 Task: Explore tourist attractions in Mumbai, Goa, Shimla, and Leh using Google Travel.
Action: Mouse moved to (490, 327)
Screenshot: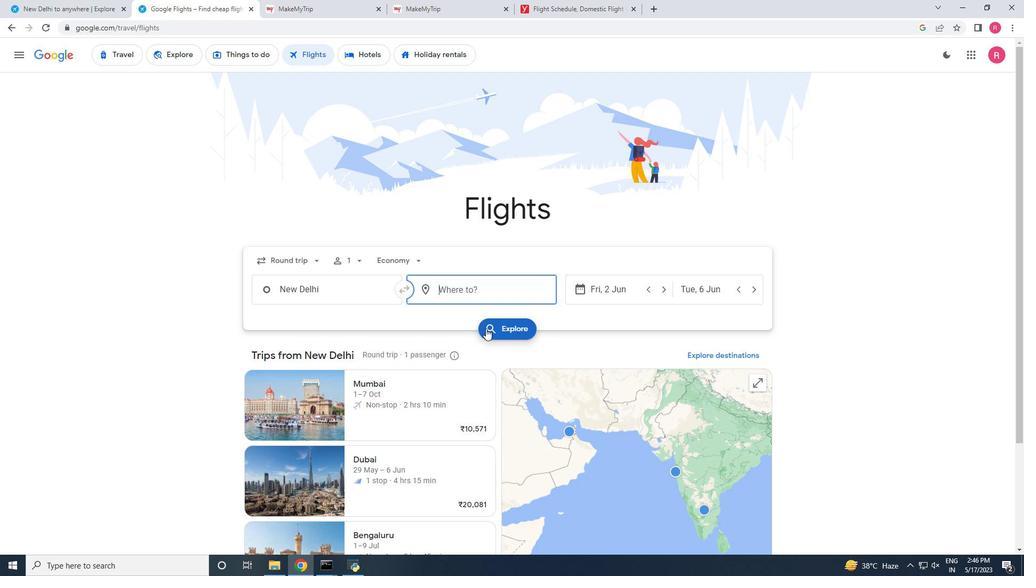 
Action: Mouse pressed left at (490, 327)
Screenshot: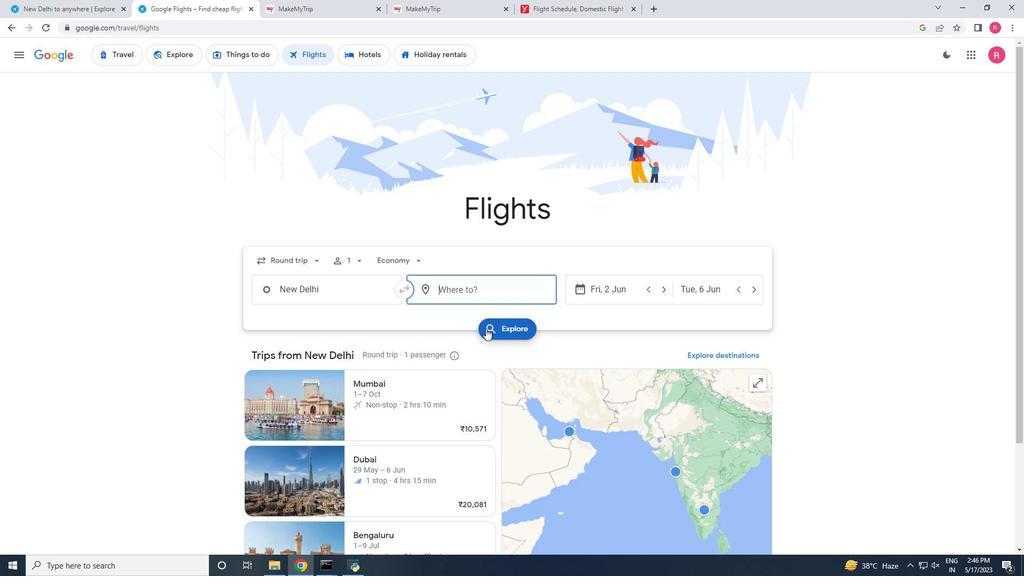 
Action: Mouse moved to (97, 385)
Screenshot: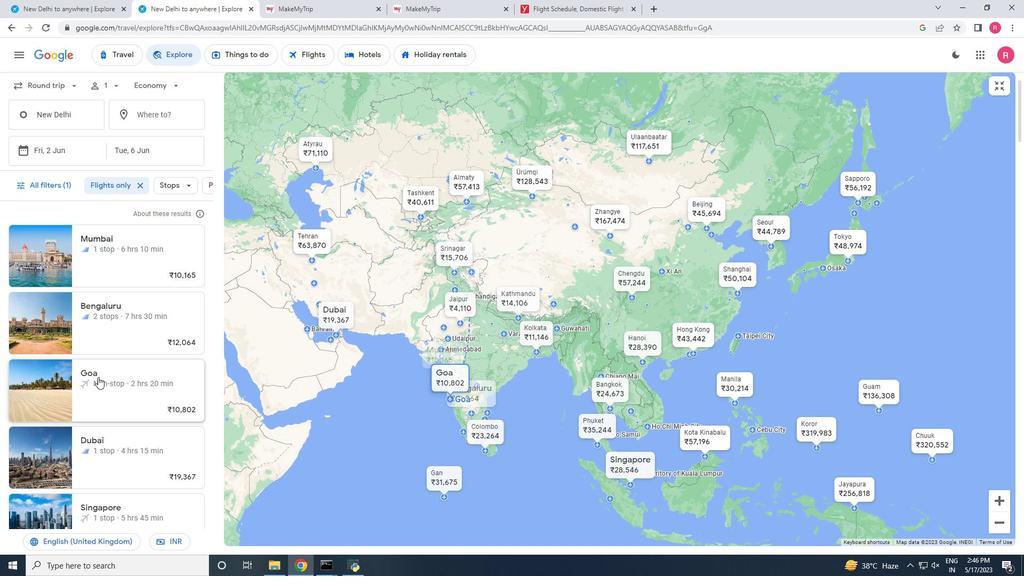 
Action: Mouse scrolled (97, 385) with delta (0, 0)
Screenshot: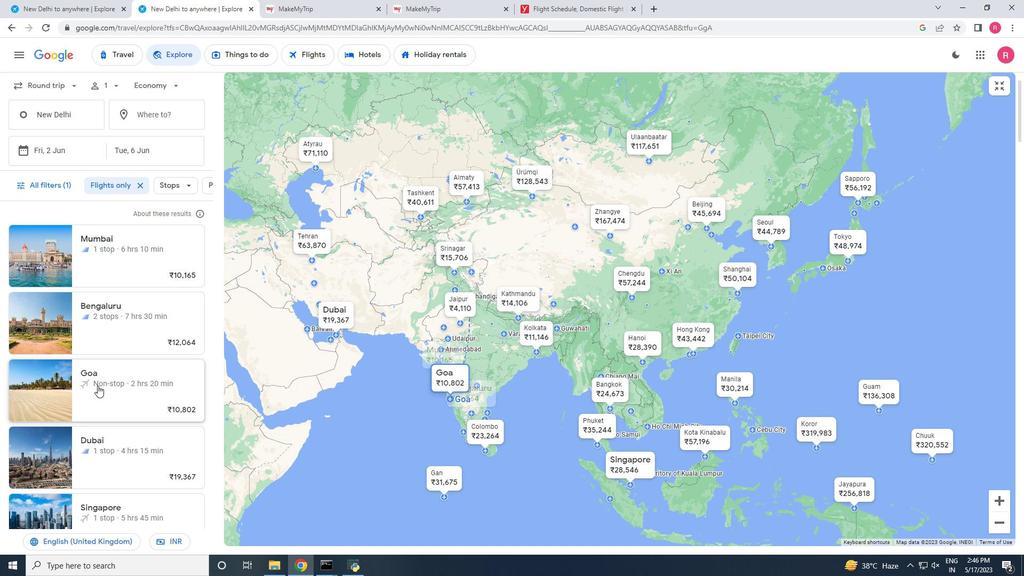 
Action: Mouse moved to (97, 336)
Screenshot: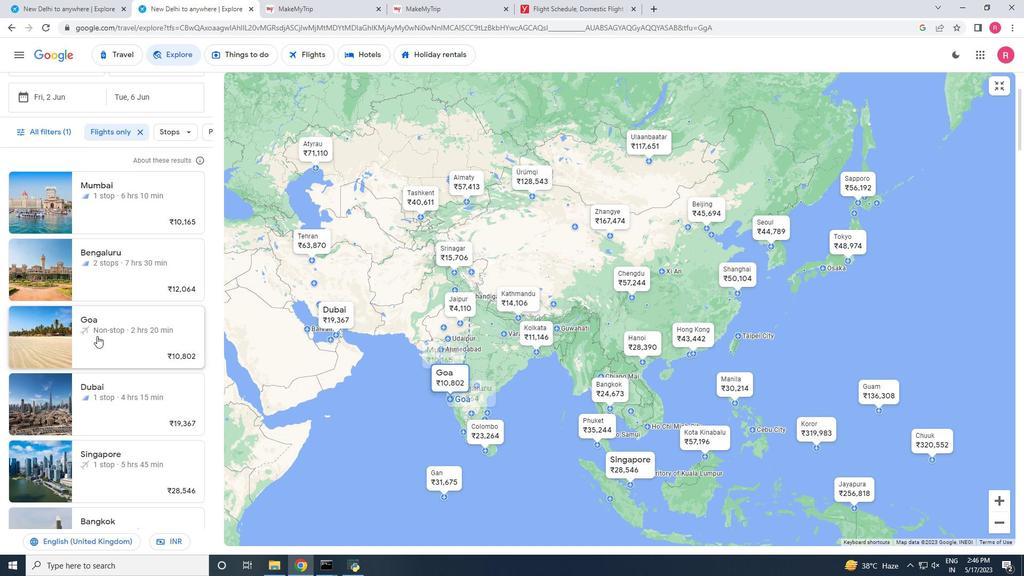 
Action: Mouse pressed left at (97, 336)
Screenshot: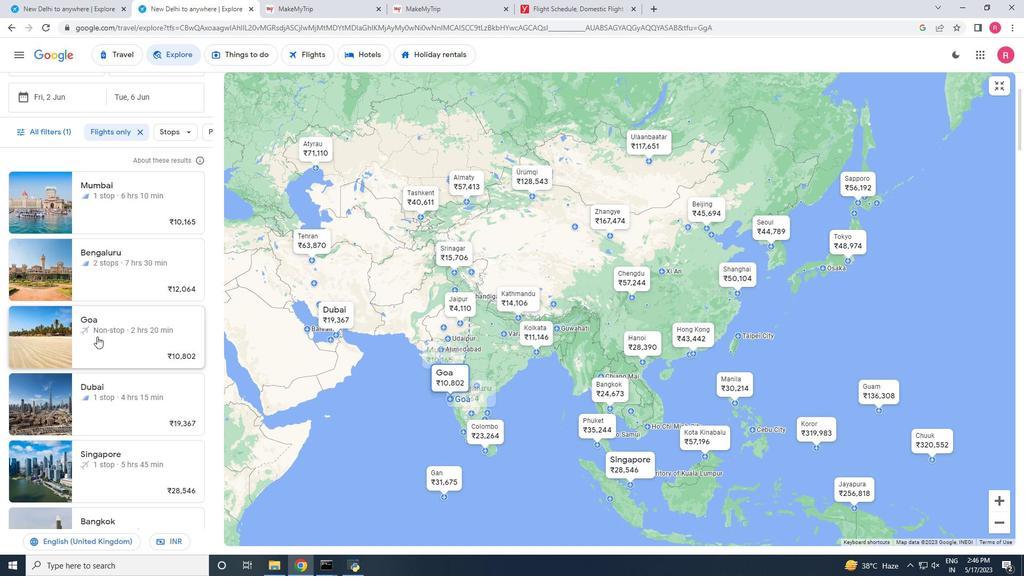 
Action: Mouse moved to (1002, 82)
Screenshot: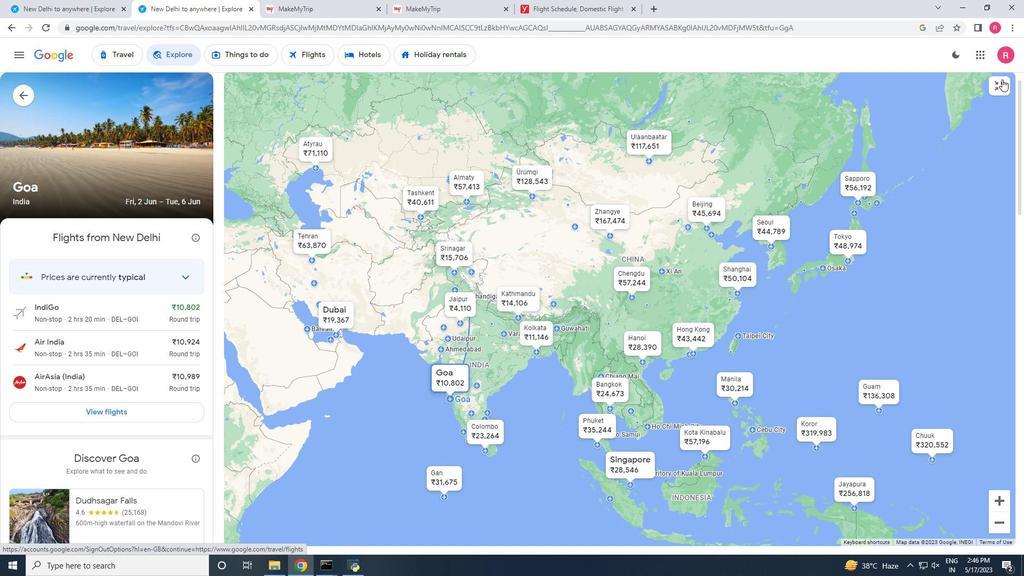 
Action: Mouse pressed left at (1002, 82)
Screenshot: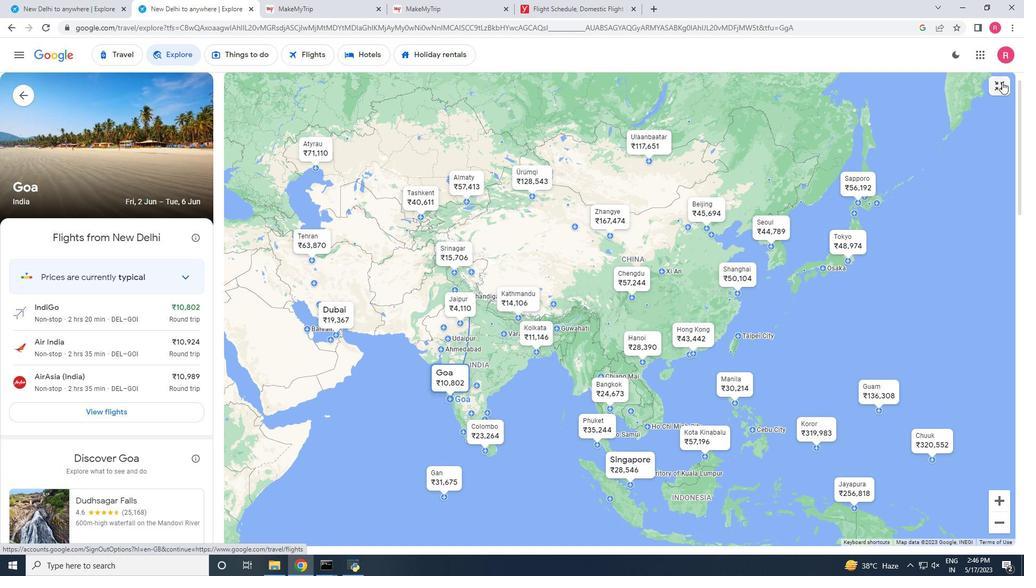 
Action: Mouse moved to (401, 303)
Screenshot: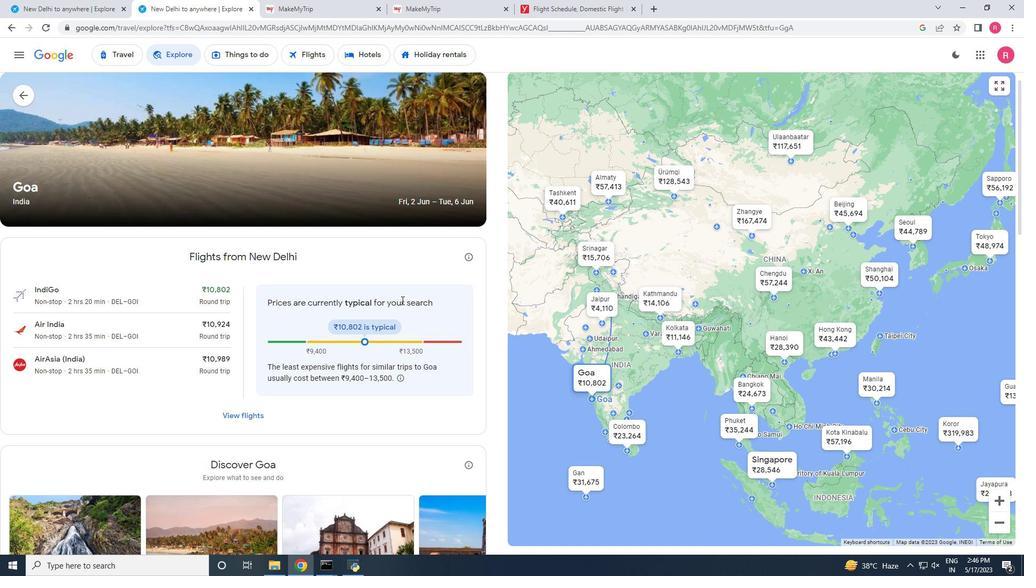 
Action: Mouse scrolled (401, 302) with delta (0, 0)
Screenshot: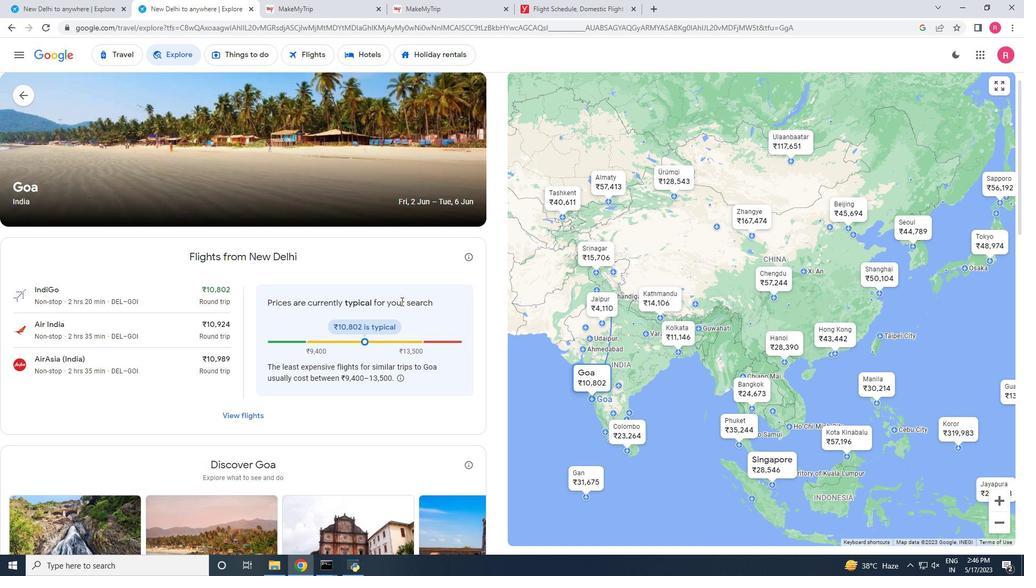 
Action: Mouse scrolled (401, 302) with delta (0, 0)
Screenshot: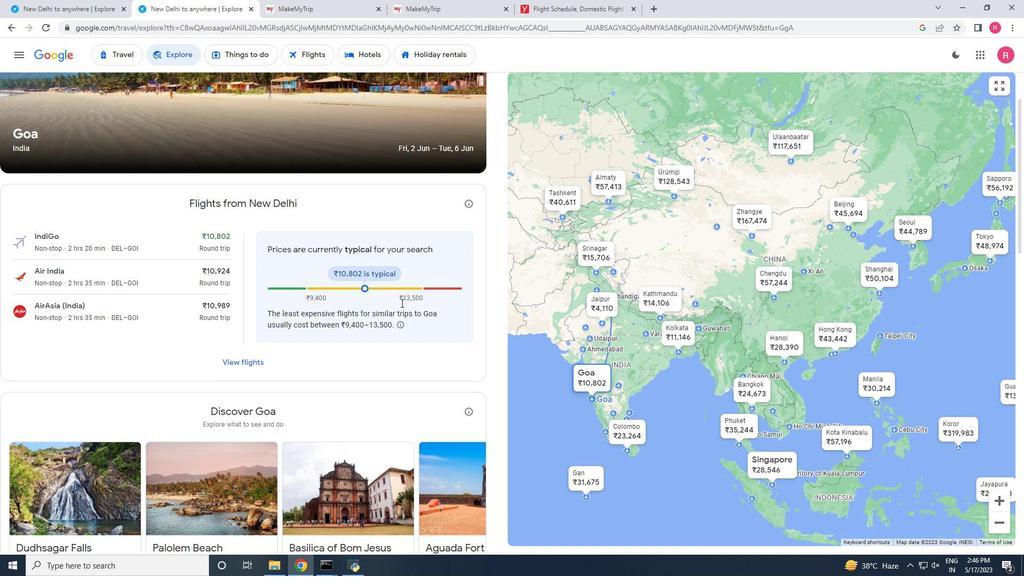 
Action: Mouse moved to (240, 312)
Screenshot: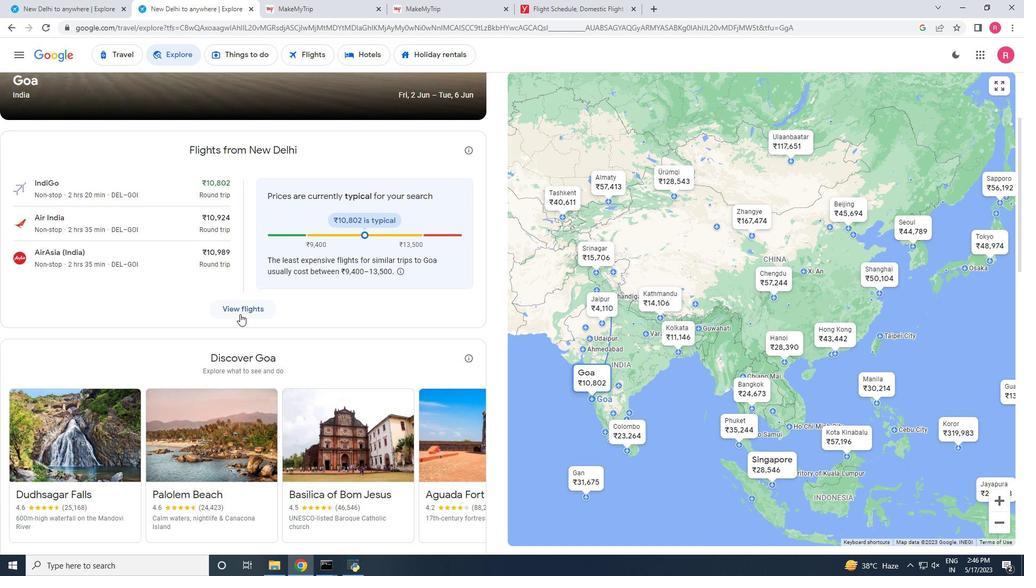 
Action: Mouse pressed left at (240, 312)
Screenshot: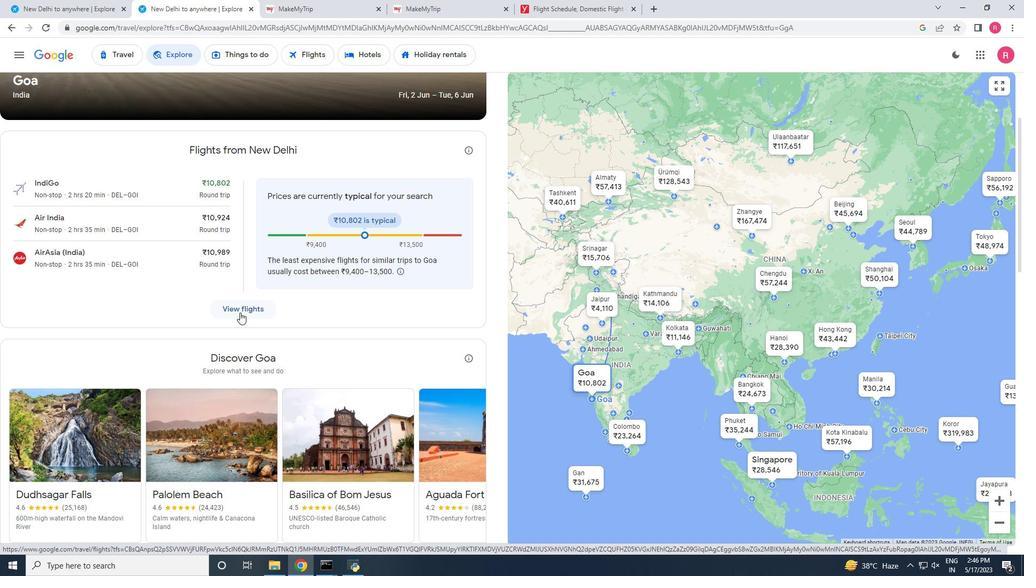 
Action: Mouse moved to (191, 5)
Screenshot: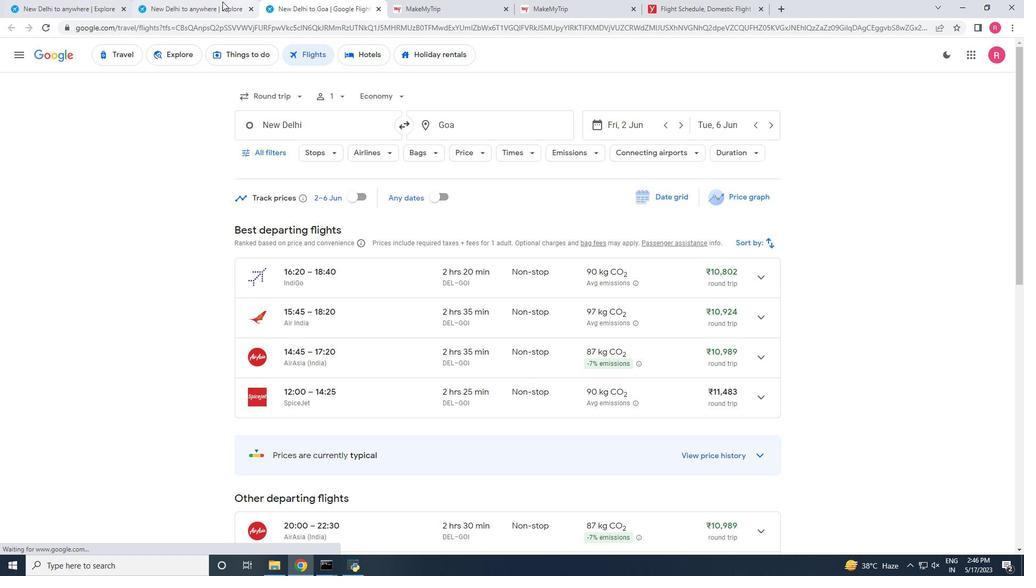 
Action: Mouse pressed left at (191, 5)
Screenshot: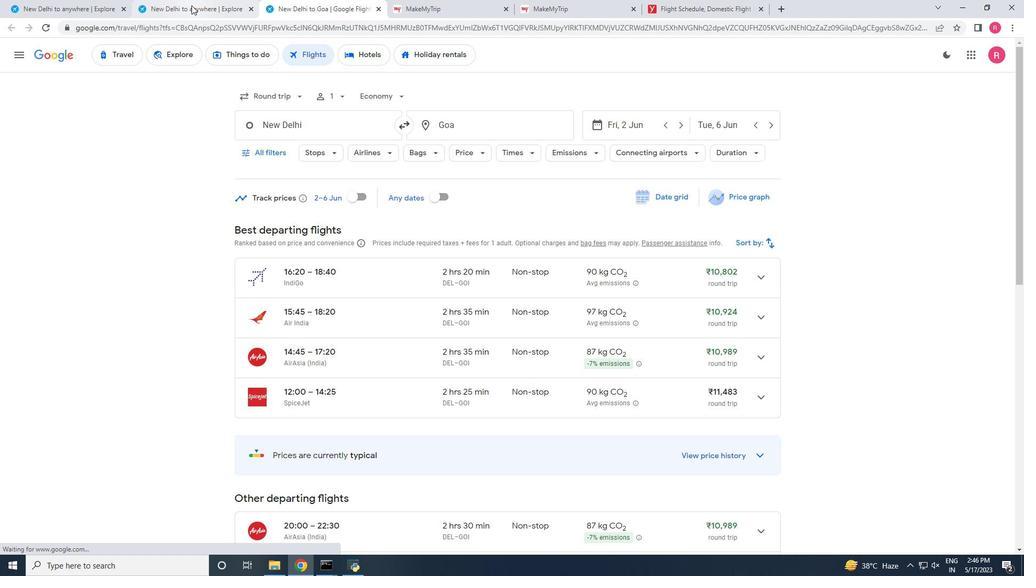 
Action: Mouse moved to (193, 270)
Screenshot: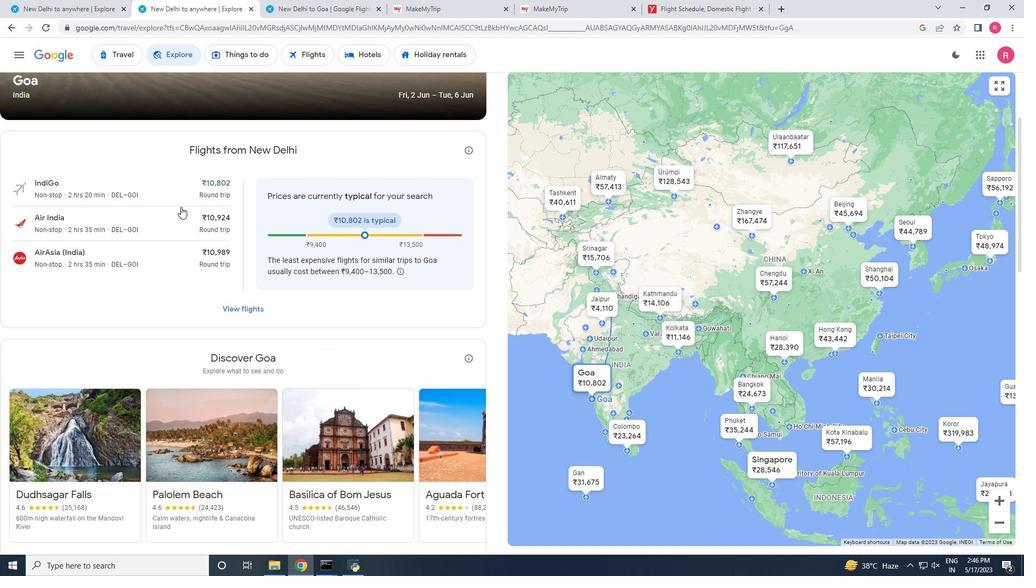 
Action: Mouse scrolled (193, 269) with delta (0, 0)
Screenshot: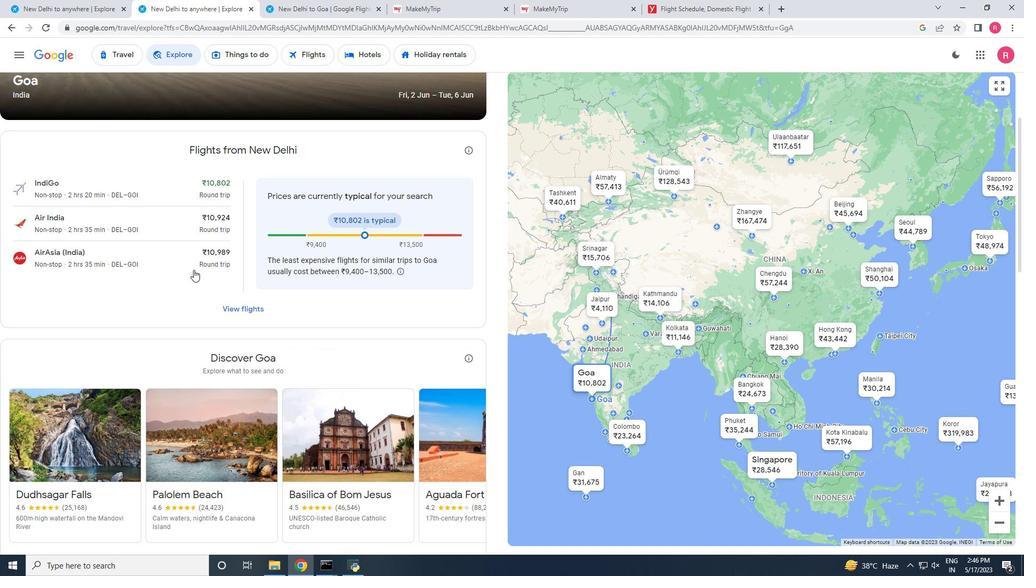 
Action: Mouse scrolled (193, 269) with delta (0, 0)
Screenshot: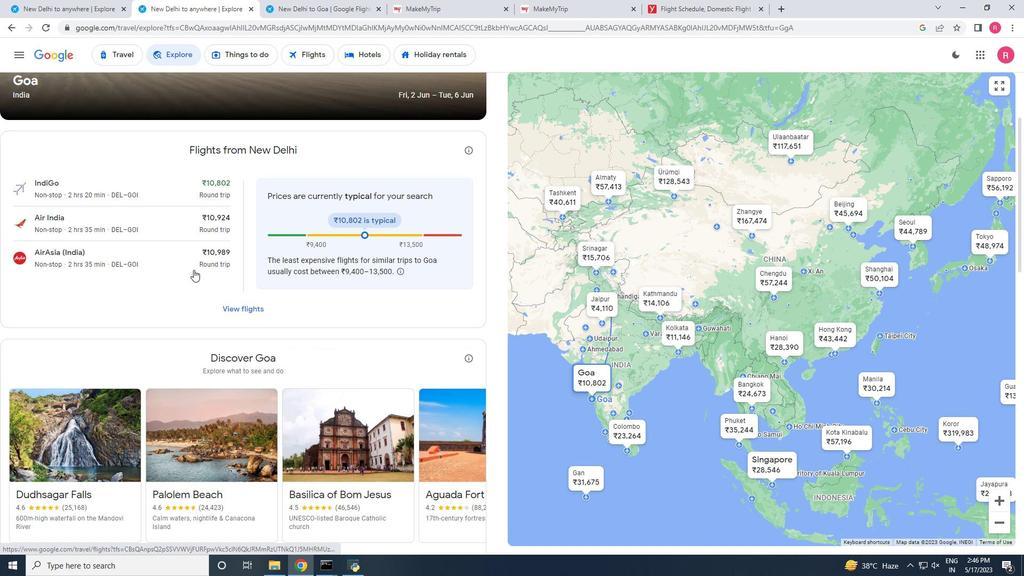 
Action: Mouse scrolled (193, 269) with delta (0, 0)
Screenshot: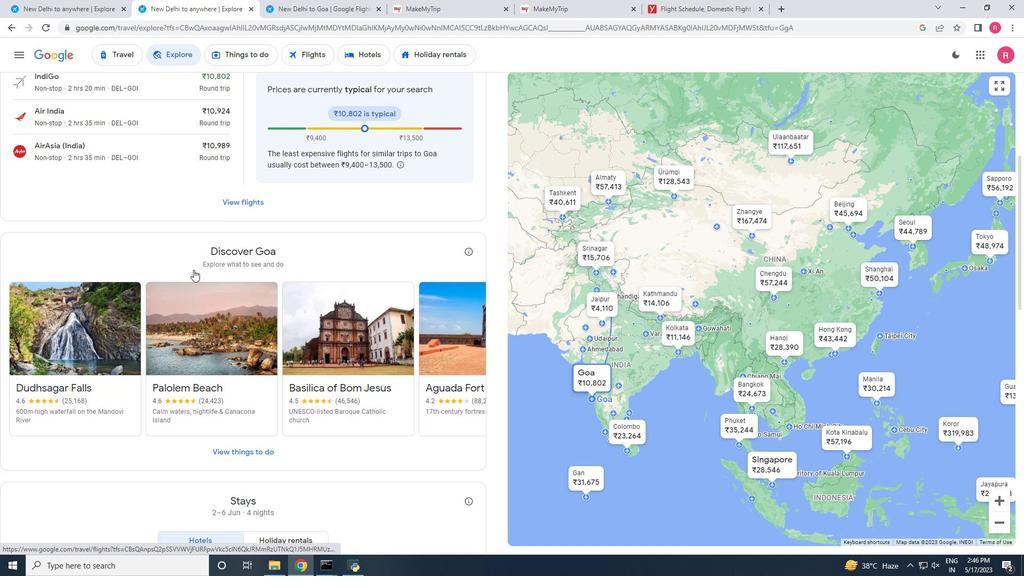 
Action: Mouse scrolled (193, 269) with delta (0, 0)
Screenshot: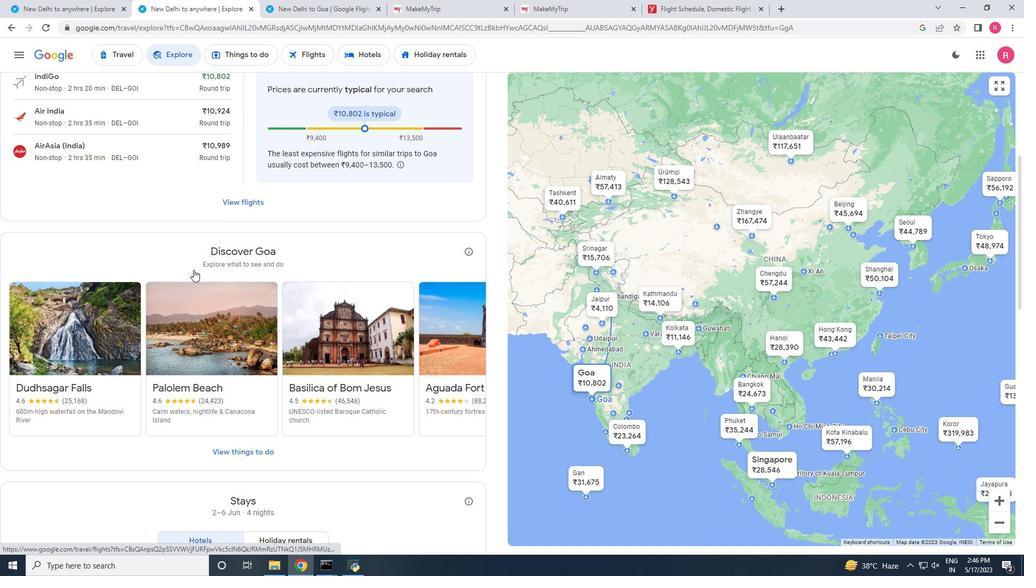 
Action: Mouse moved to (191, 231)
Screenshot: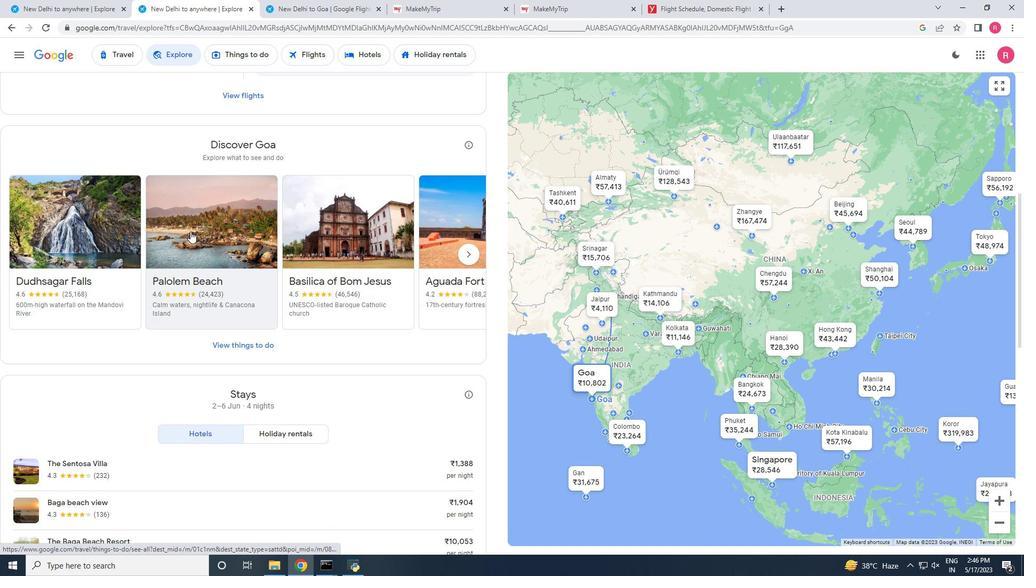 
Action: Mouse pressed left at (191, 231)
Screenshot: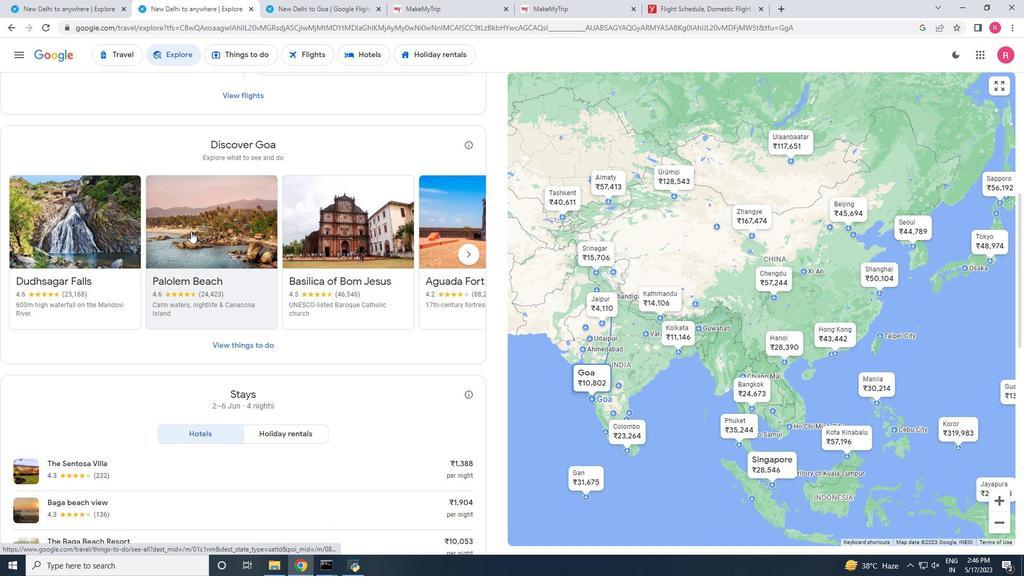 
Action: Mouse moved to (370, 319)
Screenshot: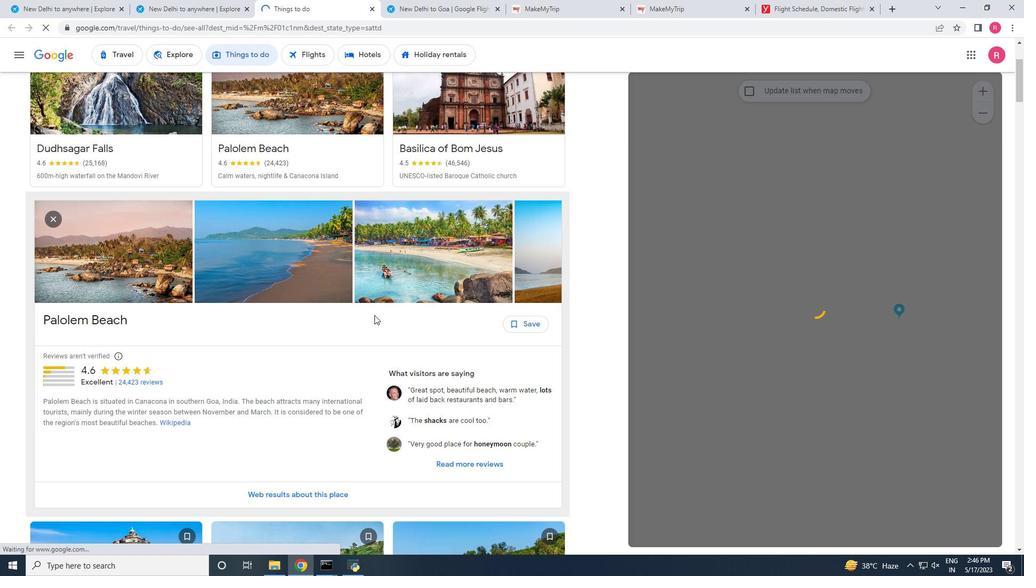 
Action: Mouse scrolled (370, 319) with delta (0, 0)
Screenshot: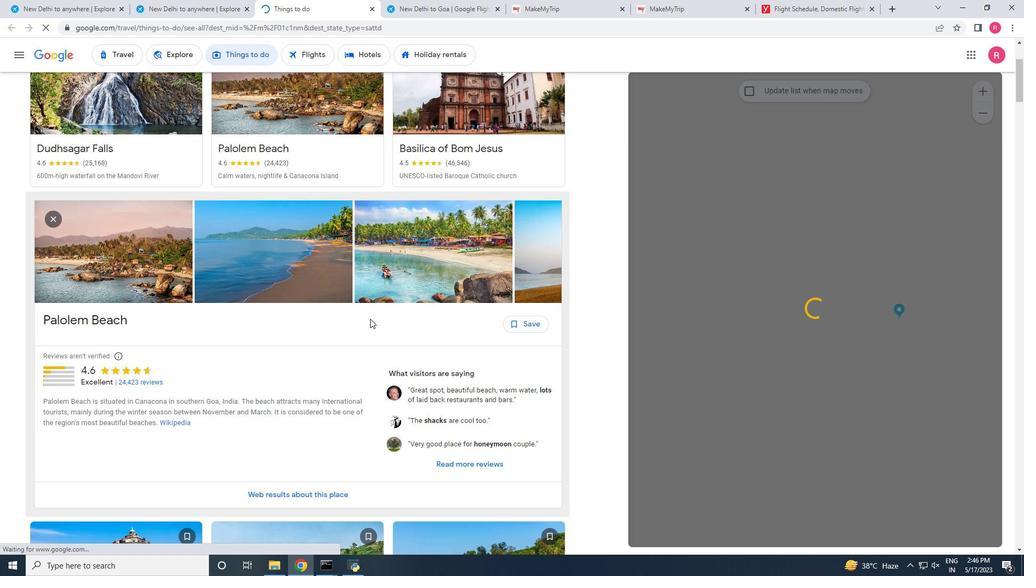 
Action: Mouse scrolled (370, 319) with delta (0, 0)
Screenshot: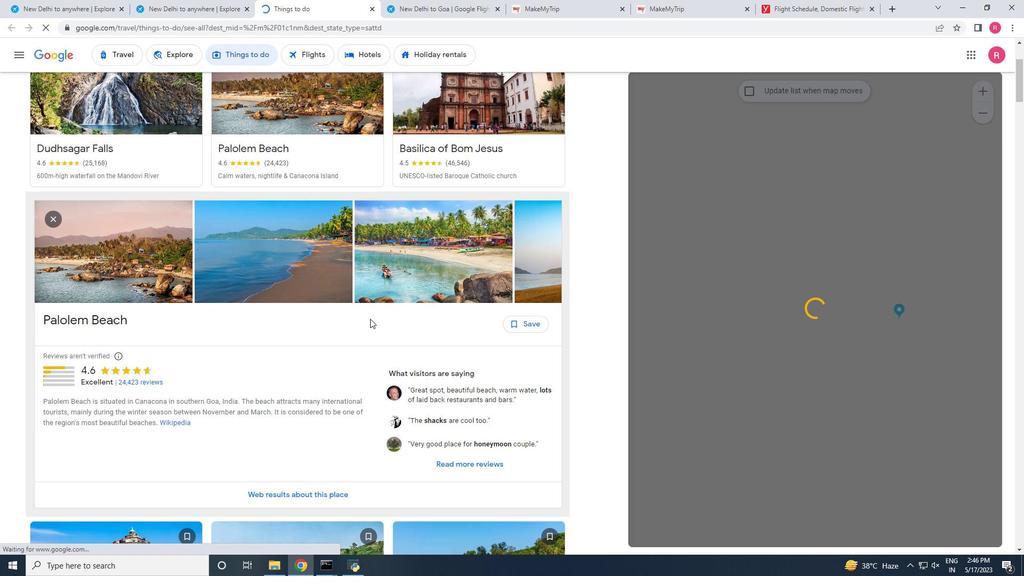 
Action: Mouse scrolled (370, 319) with delta (0, 0)
Screenshot: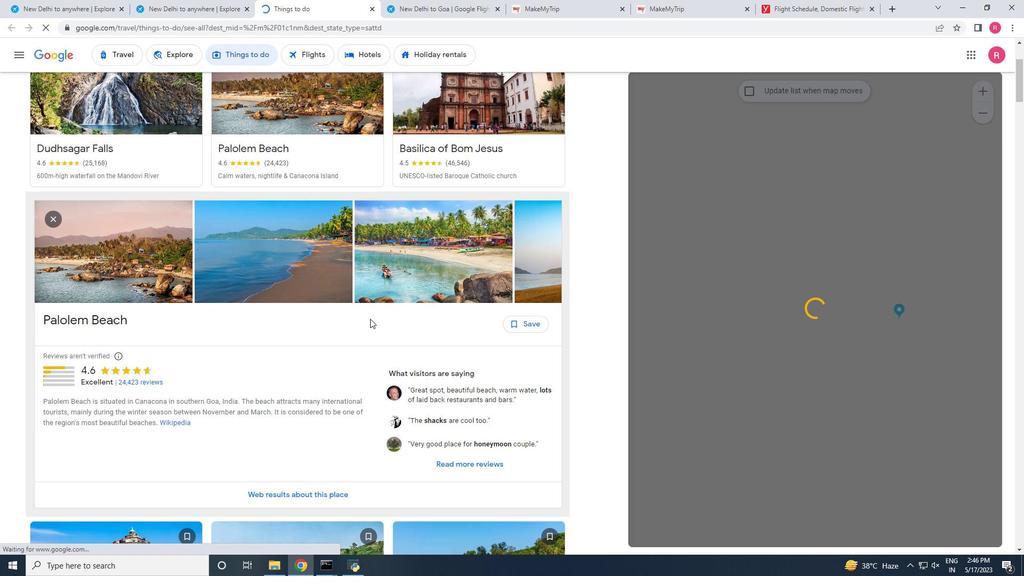 
Action: Mouse moved to (375, 322)
Screenshot: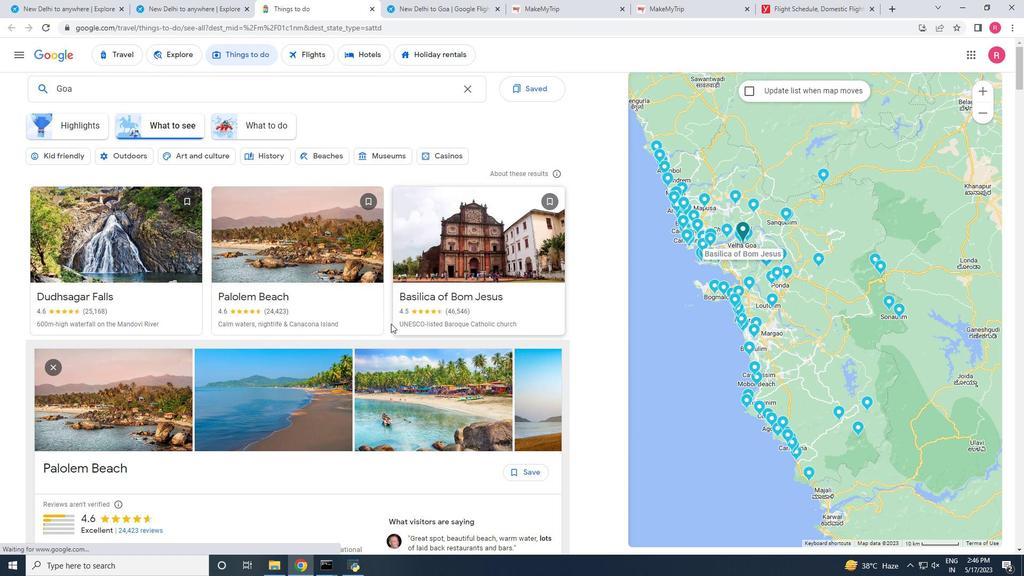
Action: Mouse scrolled (375, 322) with delta (0, 0)
Screenshot: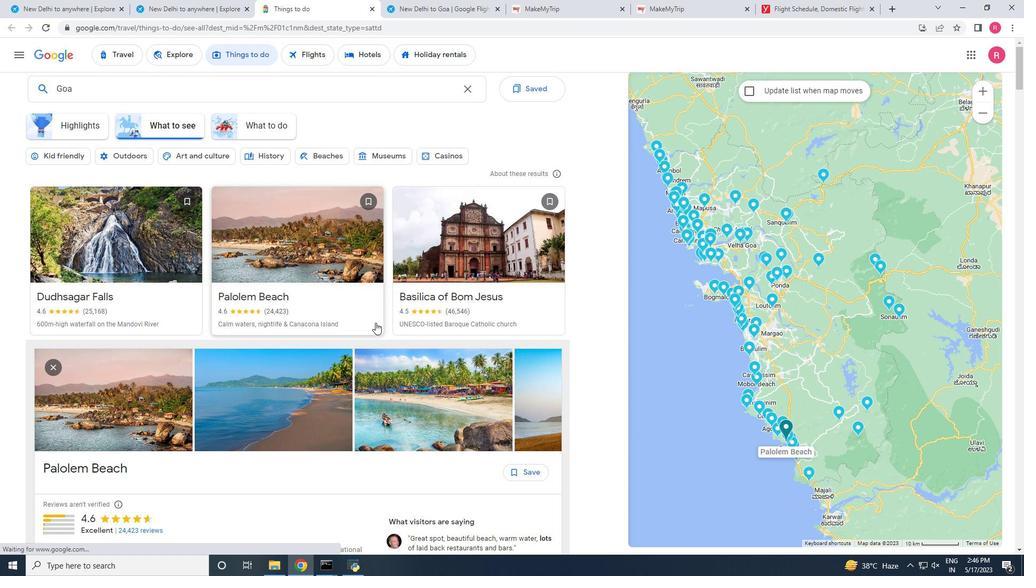 
Action: Mouse scrolled (375, 322) with delta (0, 0)
Screenshot: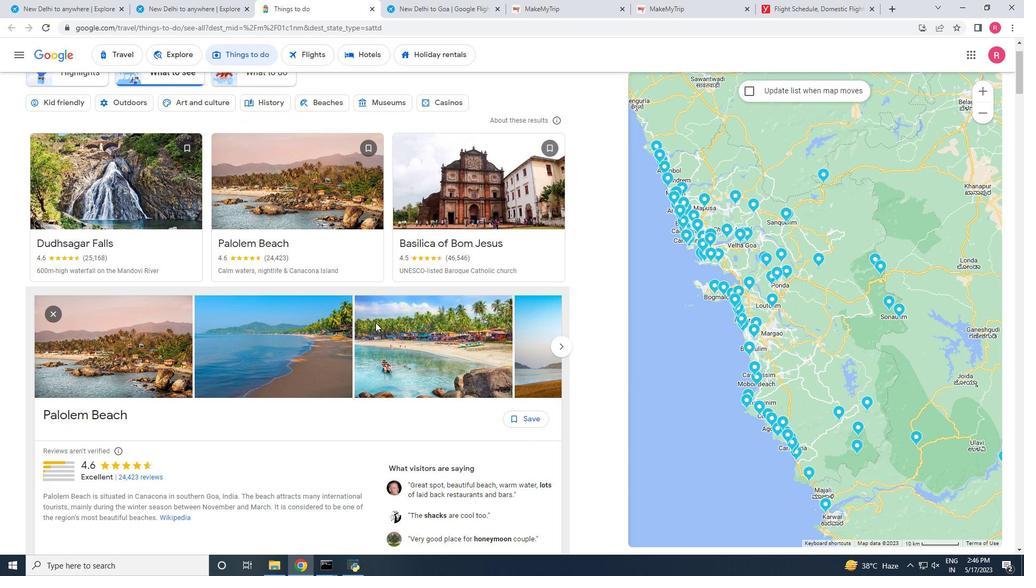 
Action: Mouse scrolled (375, 322) with delta (0, 0)
Screenshot: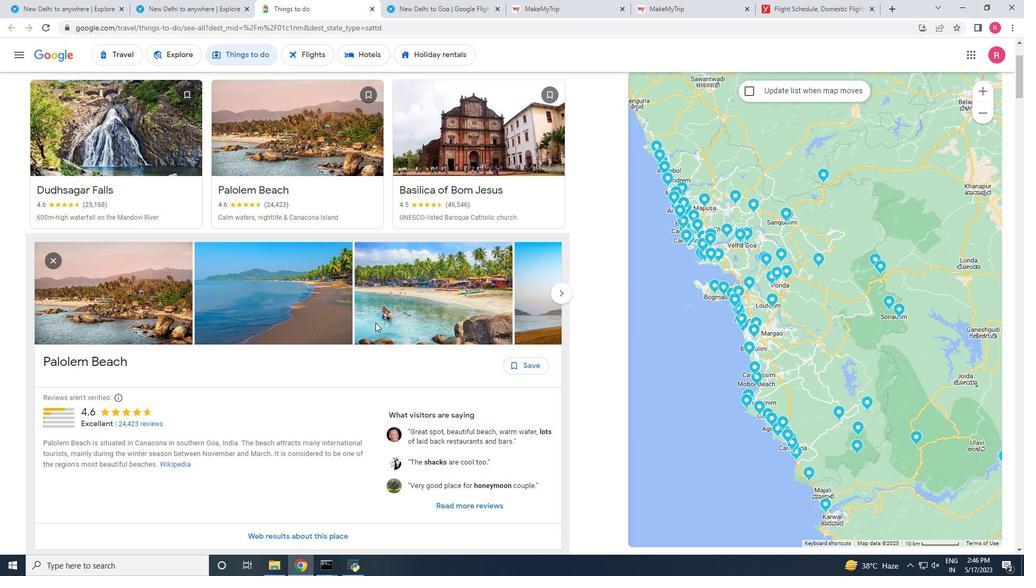 
Action: Mouse scrolled (375, 322) with delta (0, 0)
Screenshot: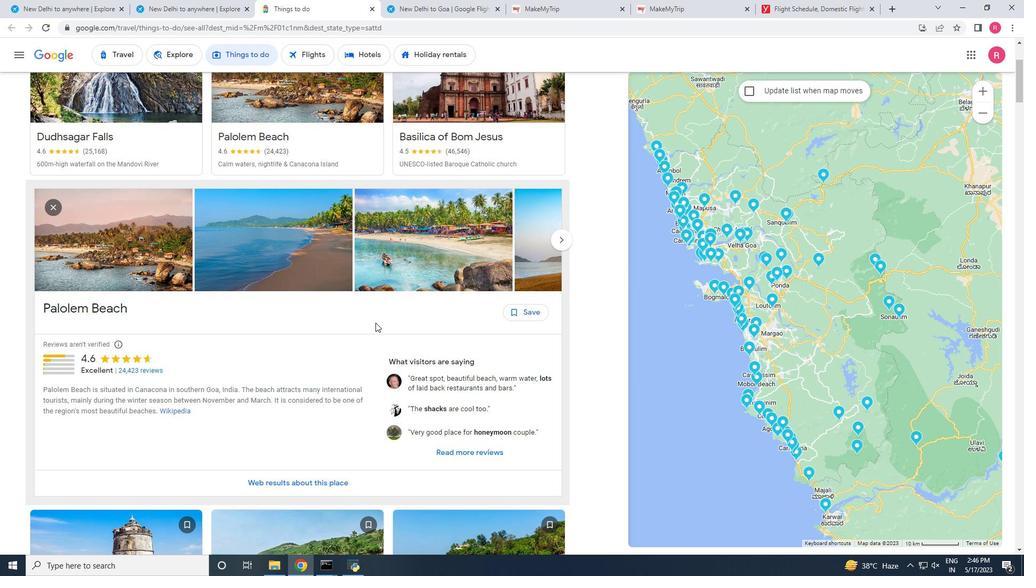 
Action: Mouse scrolled (375, 322) with delta (0, 0)
Screenshot: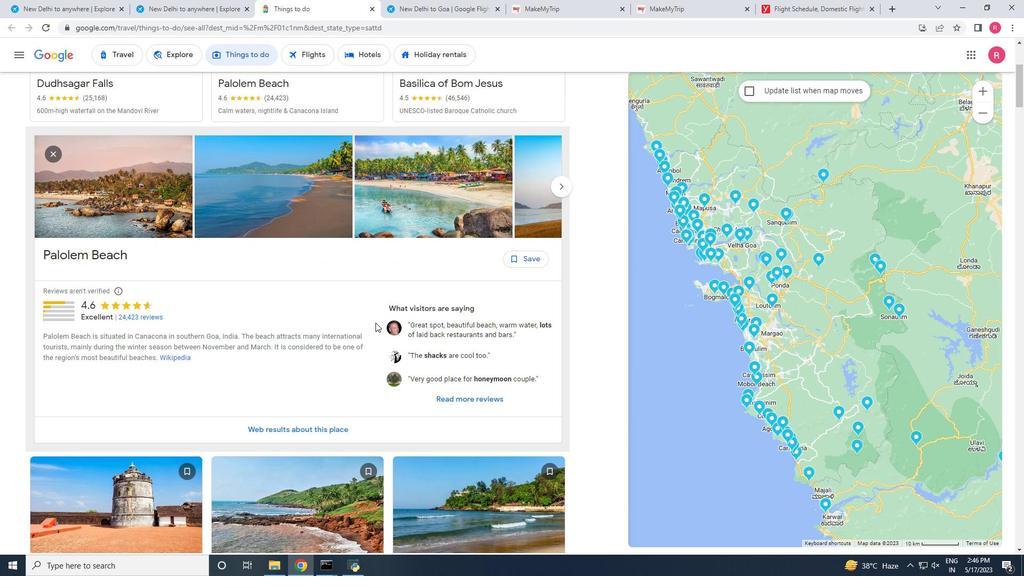 
Action: Mouse scrolled (375, 322) with delta (0, 0)
Screenshot: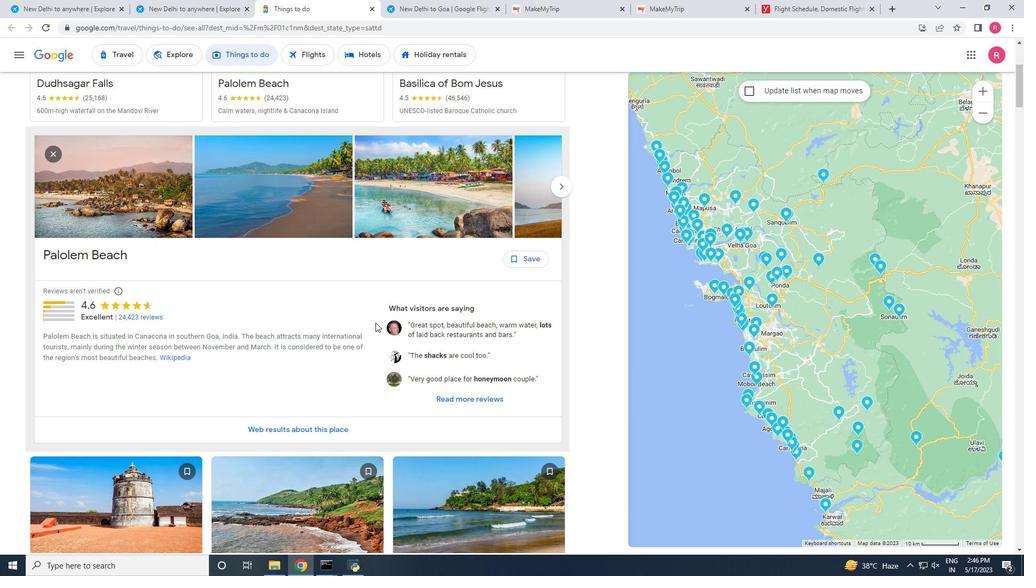 
Action: Mouse moved to (450, 291)
Screenshot: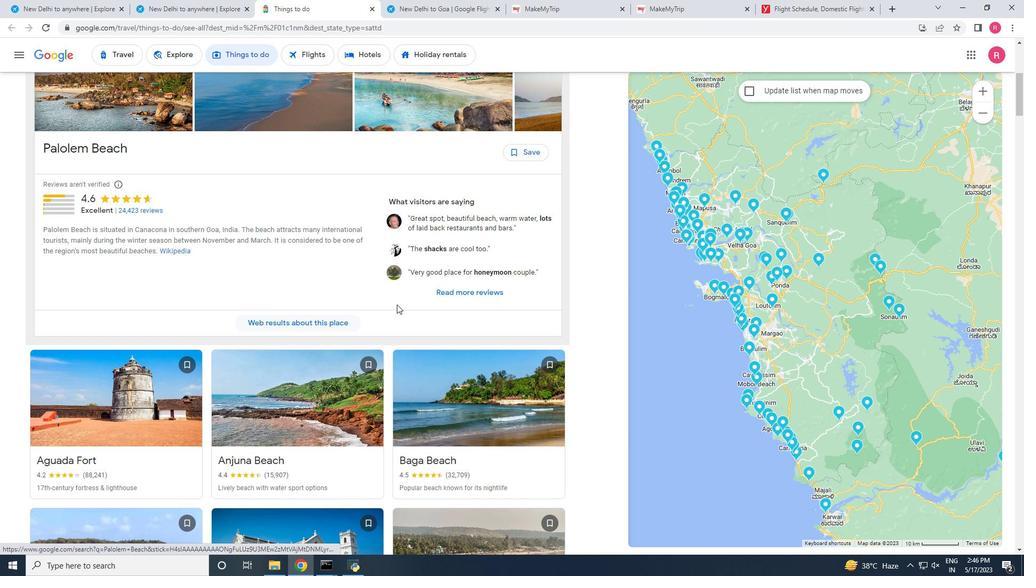 
Action: Mouse pressed left at (450, 291)
Screenshot: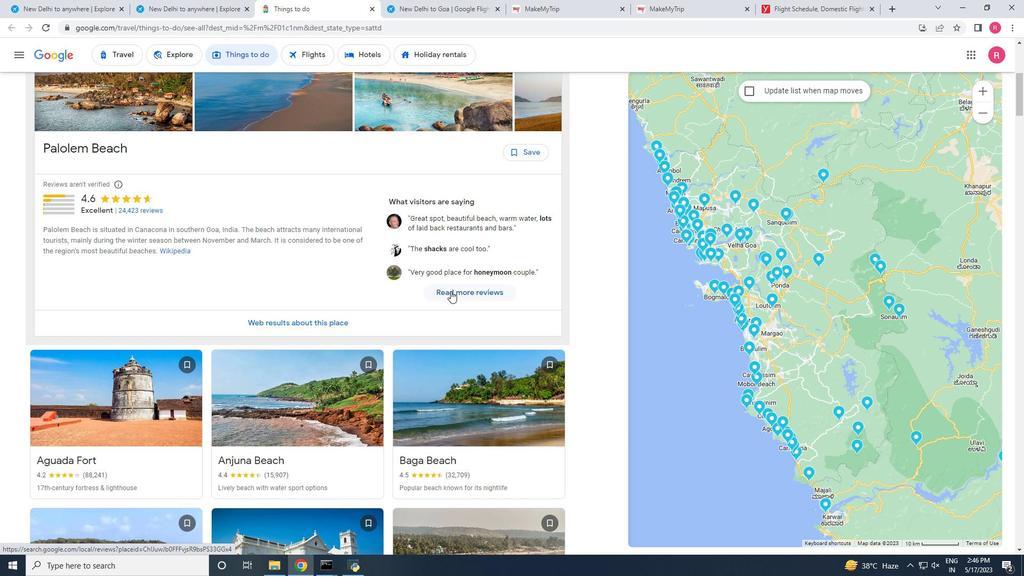 
Action: Mouse moved to (240, 6)
Screenshot: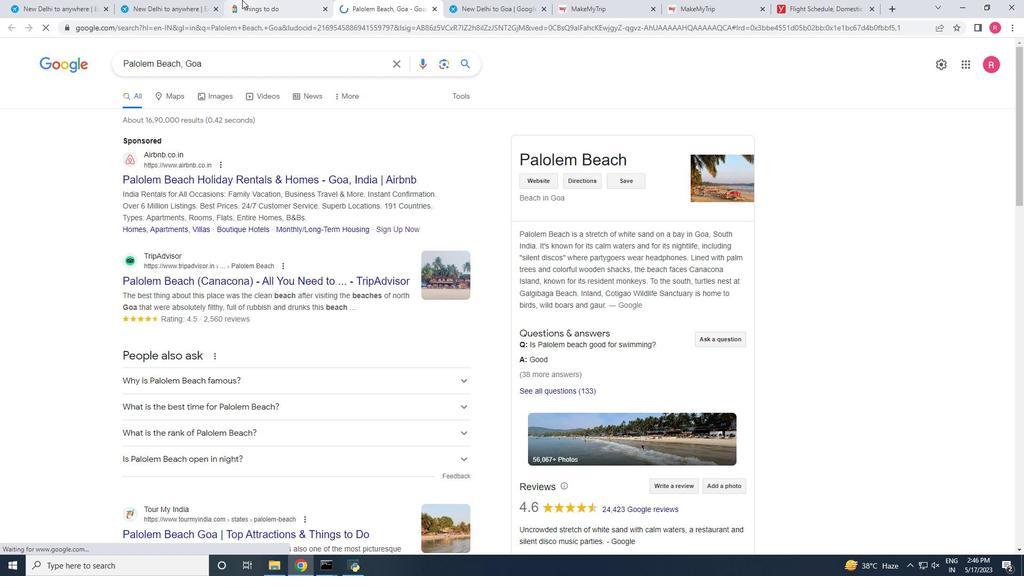 
Action: Mouse pressed left at (240, 6)
Screenshot: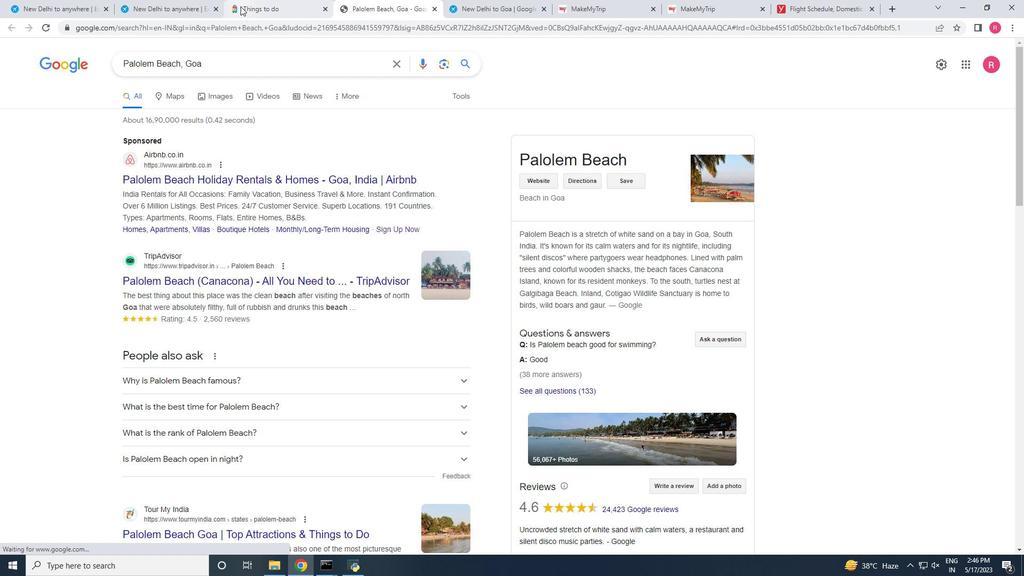 
Action: Mouse moved to (195, 351)
Screenshot: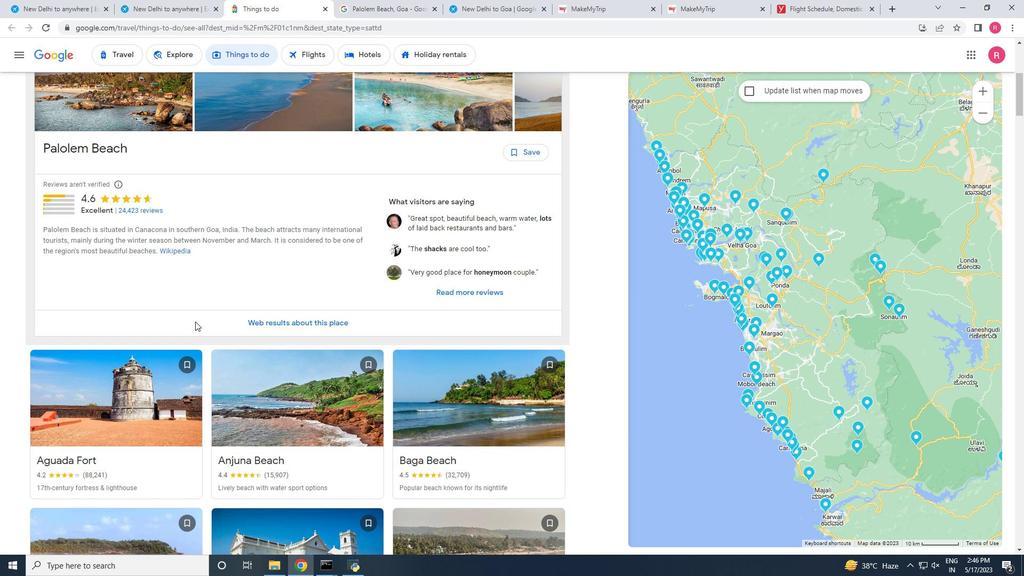 
Action: Mouse scrolled (195, 351) with delta (0, 0)
Screenshot: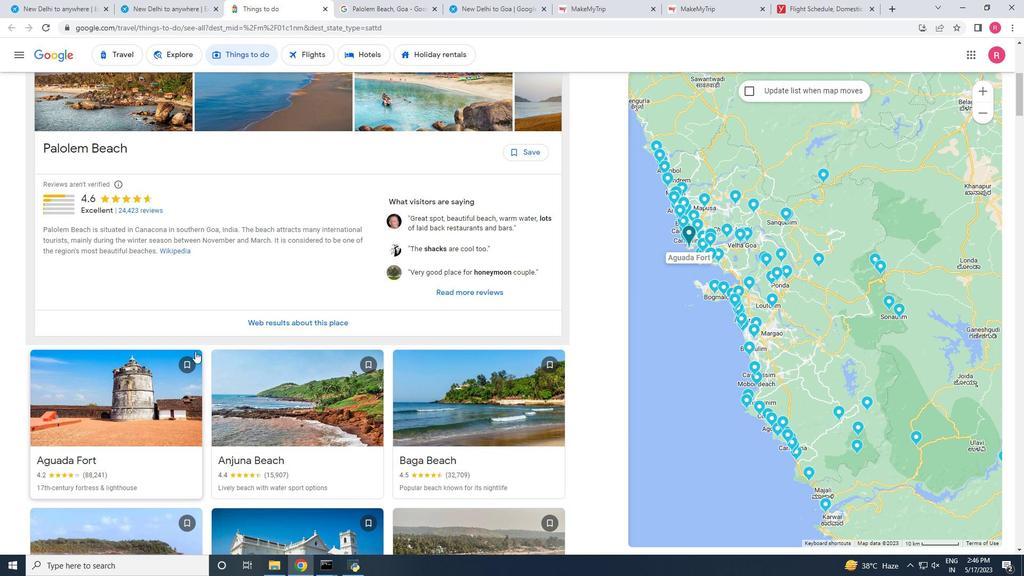 
Action: Mouse scrolled (195, 351) with delta (0, 0)
Screenshot: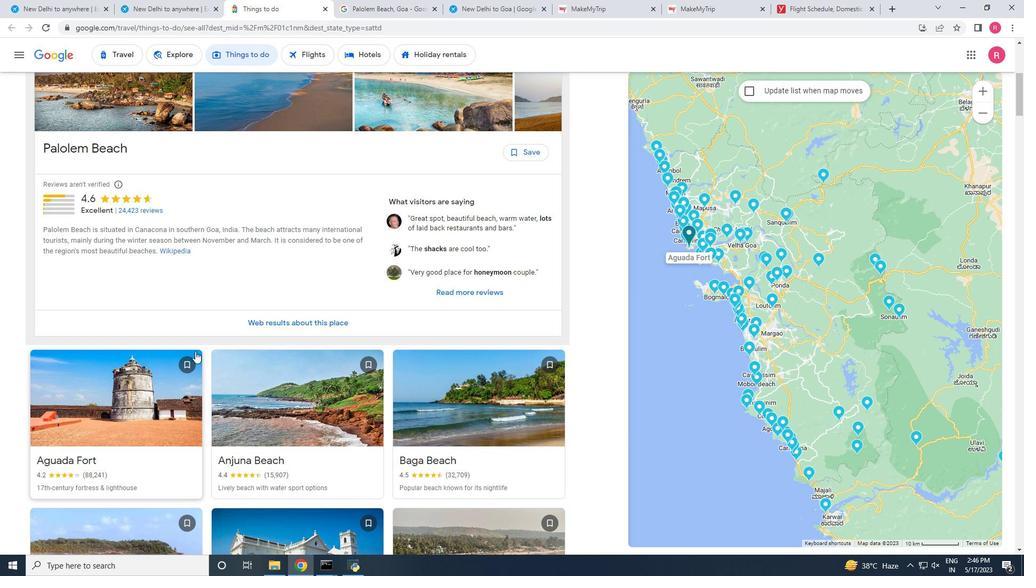 
Action: Mouse scrolled (195, 351) with delta (0, 0)
Screenshot: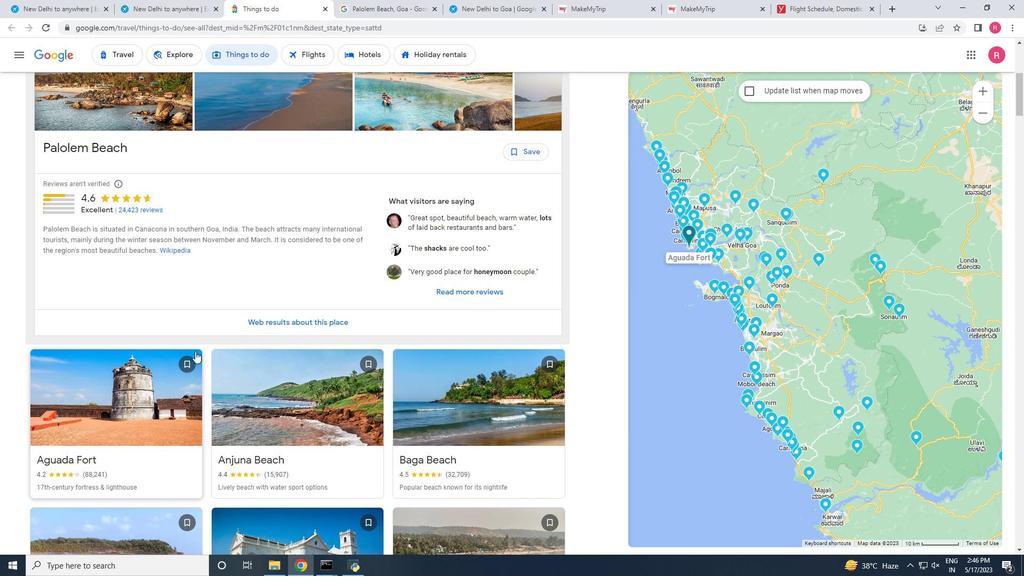 
Action: Mouse moved to (152, 352)
Screenshot: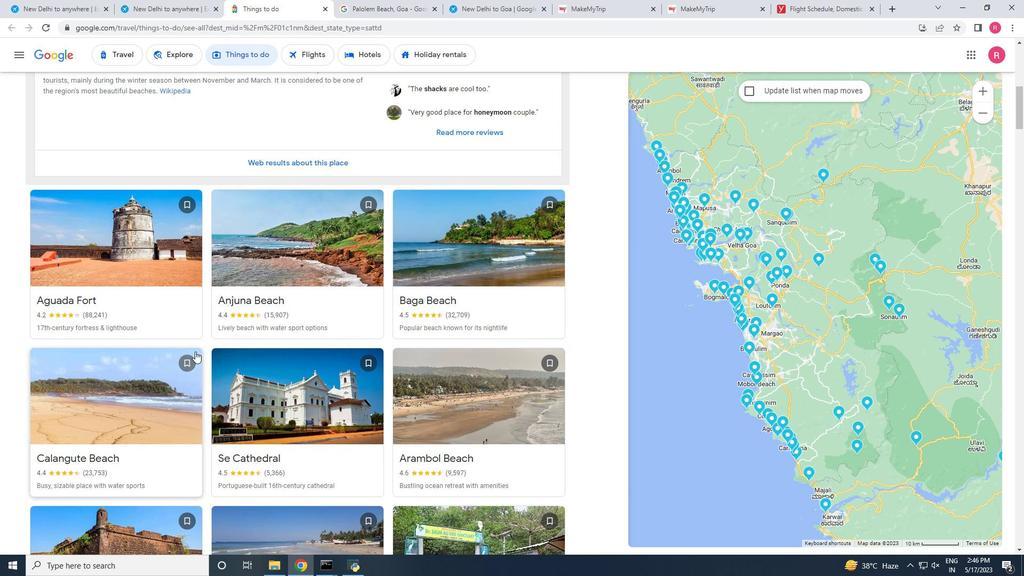 
Action: Mouse scrolled (152, 351) with delta (0, 0)
Screenshot: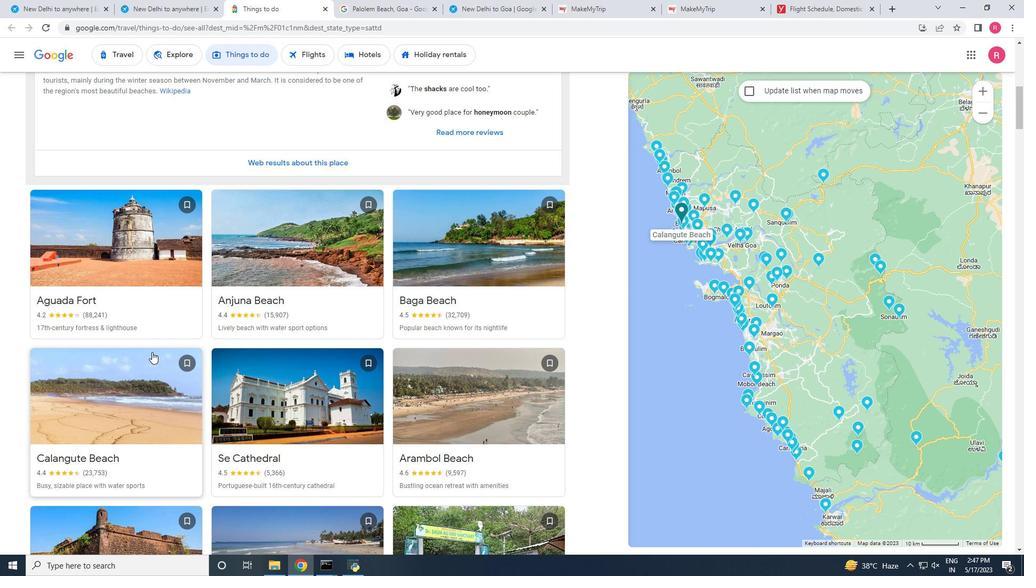 
Action: Mouse scrolled (152, 351) with delta (0, 0)
Screenshot: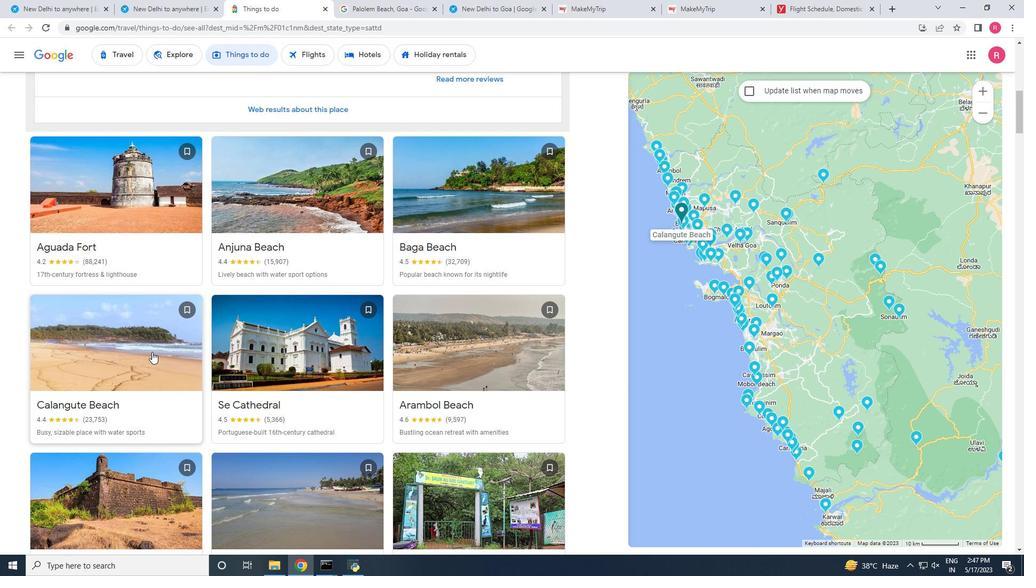 
Action: Mouse scrolled (152, 352) with delta (0, 0)
Screenshot: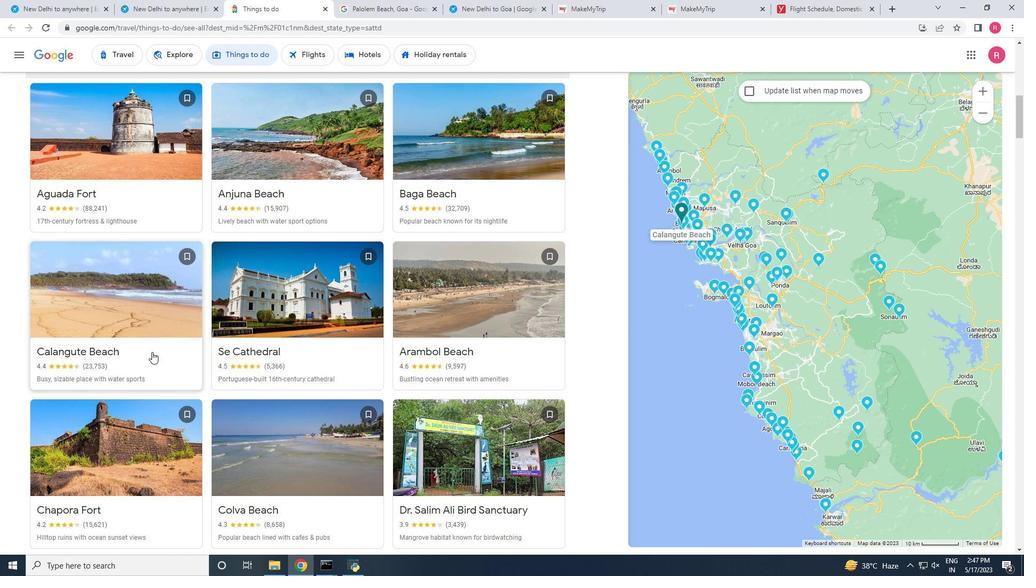 
Action: Mouse scrolled (152, 352) with delta (0, 0)
Screenshot: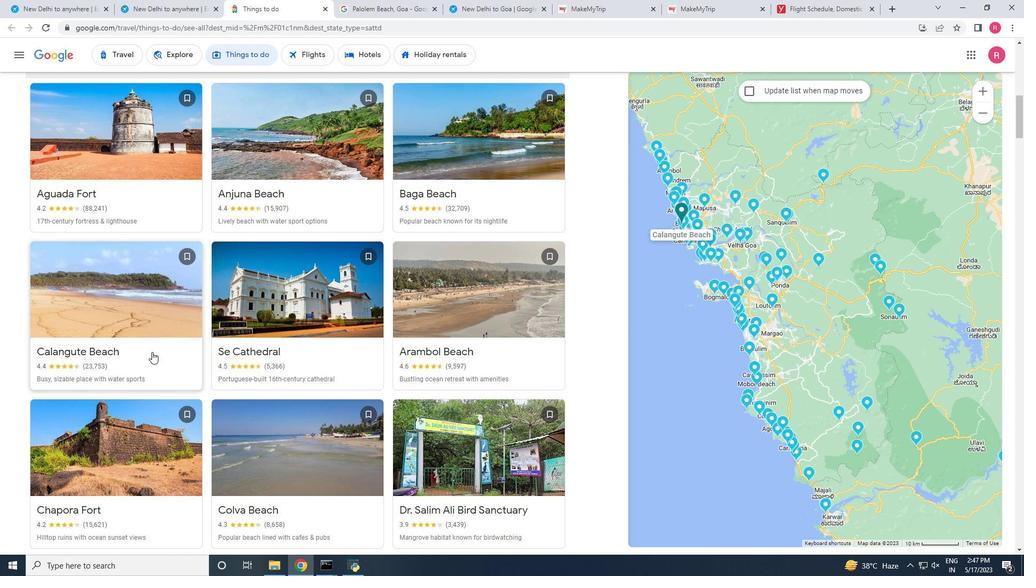 
Action: Mouse scrolled (152, 352) with delta (0, 0)
Screenshot: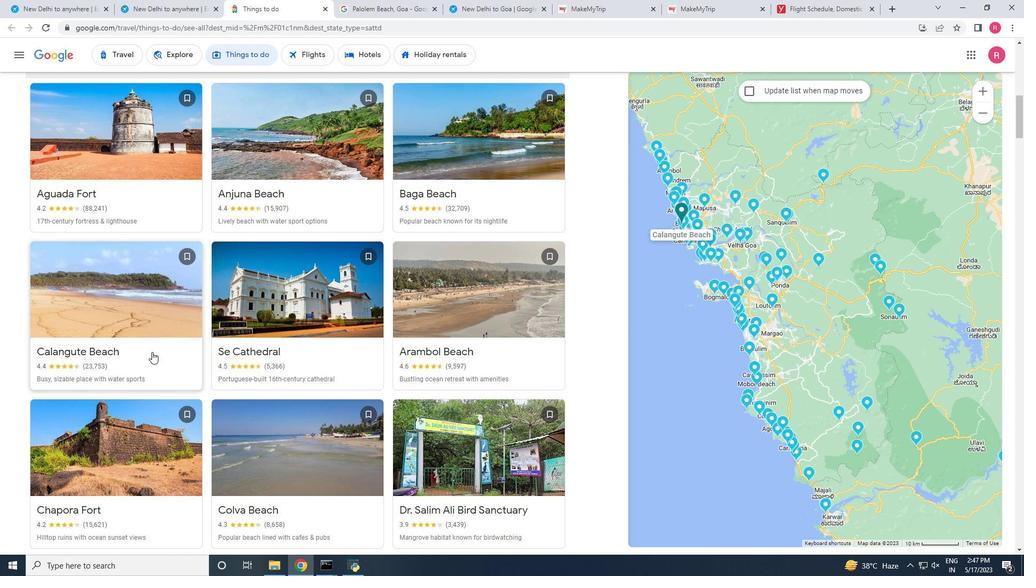 
Action: Mouse scrolled (152, 352) with delta (0, 0)
Screenshot: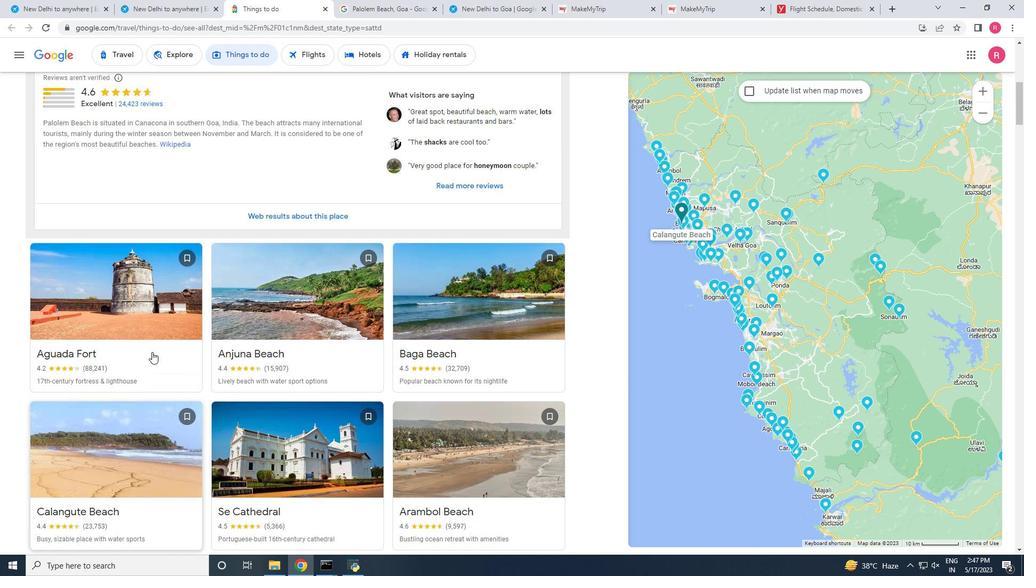 
Action: Mouse scrolled (152, 352) with delta (0, 0)
Screenshot: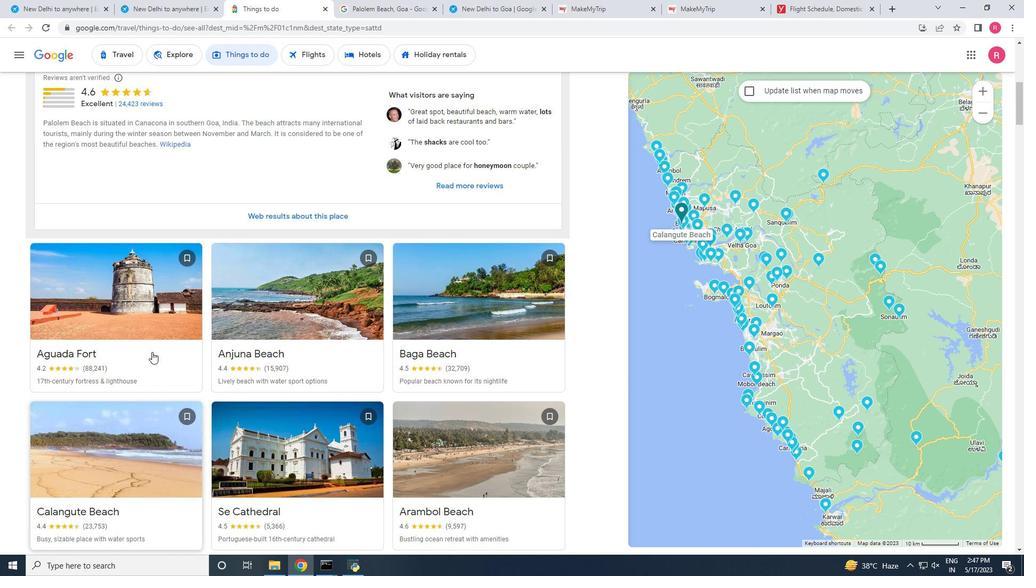 
Action: Mouse scrolled (152, 352) with delta (0, 0)
Screenshot: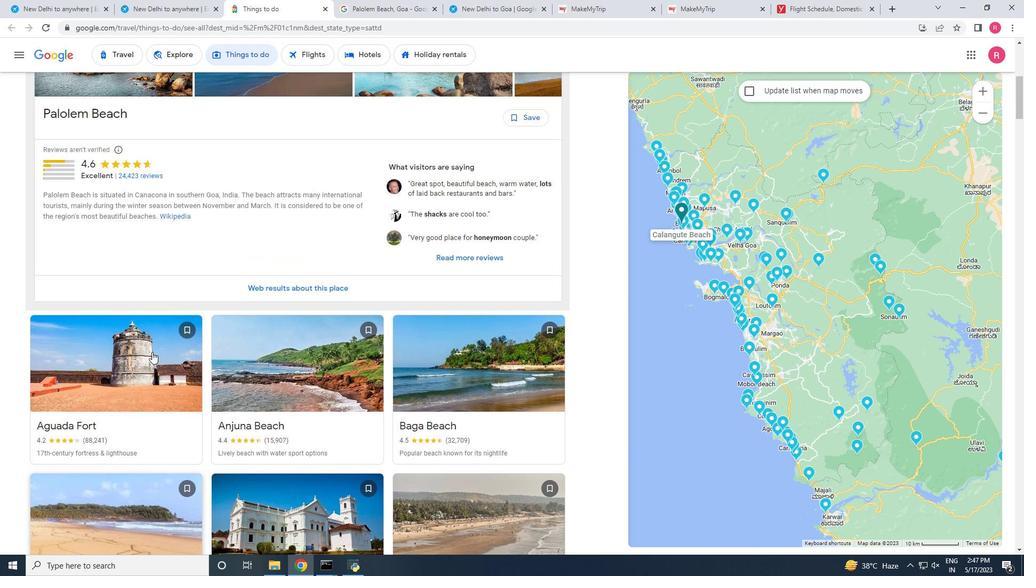 
Action: Mouse scrolled (152, 352) with delta (0, 0)
Screenshot: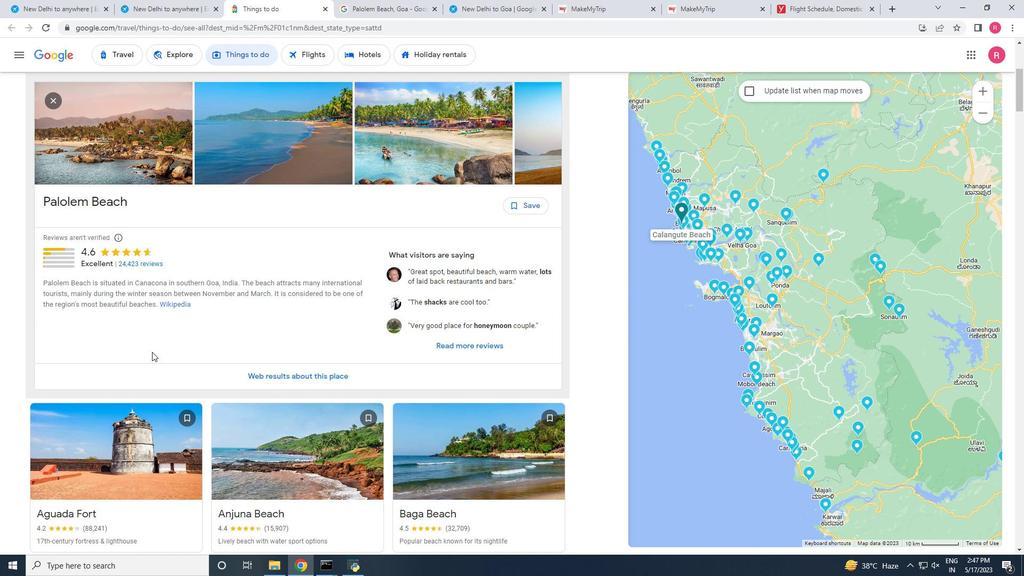
Action: Mouse scrolled (152, 352) with delta (0, 0)
Screenshot: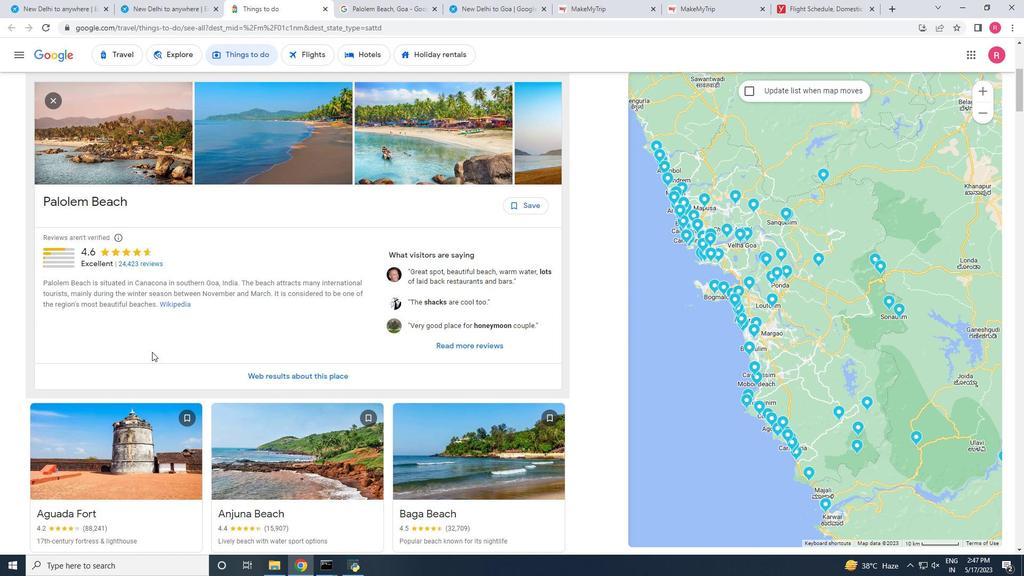 
Action: Mouse scrolled (152, 352) with delta (0, 0)
Screenshot: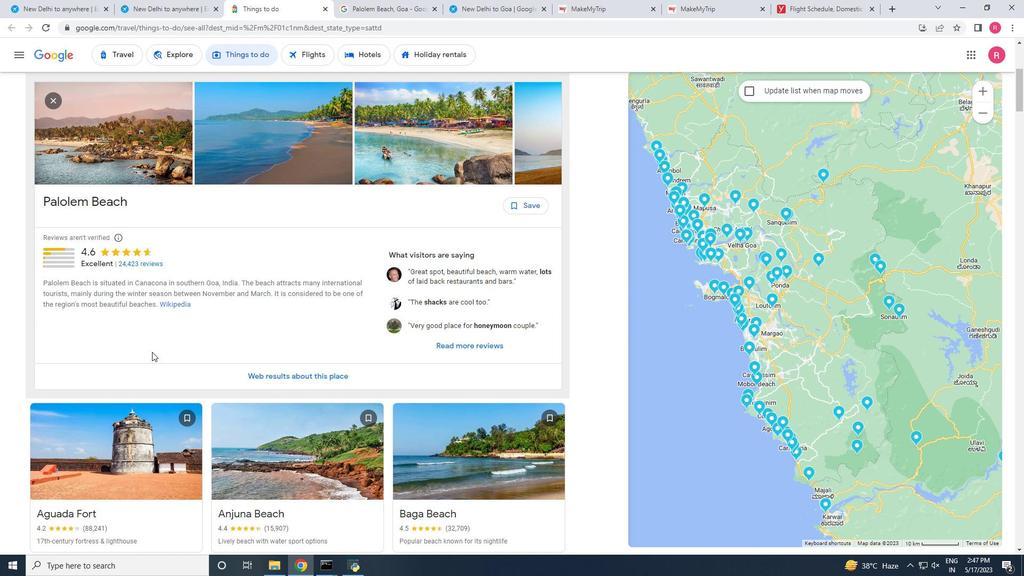 
Action: Mouse moved to (112, 331)
Screenshot: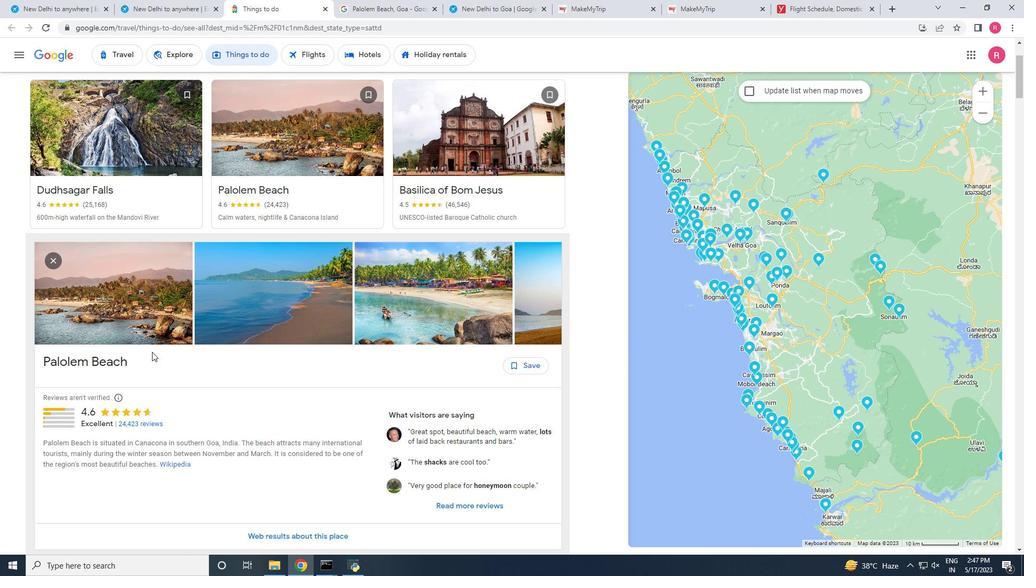 
Action: Mouse pressed left at (112, 331)
Screenshot: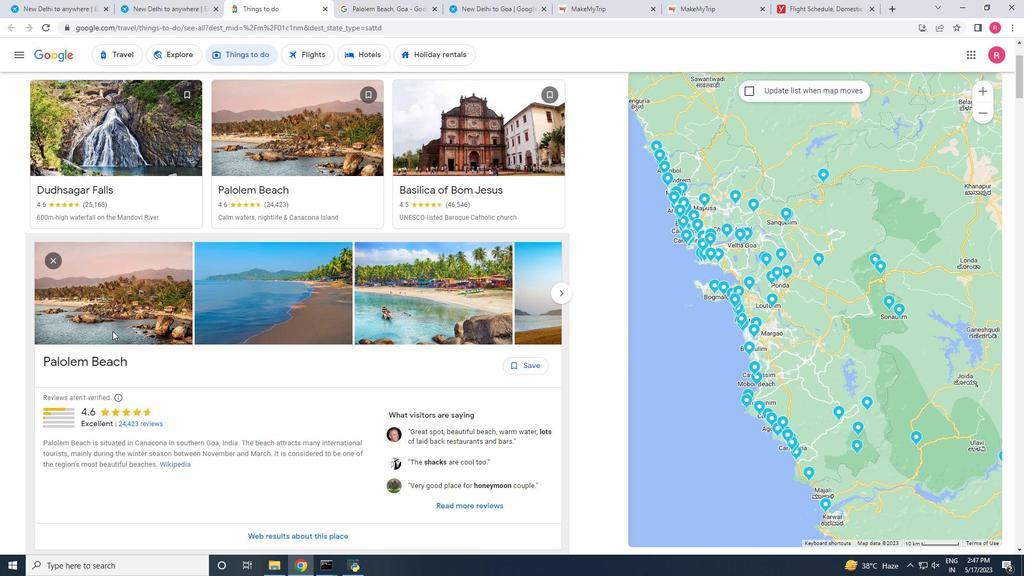 
Action: Mouse moved to (564, 293)
Screenshot: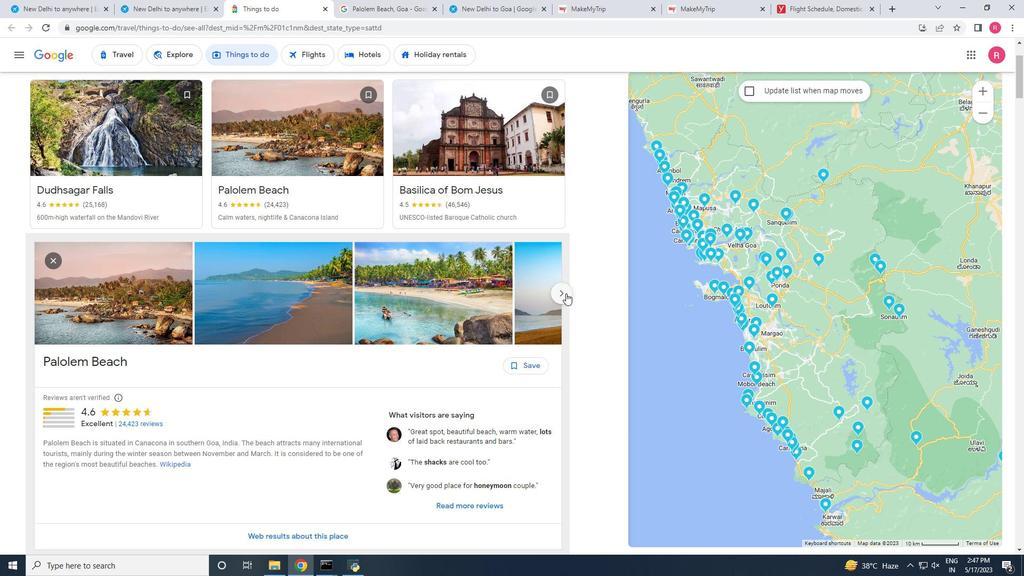 
Action: Mouse pressed left at (564, 293)
Screenshot: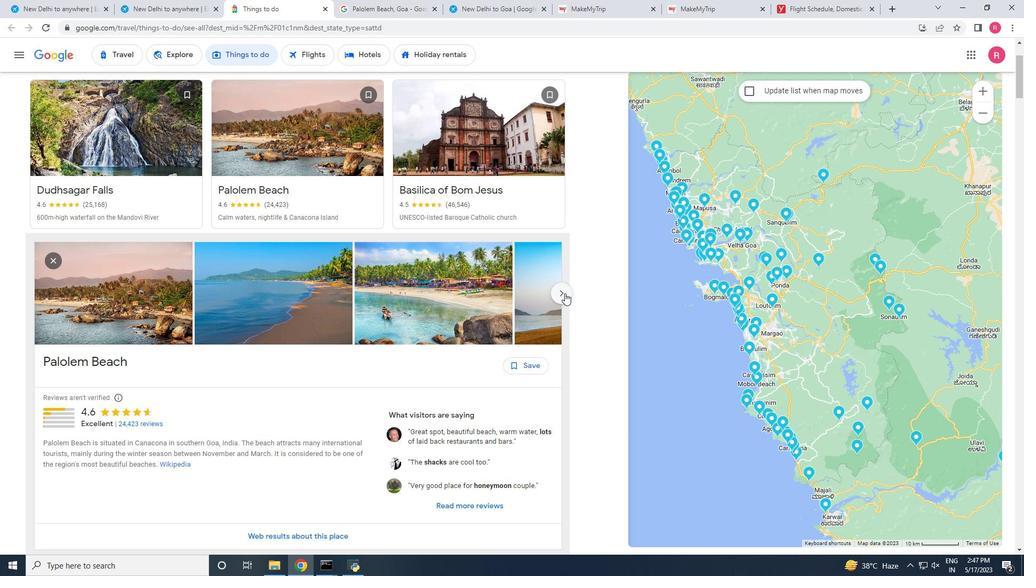 
Action: Mouse pressed left at (564, 293)
Screenshot: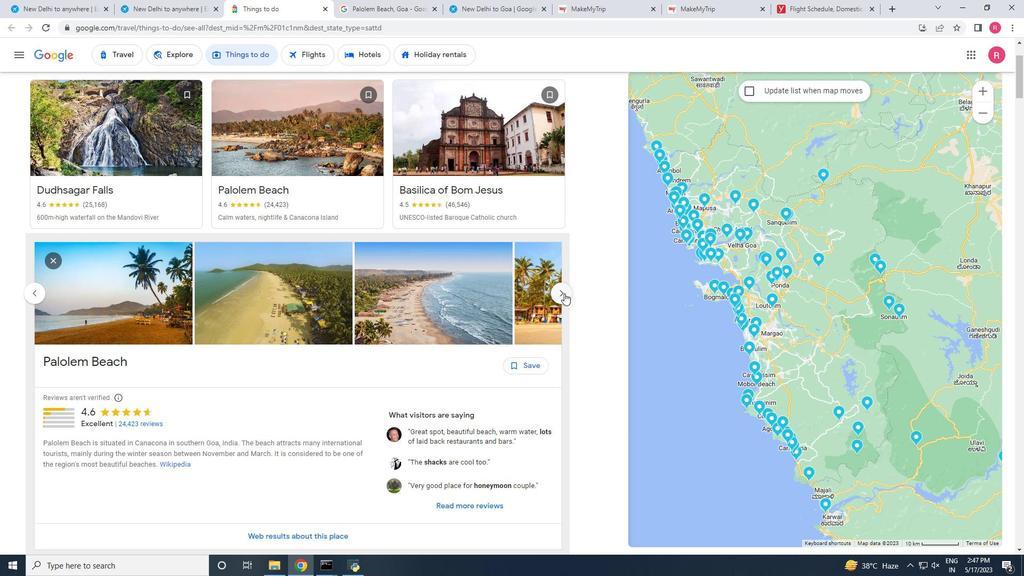 
Action: Mouse pressed left at (564, 293)
Screenshot: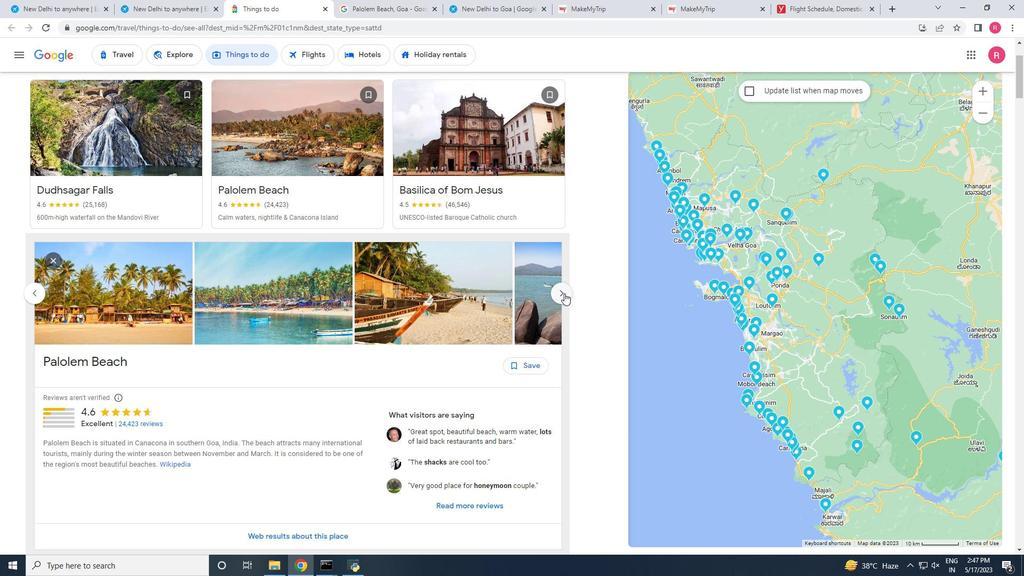
Action: Mouse moved to (421, 359)
Screenshot: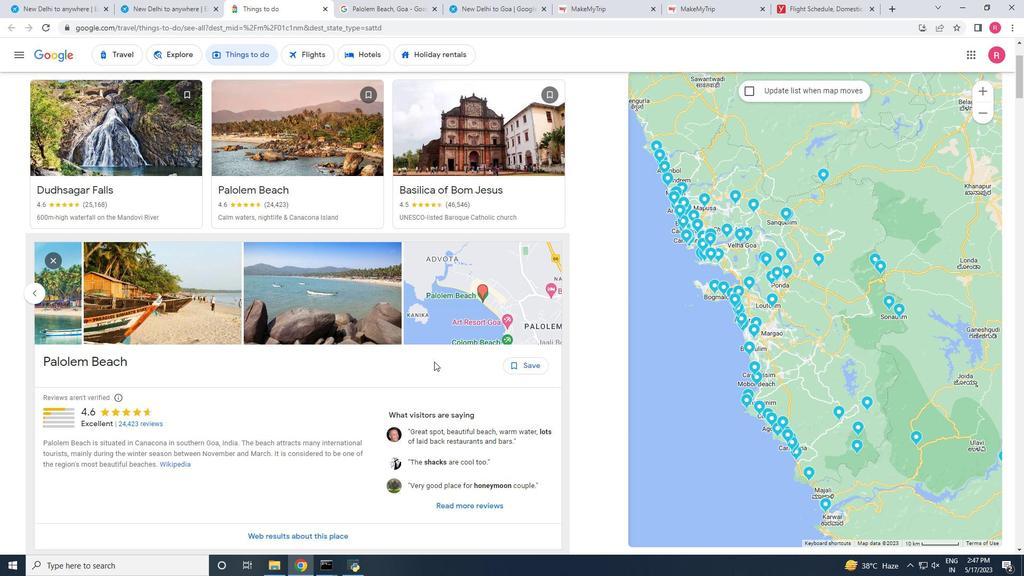 
Action: Mouse scrolled (421, 360) with delta (0, 0)
Screenshot: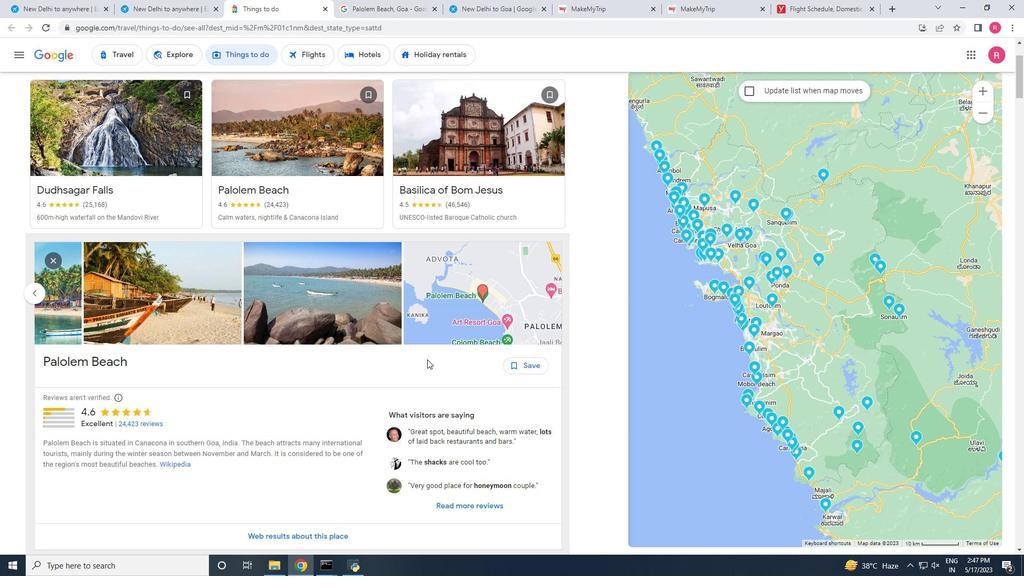 
Action: Mouse moved to (421, 359)
Screenshot: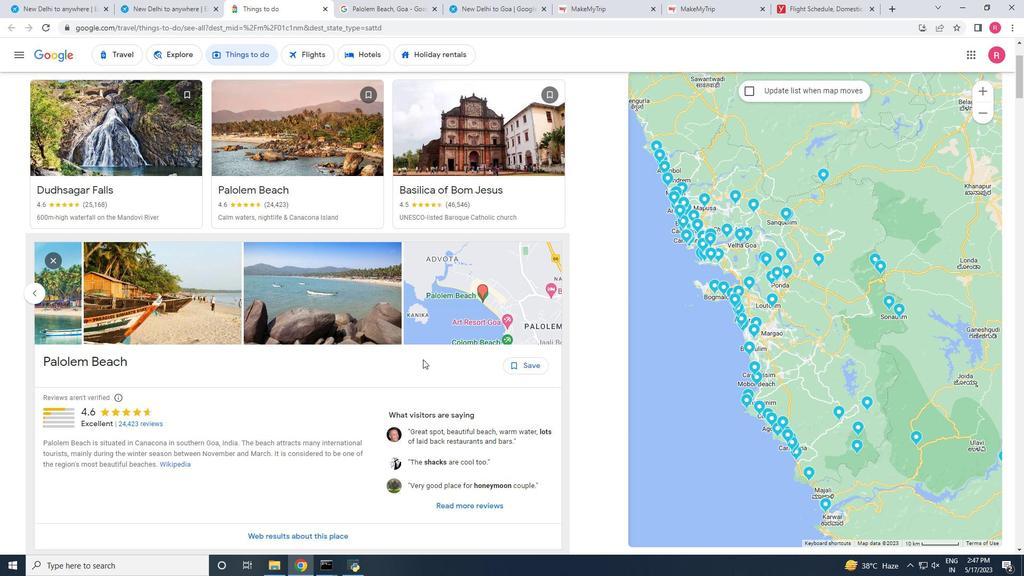 
Action: Mouse scrolled (421, 360) with delta (0, 0)
Screenshot: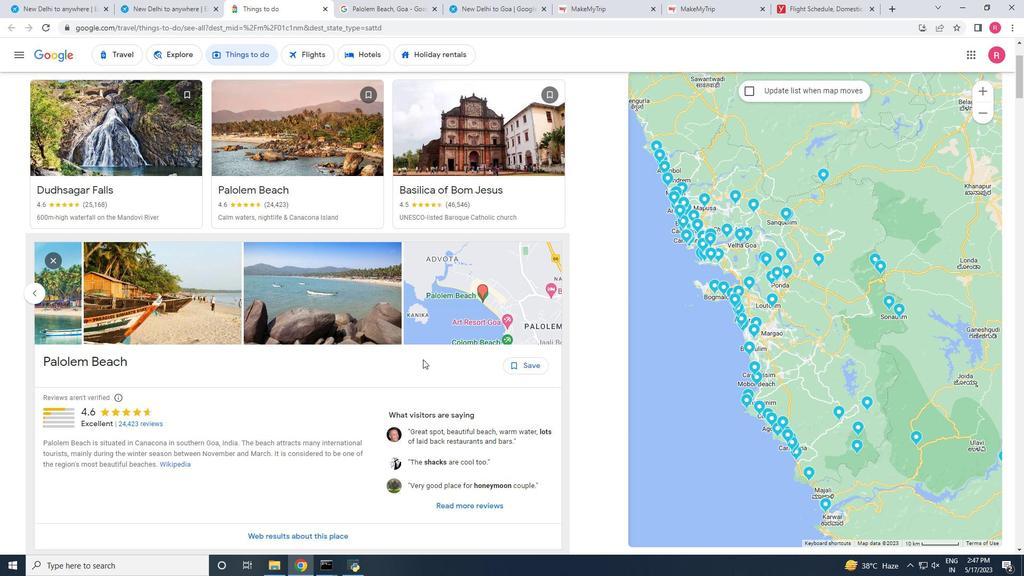 
Action: Mouse moved to (421, 359)
Screenshot: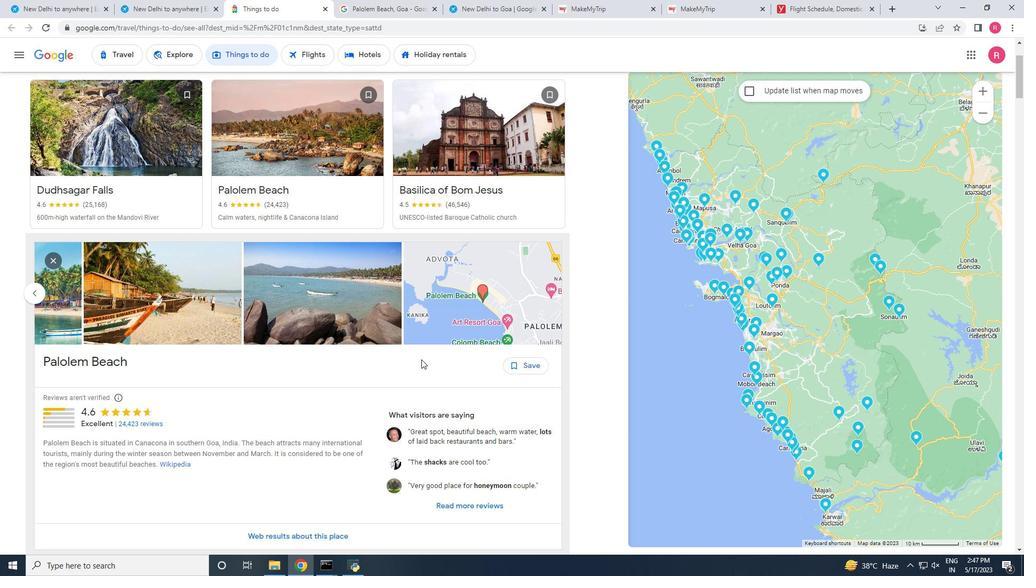 
Action: Mouse scrolled (421, 359) with delta (0, 0)
Screenshot: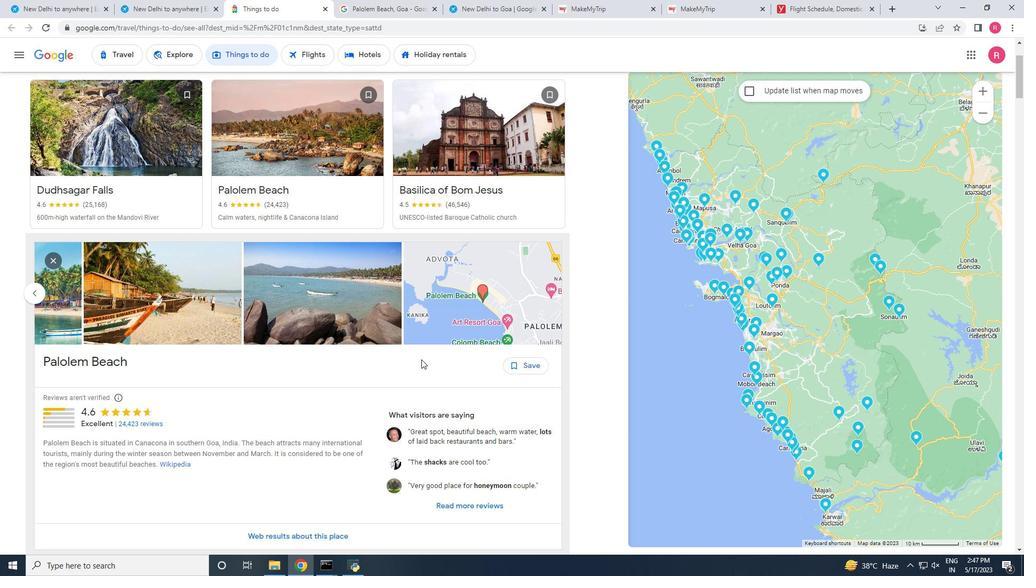 
Action: Mouse scrolled (421, 359) with delta (0, 0)
Screenshot: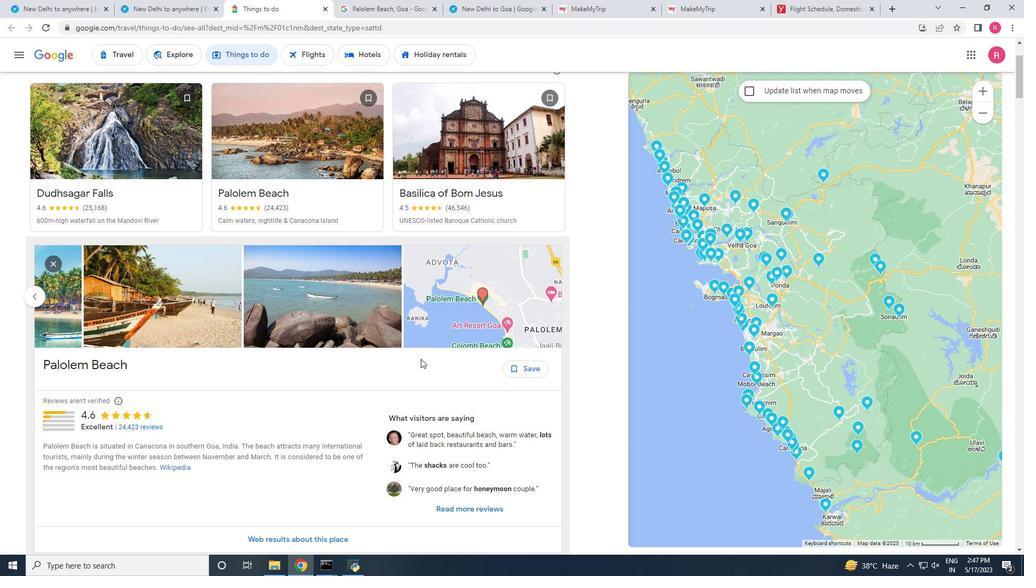 
Action: Mouse moved to (345, 476)
Screenshot: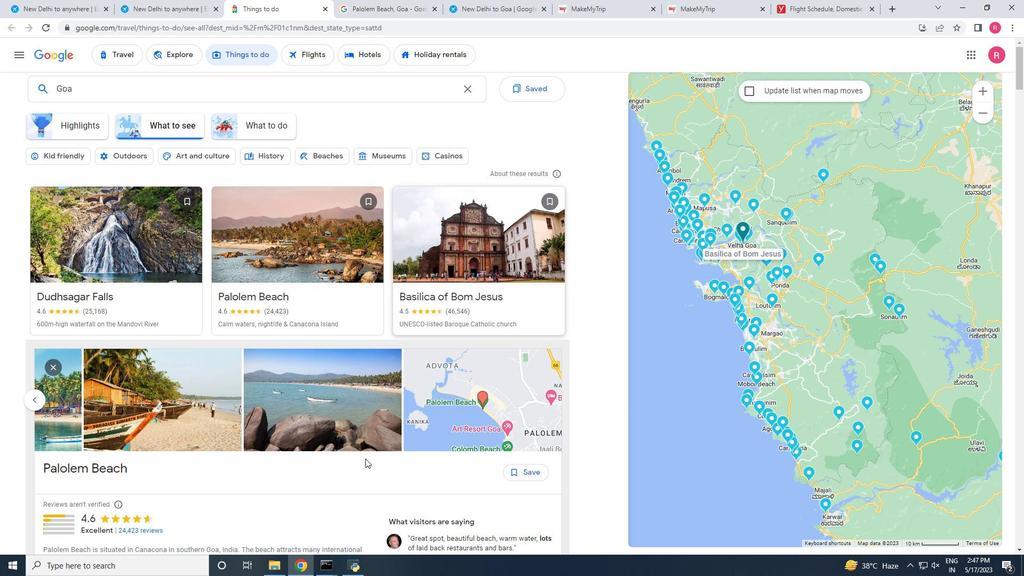 
Action: Mouse scrolled (345, 475) with delta (0, 0)
Screenshot: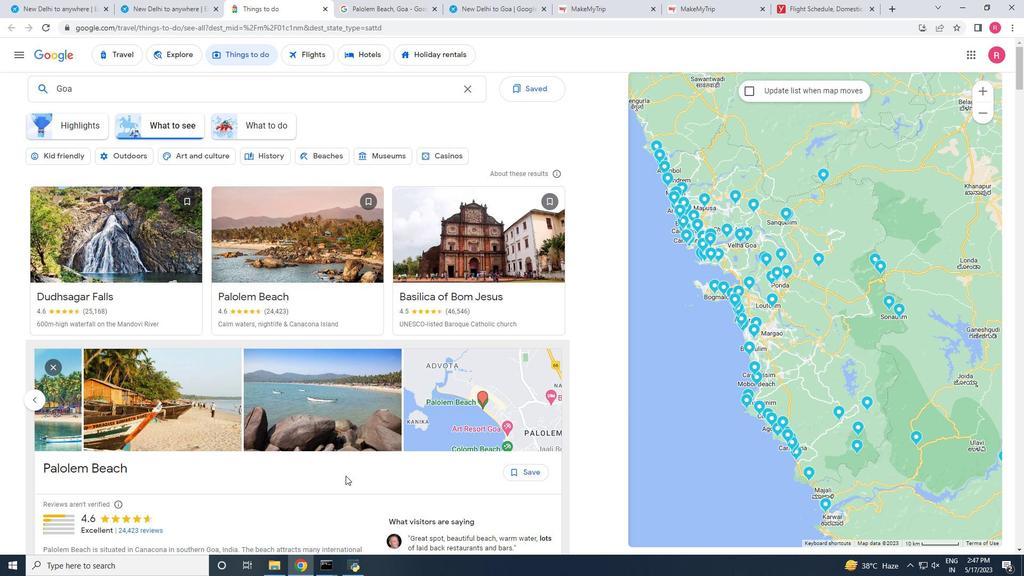 
Action: Mouse scrolled (345, 475) with delta (0, 0)
Screenshot: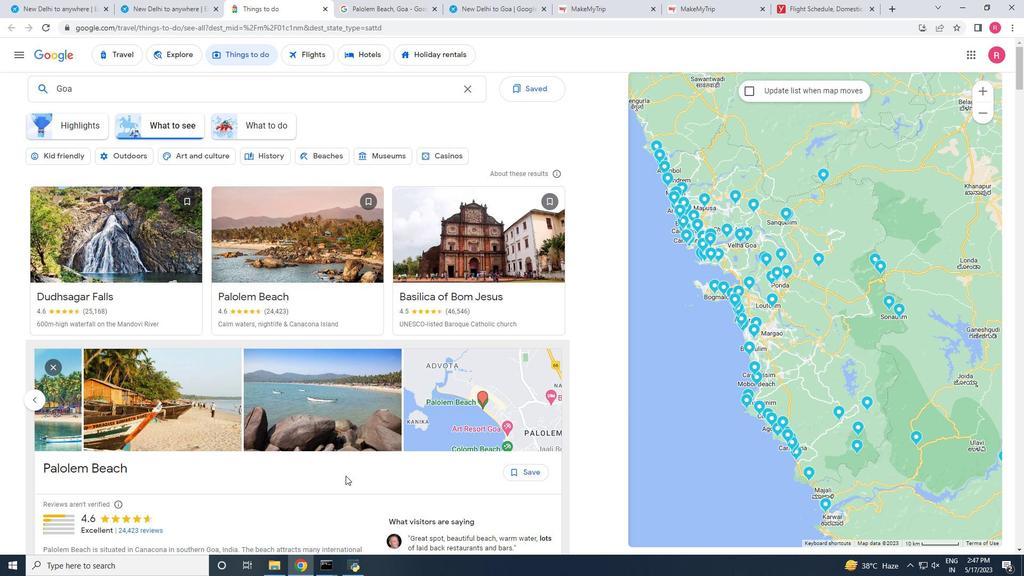 
Action: Mouse scrolled (345, 475) with delta (0, 0)
Screenshot: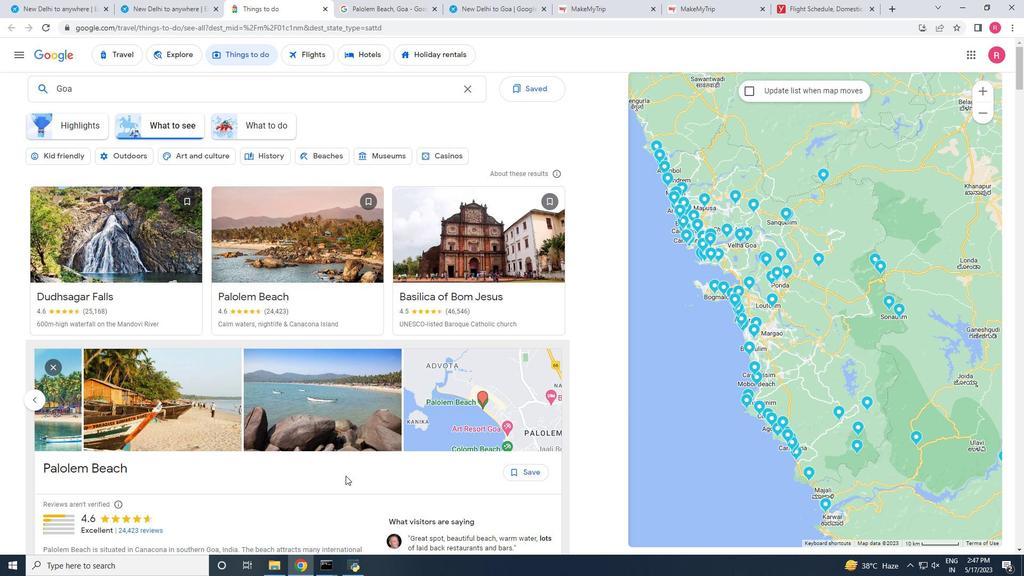 
Action: Mouse scrolled (345, 475) with delta (0, 0)
Screenshot: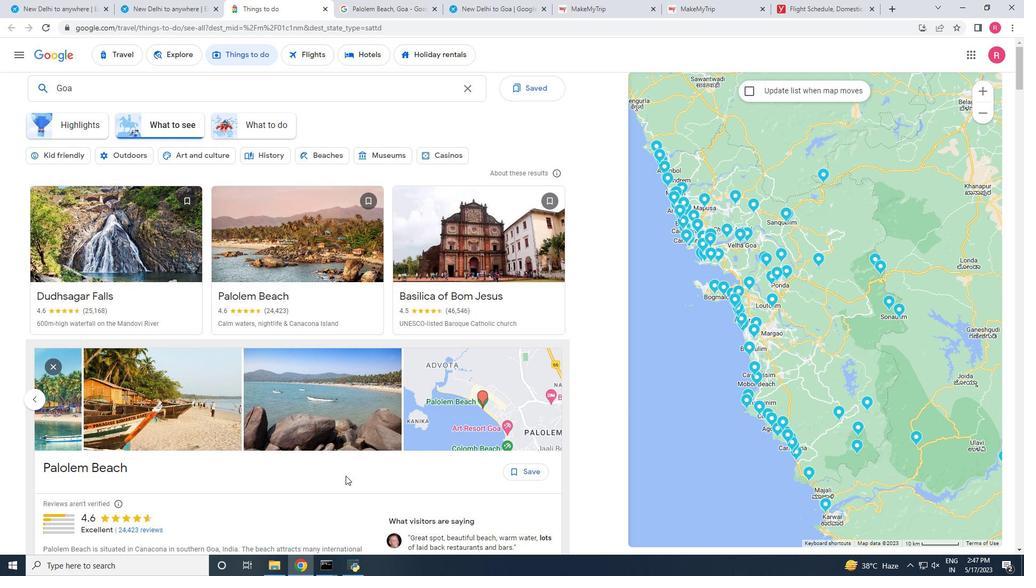 
Action: Mouse scrolled (345, 475) with delta (0, 0)
Screenshot: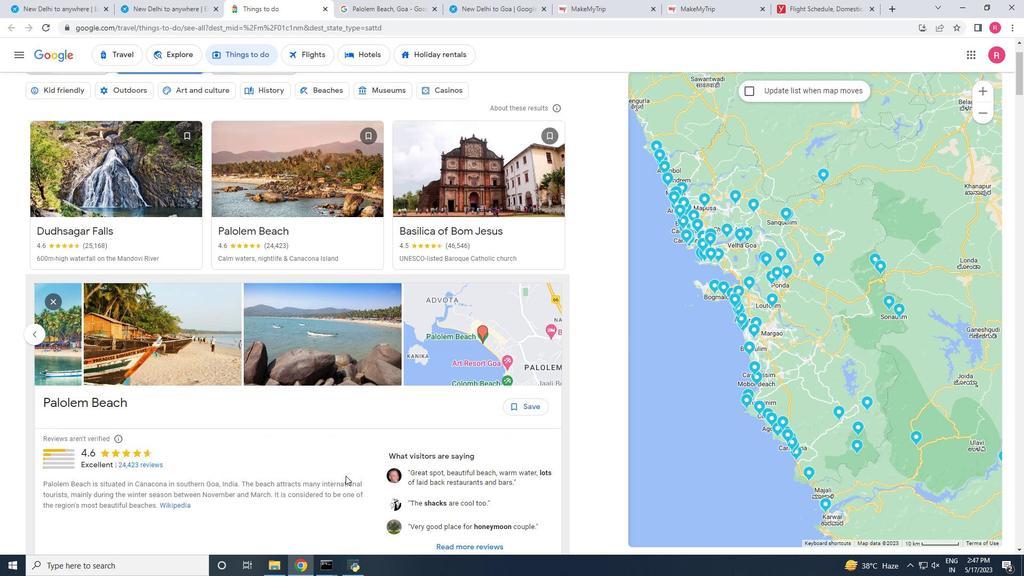 
Action: Mouse scrolled (345, 475) with delta (0, 0)
Screenshot: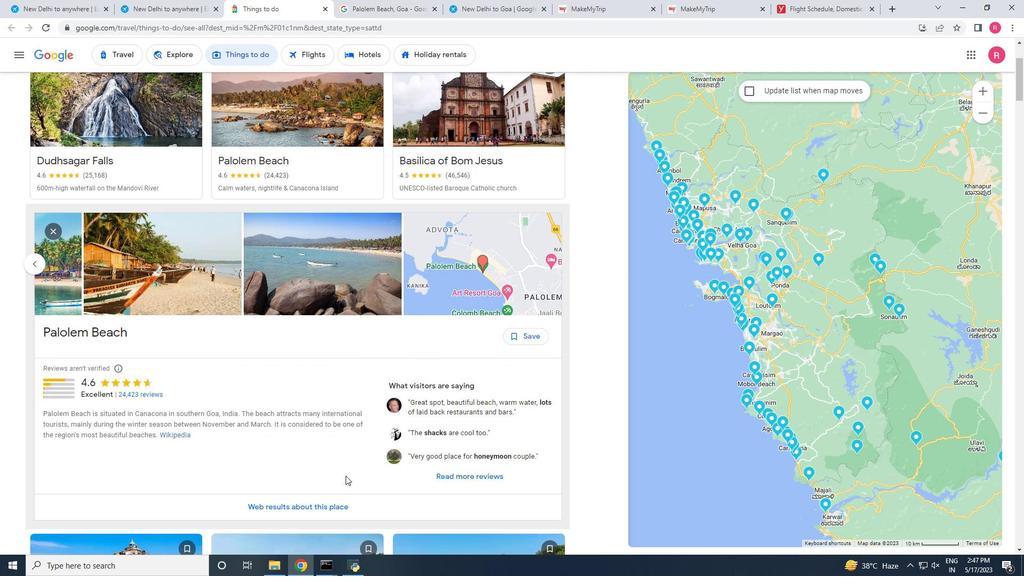 
Action: Mouse scrolled (345, 476) with delta (0, 0)
Screenshot: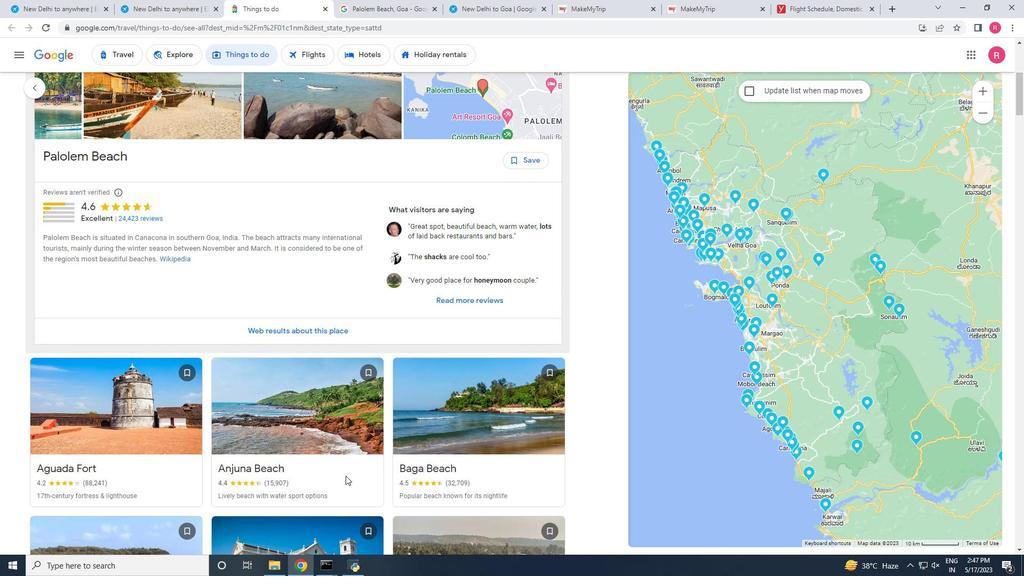 
Action: Mouse scrolled (345, 476) with delta (0, 0)
Screenshot: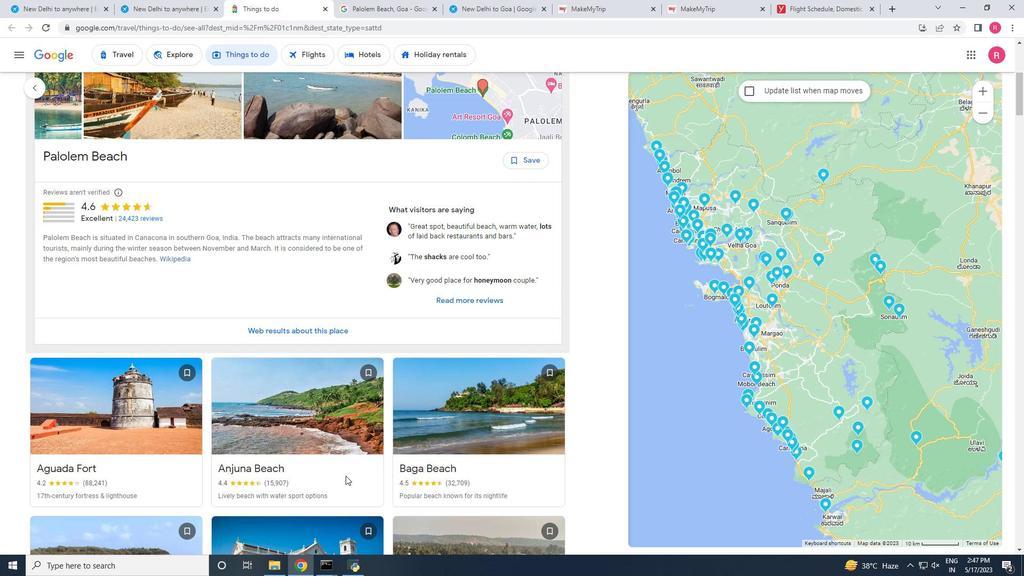 
Action: Mouse scrolled (345, 476) with delta (0, 0)
Screenshot: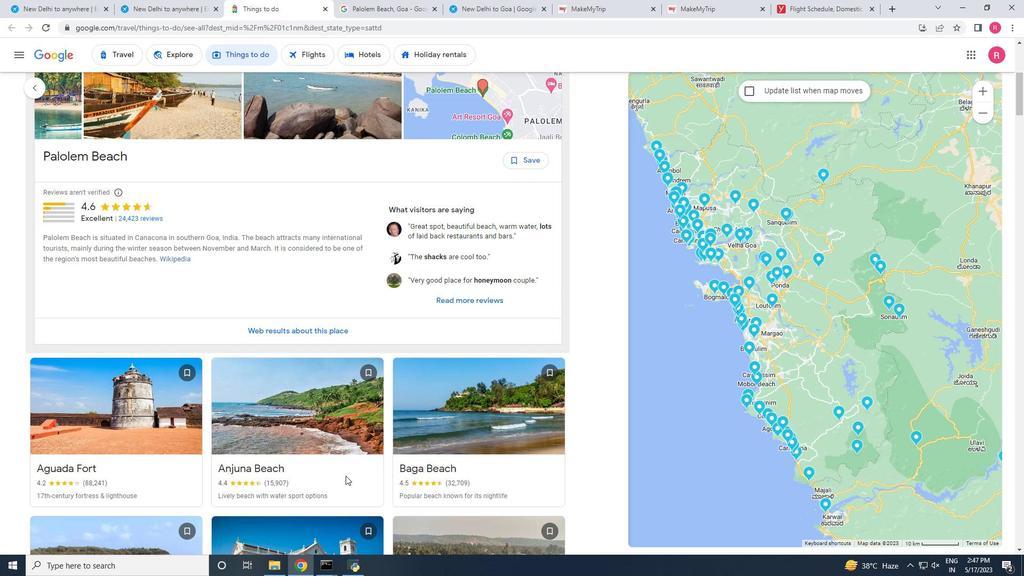 
Action: Mouse scrolled (345, 476) with delta (0, 0)
Screenshot: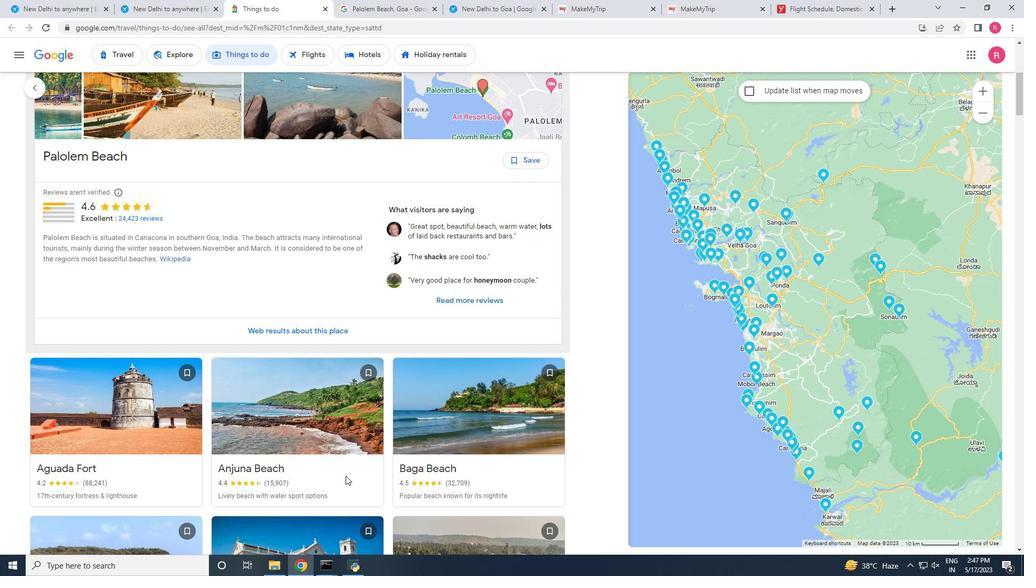 
Action: Mouse scrolled (345, 476) with delta (0, 0)
Screenshot: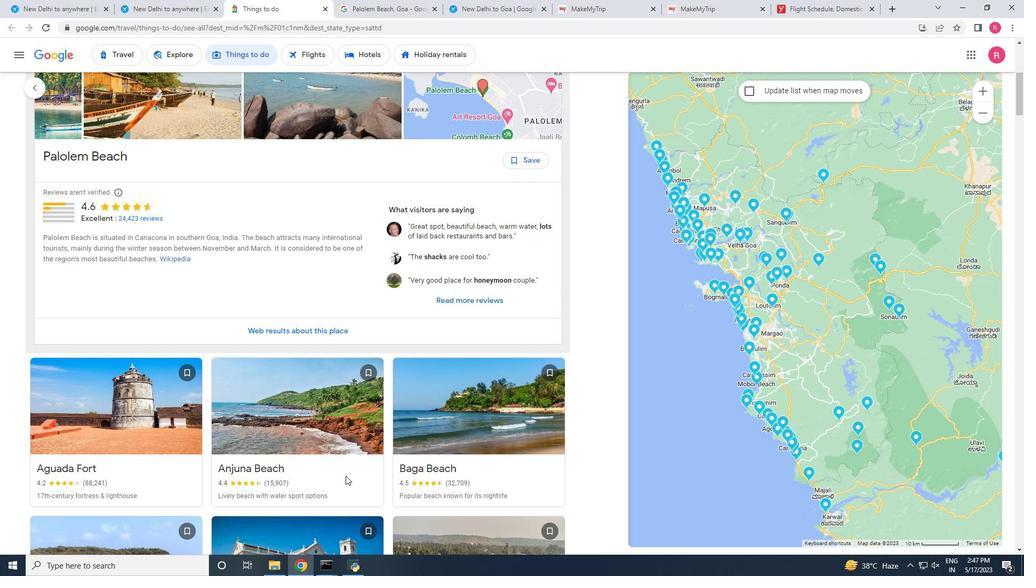 
Action: Mouse scrolled (345, 476) with delta (0, 0)
Screenshot: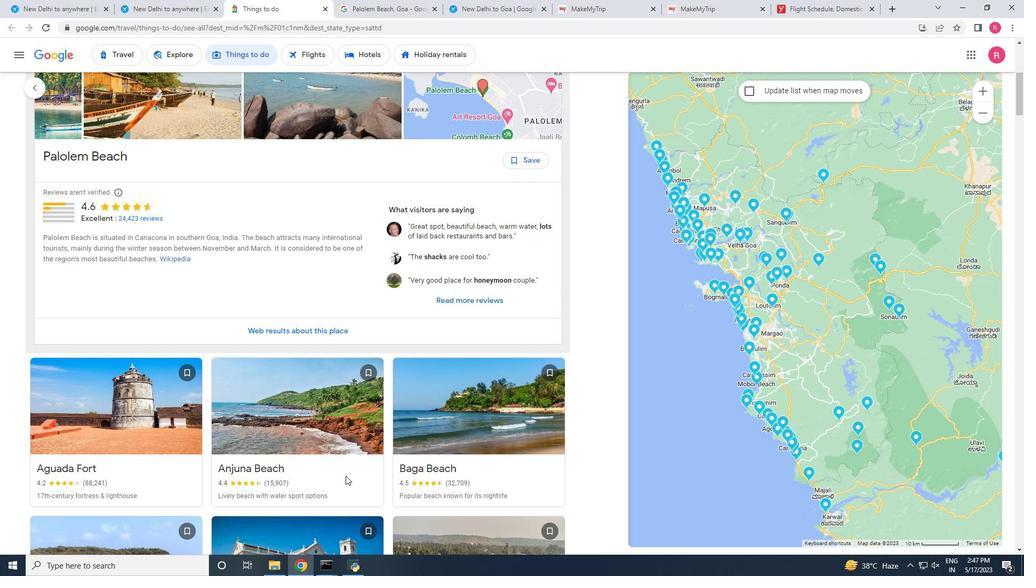 
Action: Mouse scrolled (345, 476) with delta (0, 0)
Screenshot: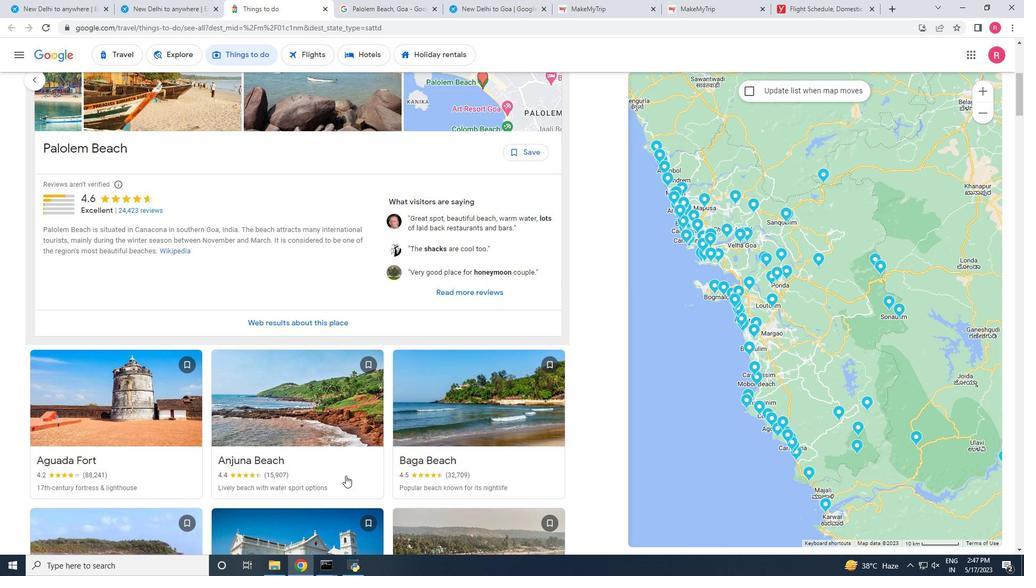 
Action: Mouse scrolled (345, 476) with delta (0, 0)
Screenshot: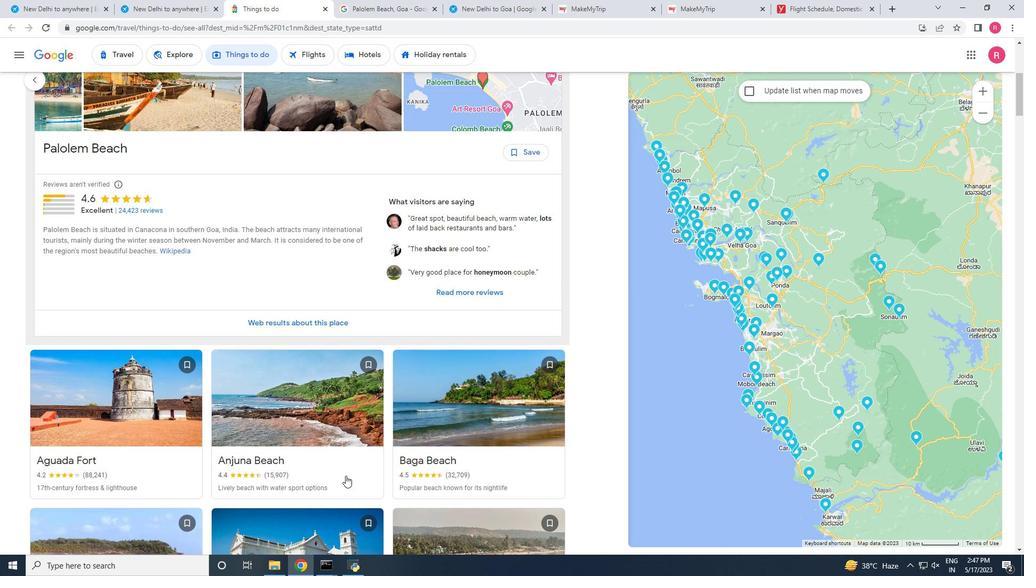 
Action: Mouse scrolled (345, 476) with delta (0, 0)
Screenshot: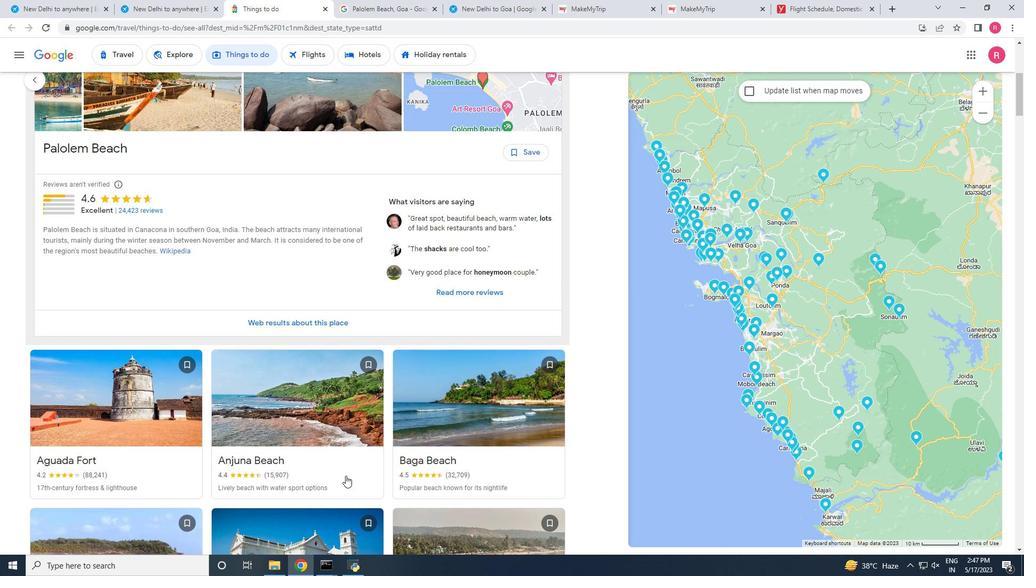 
Action: Mouse scrolled (345, 476) with delta (0, 0)
Screenshot: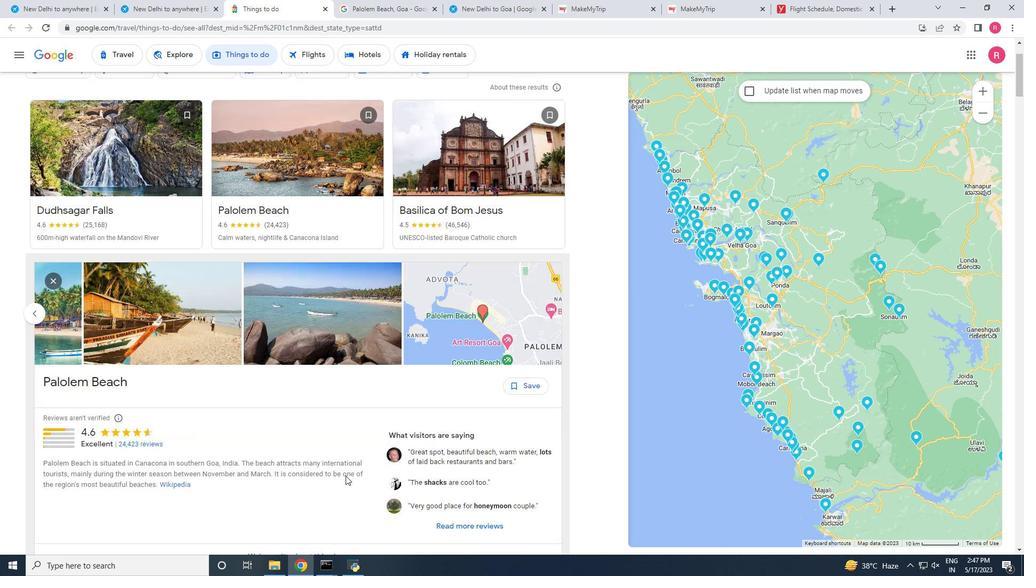 
Action: Mouse scrolled (345, 476) with delta (0, 0)
Screenshot: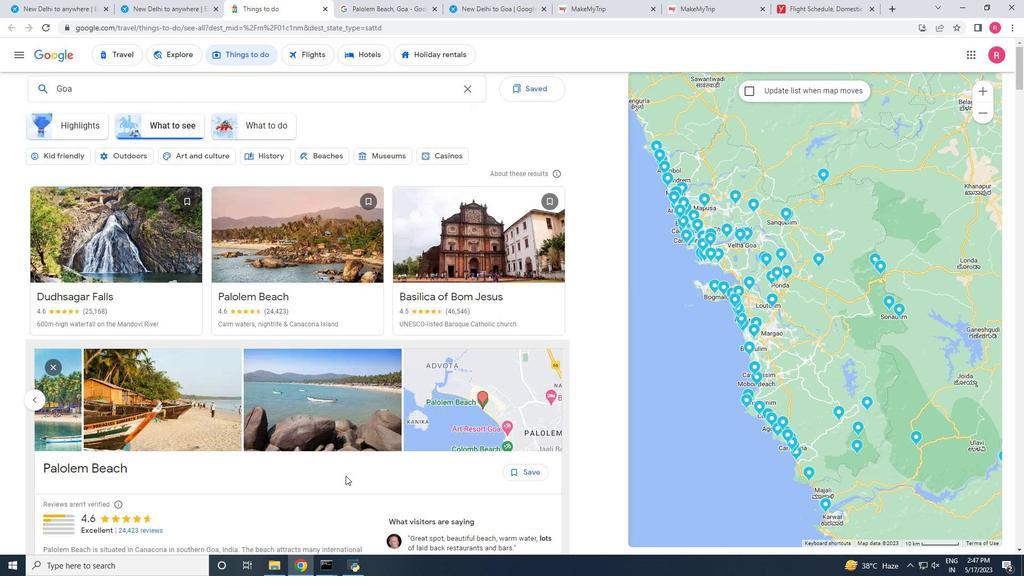 
Action: Mouse moved to (67, 153)
Screenshot: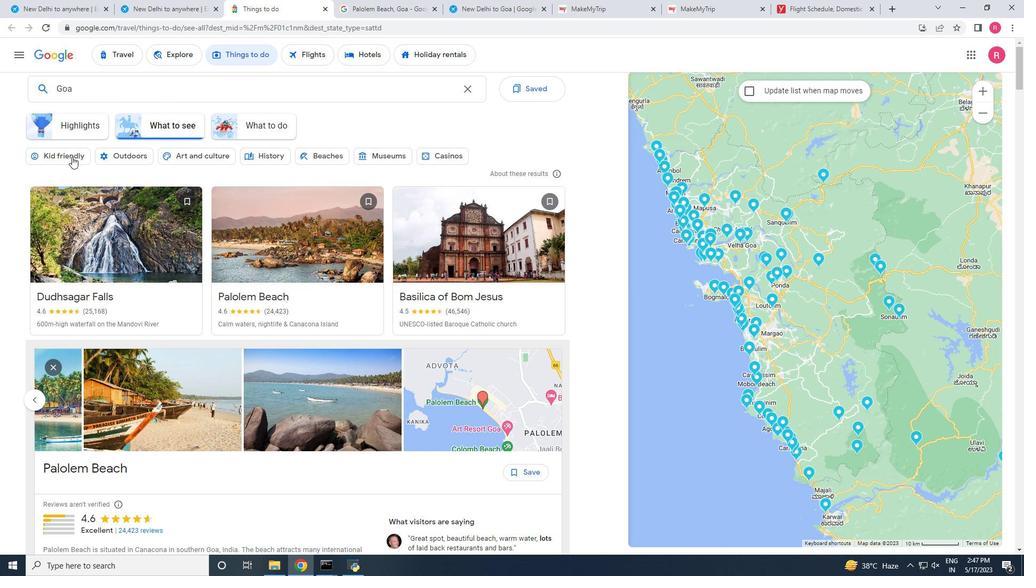 
Action: Mouse pressed left at (67, 153)
Screenshot: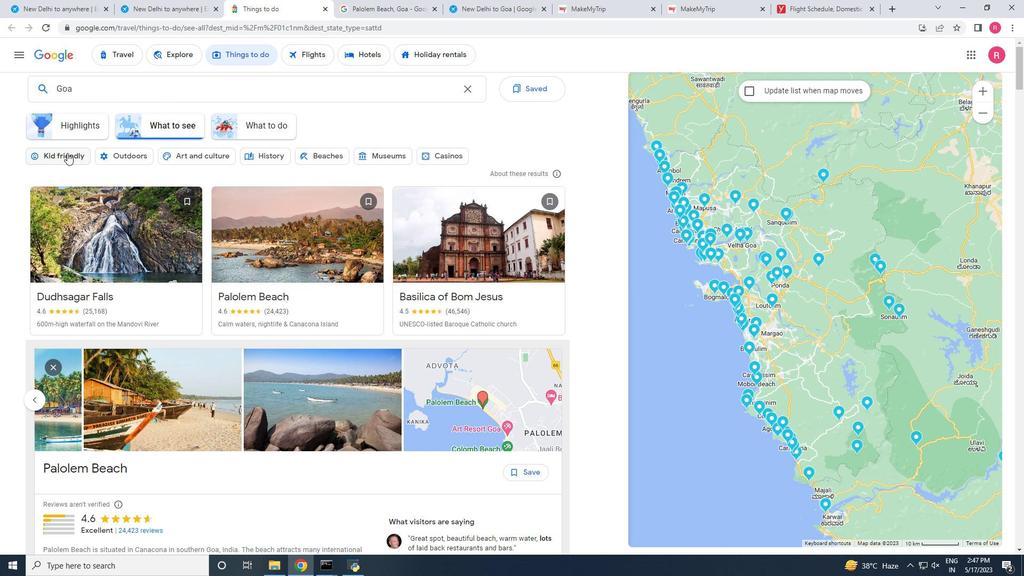 
Action: Mouse moved to (102, 162)
Screenshot: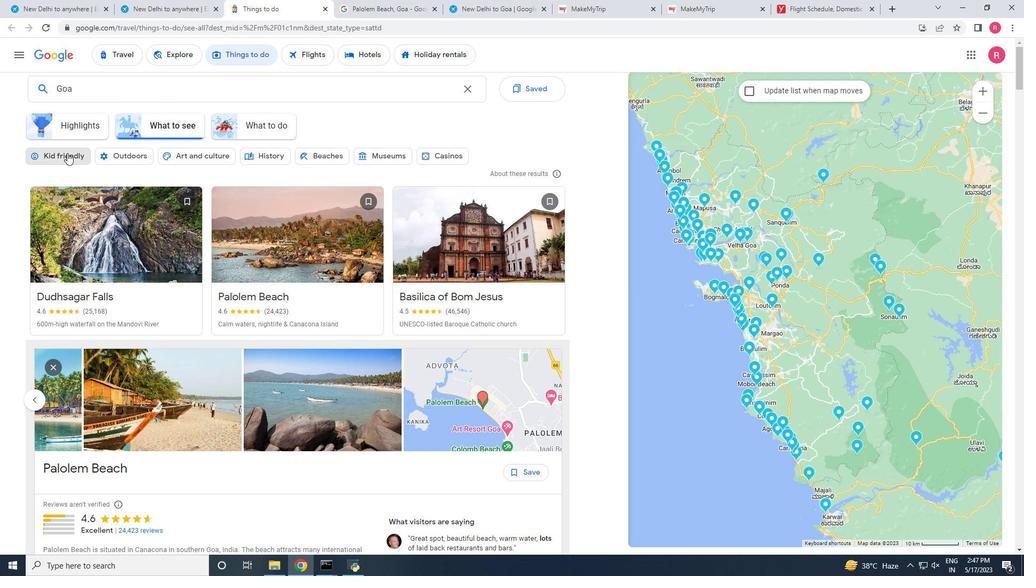 
Action: Mouse pressed left at (102, 162)
Screenshot: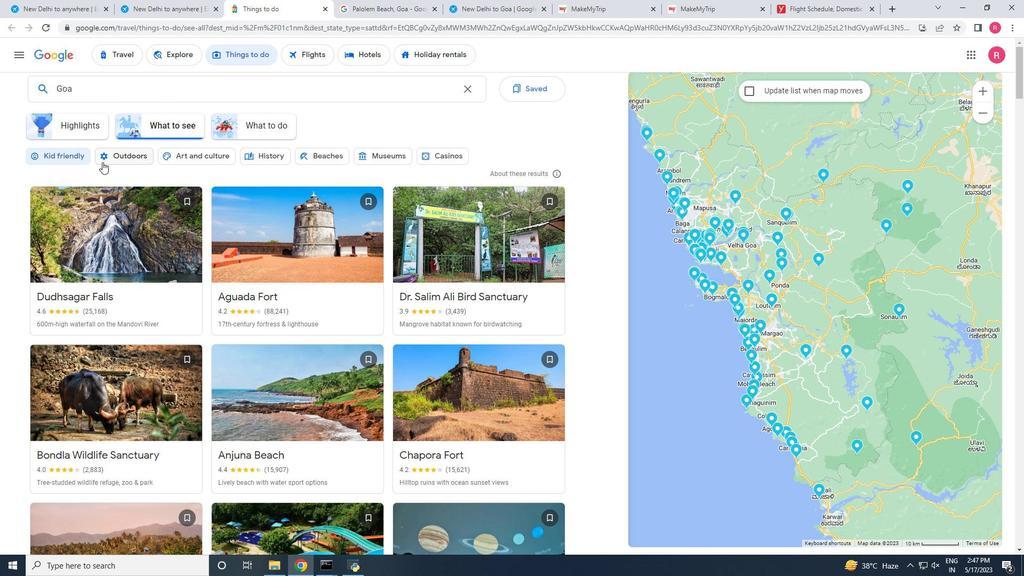 
Action: Mouse moved to (251, 148)
Screenshot: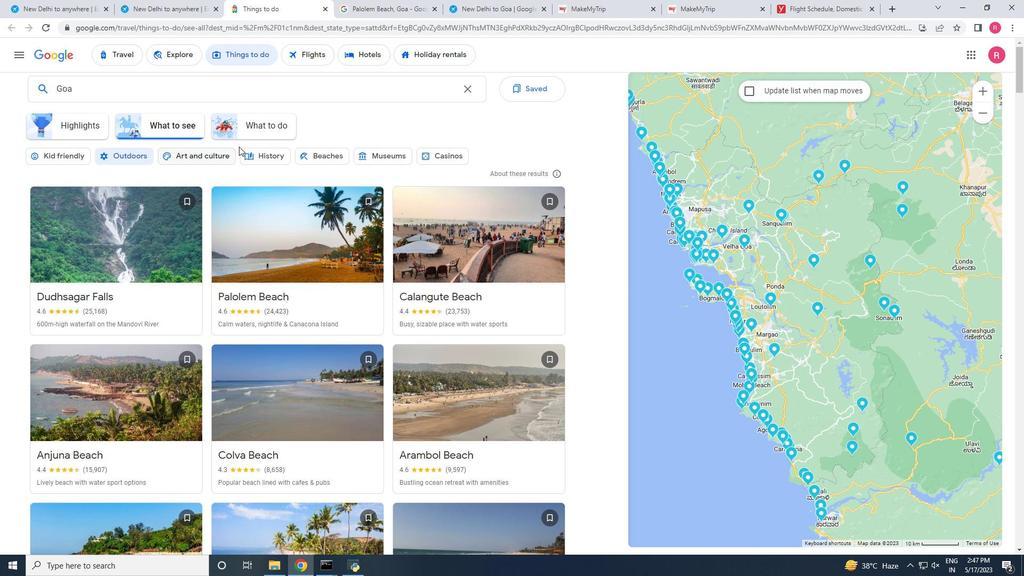 
Action: Mouse pressed left at (251, 148)
Screenshot: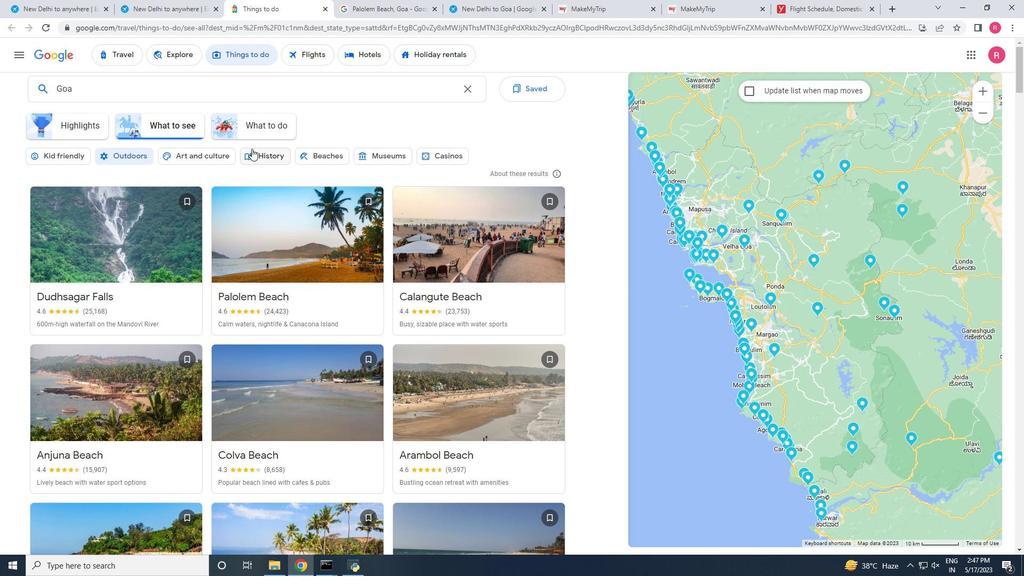 
Action: Mouse moved to (178, 231)
Screenshot: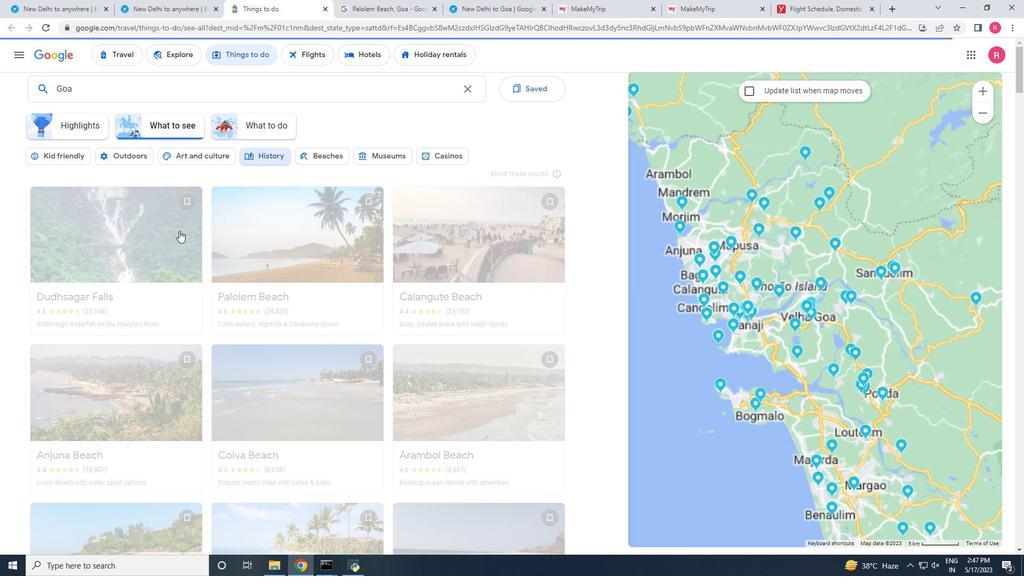 
Action: Mouse pressed left at (178, 231)
Screenshot: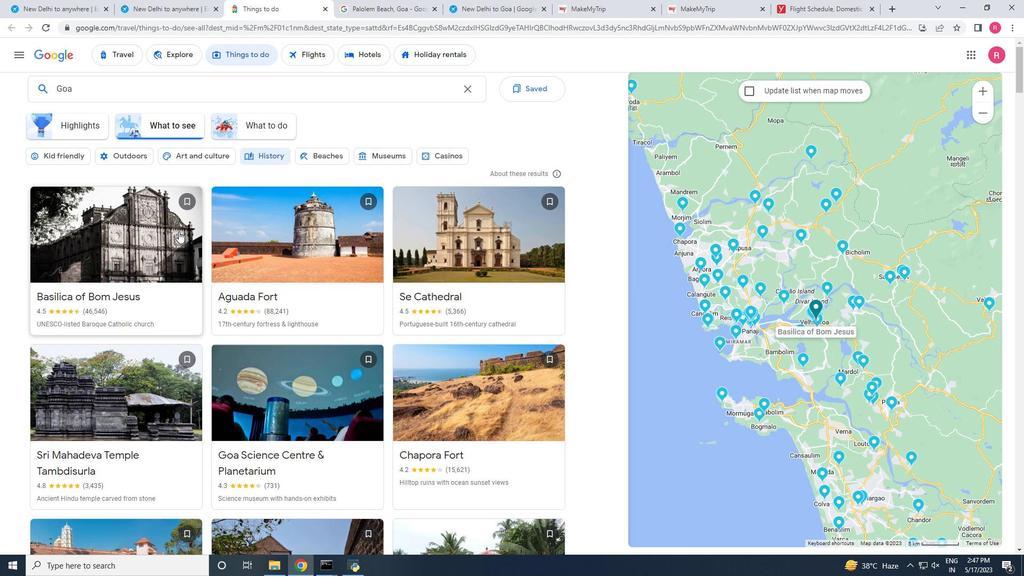 
Action: Mouse moved to (558, 250)
Screenshot: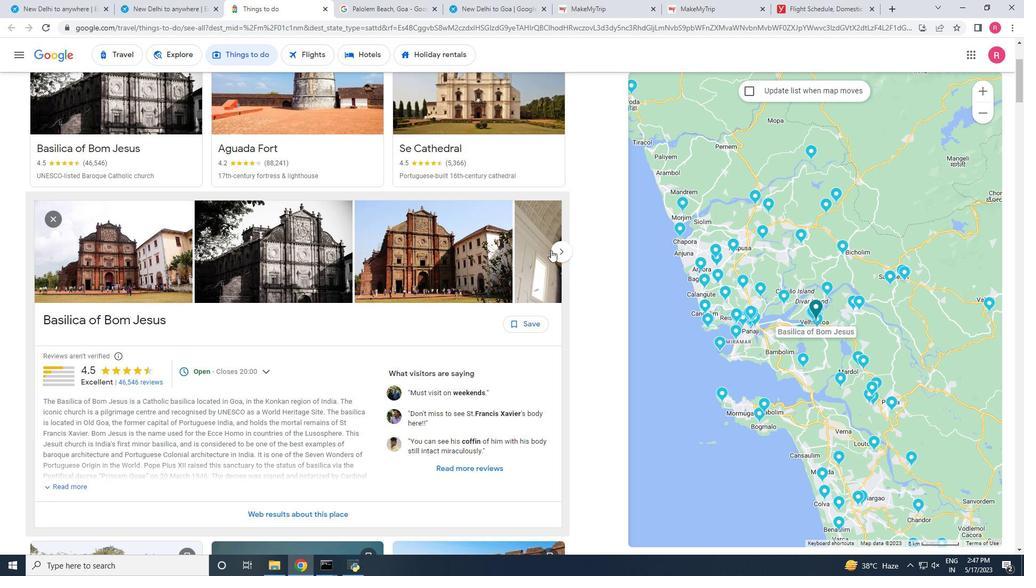 
Action: Mouse pressed left at (558, 250)
Screenshot: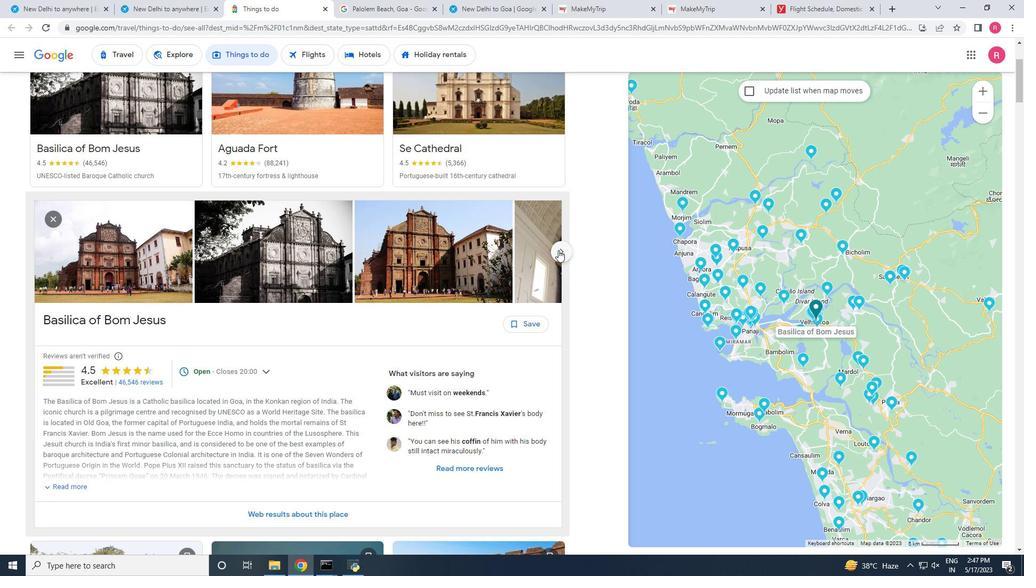 
Action: Mouse pressed left at (558, 250)
Screenshot: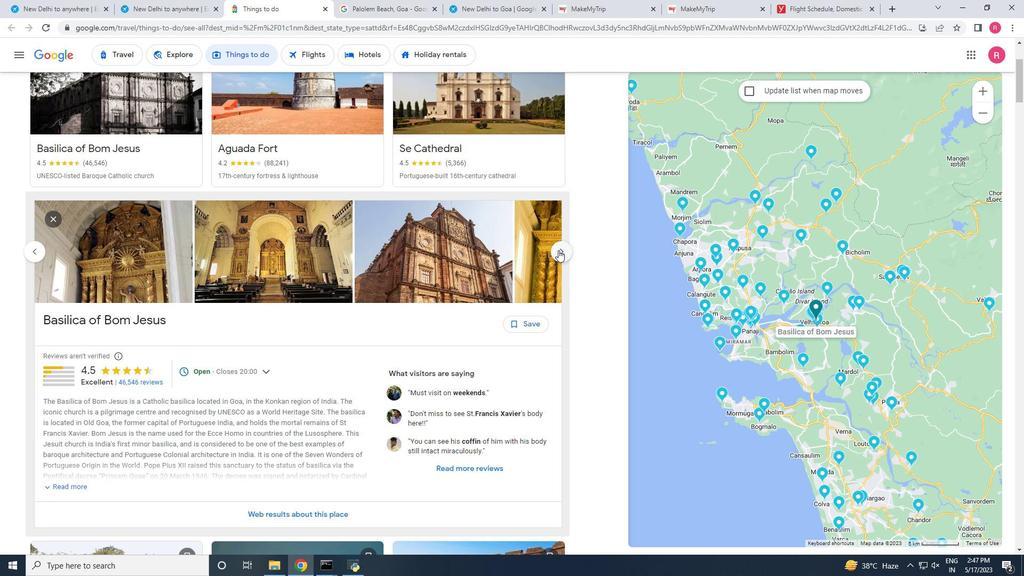 
Action: Mouse moved to (56, 486)
Screenshot: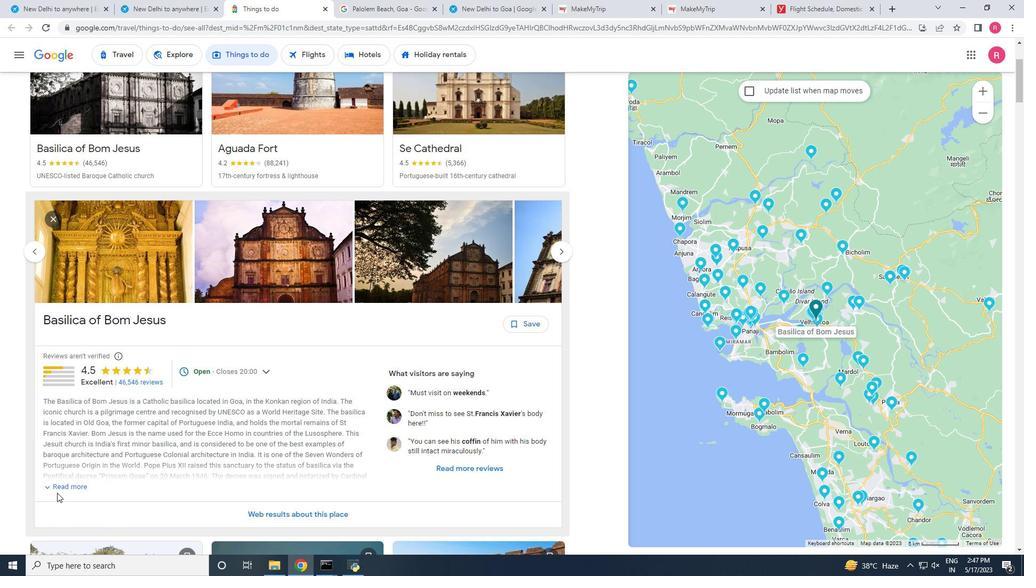 
Action: Mouse pressed left at (56, 486)
Screenshot: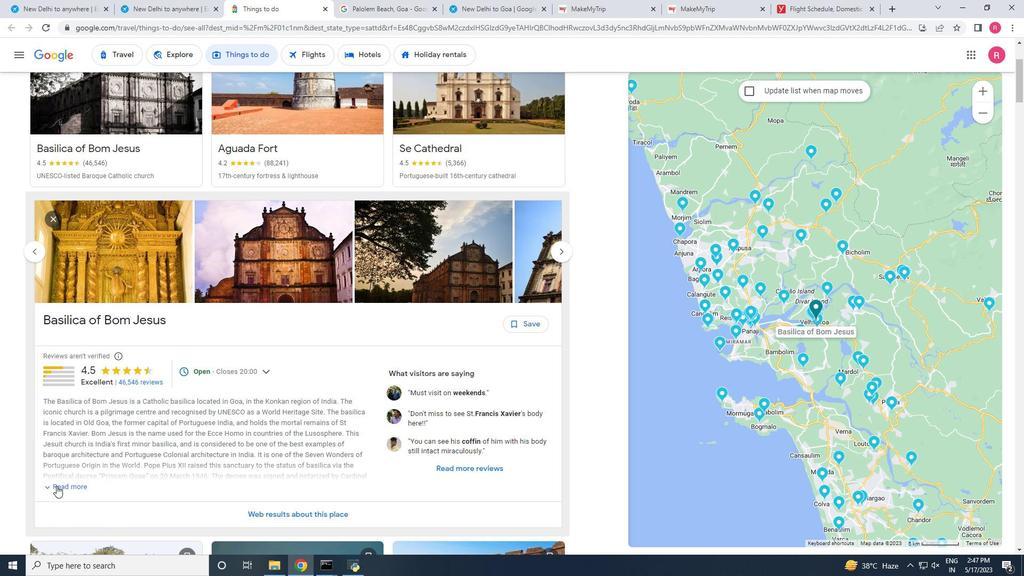 
Action: Mouse moved to (176, 449)
Screenshot: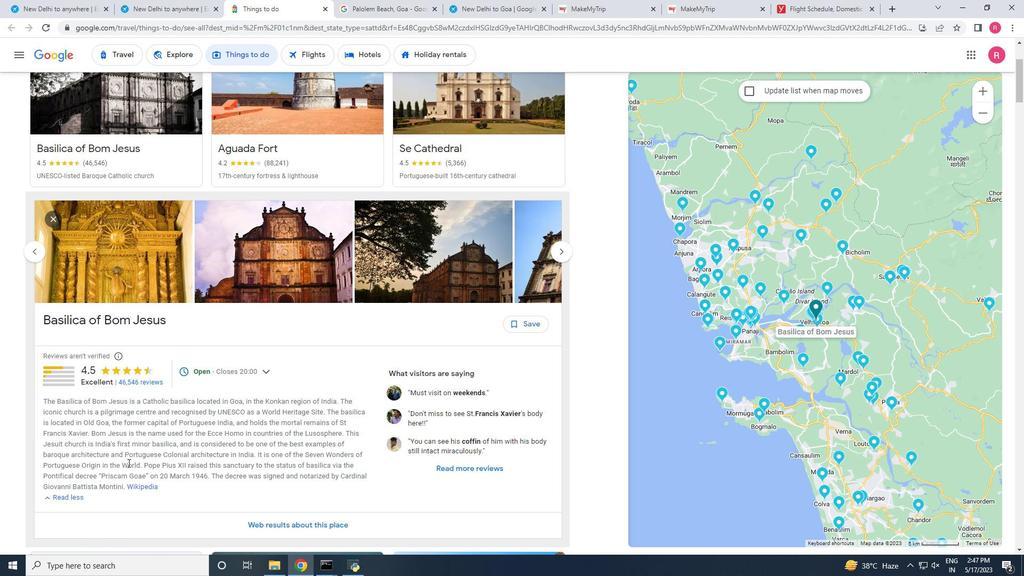 
Action: Mouse scrolled (176, 449) with delta (0, 0)
Screenshot: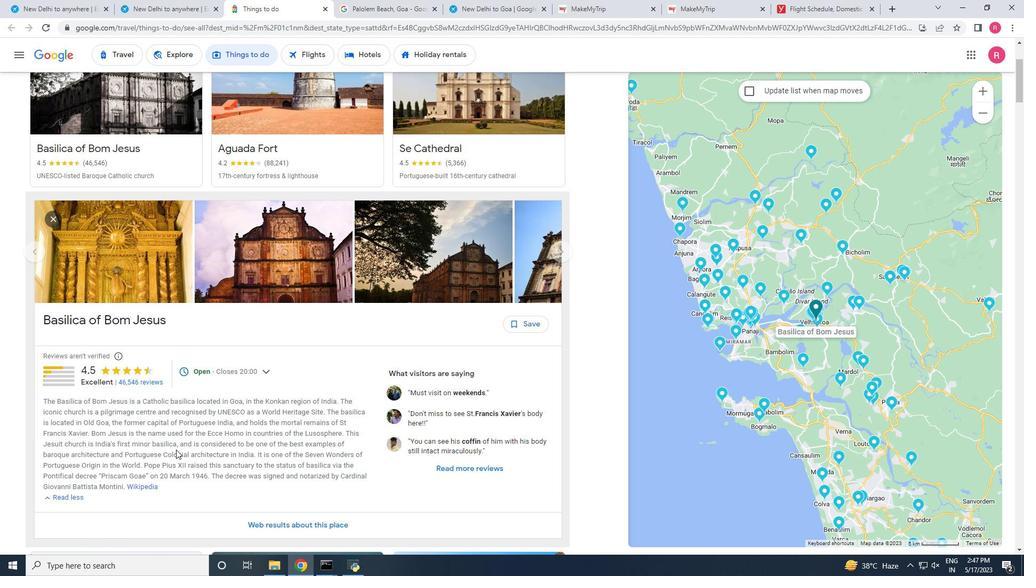 
Action: Mouse moved to (176, 449)
Screenshot: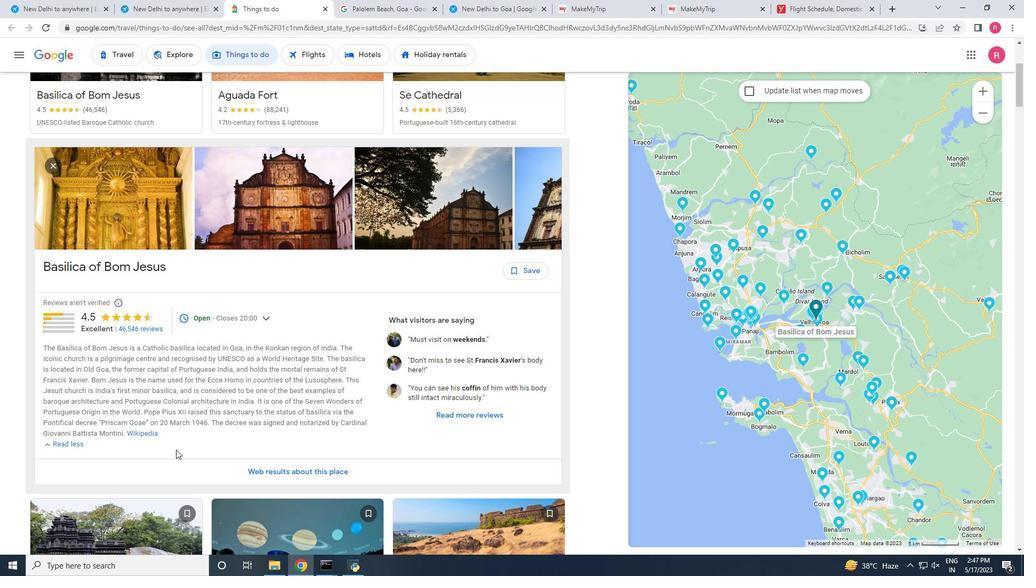 
Action: Mouse scrolled (176, 450) with delta (0, 0)
Screenshot: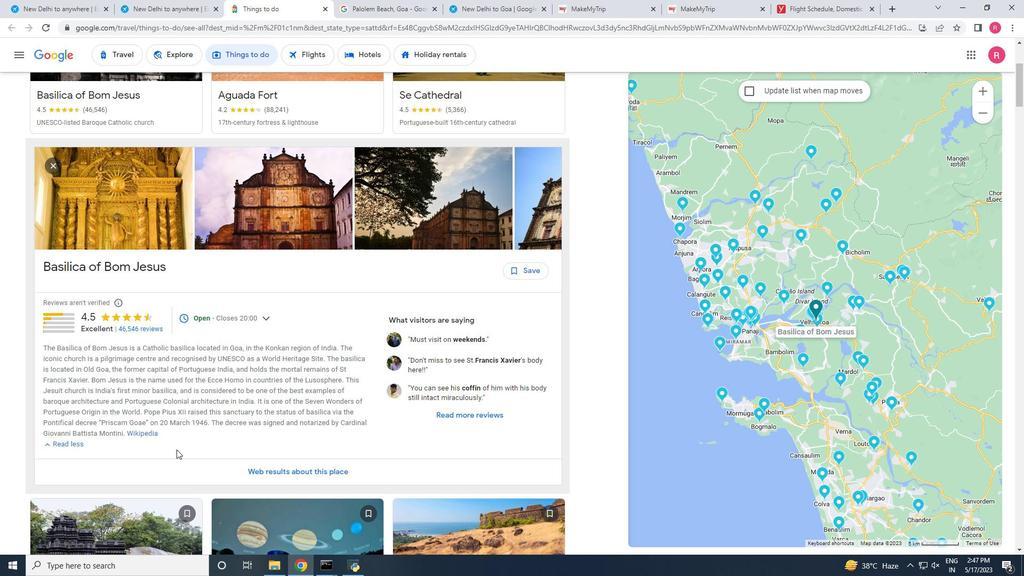 
Action: Mouse scrolled (176, 450) with delta (0, 0)
Screenshot: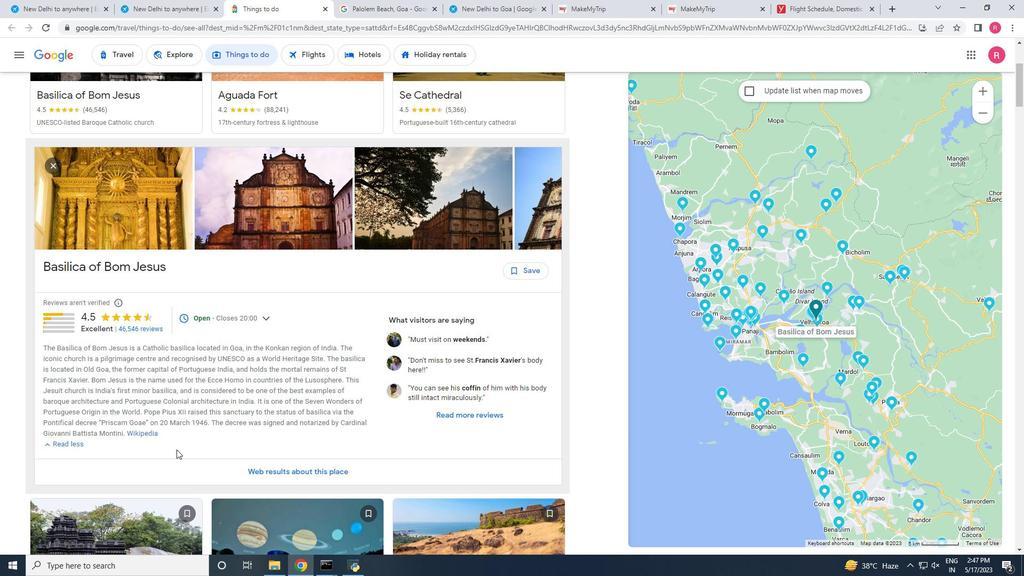 
Action: Mouse moved to (558, 303)
Screenshot: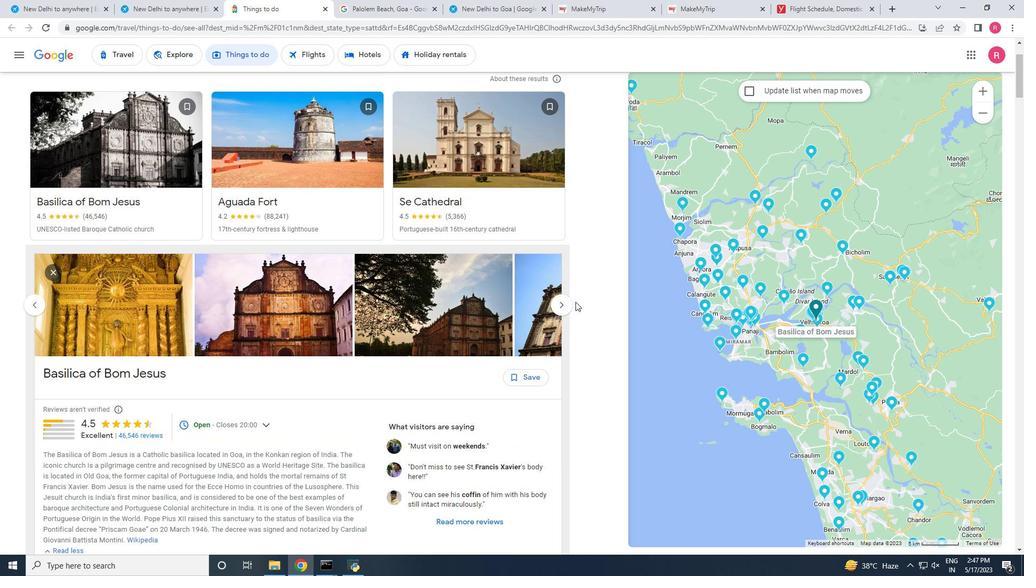 
Action: Mouse pressed left at (558, 303)
Screenshot: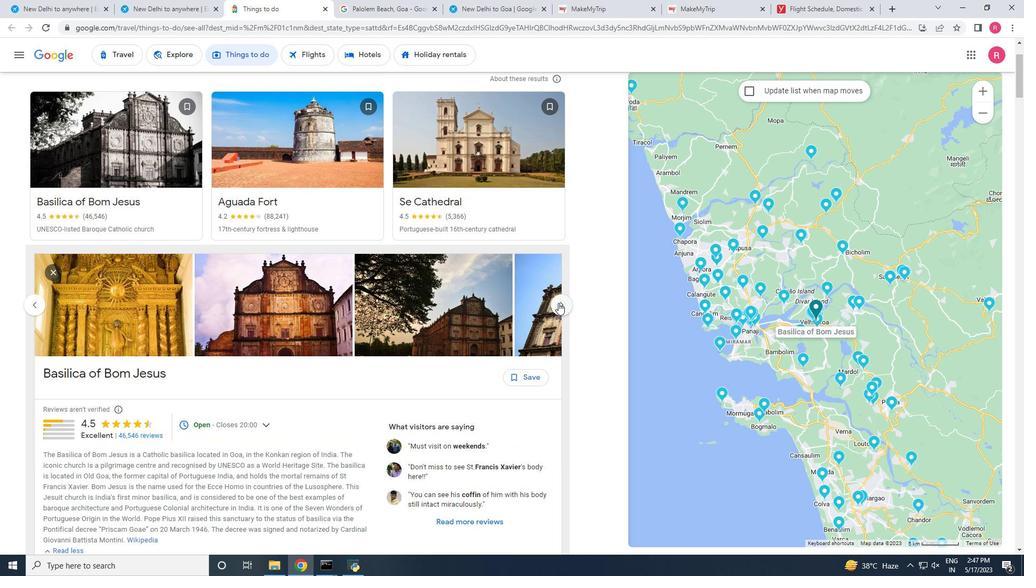 
Action: Mouse moved to (171, 433)
Screenshot: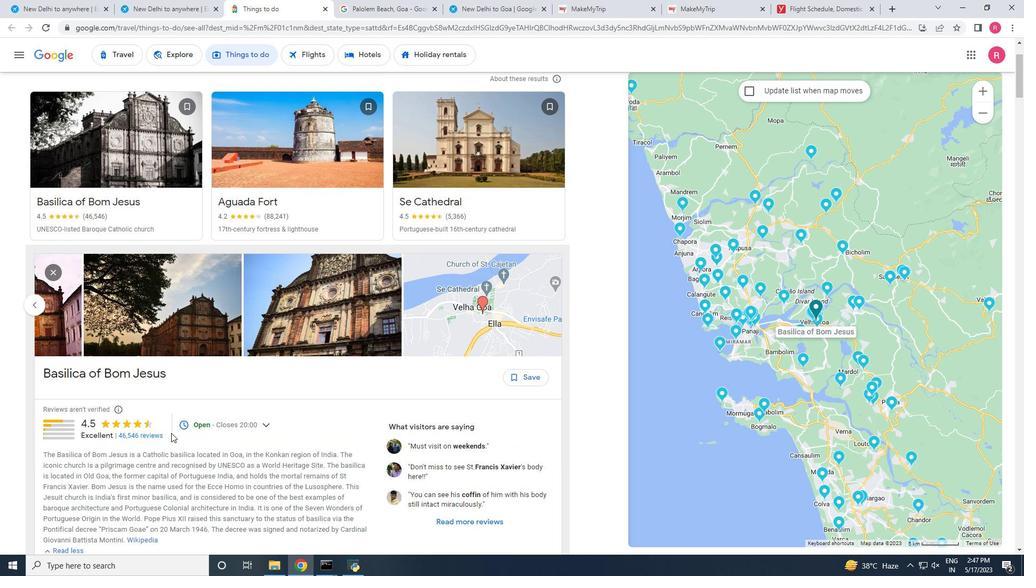 
Action: Mouse scrolled (171, 433) with delta (0, 0)
Screenshot: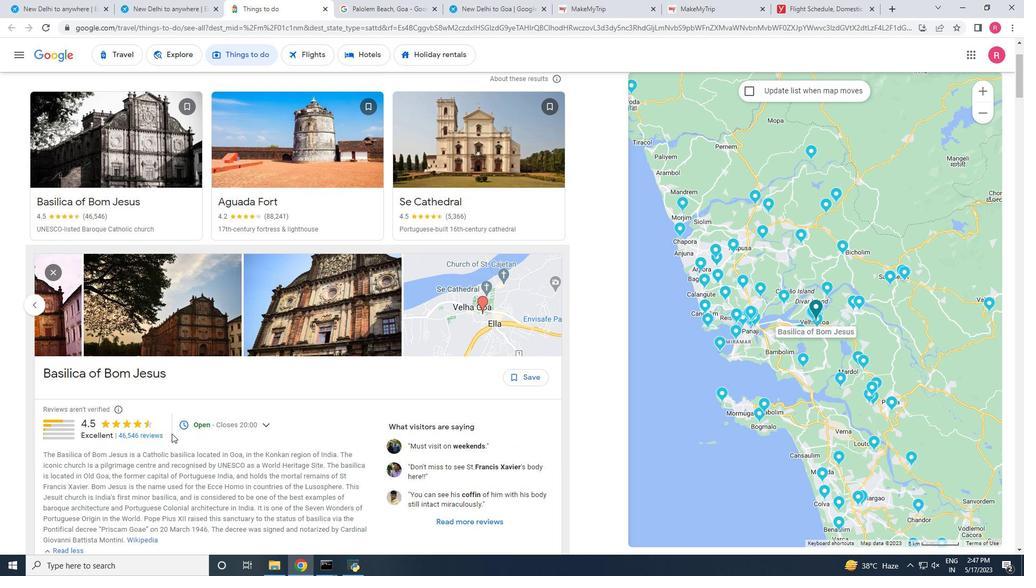 
Action: Mouse moved to (184, 489)
Screenshot: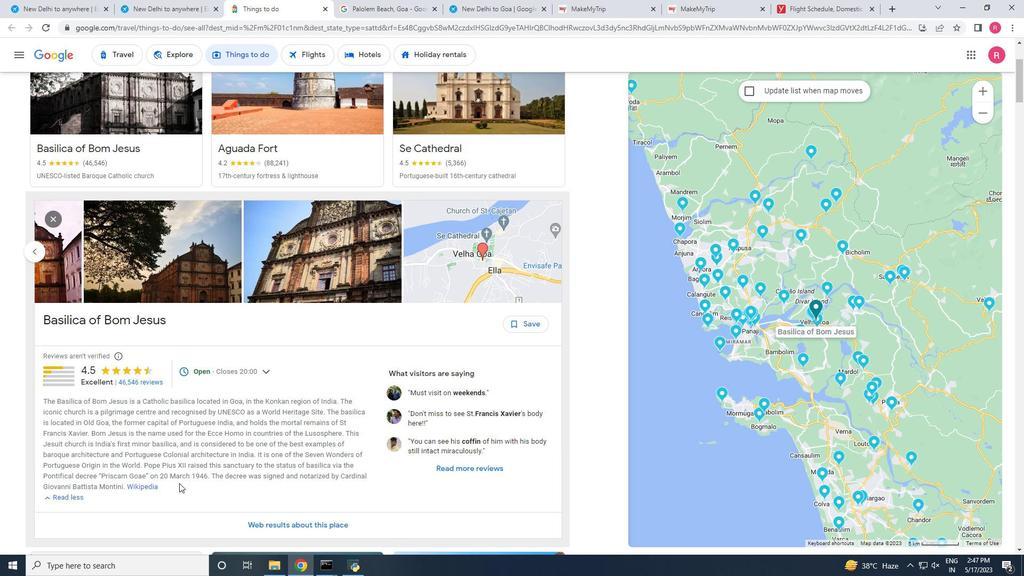 
Action: Mouse scrolled (184, 489) with delta (0, 0)
Screenshot: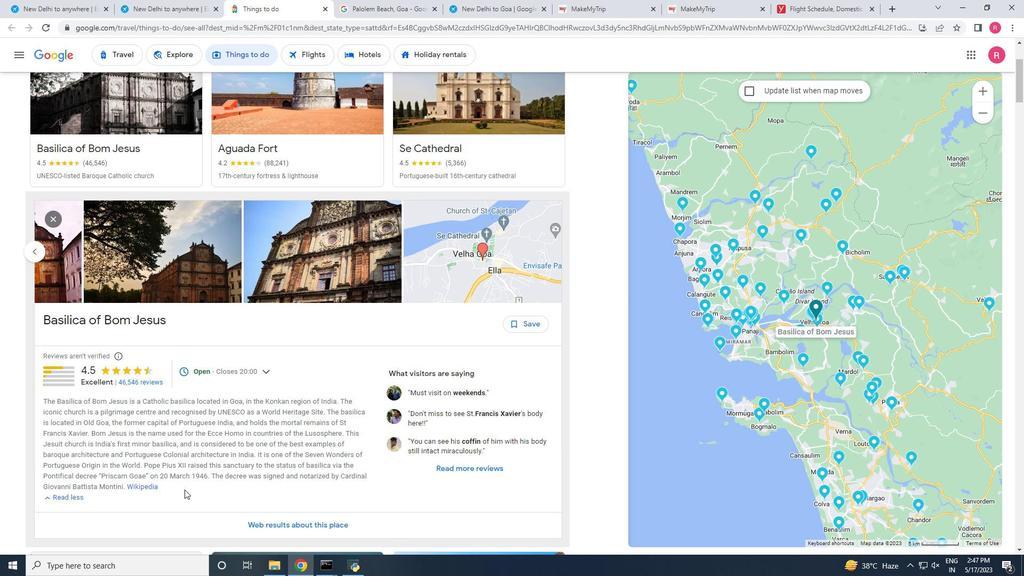 
Action: Mouse moved to (187, 488)
Screenshot: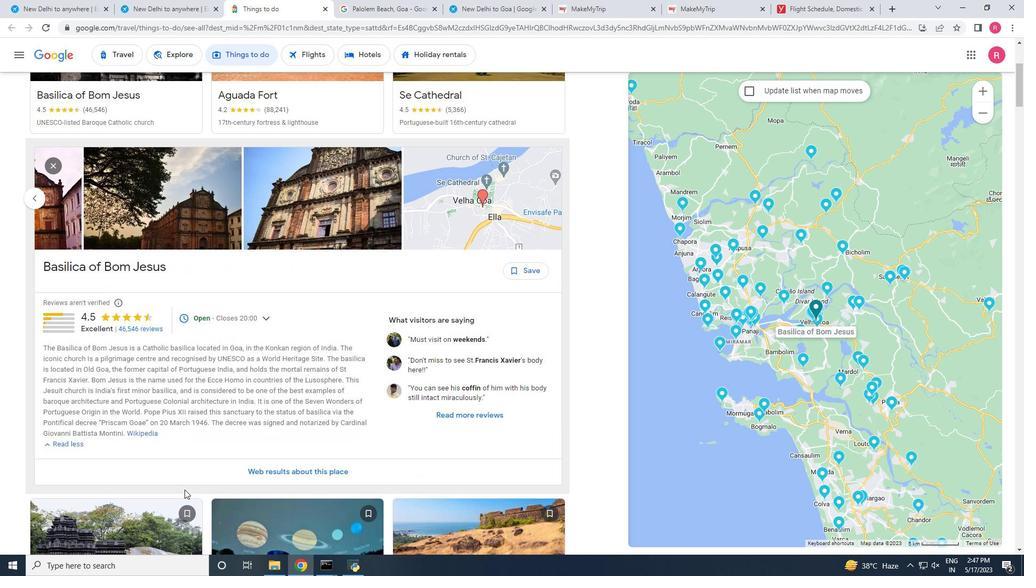 
Action: Mouse scrolled (187, 488) with delta (0, 0)
Screenshot: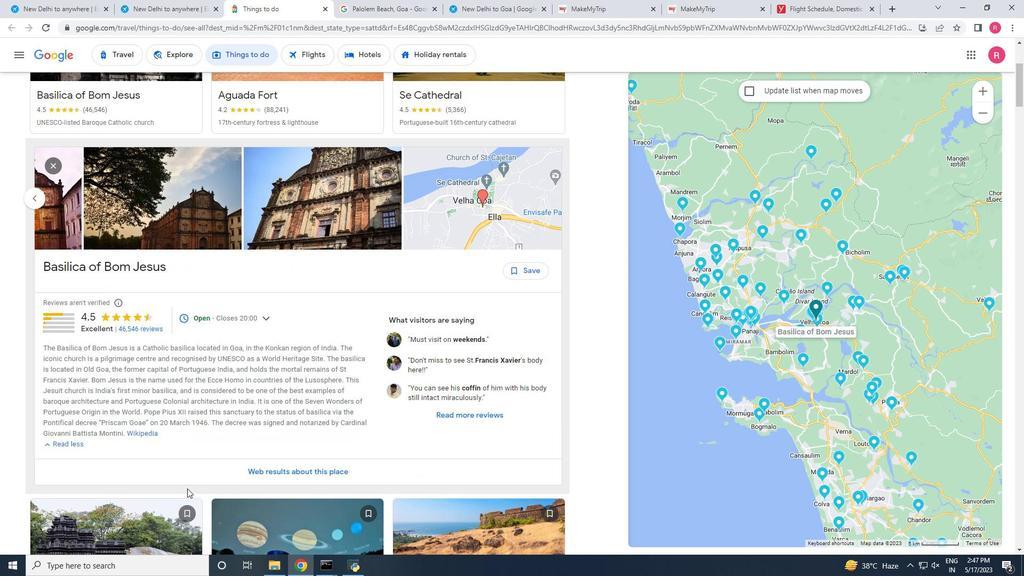 
Action: Mouse scrolled (187, 488) with delta (0, 0)
Screenshot: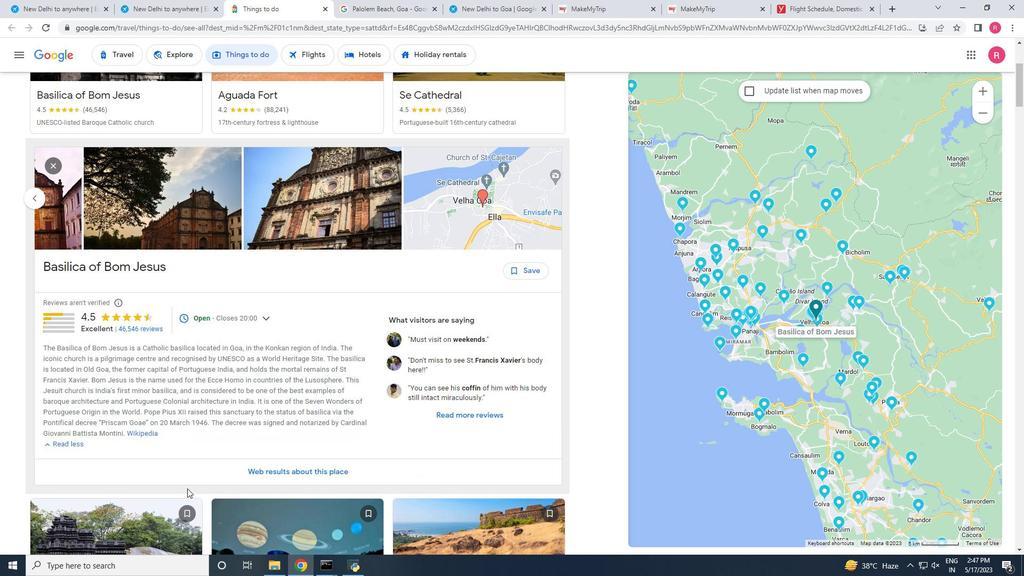 
Action: Mouse scrolled (187, 488) with delta (0, 0)
Screenshot: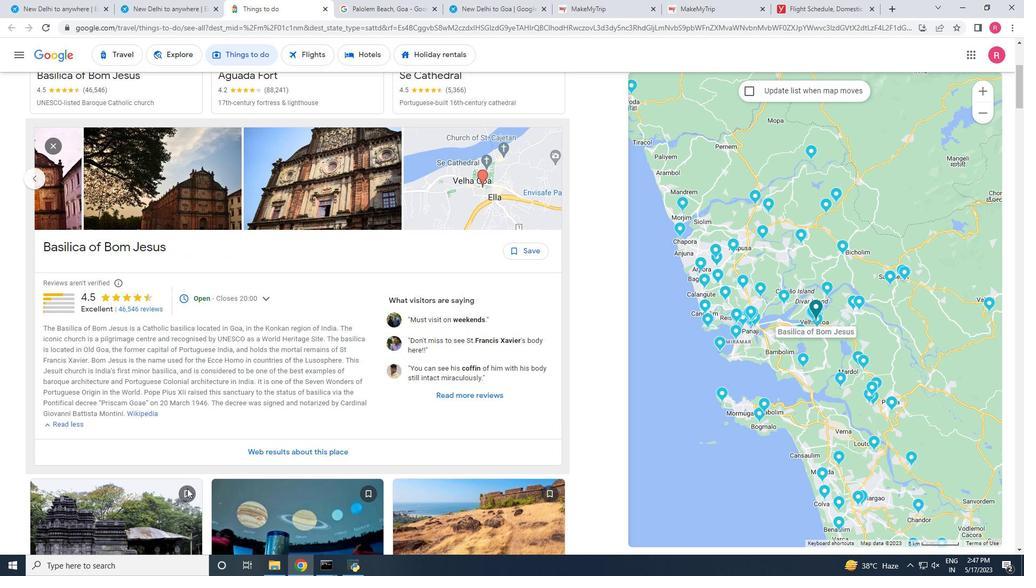 
Action: Mouse moved to (190, 480)
Screenshot: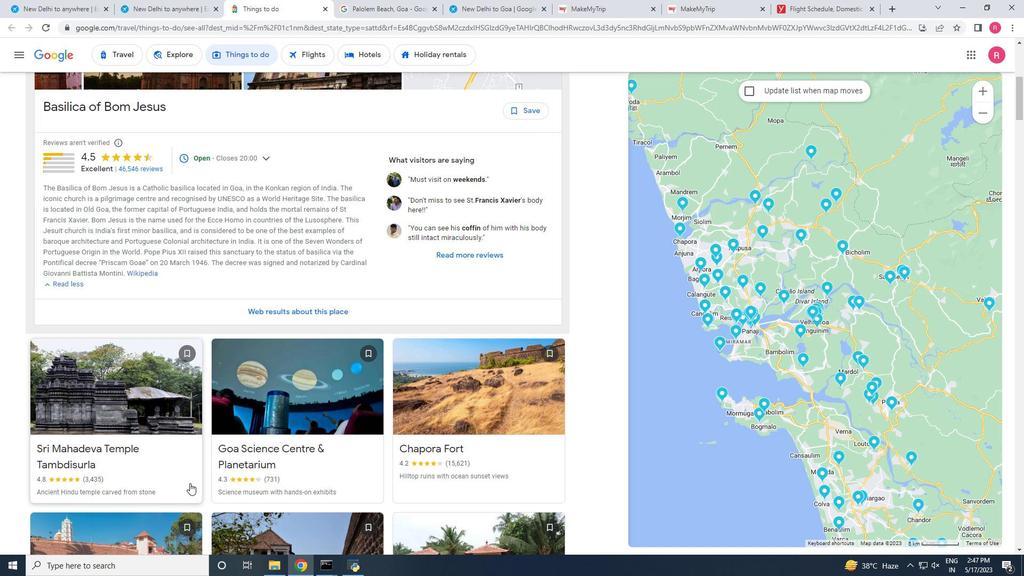 
Action: Mouse scrolled (190, 480) with delta (0, 0)
Screenshot: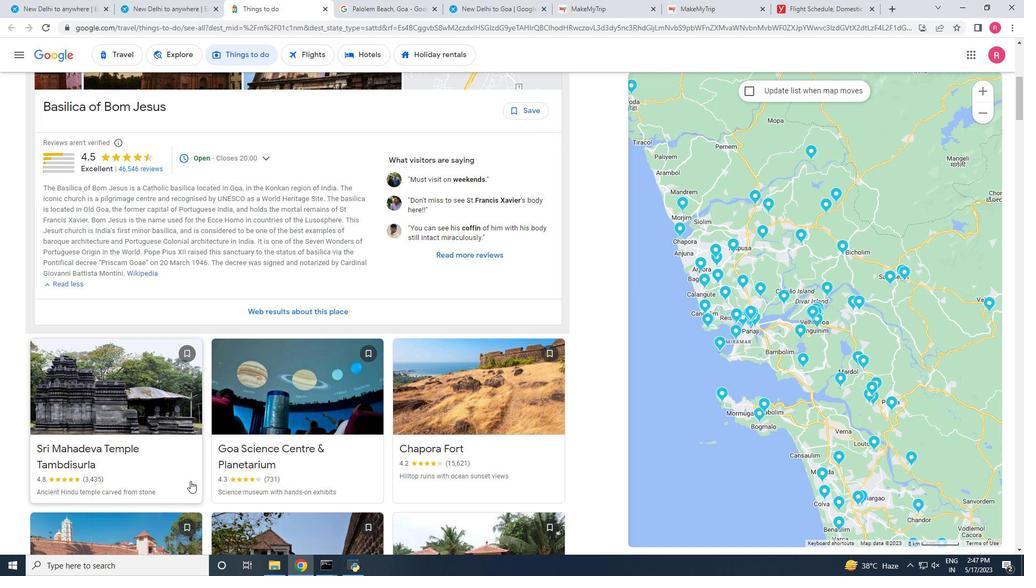 
Action: Mouse scrolled (190, 480) with delta (0, 0)
Screenshot: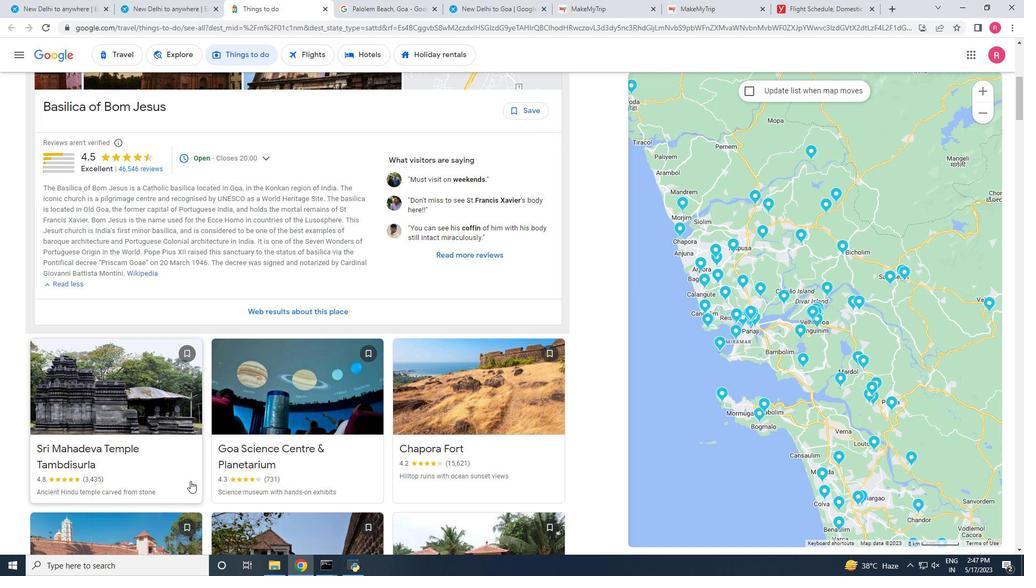 
Action: Mouse moved to (433, 294)
Screenshot: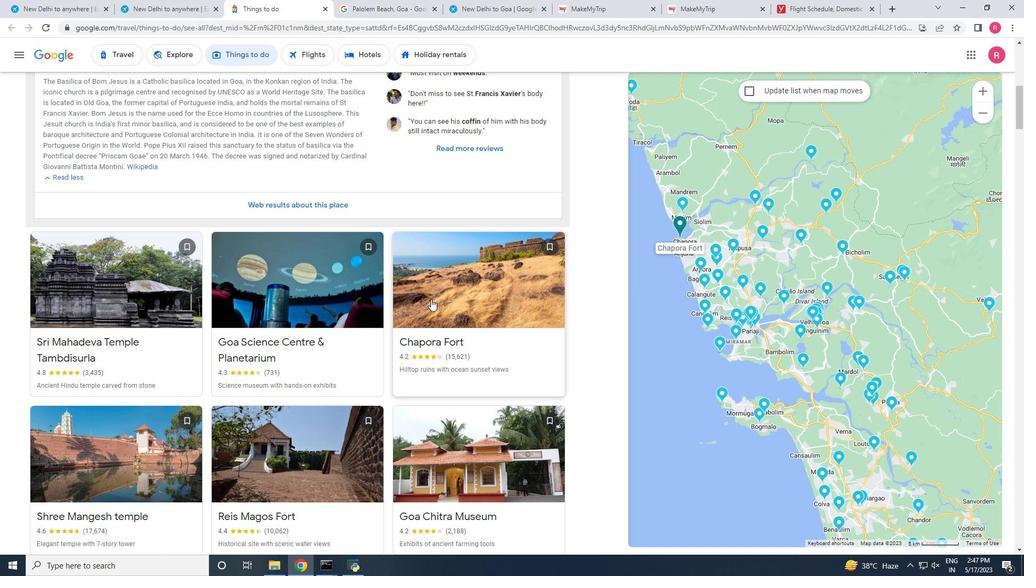 
Action: Mouse pressed left at (433, 294)
Screenshot: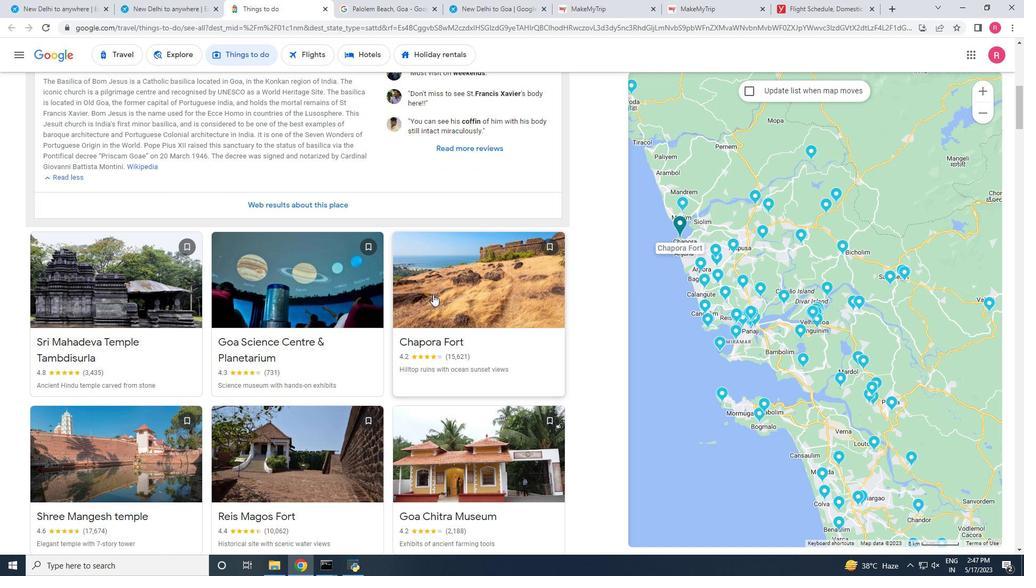 
Action: Mouse moved to (555, 266)
Screenshot: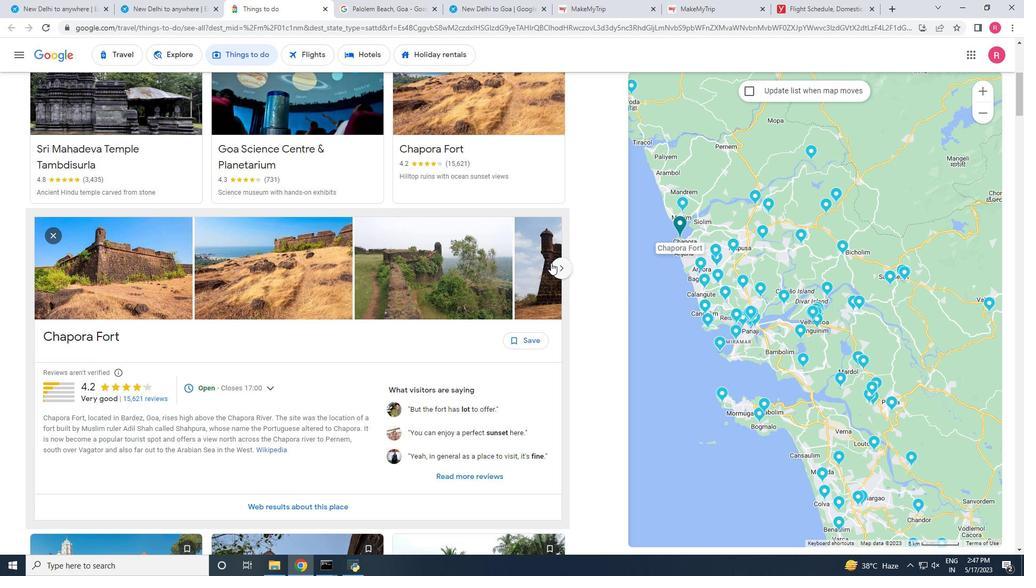 
Action: Mouse pressed left at (555, 266)
Screenshot: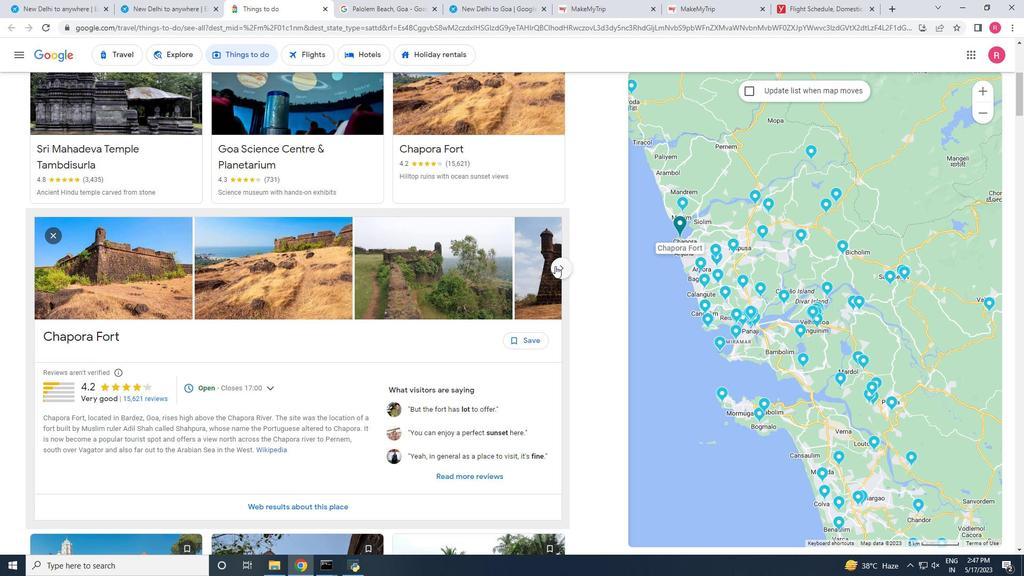 
Action: Mouse pressed left at (555, 266)
Screenshot: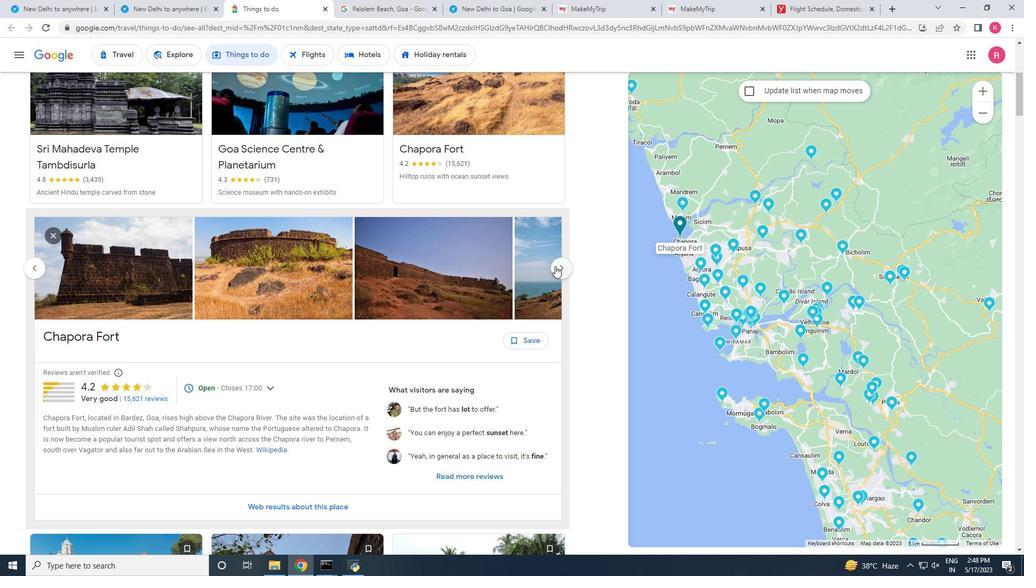 
Action: Mouse pressed left at (555, 266)
Screenshot: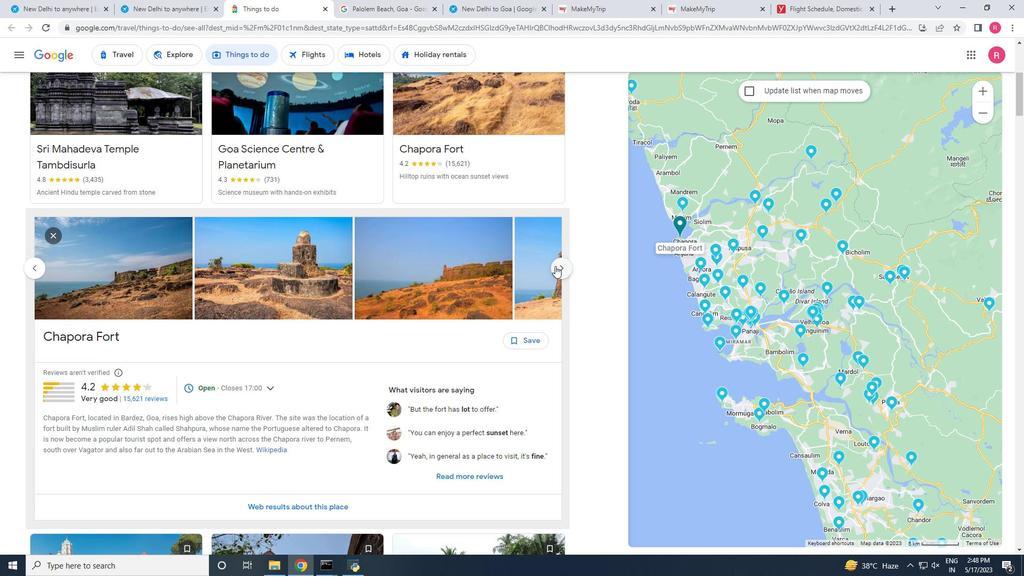 
Action: Mouse moved to (265, 446)
Screenshot: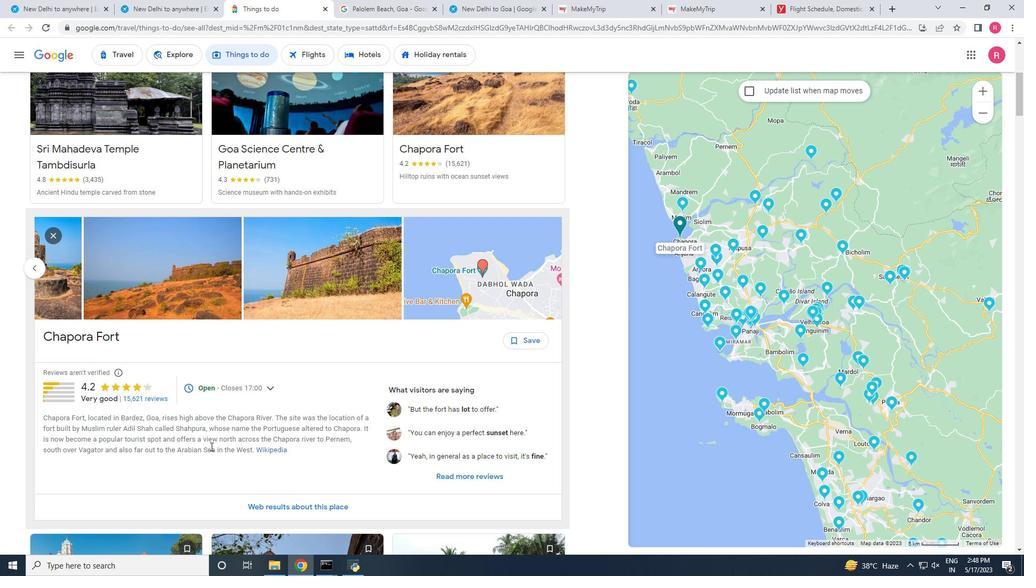 
Action: Mouse scrolled (265, 446) with delta (0, 0)
Screenshot: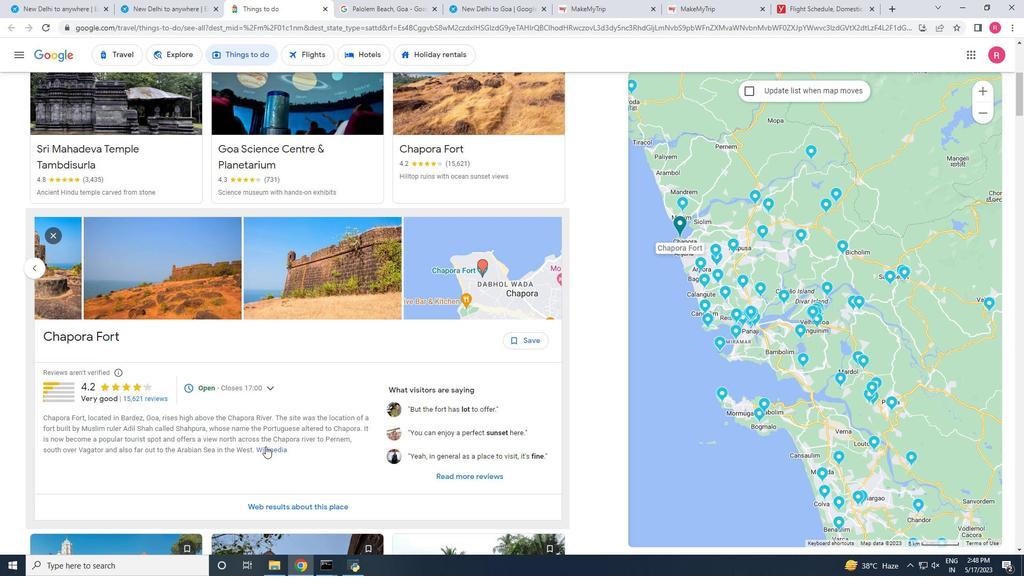 
Action: Mouse scrolled (265, 446) with delta (0, 0)
Screenshot: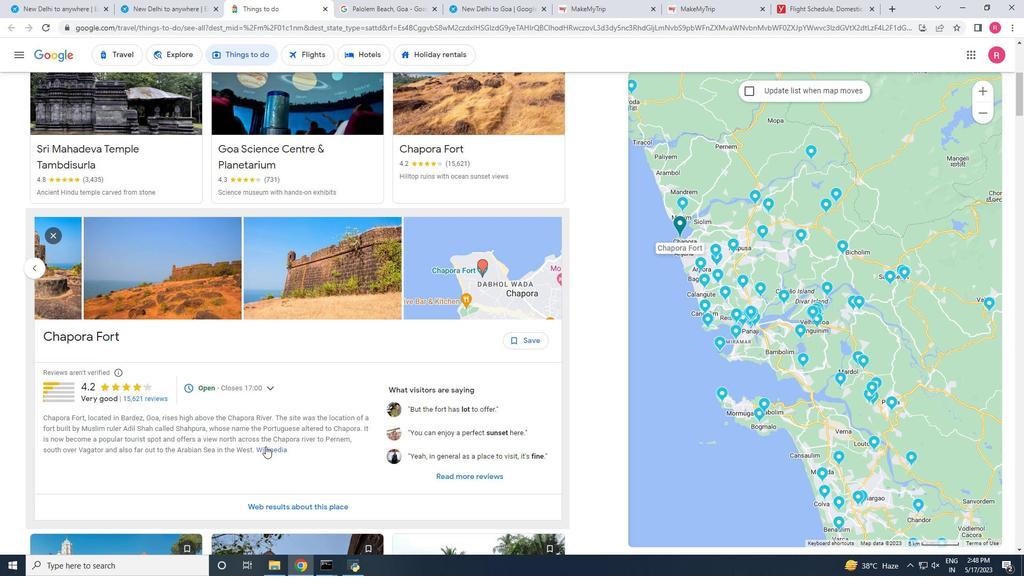 
Action: Mouse scrolled (265, 446) with delta (0, 0)
Screenshot: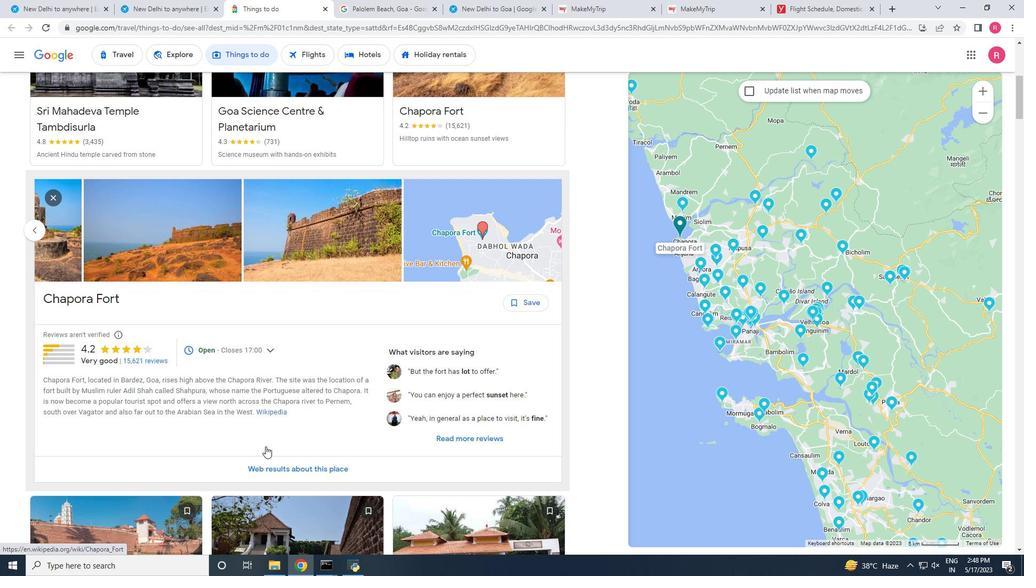 
Action: Mouse scrolled (265, 446) with delta (0, 0)
Screenshot: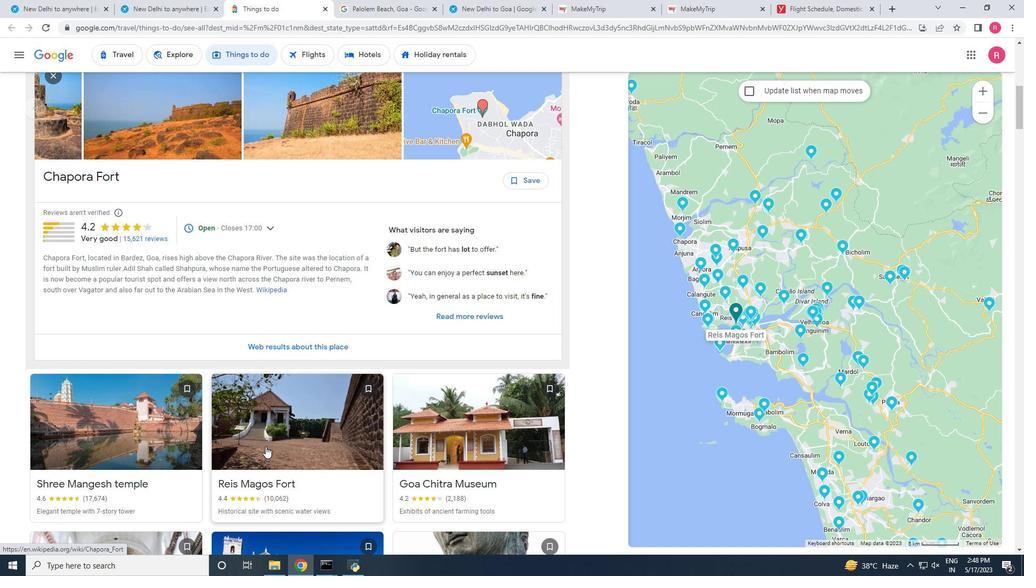 
Action: Mouse scrolled (265, 446) with delta (0, 0)
Screenshot: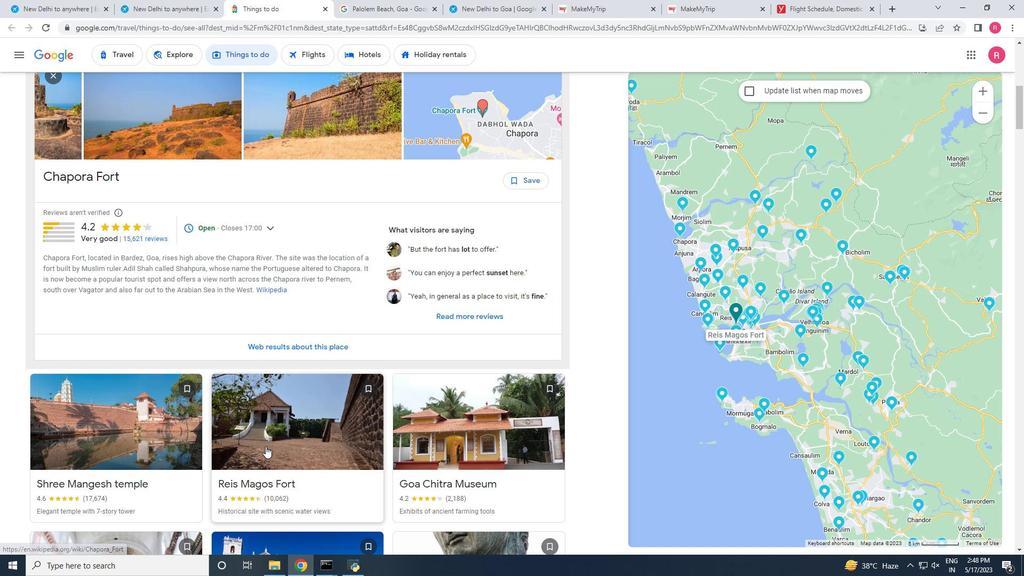 
Action: Mouse scrolled (265, 446) with delta (0, 0)
Screenshot: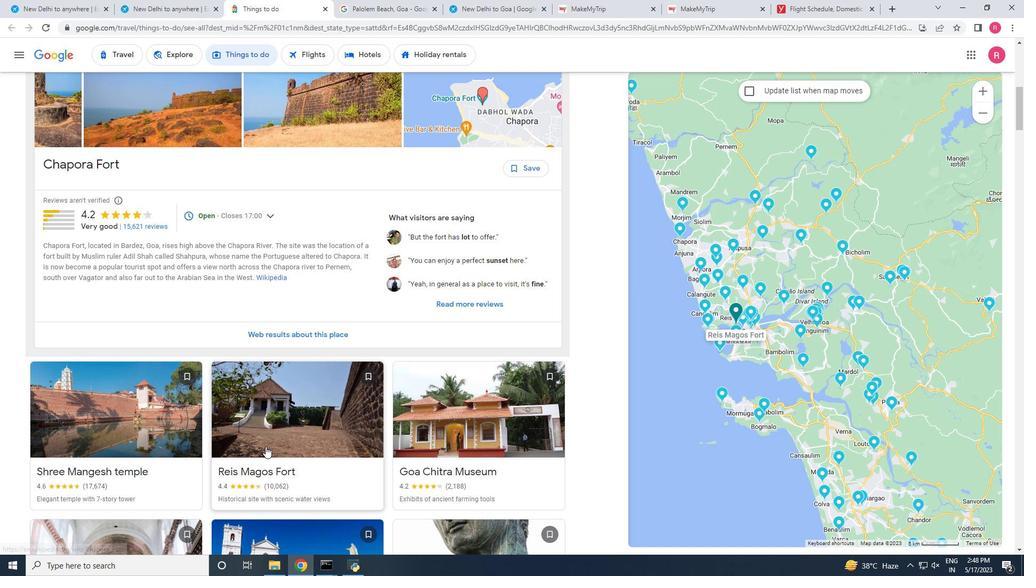 
Action: Mouse scrolled (265, 446) with delta (0, 0)
Screenshot: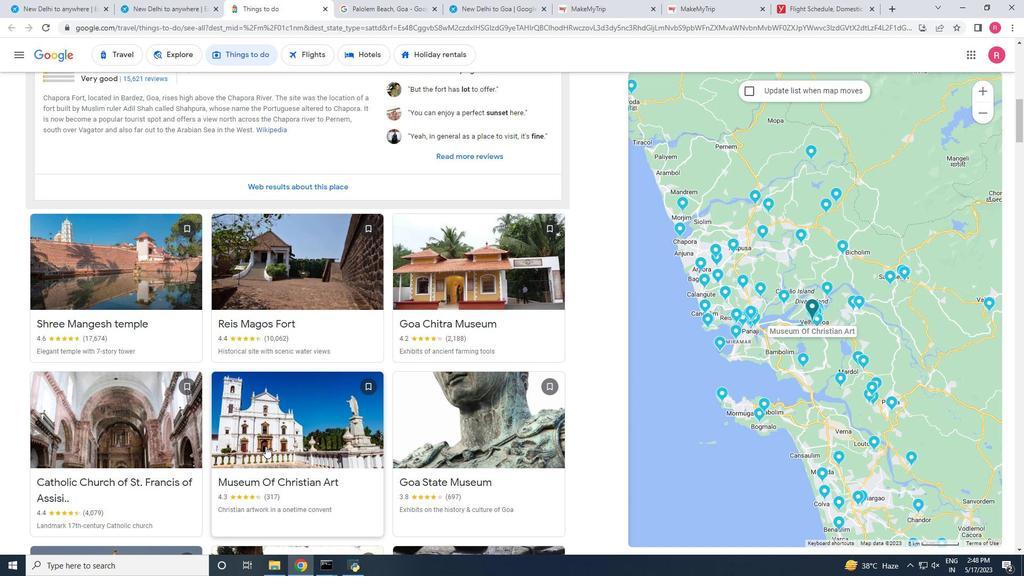 
Action: Mouse scrolled (265, 446) with delta (0, 0)
Screenshot: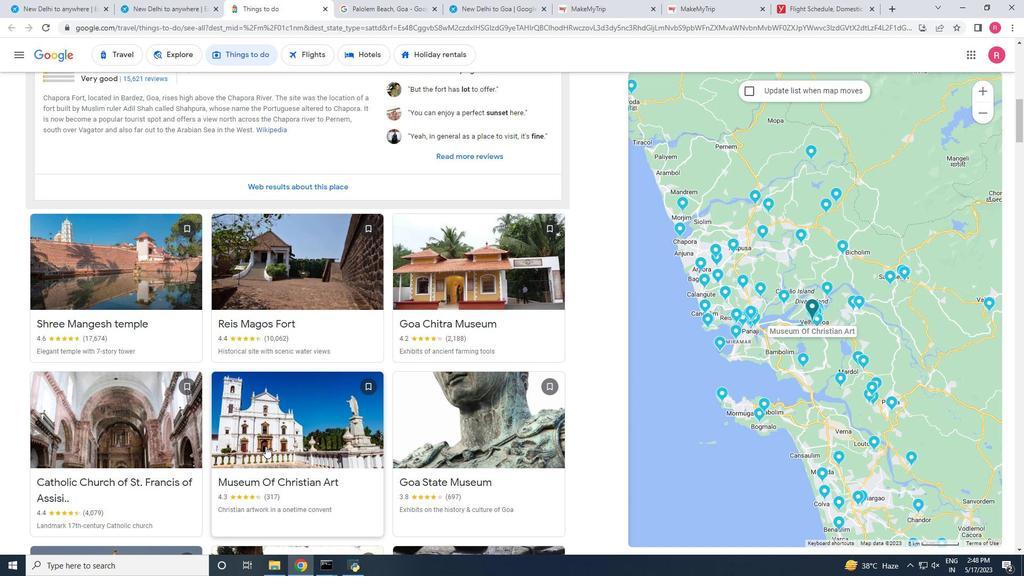 
Action: Mouse scrolled (265, 446) with delta (0, 0)
Screenshot: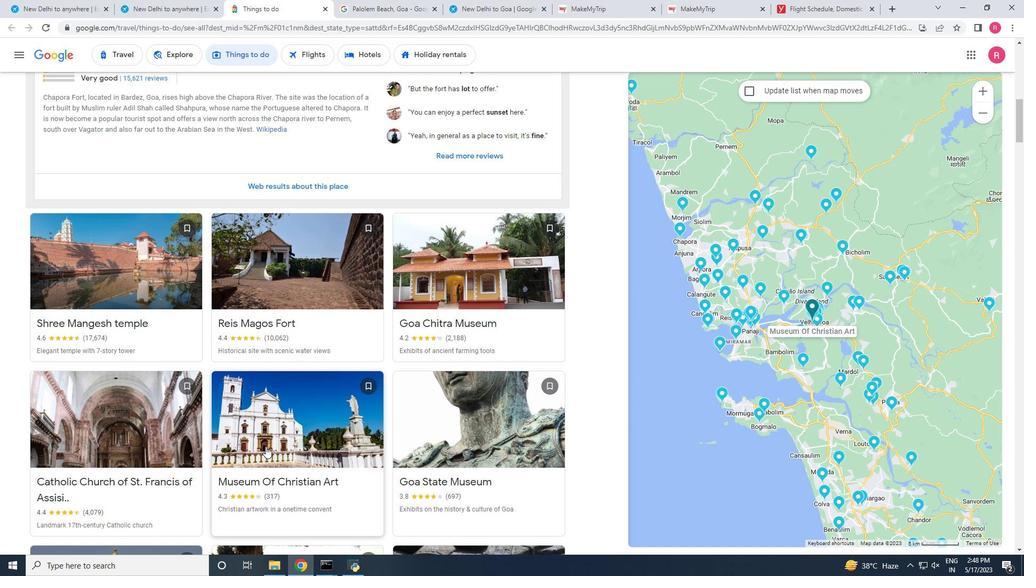 
Action: Mouse scrolled (265, 446) with delta (0, 0)
Screenshot: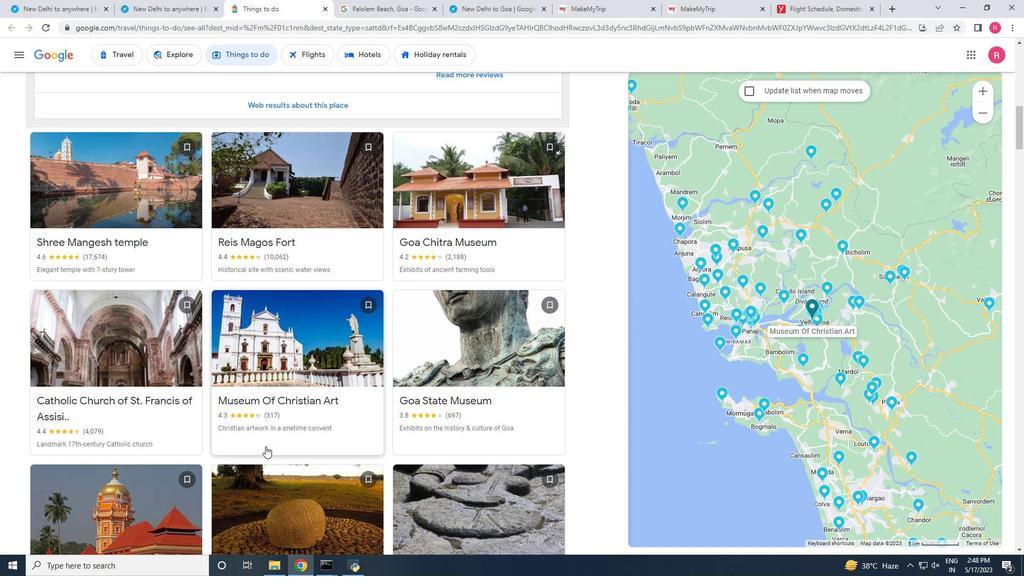 
Action: Mouse scrolled (265, 446) with delta (0, 0)
Screenshot: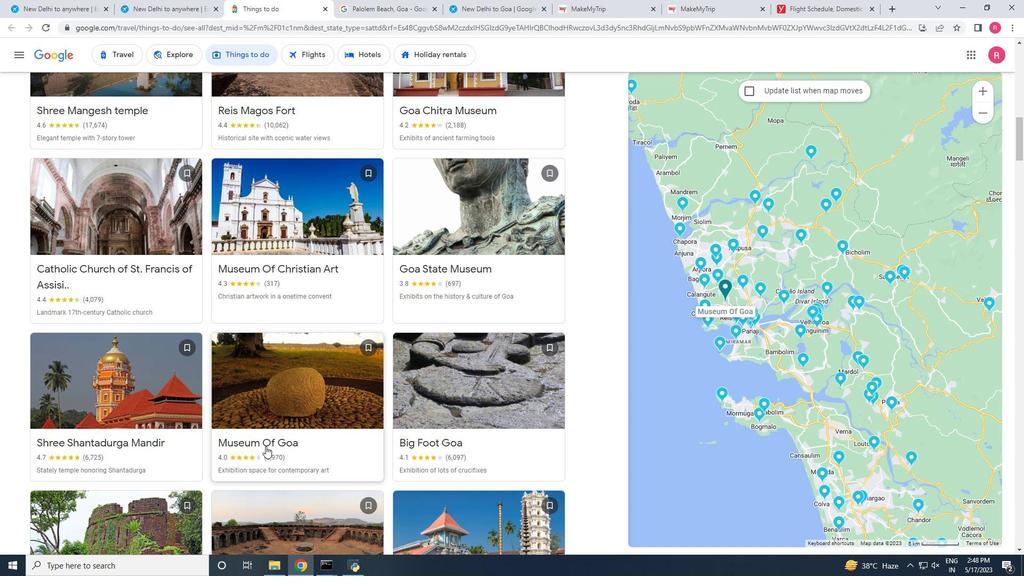 
Action: Mouse scrolled (265, 446) with delta (0, 0)
Screenshot: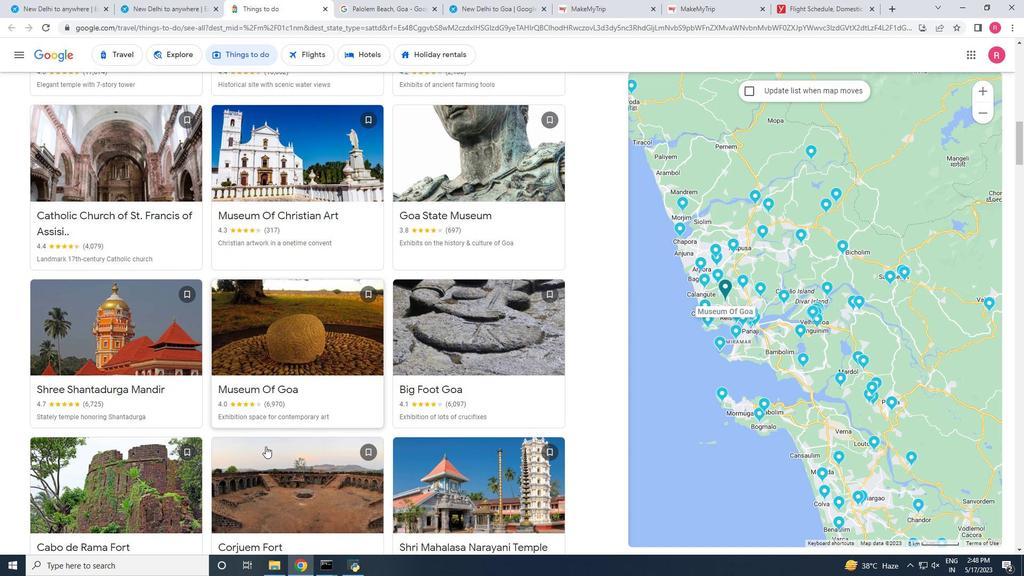 
Action: Mouse pressed left at (265, 446)
Screenshot: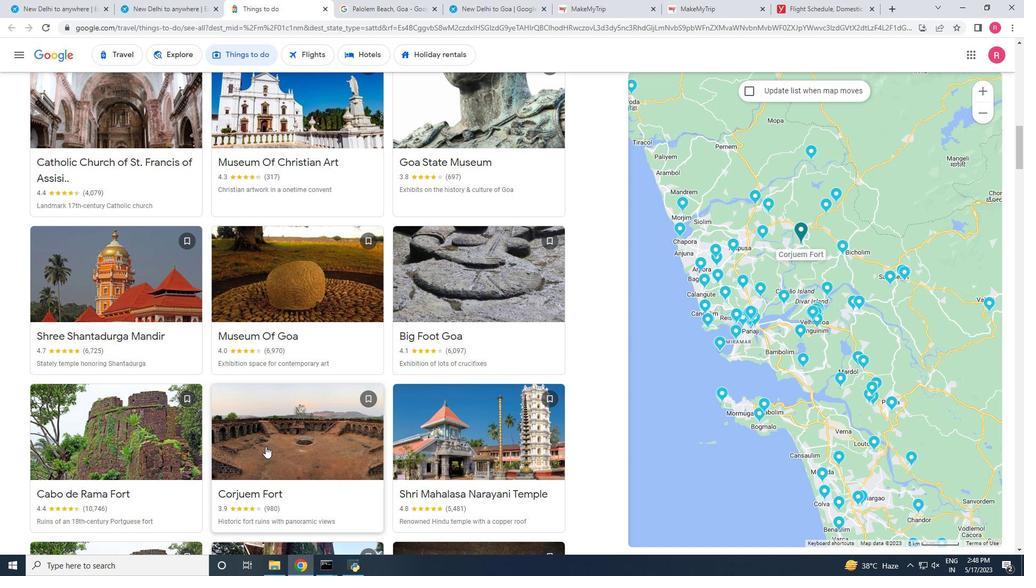 
Action: Mouse scrolled (265, 447) with delta (0, 0)
Screenshot: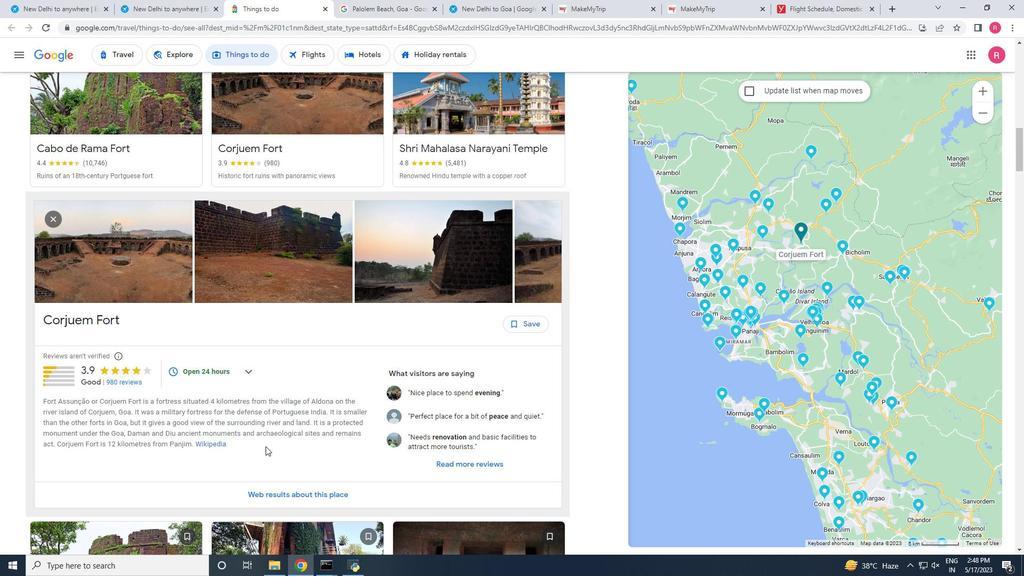 
Action: Mouse moved to (552, 310)
Screenshot: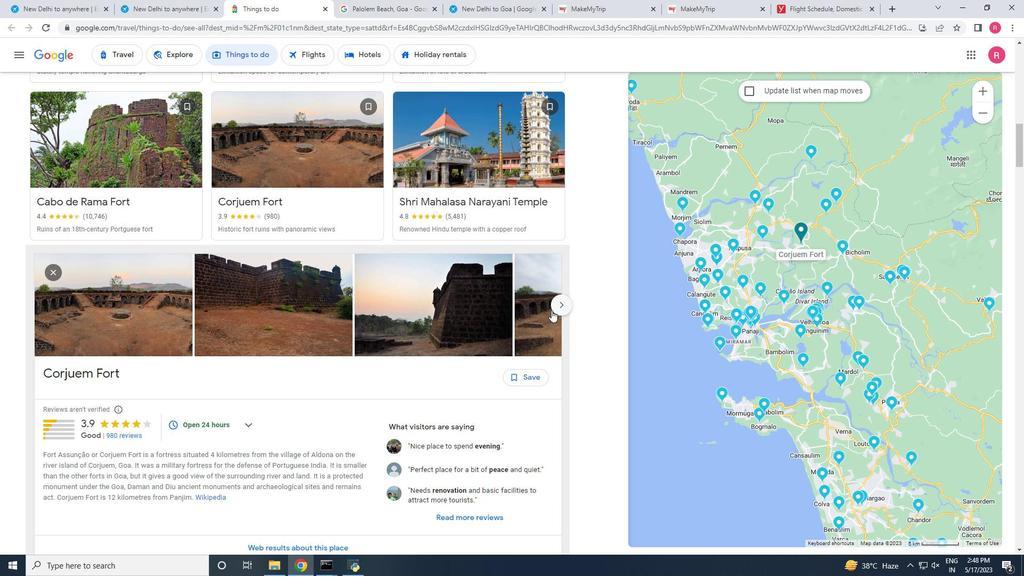 
Action: Mouse pressed left at (552, 310)
Screenshot: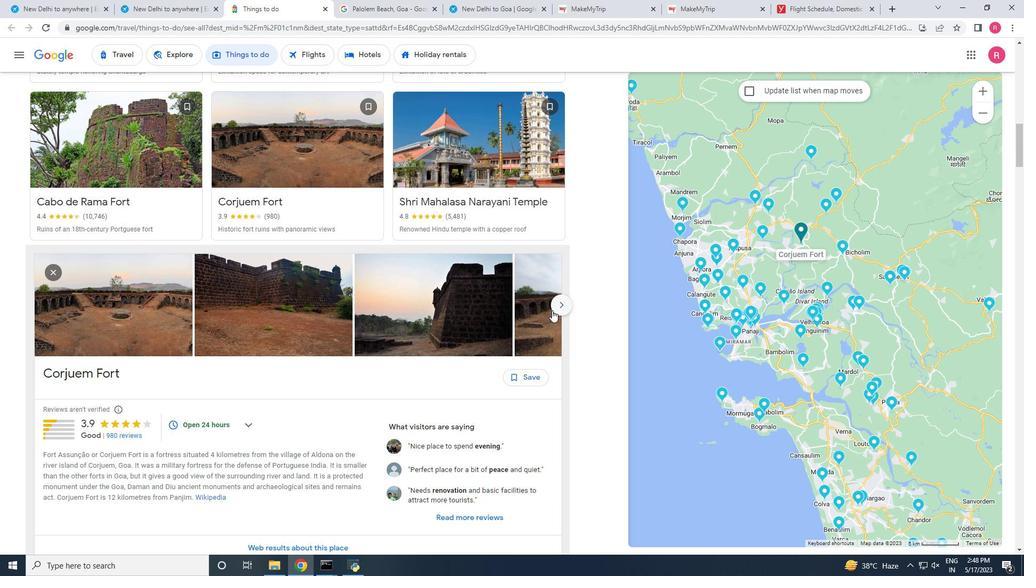 
Action: Mouse pressed left at (552, 310)
Screenshot: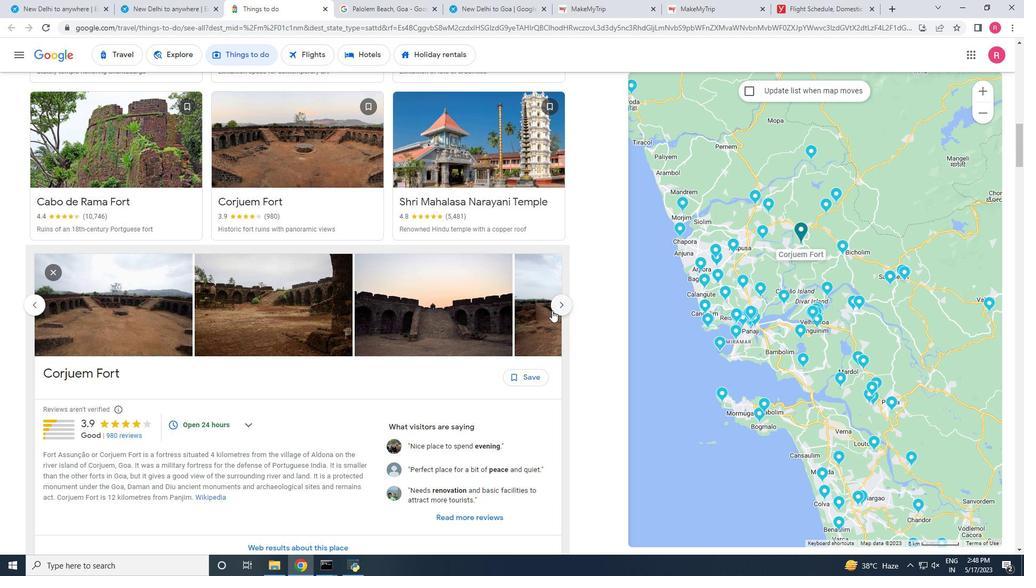 
Action: Mouse pressed left at (552, 310)
Screenshot: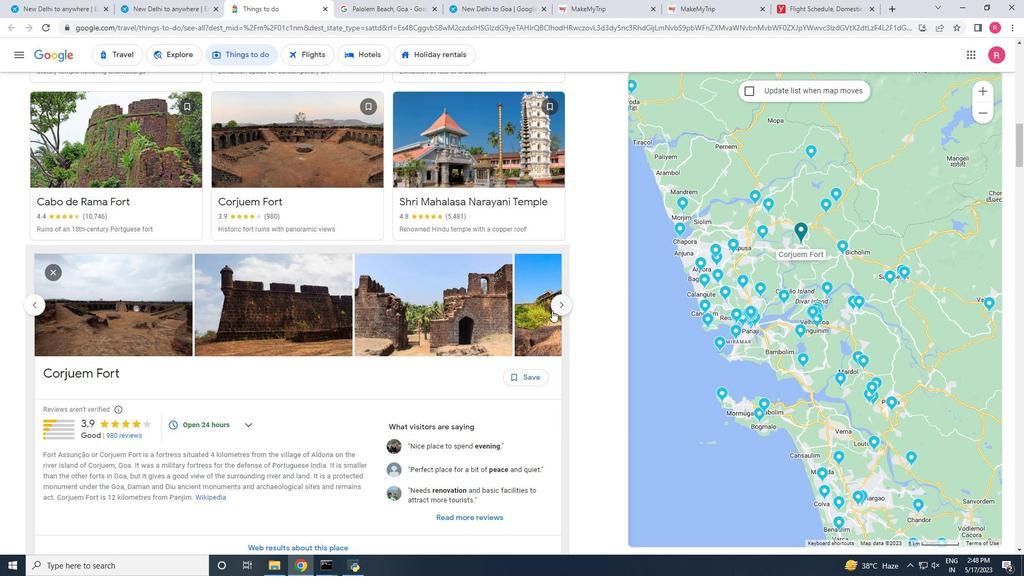 
Action: Mouse moved to (214, 411)
Screenshot: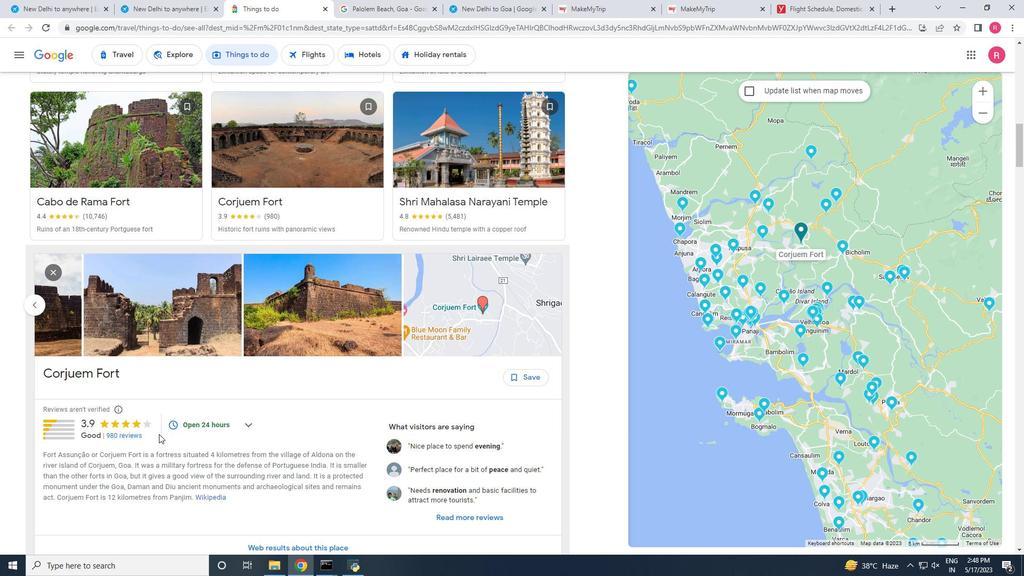
Action: Mouse scrolled (214, 411) with delta (0, 0)
Screenshot: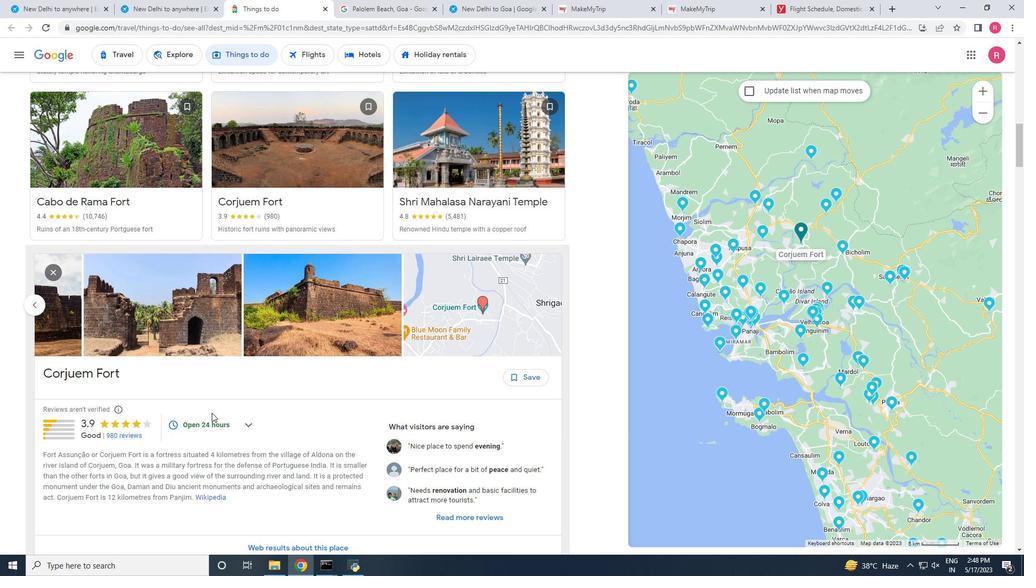 
Action: Mouse scrolled (214, 411) with delta (0, 0)
Screenshot: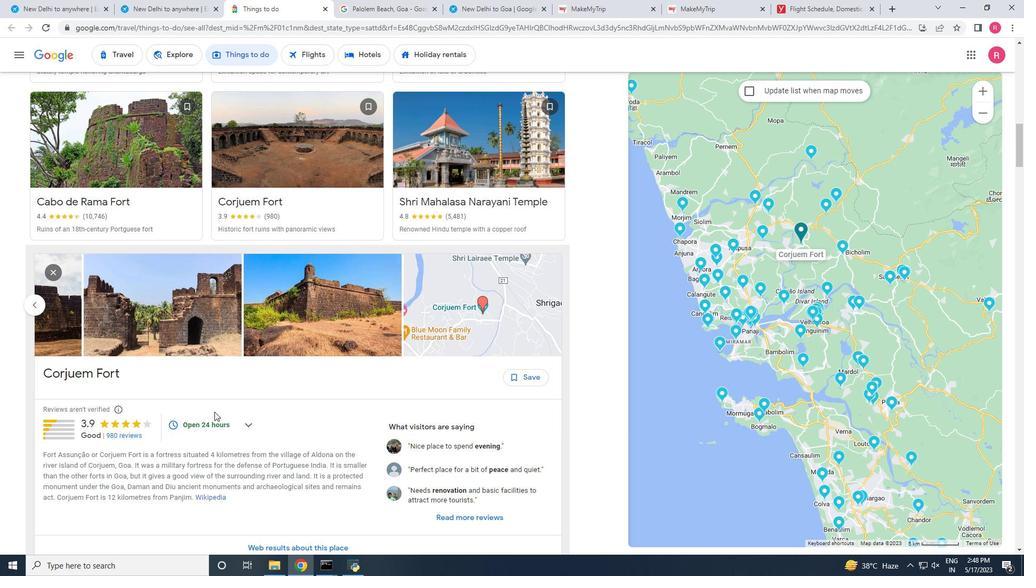 
Action: Mouse scrolled (214, 411) with delta (0, 0)
Screenshot: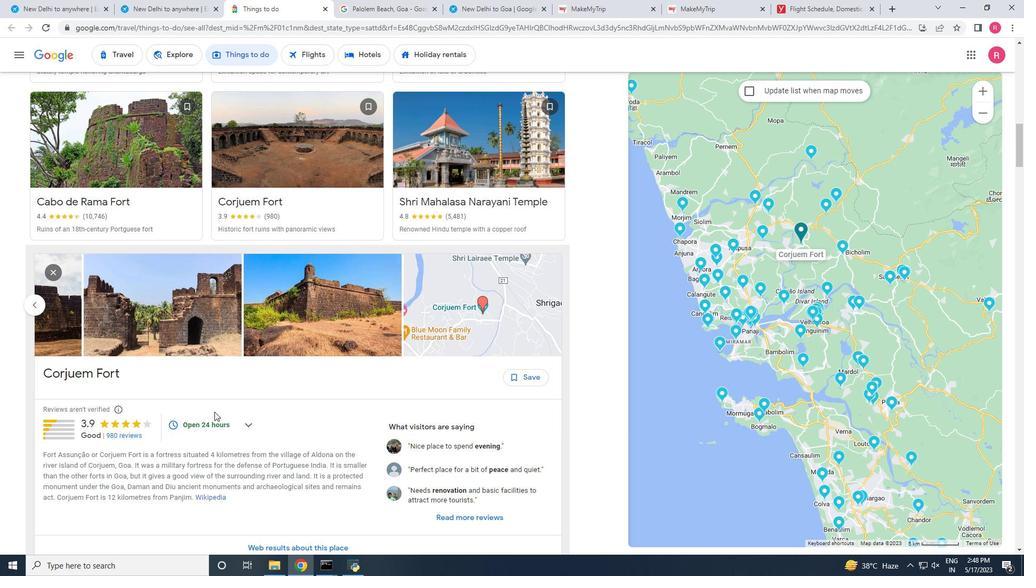 
Action: Mouse scrolled (214, 411) with delta (0, 0)
Screenshot: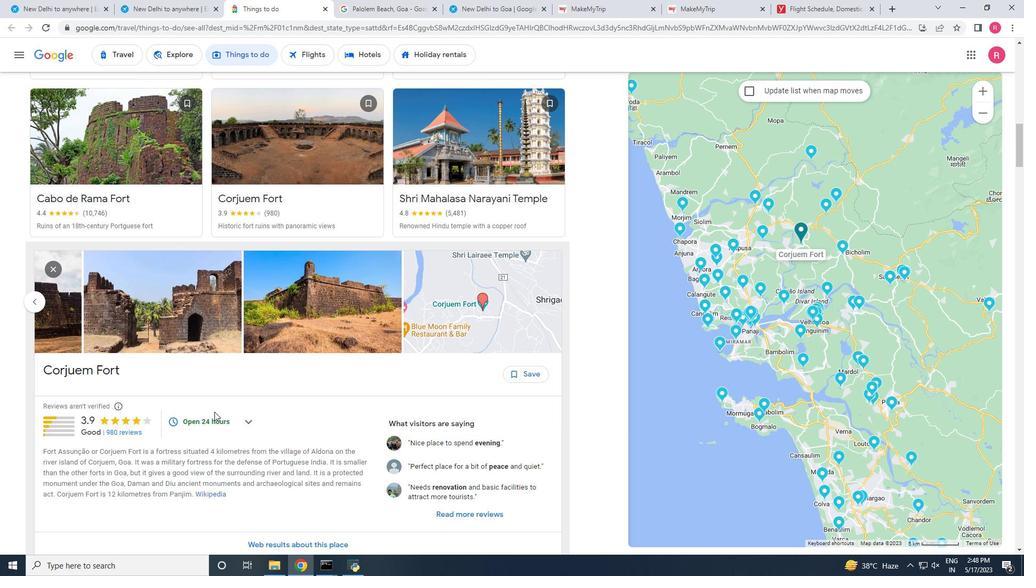 
Action: Mouse scrolled (214, 411) with delta (0, 0)
Screenshot: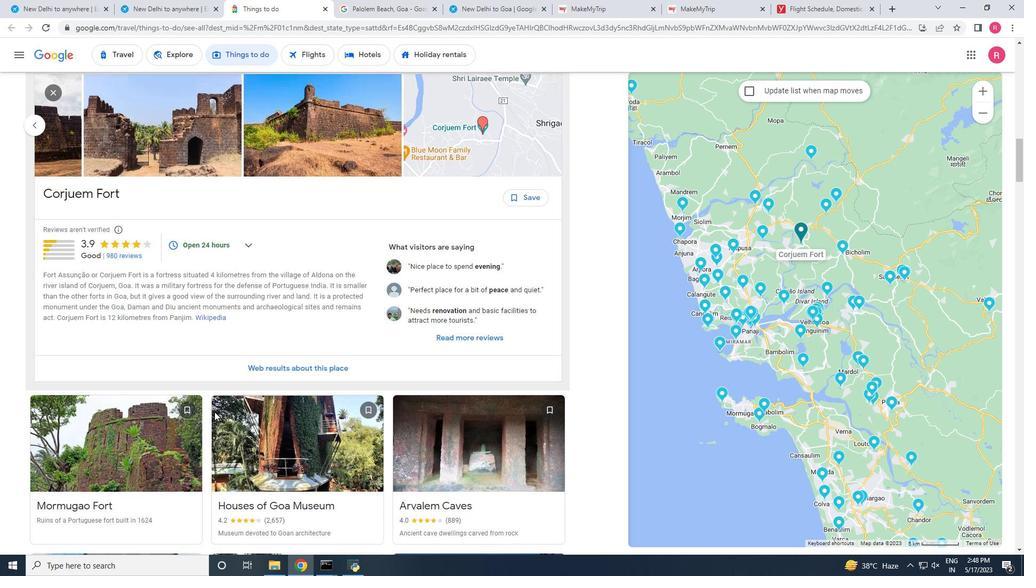 
Action: Mouse scrolled (214, 411) with delta (0, 0)
Screenshot: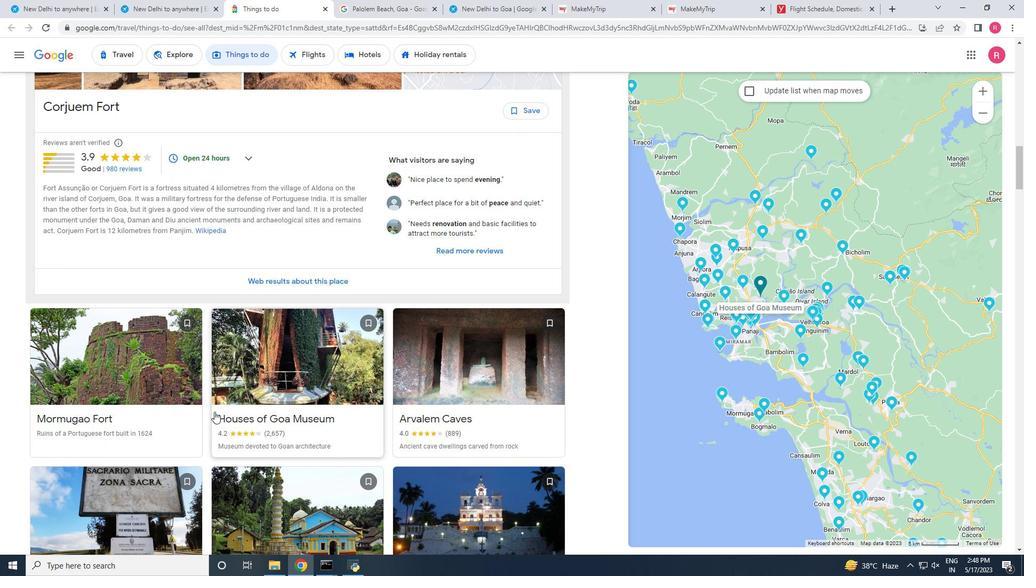 
Action: Mouse scrolled (214, 411) with delta (0, 0)
Screenshot: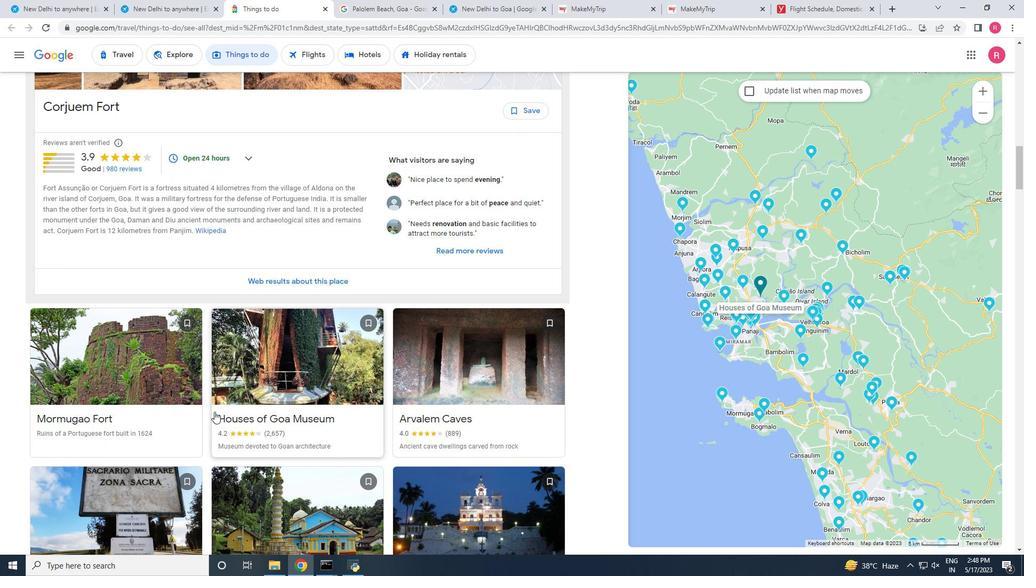 
Action: Mouse scrolled (214, 412) with delta (0, 0)
Screenshot: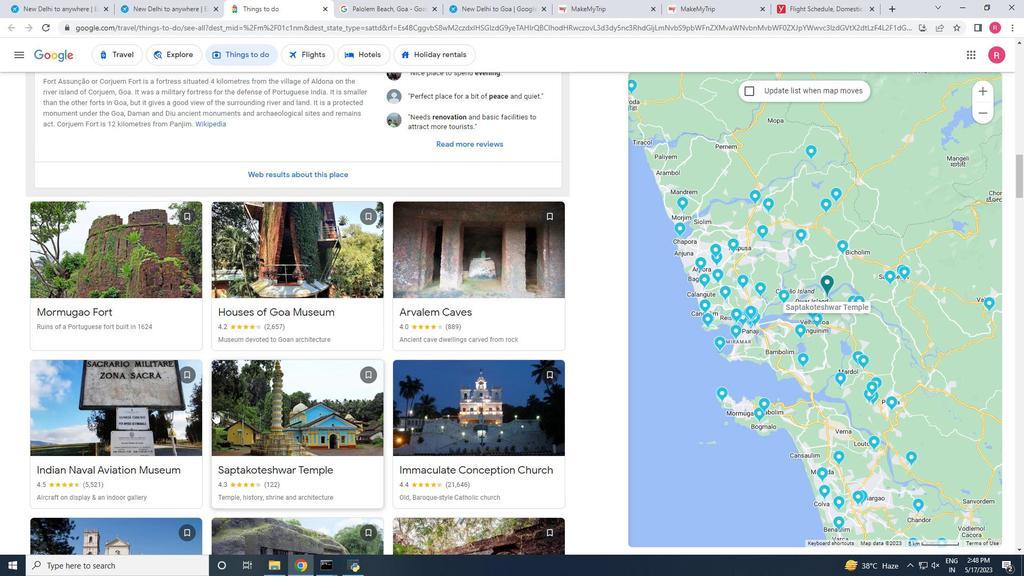 
Action: Mouse scrolled (214, 412) with delta (0, 0)
Screenshot: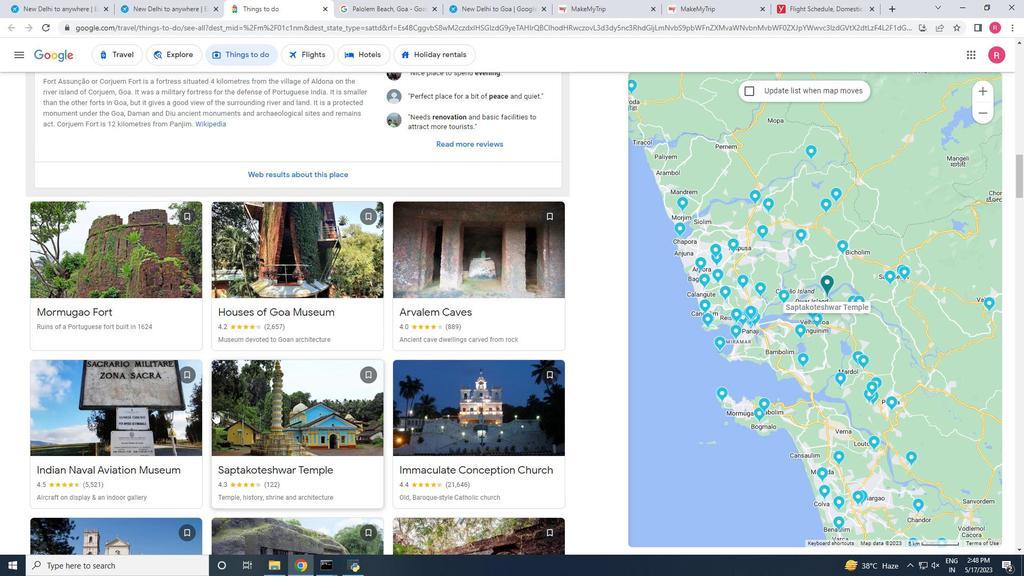 
Action: Mouse moved to (214, 411)
Screenshot: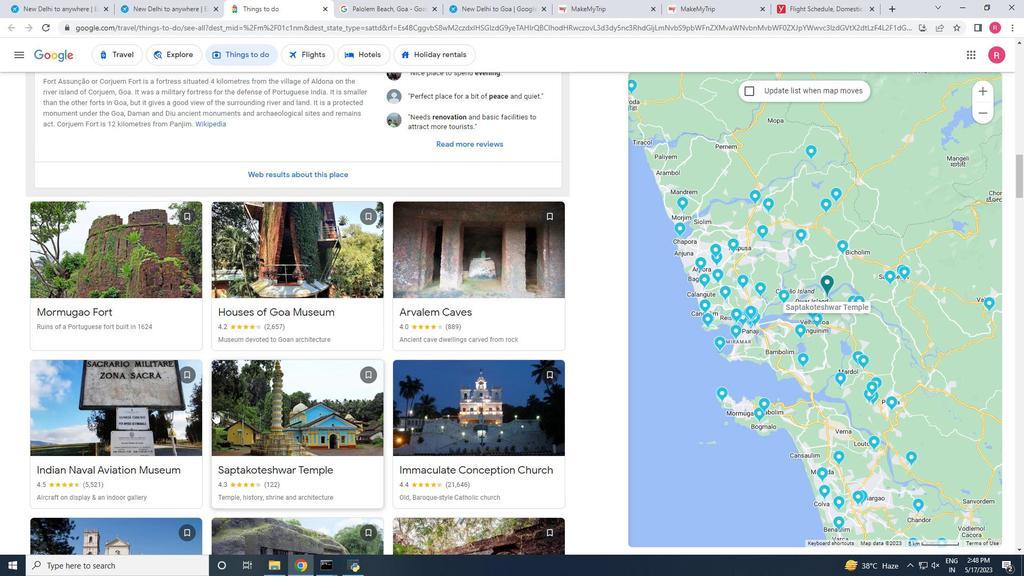 
Action: Mouse scrolled (214, 412) with delta (0, 0)
Screenshot: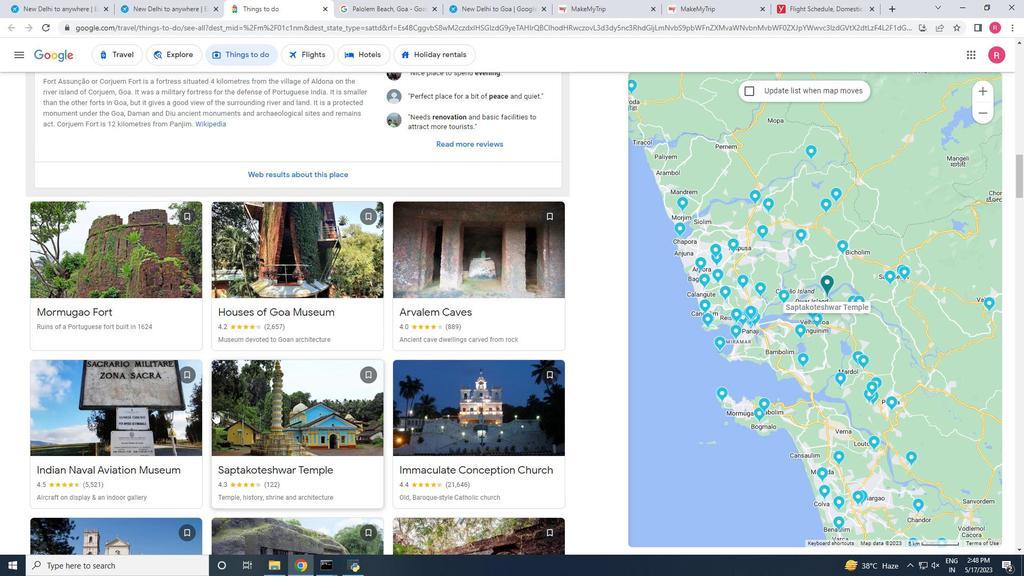 
Action: Mouse moved to (215, 411)
Screenshot: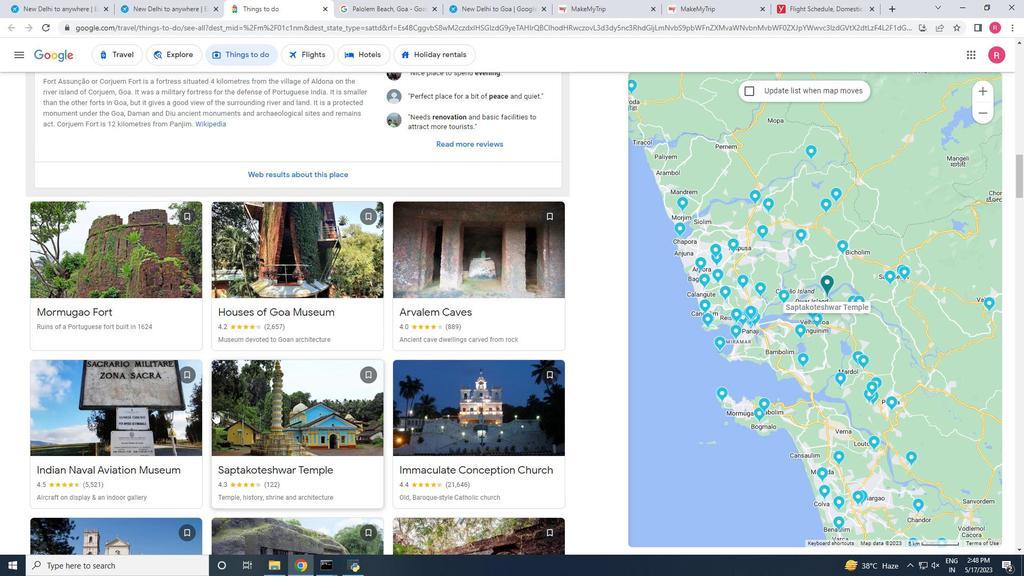 
Action: Mouse scrolled (215, 411) with delta (0, 0)
Screenshot: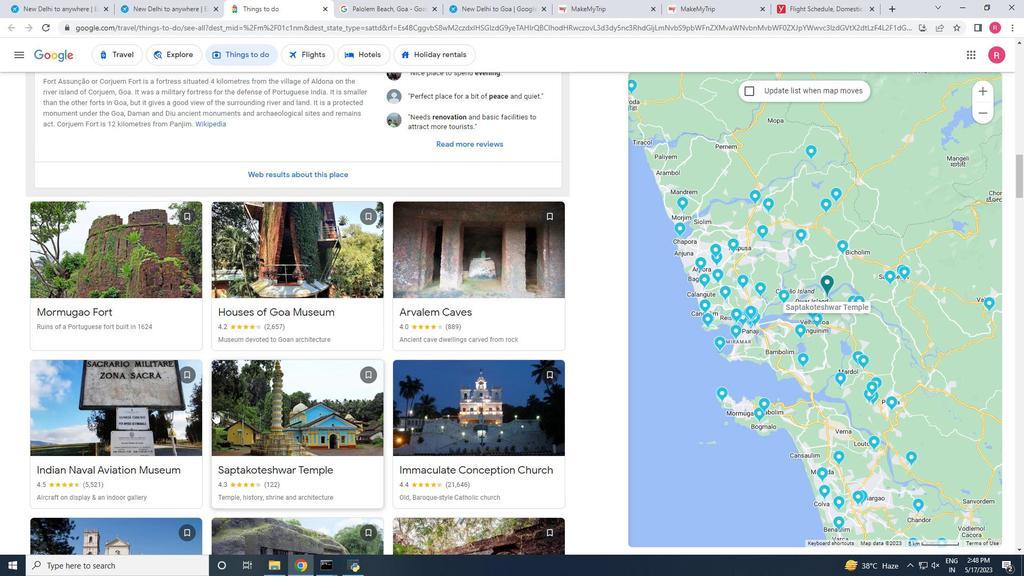 
Action: Mouse moved to (217, 407)
Screenshot: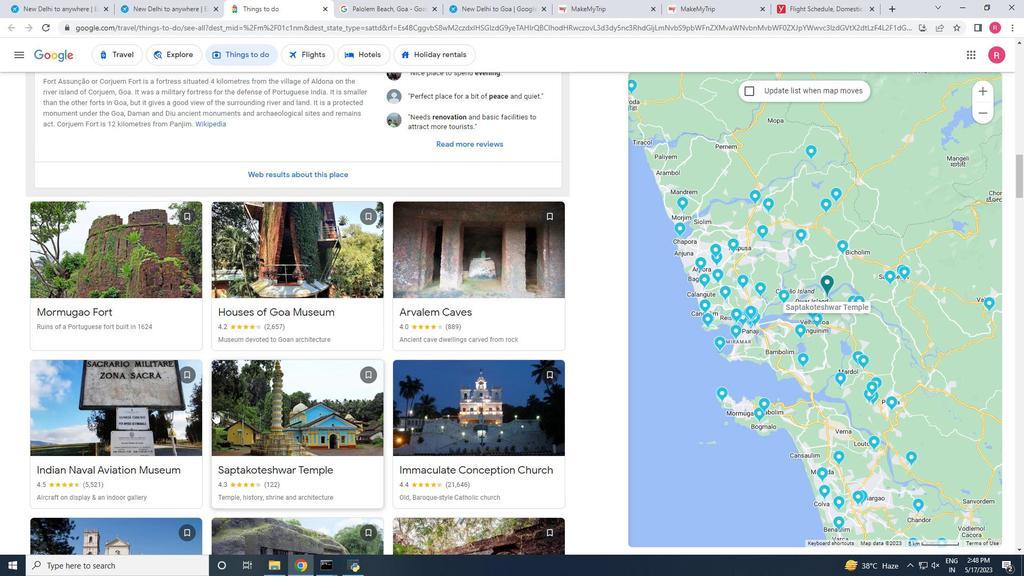 
Action: Mouse scrolled (217, 408) with delta (0, 0)
Screenshot: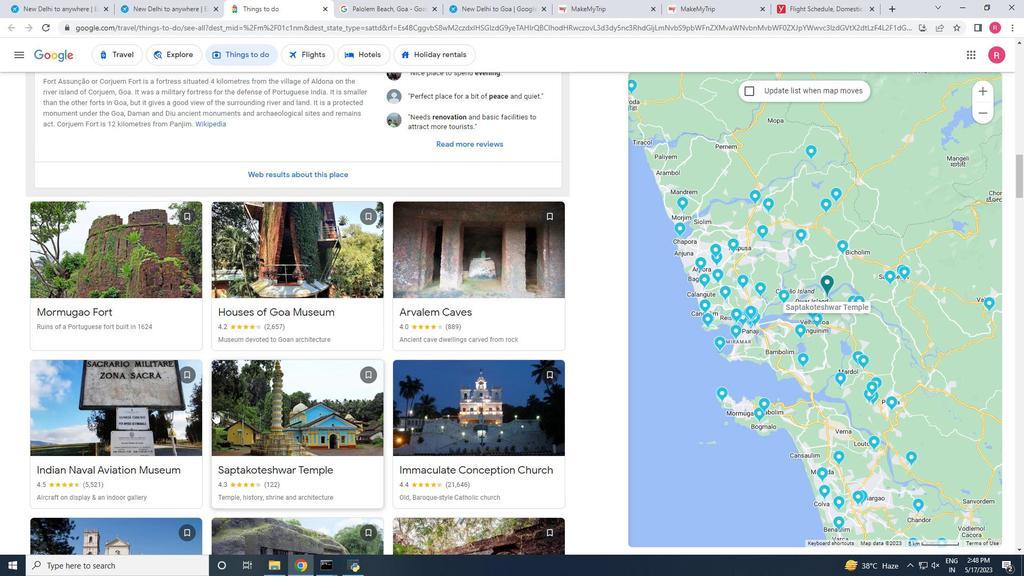 
Action: Mouse moved to (218, 405)
Screenshot: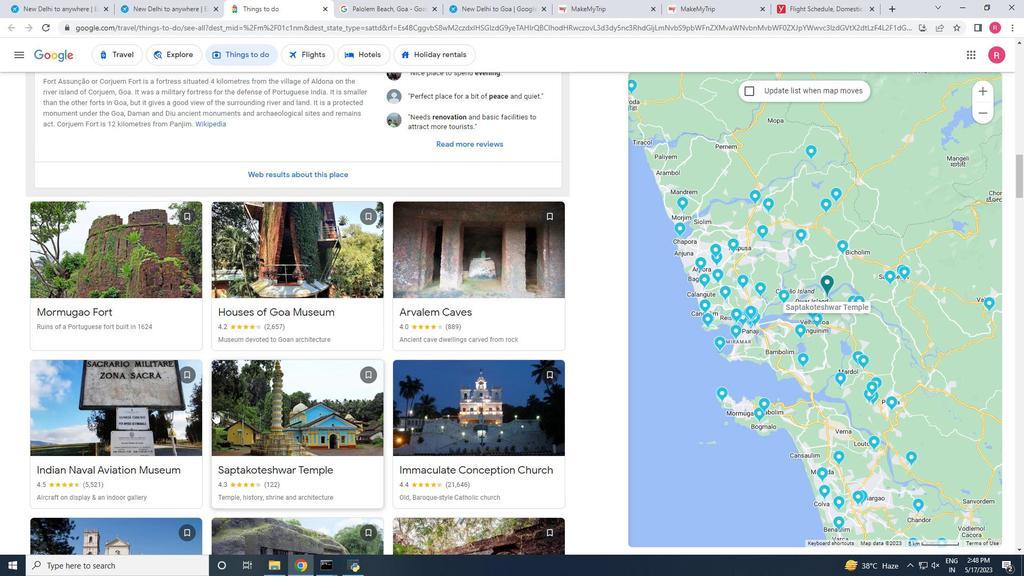 
Action: Mouse scrolled (218, 406) with delta (0, 0)
Screenshot: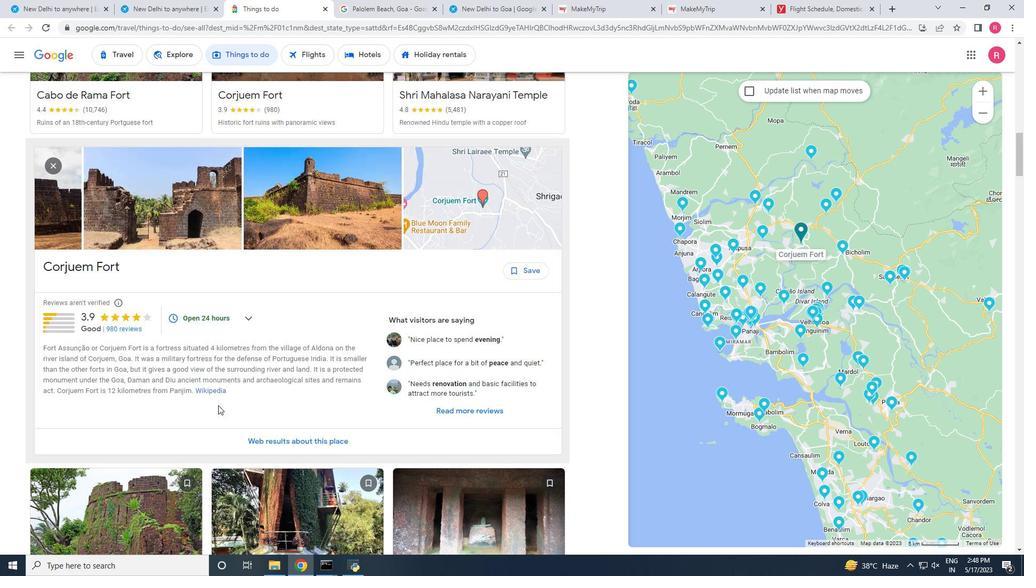 
Action: Mouse scrolled (218, 406) with delta (0, 0)
Screenshot: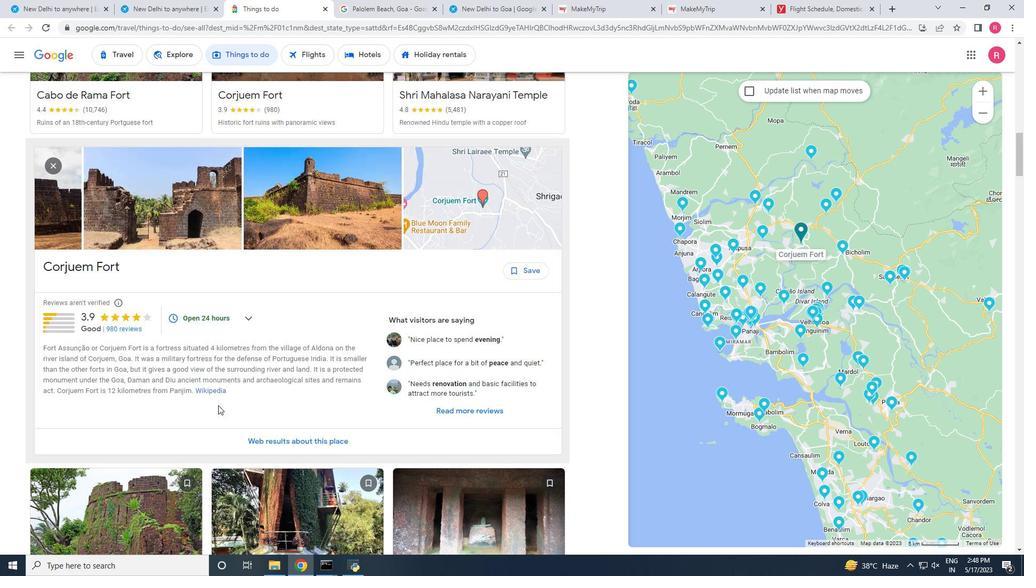 
Action: Mouse scrolled (218, 406) with delta (0, 0)
Screenshot: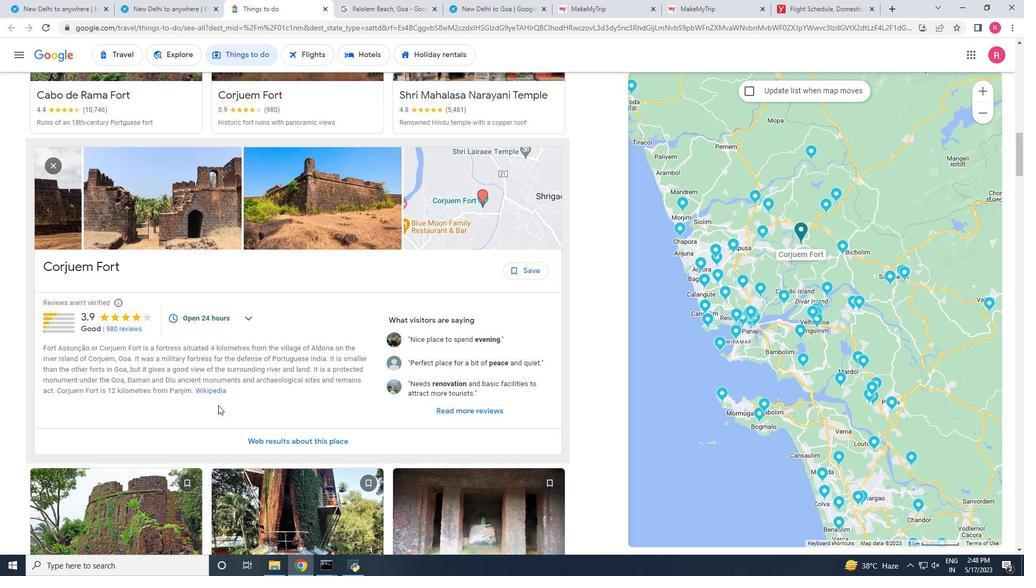 
Action: Mouse scrolled (218, 406) with delta (0, 0)
Screenshot: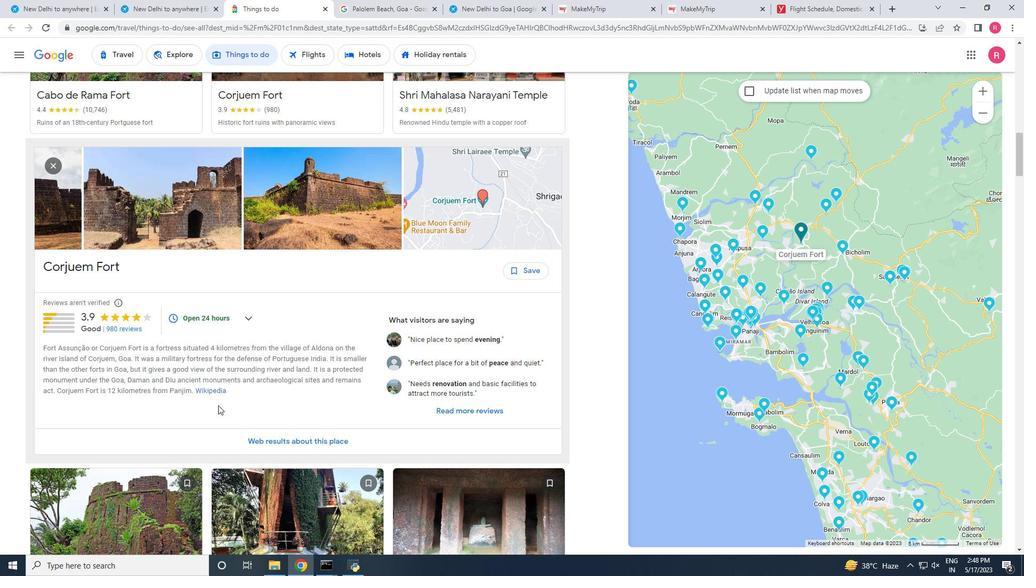 
Action: Mouse moved to (218, 405)
Screenshot: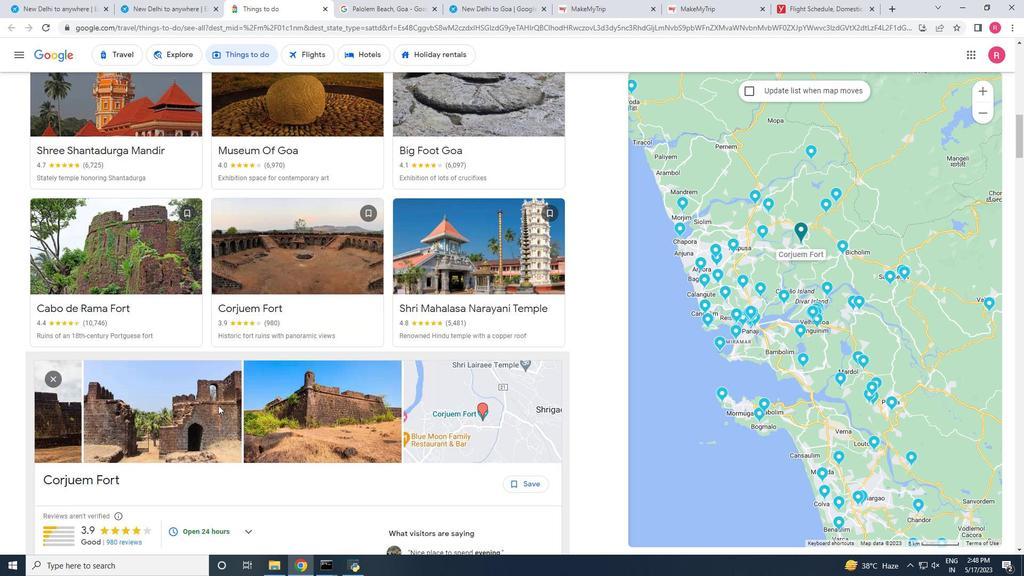 
Action: Mouse scrolled (218, 405) with delta (0, 0)
Screenshot: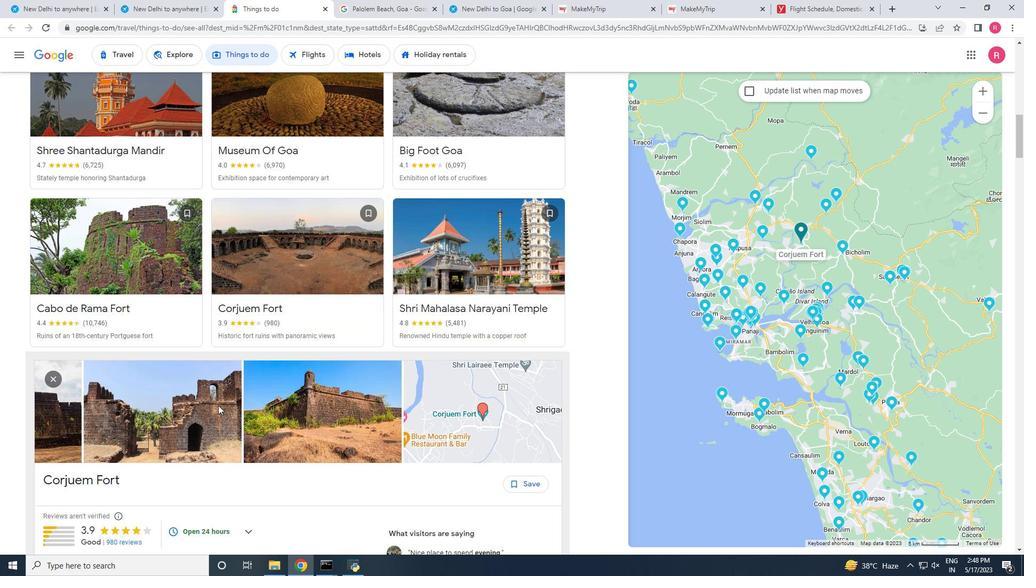
Action: Mouse scrolled (218, 405) with delta (0, 0)
Screenshot: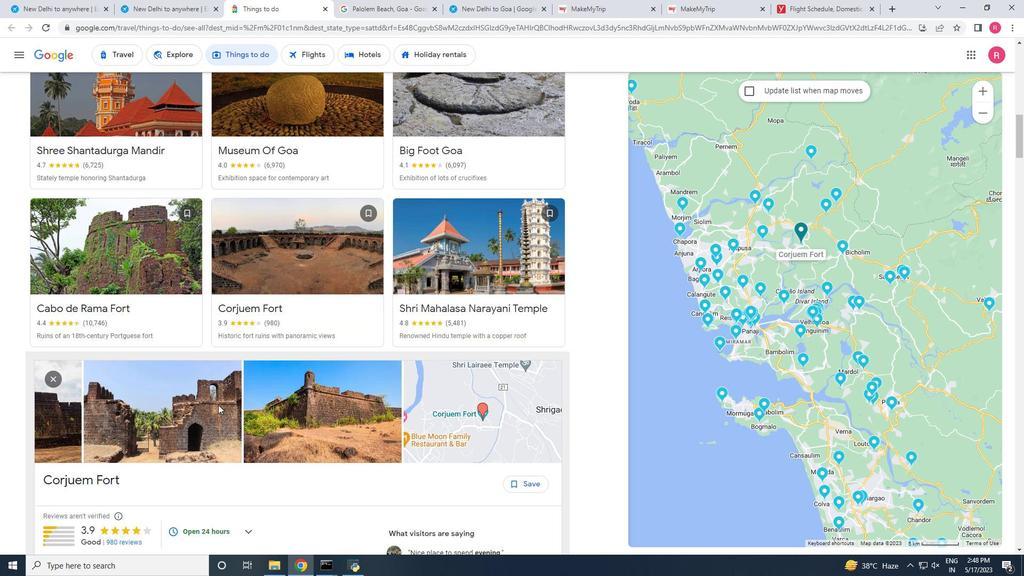 
Action: Mouse scrolled (218, 405) with delta (0, 0)
Screenshot: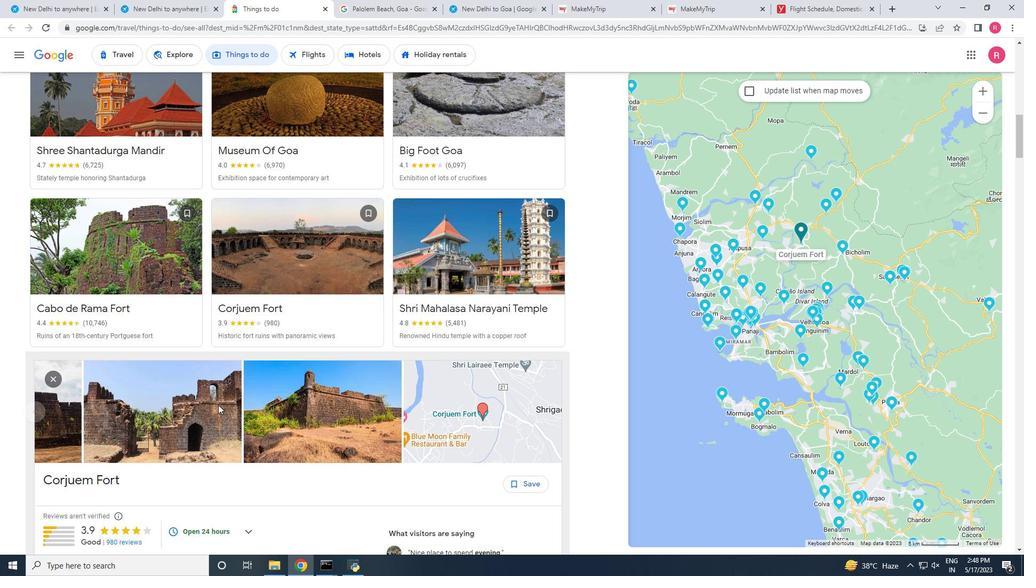 
Action: Mouse scrolled (218, 405) with delta (0, 0)
Screenshot: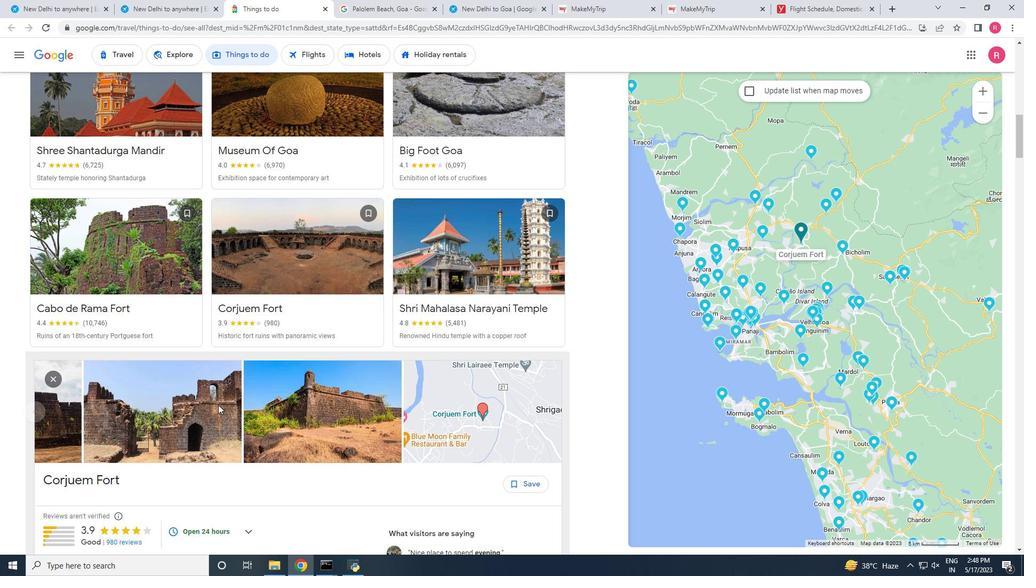 
Action: Mouse scrolled (218, 405) with delta (0, 0)
Screenshot: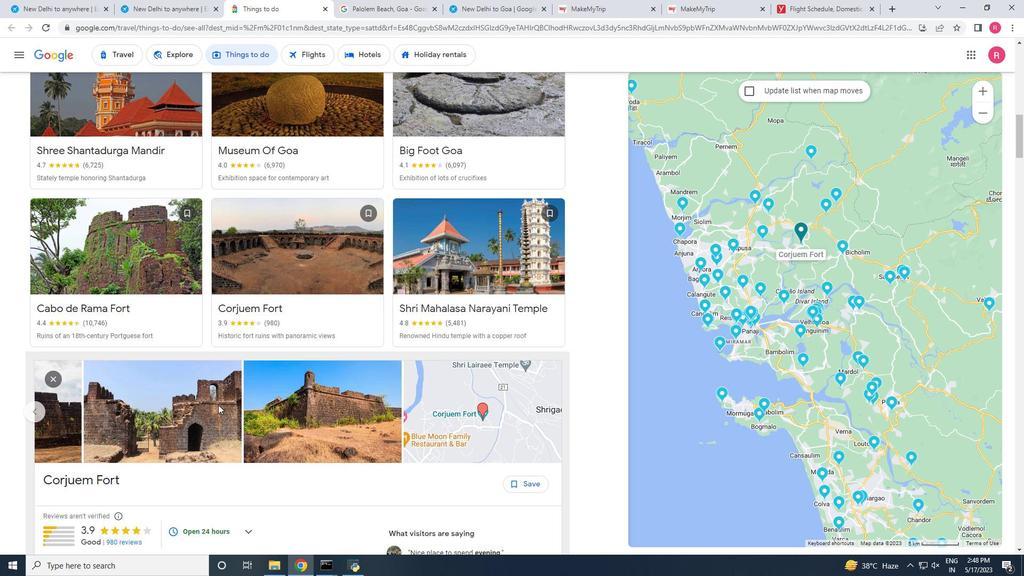 
Action: Mouse scrolled (218, 405) with delta (0, 0)
Screenshot: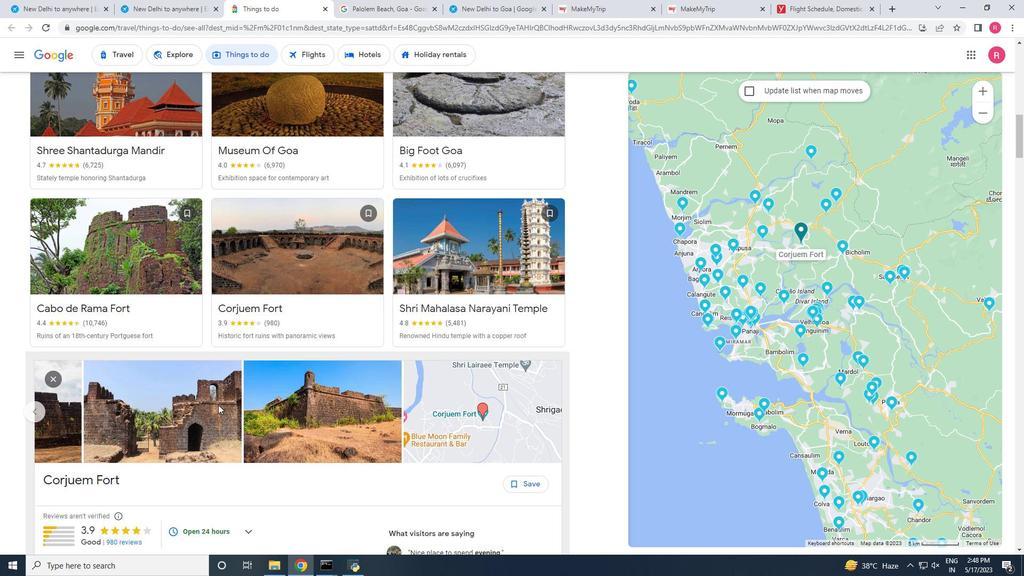 
Action: Mouse scrolled (218, 405) with delta (0, 0)
Screenshot: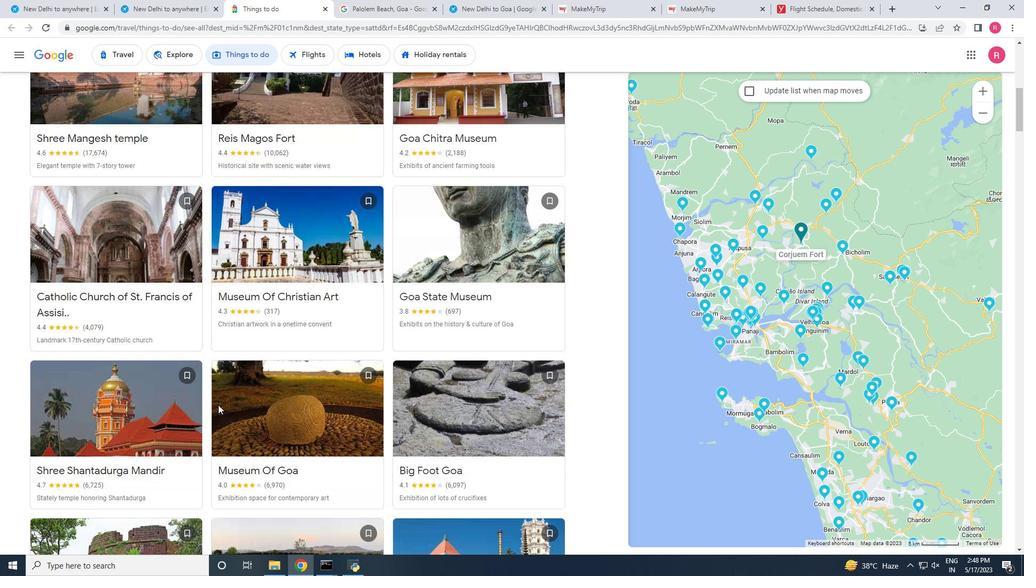 
Action: Mouse scrolled (218, 405) with delta (0, 0)
Screenshot: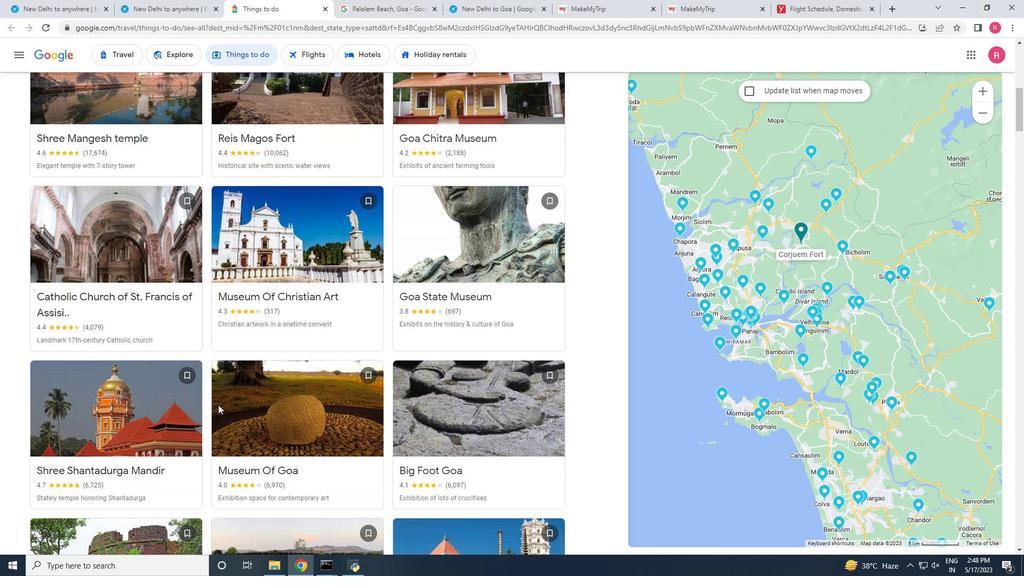 
Action: Mouse scrolled (218, 405) with delta (0, 0)
Screenshot: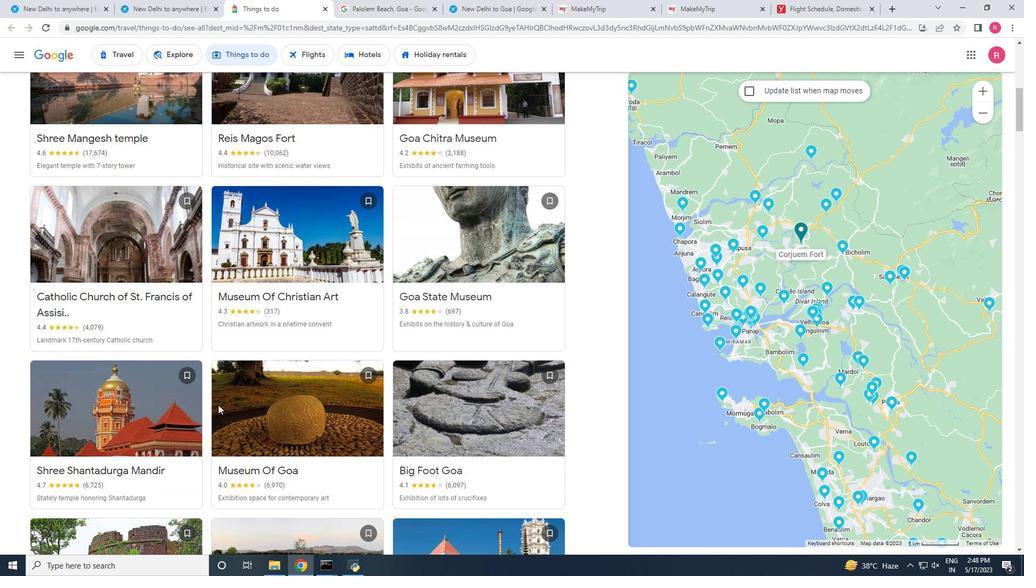
Action: Mouse scrolled (218, 405) with delta (0, 0)
Screenshot: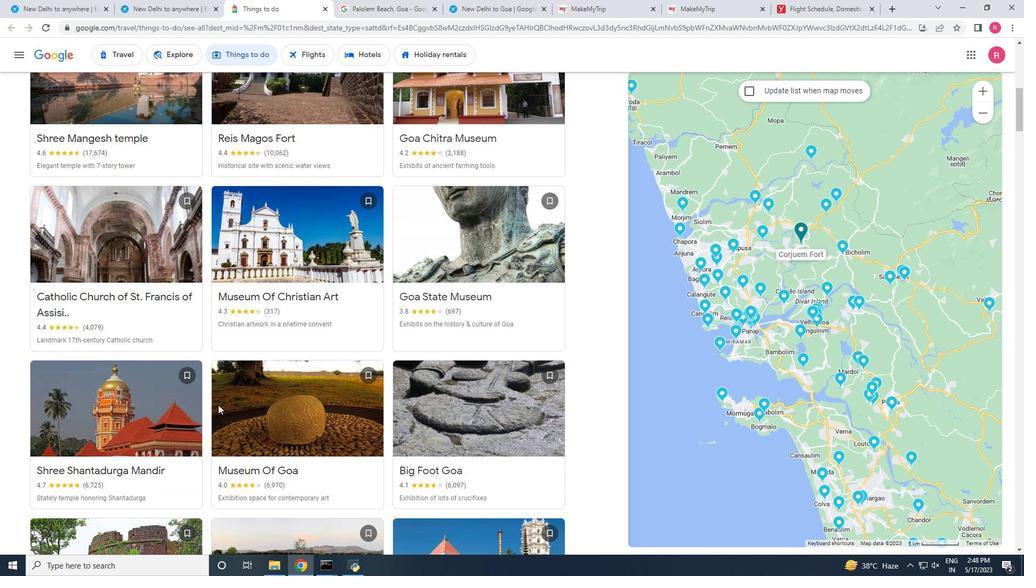 
Action: Mouse scrolled (218, 405) with delta (0, 0)
Screenshot: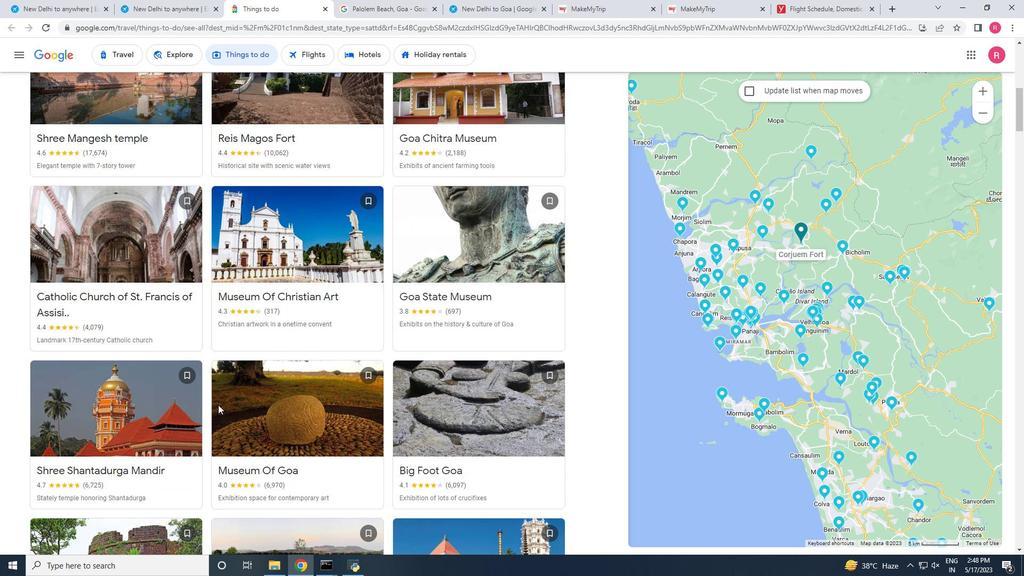 
Action: Mouse moved to (151, 219)
Screenshot: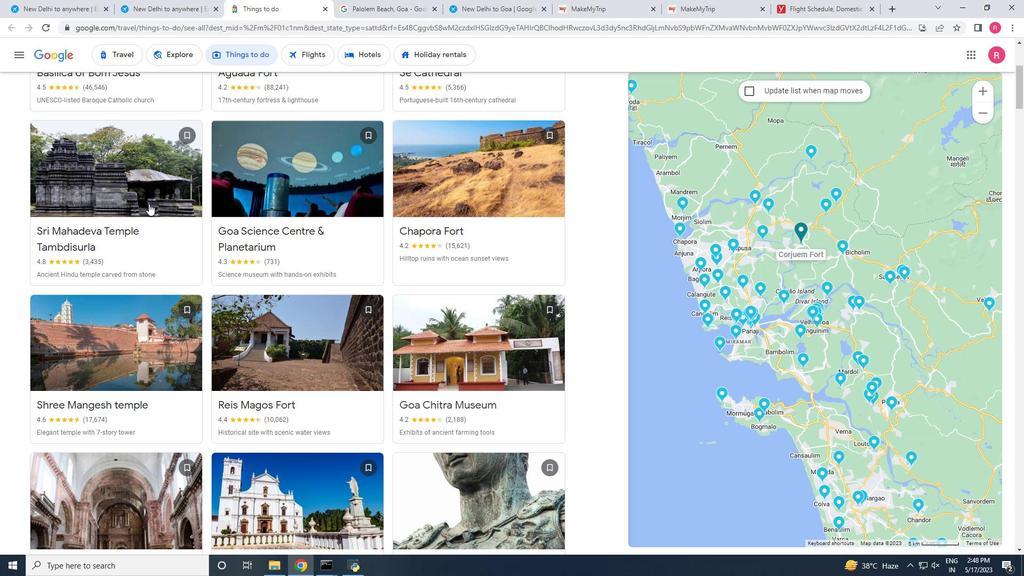 
Action: Mouse scrolled (151, 220) with delta (0, 0)
Screenshot: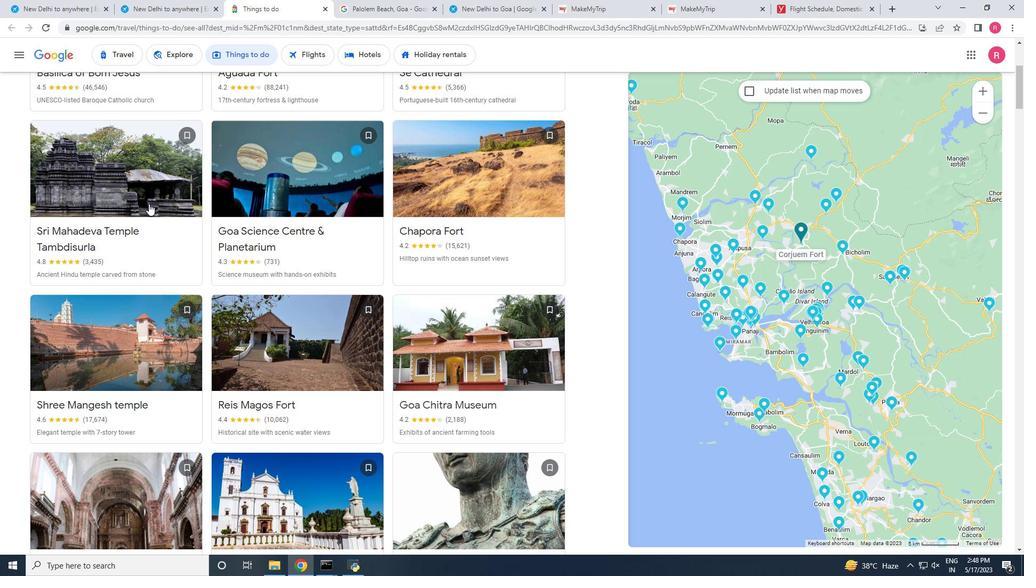 
Action: Mouse scrolled (151, 220) with delta (0, 0)
Screenshot: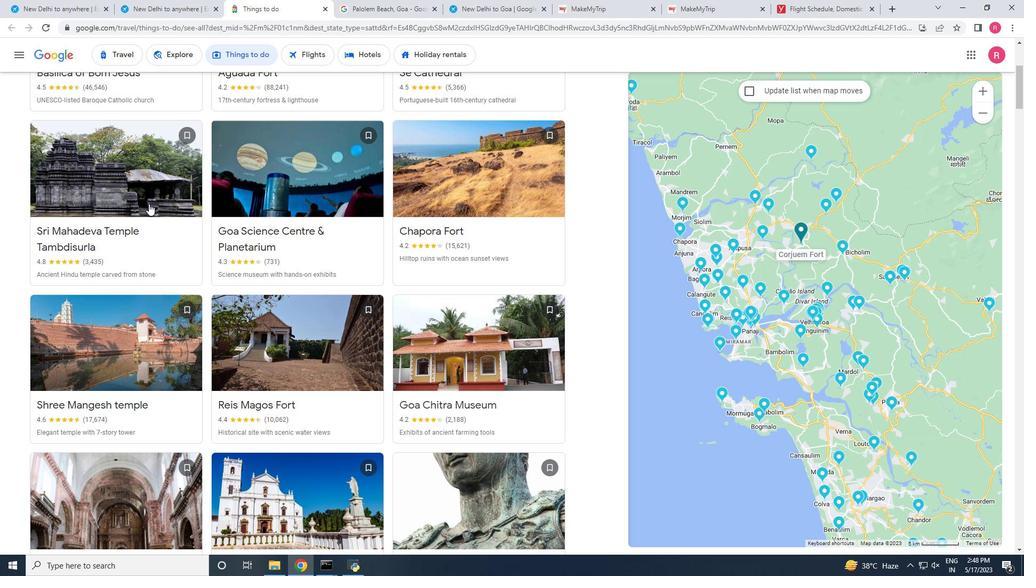
Action: Mouse scrolled (151, 220) with delta (0, 0)
Screenshot: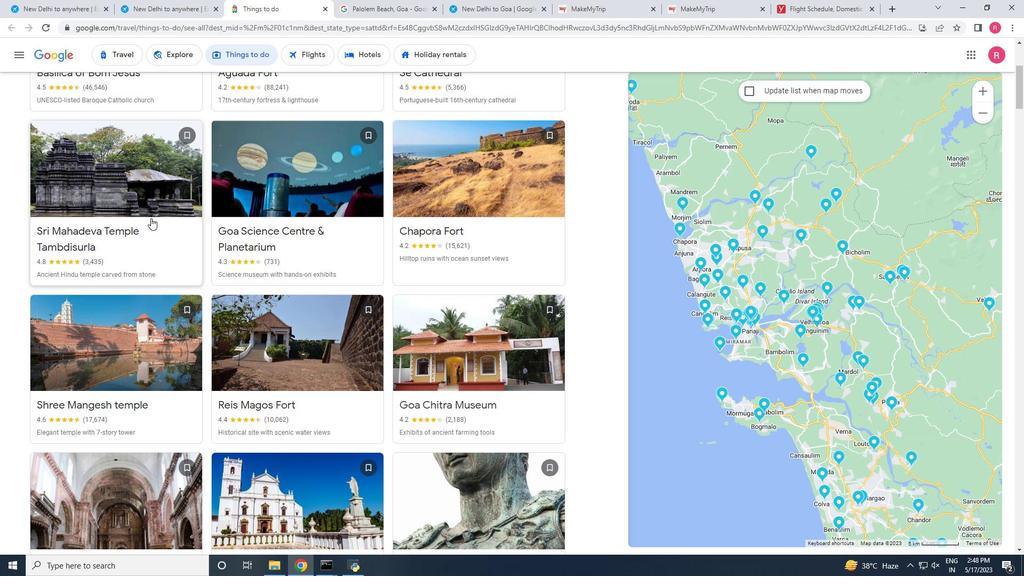 
Action: Mouse scrolled (151, 220) with delta (0, 0)
Screenshot: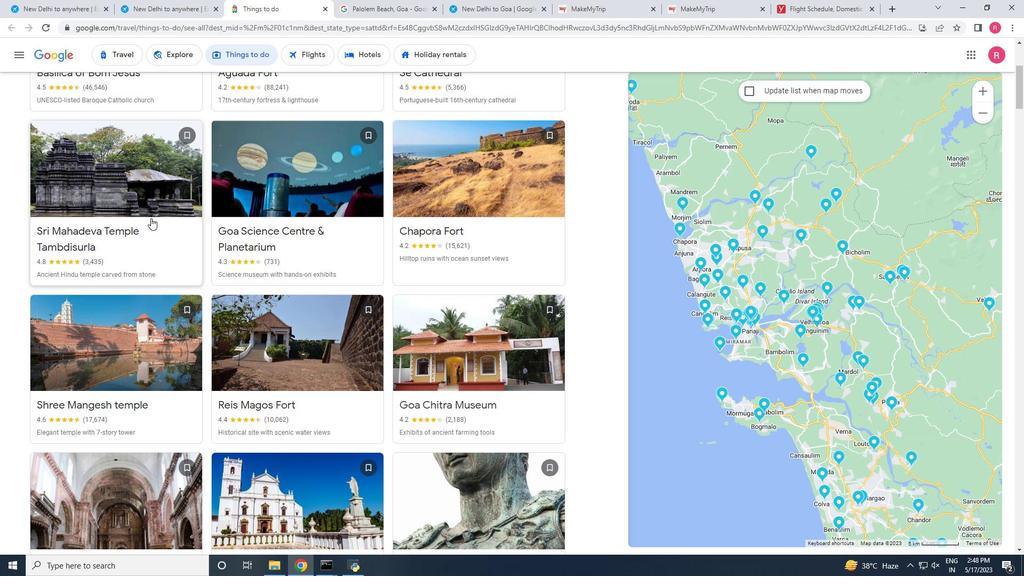 
Action: Mouse scrolled (151, 220) with delta (0, 0)
Screenshot: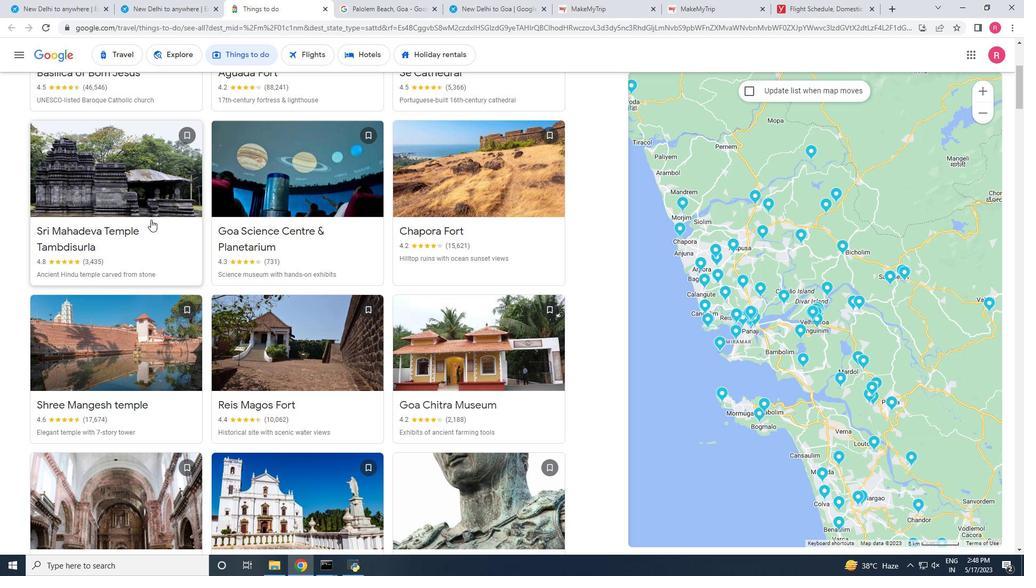 
Action: Mouse scrolled (151, 220) with delta (0, 0)
Screenshot: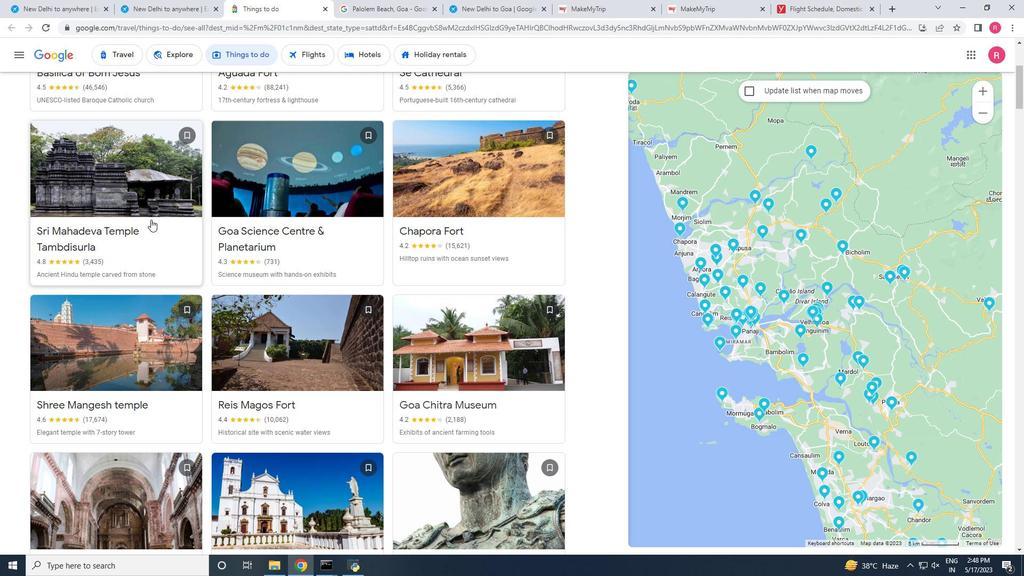 
Action: Mouse moved to (315, 155)
Screenshot: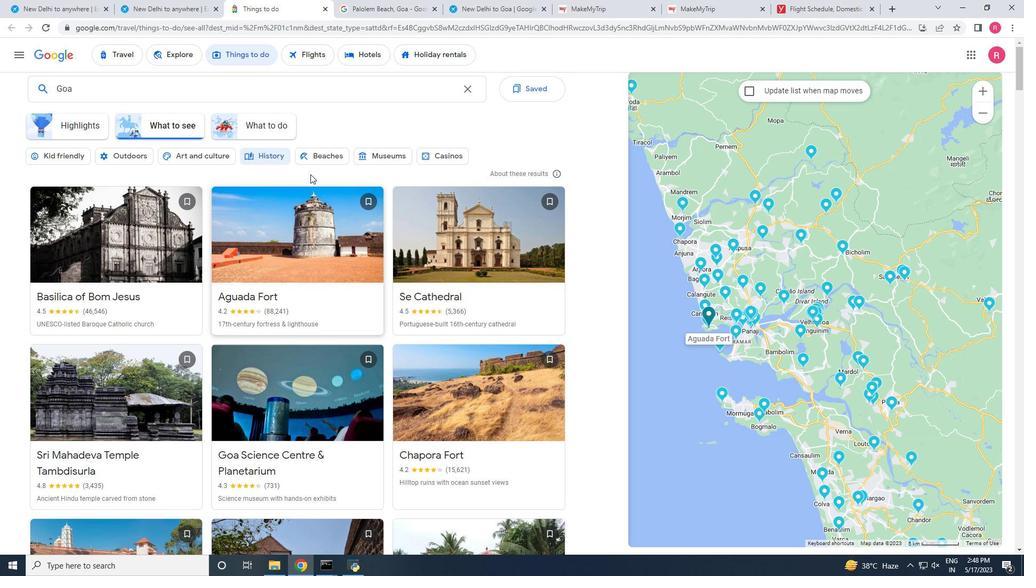 
Action: Mouse pressed left at (315, 155)
Screenshot: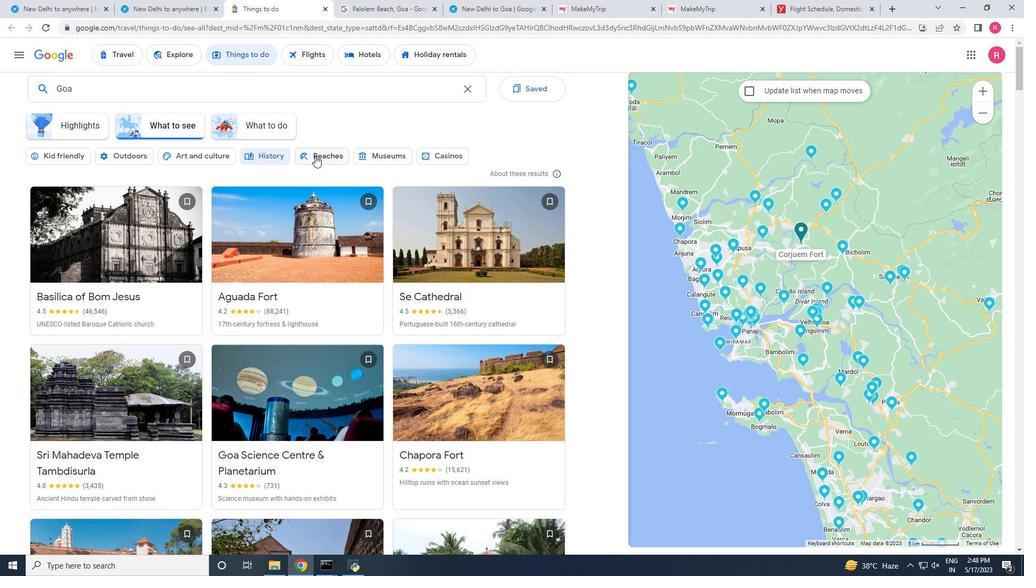 
Action: Mouse moved to (143, 231)
Screenshot: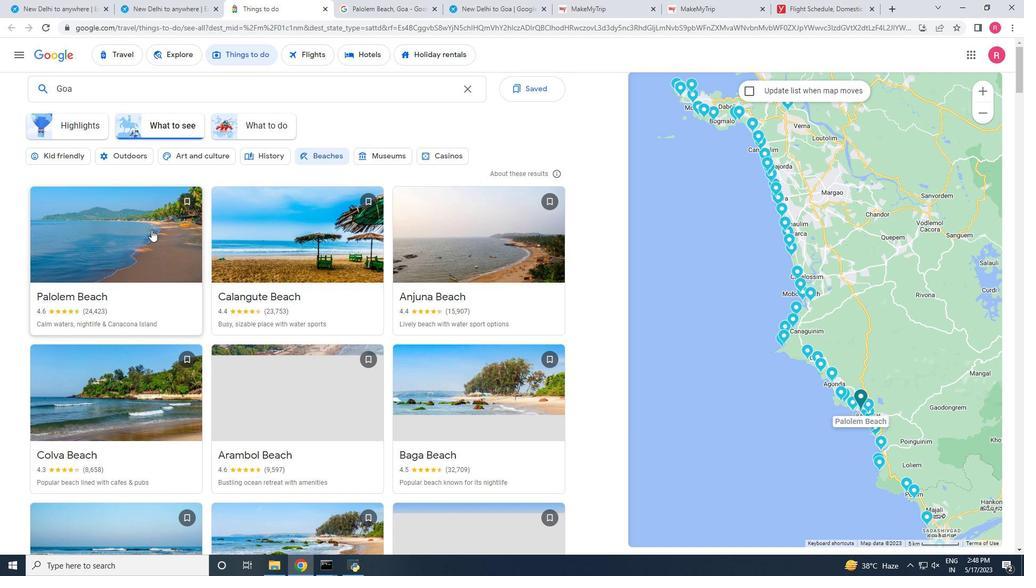 
Action: Mouse pressed left at (143, 231)
Screenshot: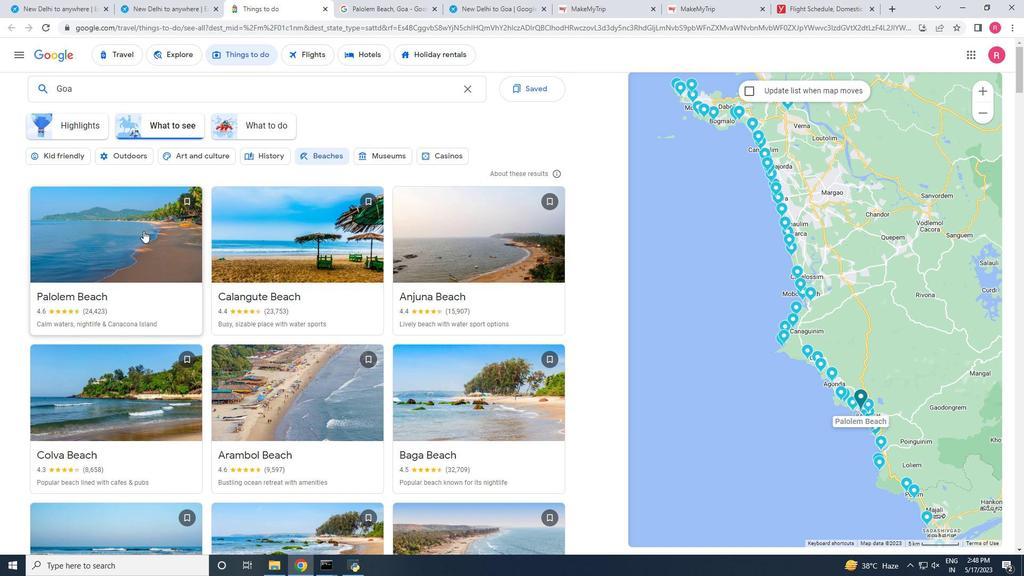 
Action: Mouse moved to (555, 251)
Screenshot: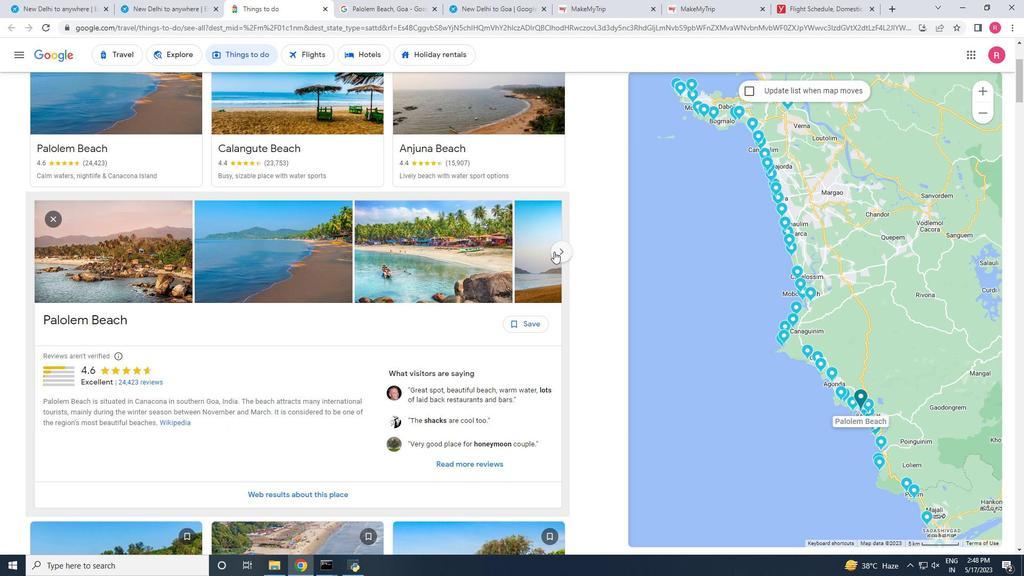 
Action: Mouse pressed left at (555, 251)
Screenshot: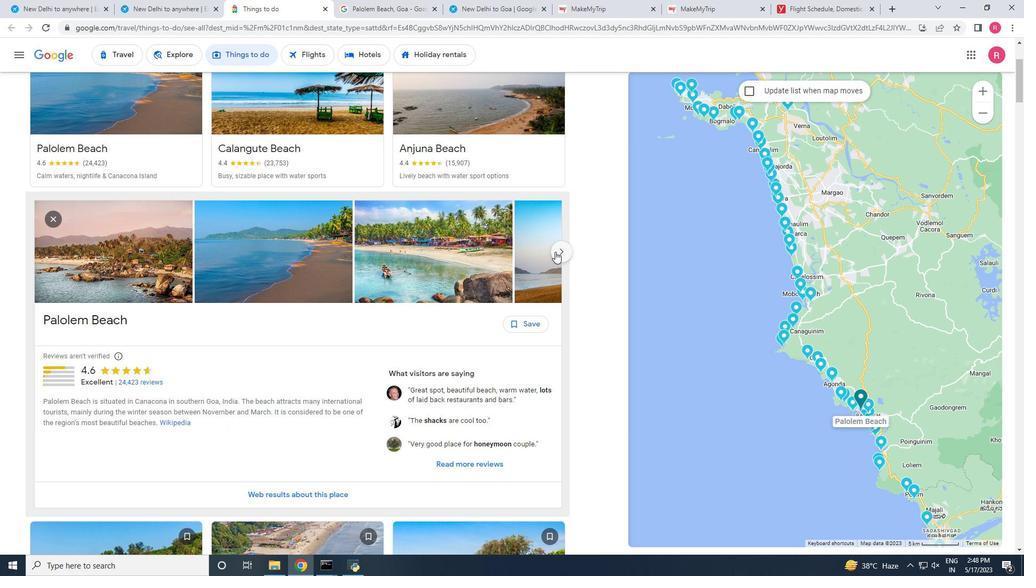 
Action: Mouse pressed left at (555, 251)
Screenshot: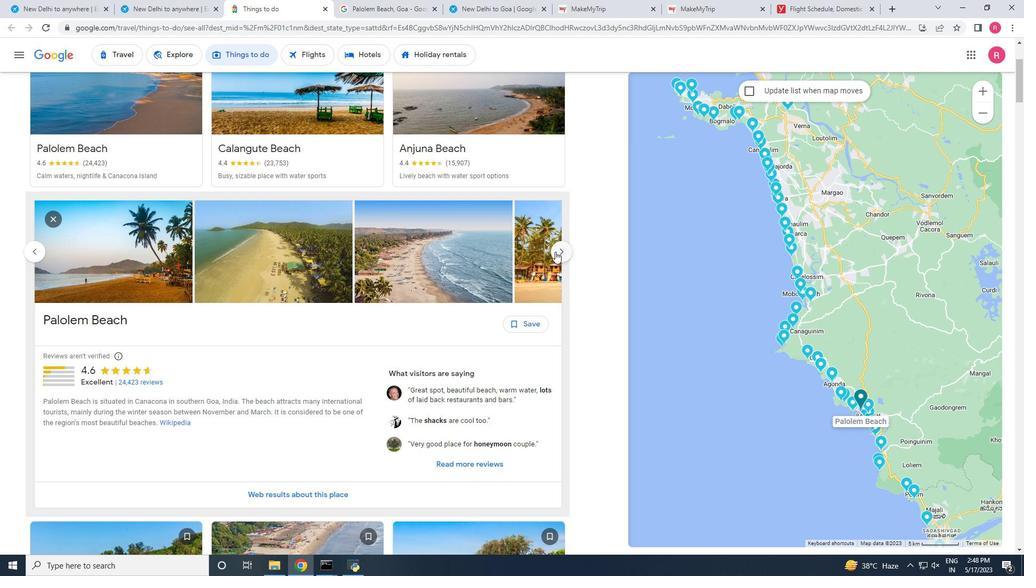 
Action: Mouse pressed left at (555, 251)
Screenshot: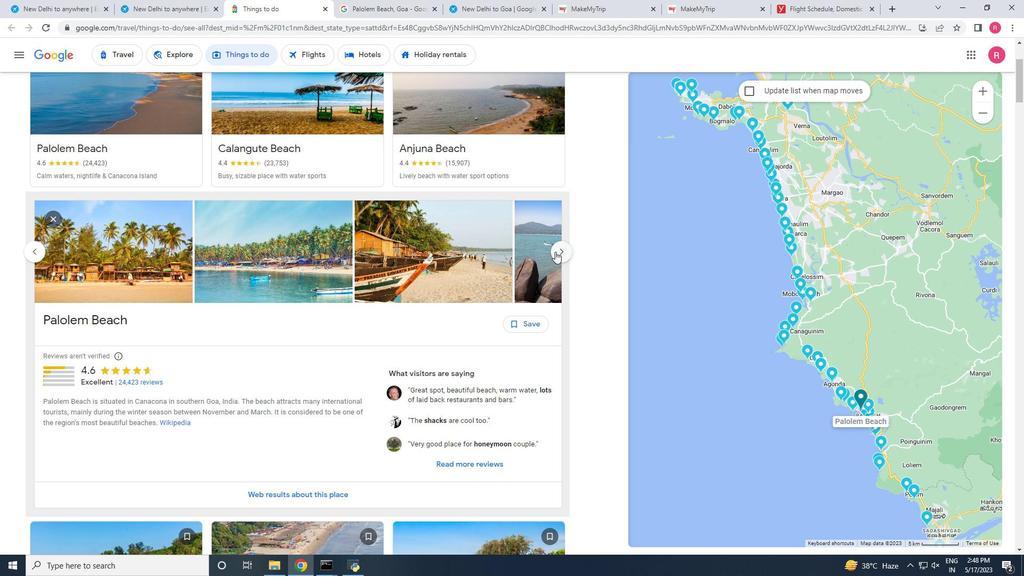 
Action: Mouse moved to (320, 325)
Screenshot: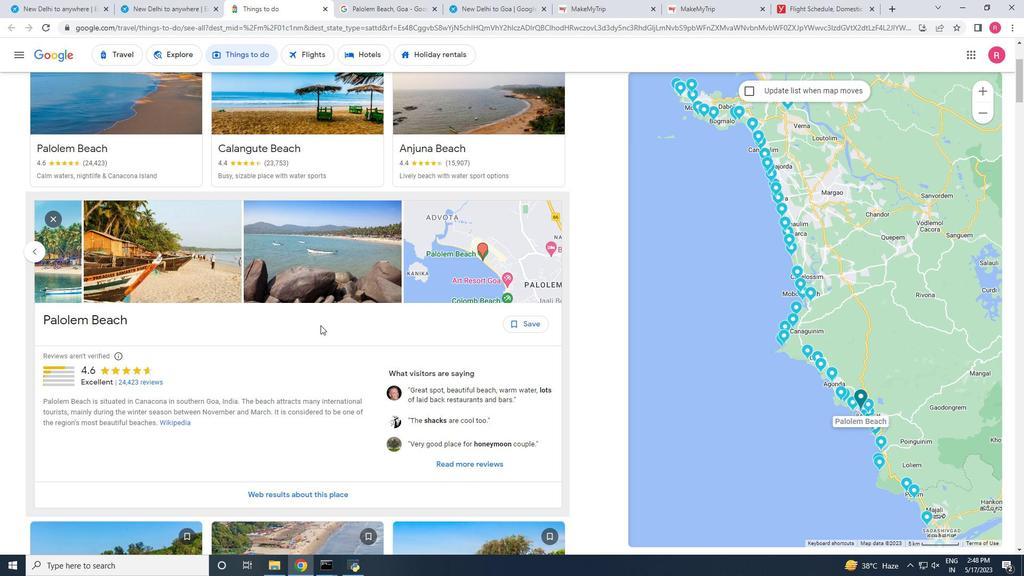 
Action: Mouse scrolled (320, 325) with delta (0, 0)
Screenshot: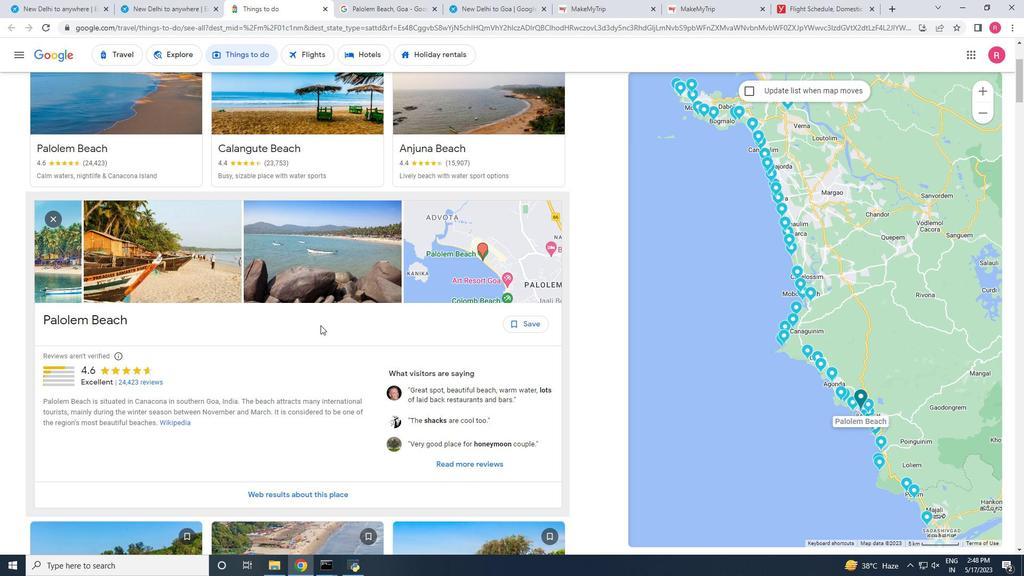 
Action: Mouse scrolled (320, 325) with delta (0, 0)
Screenshot: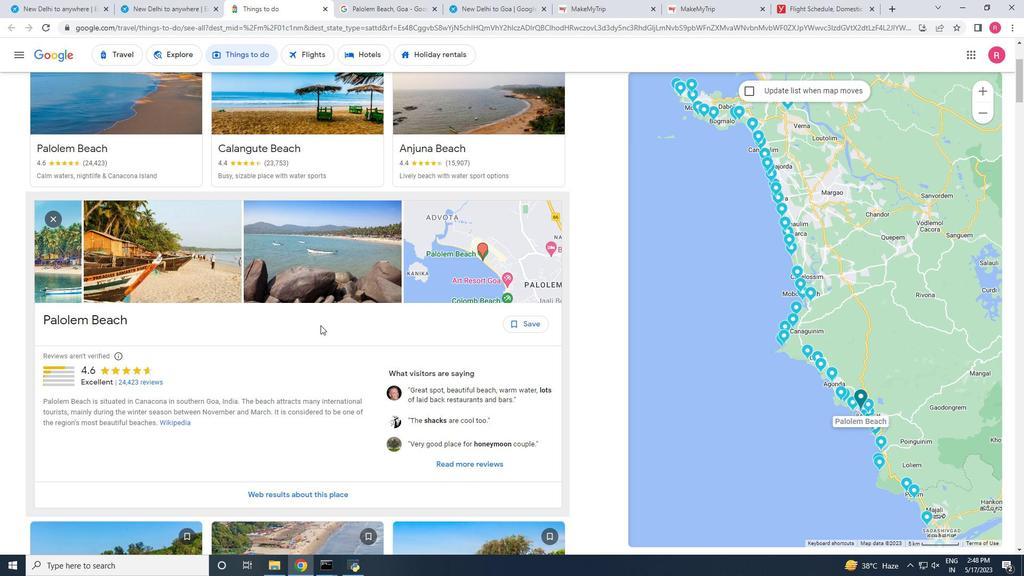 
Action: Mouse moved to (226, 421)
Screenshot: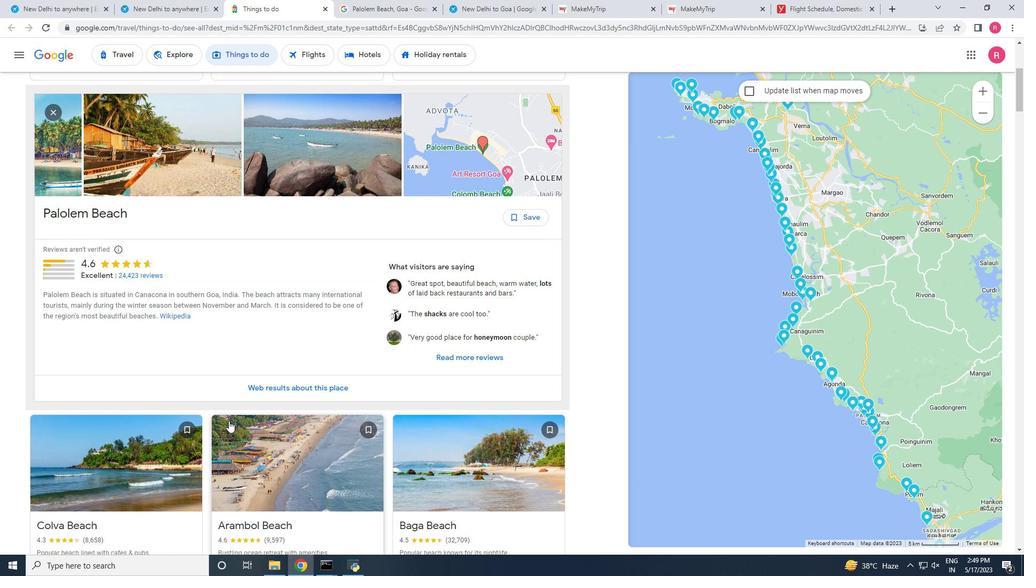
Action: Mouse scrolled (226, 421) with delta (0, 0)
Screenshot: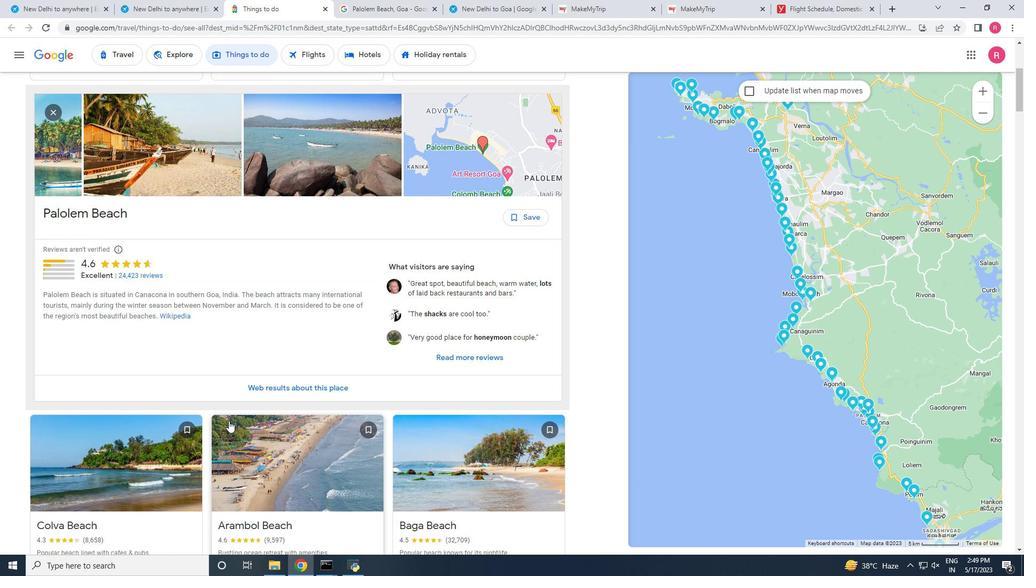 
Action: Mouse scrolled (226, 421) with delta (0, 0)
Screenshot: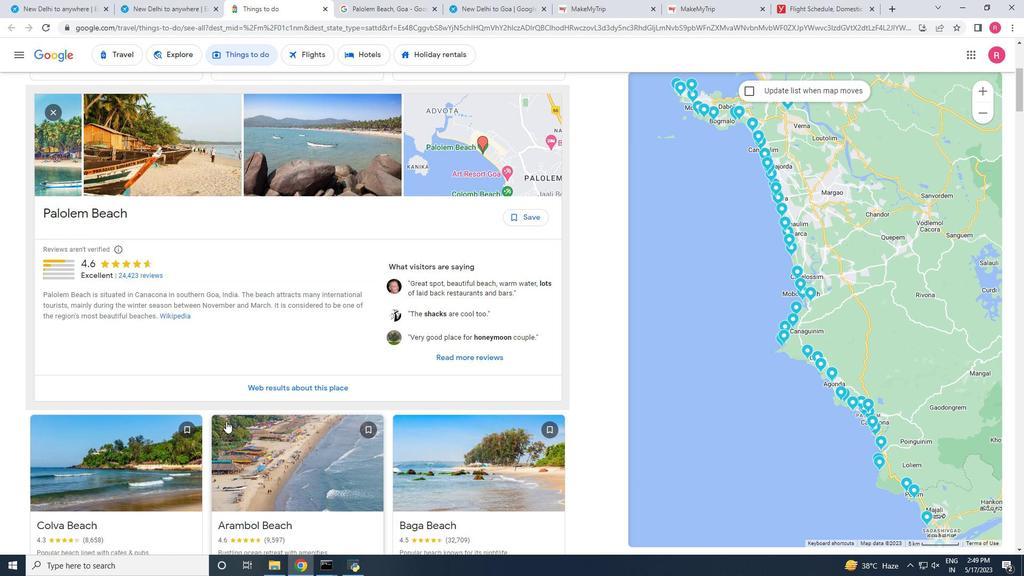 
Action: Mouse moved to (92, 358)
Screenshot: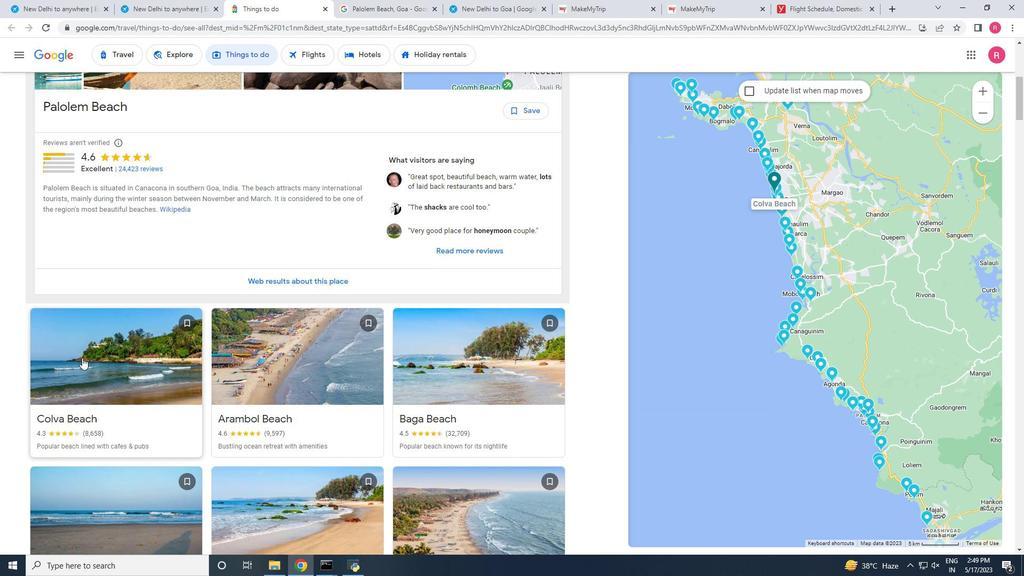 
Action: Mouse pressed left at (92, 358)
Screenshot: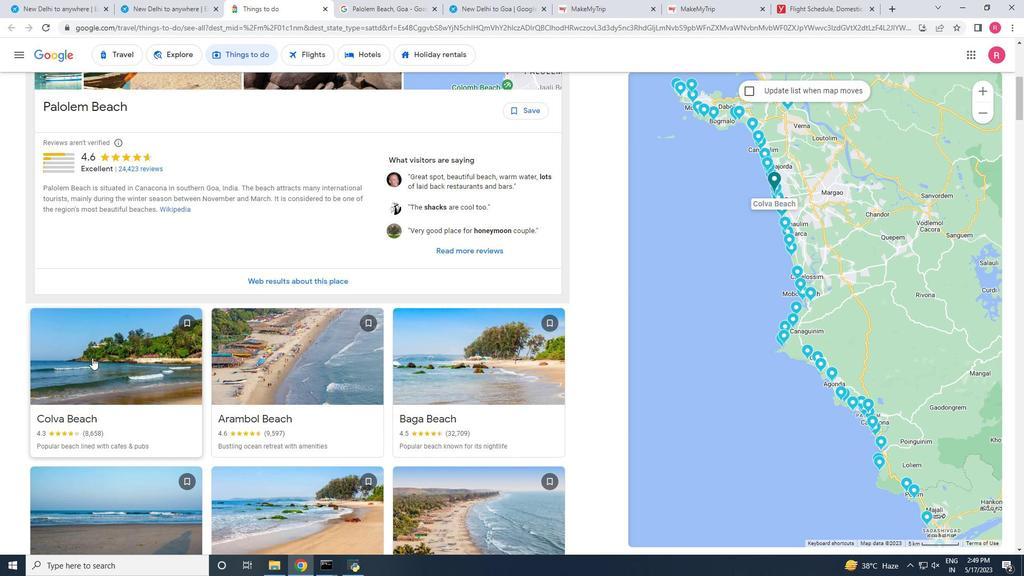 
Action: Mouse moved to (556, 253)
Screenshot: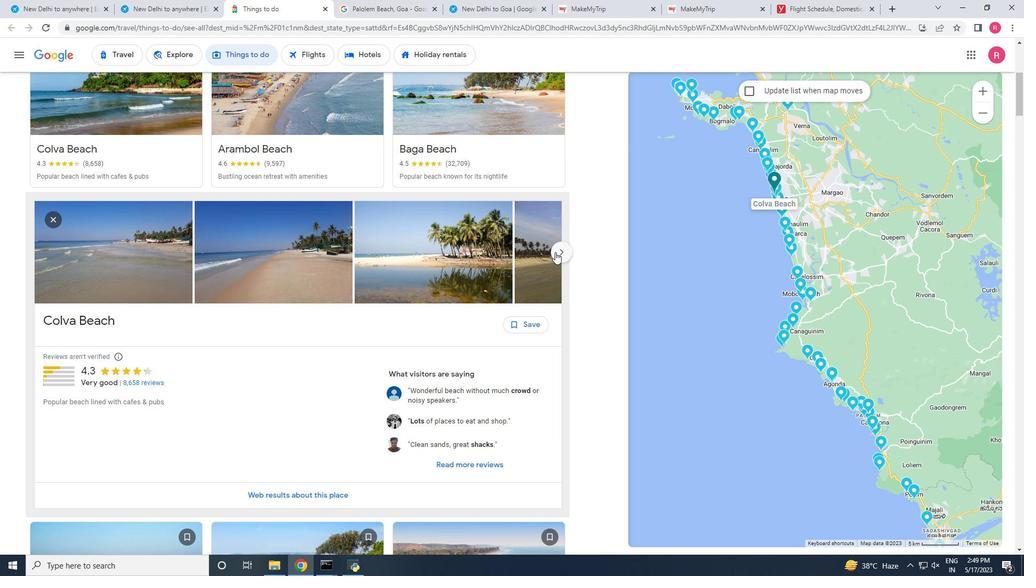 
Action: Mouse pressed left at (556, 253)
Screenshot: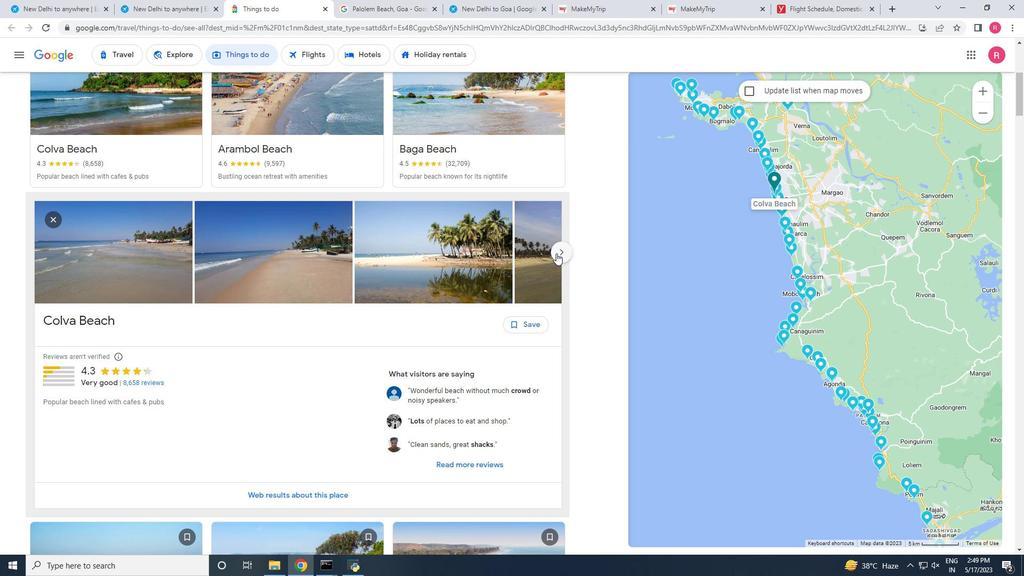 
Action: Mouse pressed left at (556, 253)
Screenshot: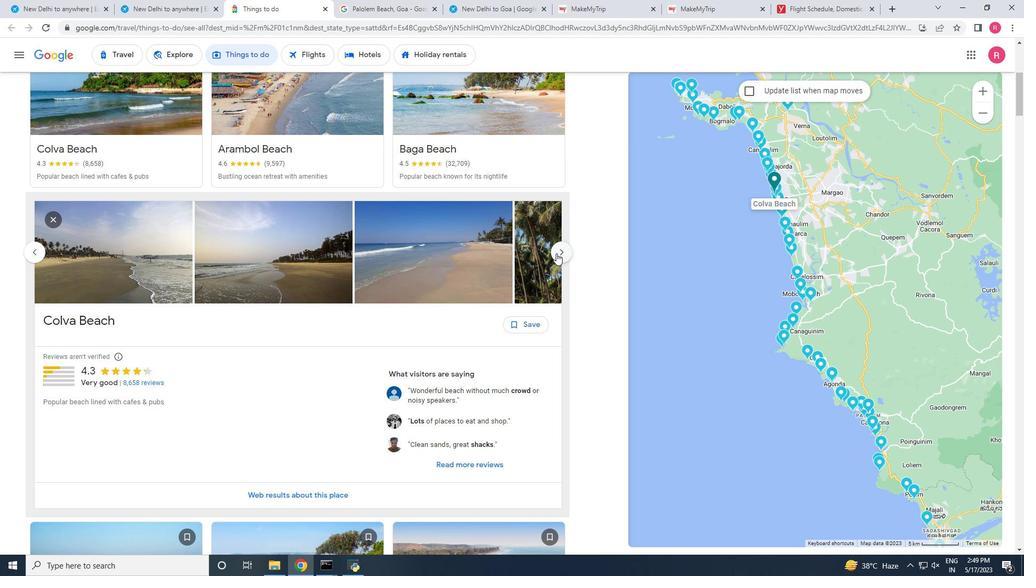 
Action: Mouse pressed left at (556, 253)
Screenshot: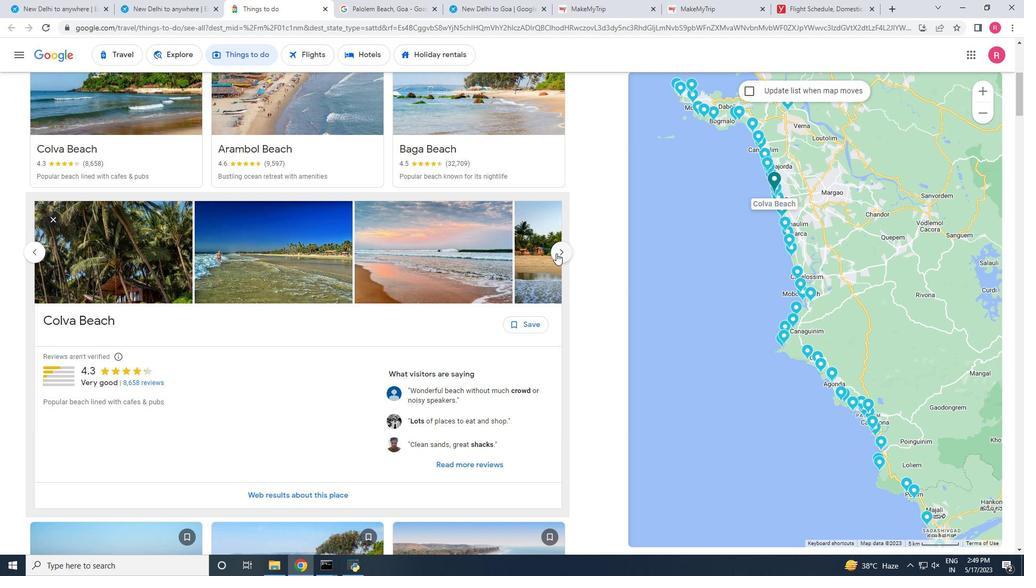 
Action: Mouse moved to (328, 483)
Screenshot: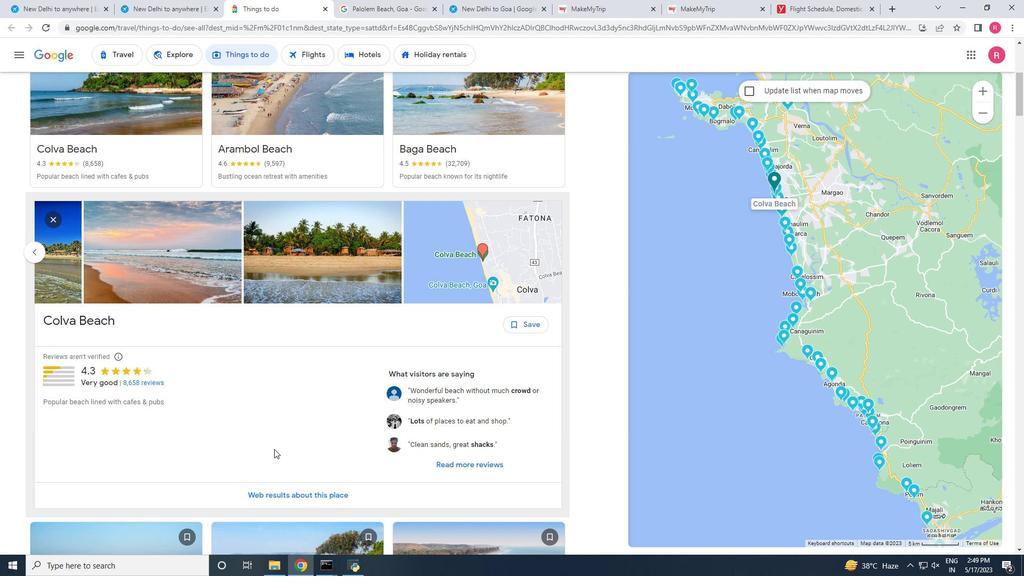 
Action: Mouse scrolled (328, 482) with delta (0, 0)
Screenshot: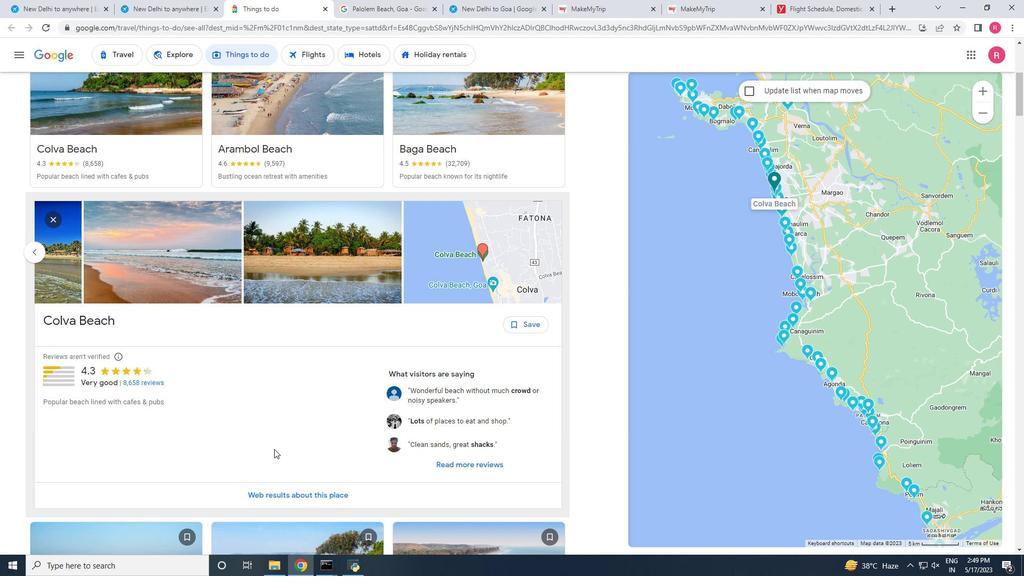 
Action: Mouse moved to (329, 483)
Screenshot: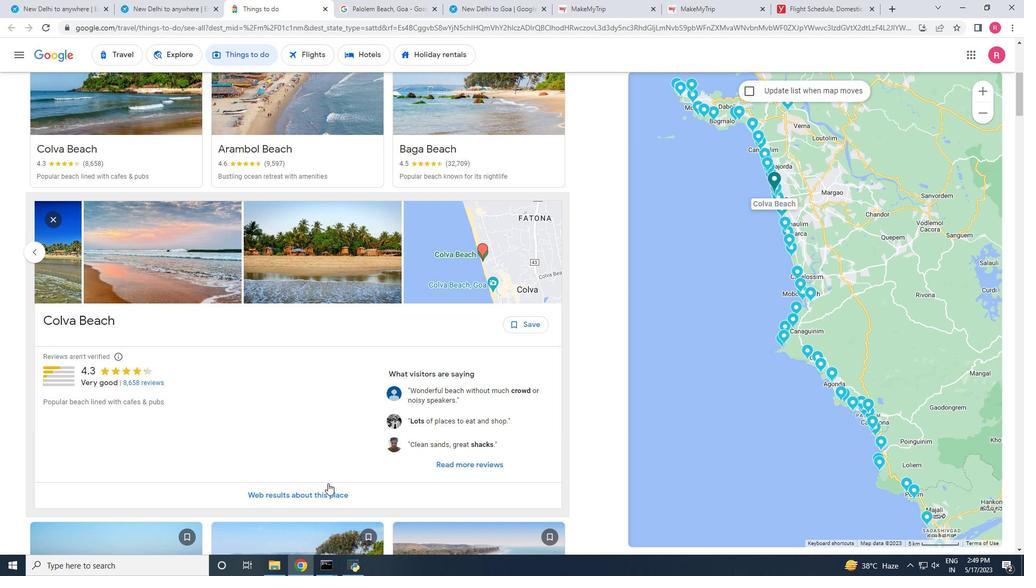 
Action: Mouse scrolled (329, 482) with delta (0, 0)
Screenshot: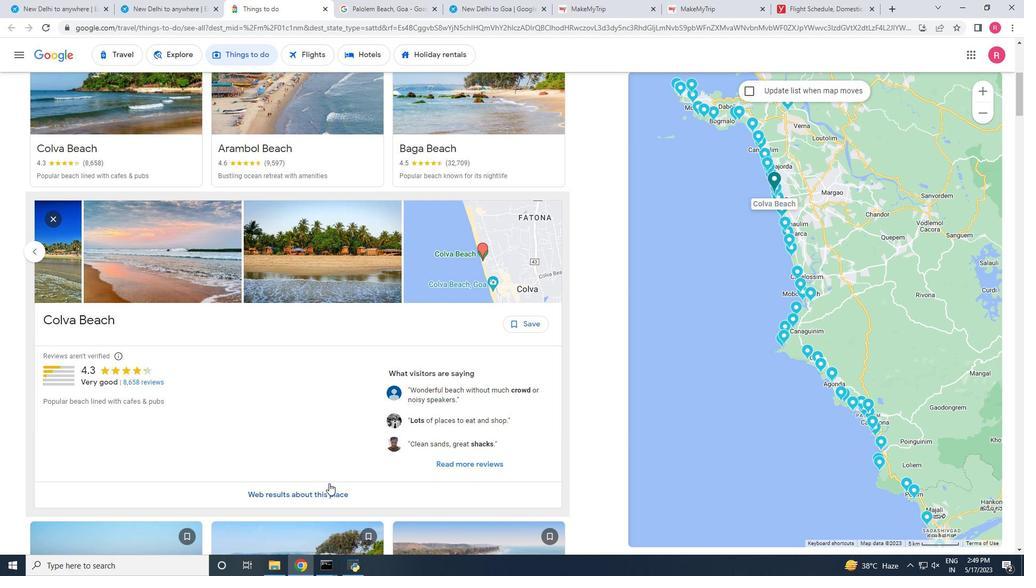 
Action: Mouse moved to (220, 481)
Screenshot: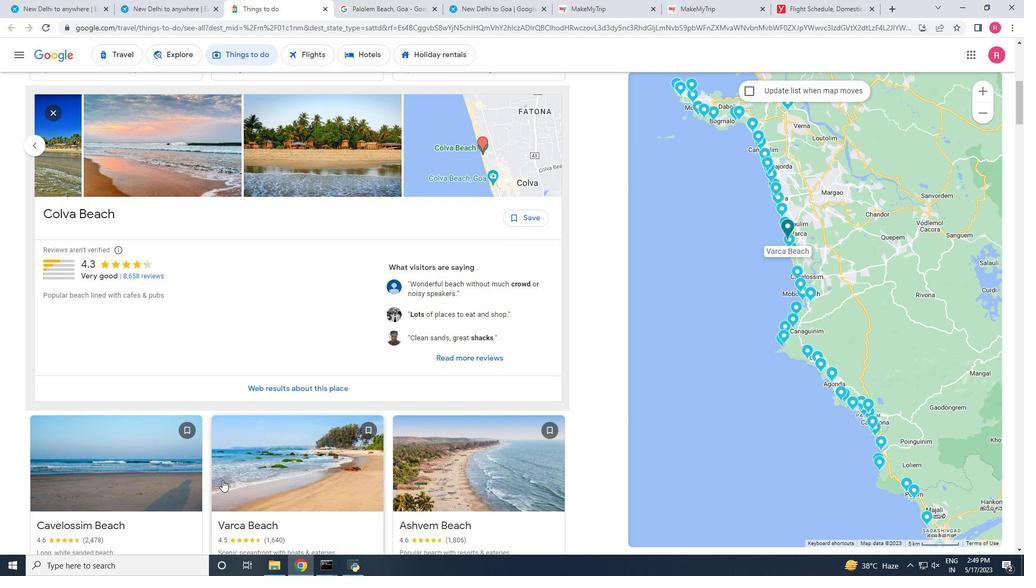 
Action: Mouse scrolled (220, 481) with delta (0, 0)
Screenshot: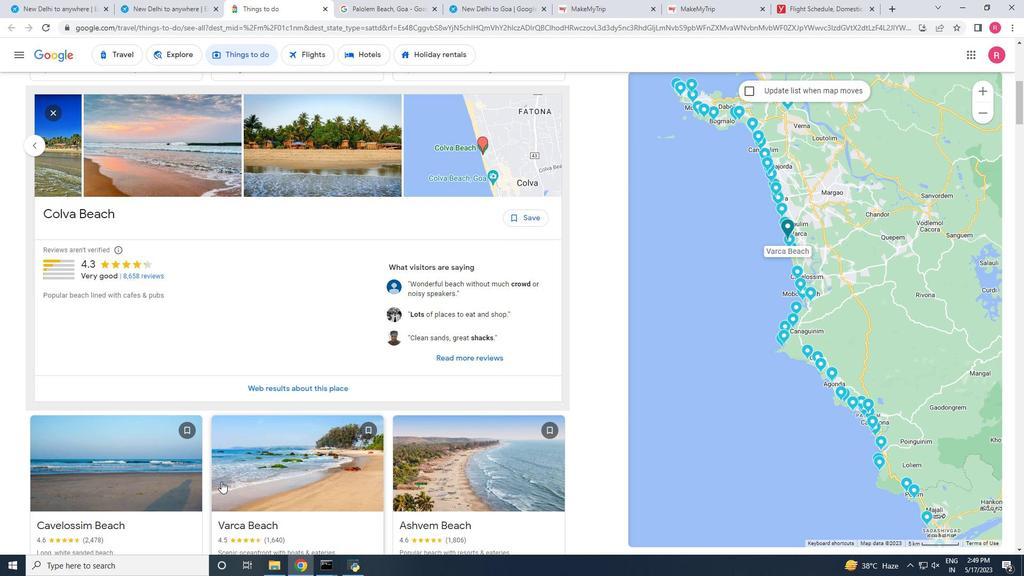 
Action: Mouse moved to (220, 483)
Screenshot: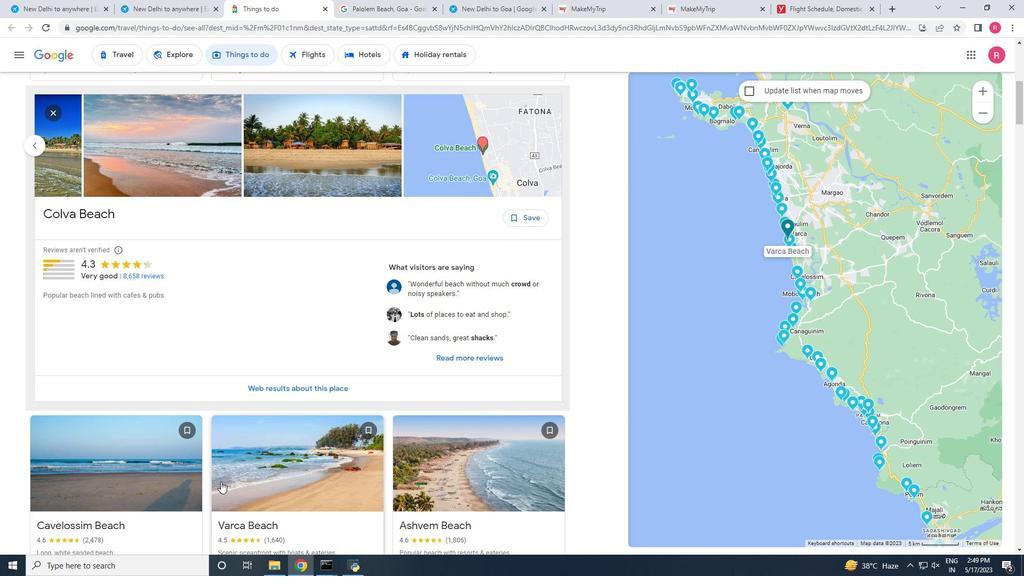 
Action: Mouse scrolled (220, 482) with delta (0, 0)
Screenshot: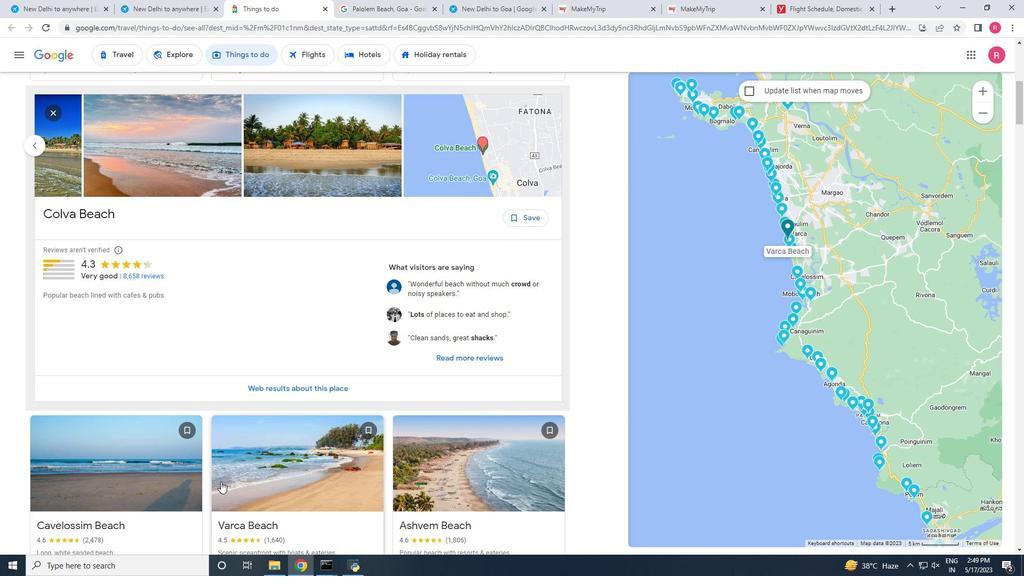 
Action: Mouse scrolled (220, 482) with delta (0, 0)
Screenshot: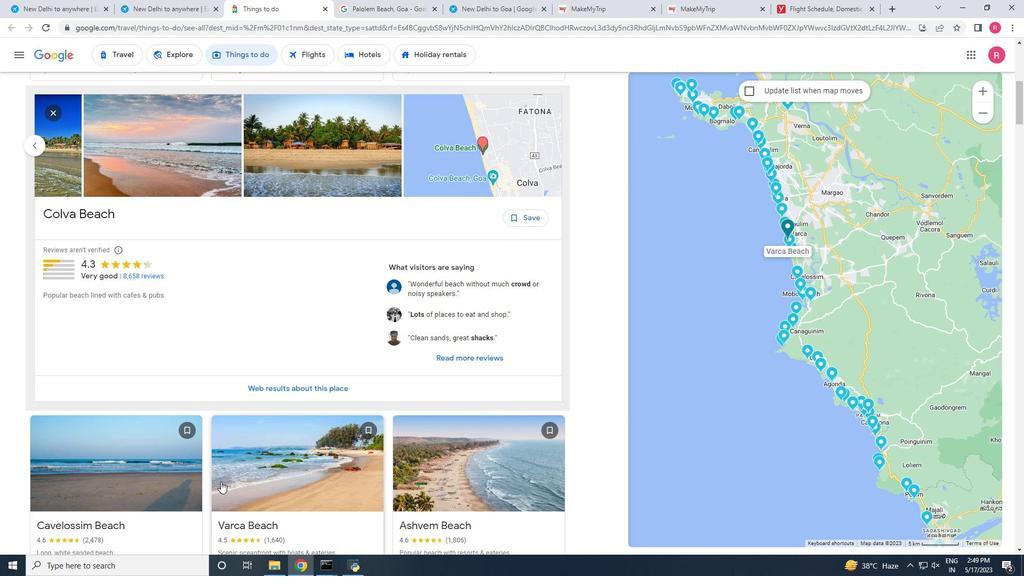 
Action: Mouse scrolled (220, 482) with delta (0, 0)
Screenshot: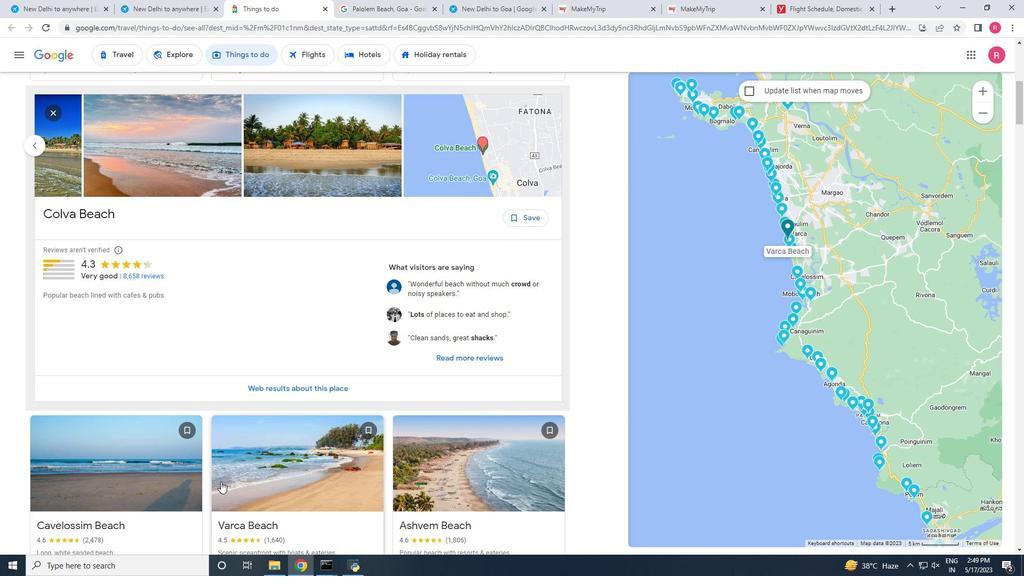 
Action: Mouse moved to (225, 480)
Screenshot: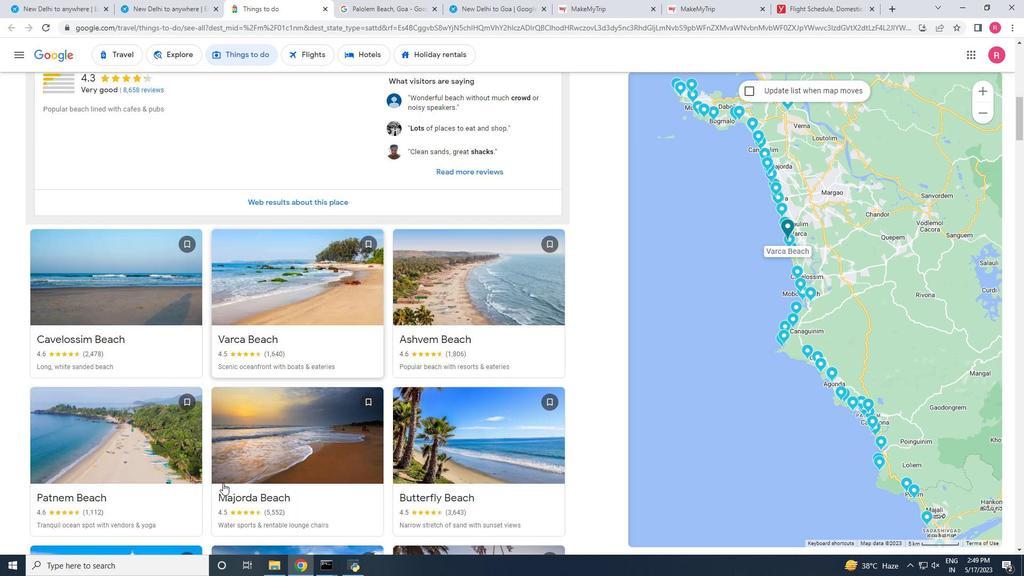 
Action: Mouse scrolled (225, 481) with delta (0, 0)
Screenshot: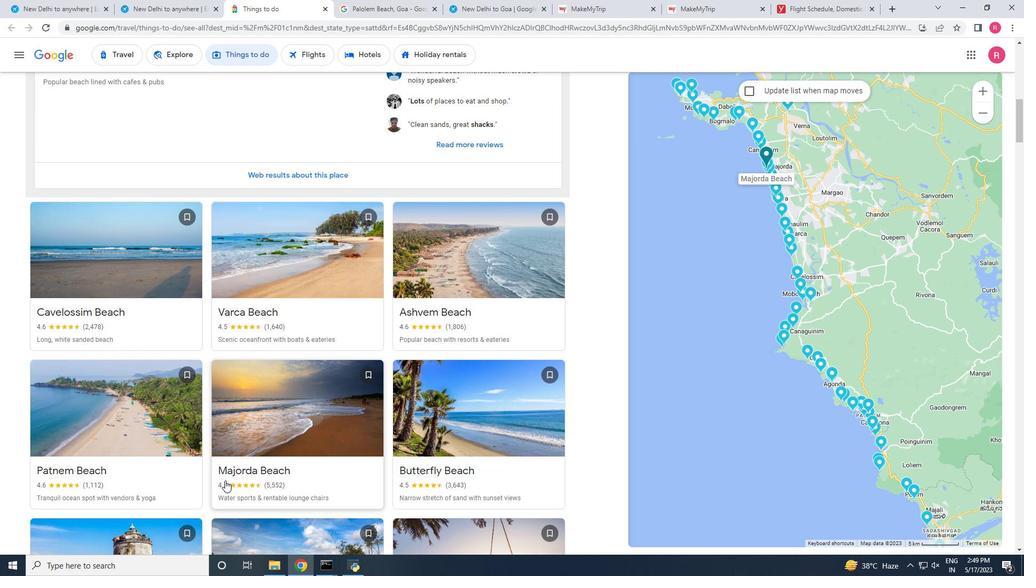 
Action: Mouse scrolled (225, 481) with delta (0, 0)
Screenshot: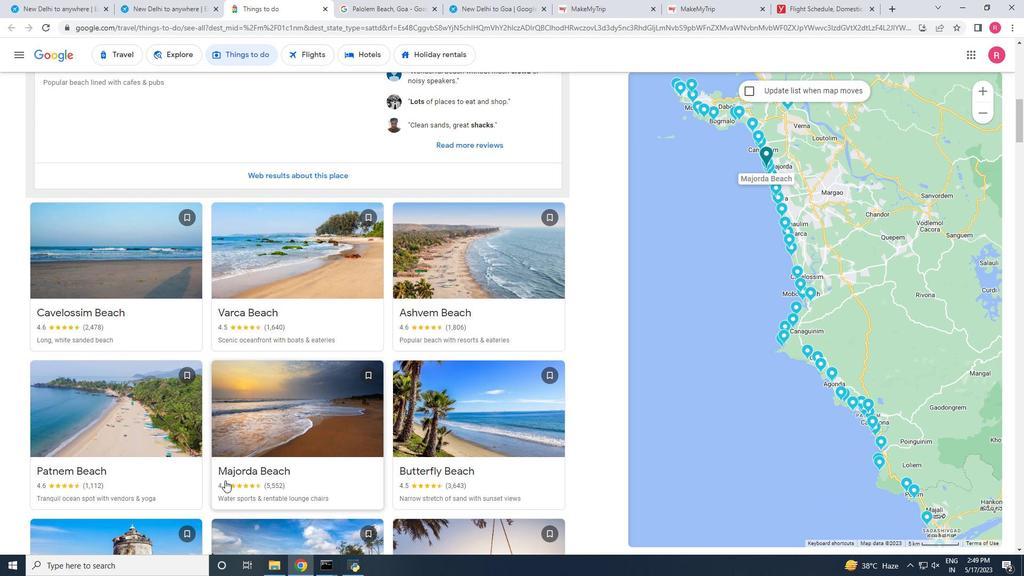 
Action: Mouse moved to (225, 480)
Screenshot: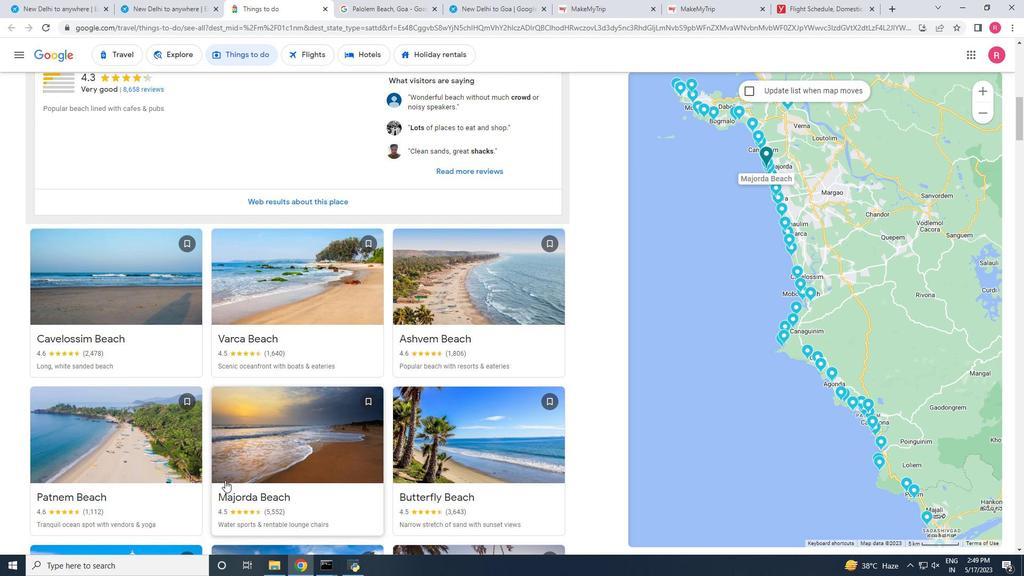 
Action: Mouse scrolled (225, 480) with delta (0, 0)
Screenshot: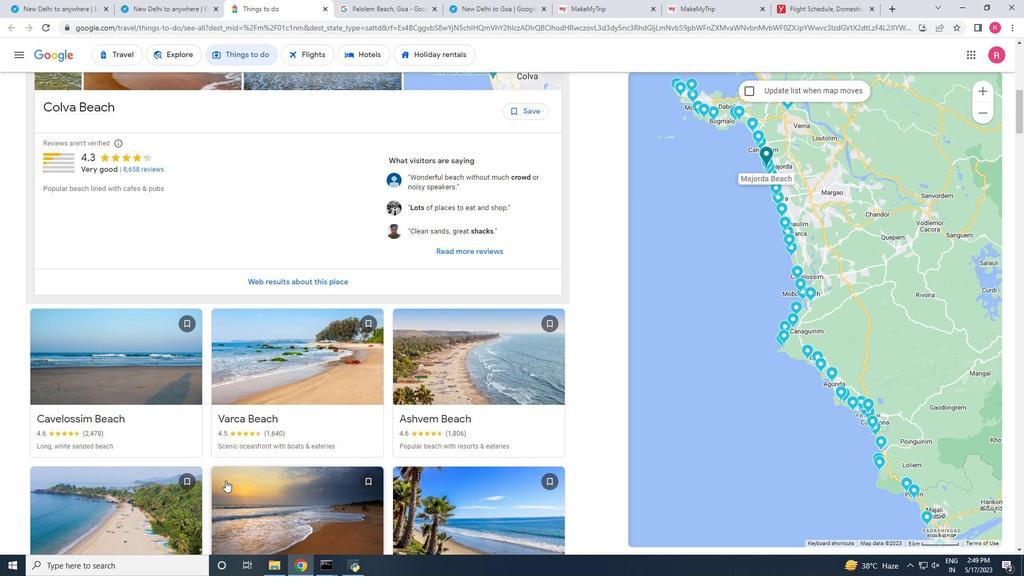 
Action: Mouse scrolled (225, 480) with delta (0, 0)
Screenshot: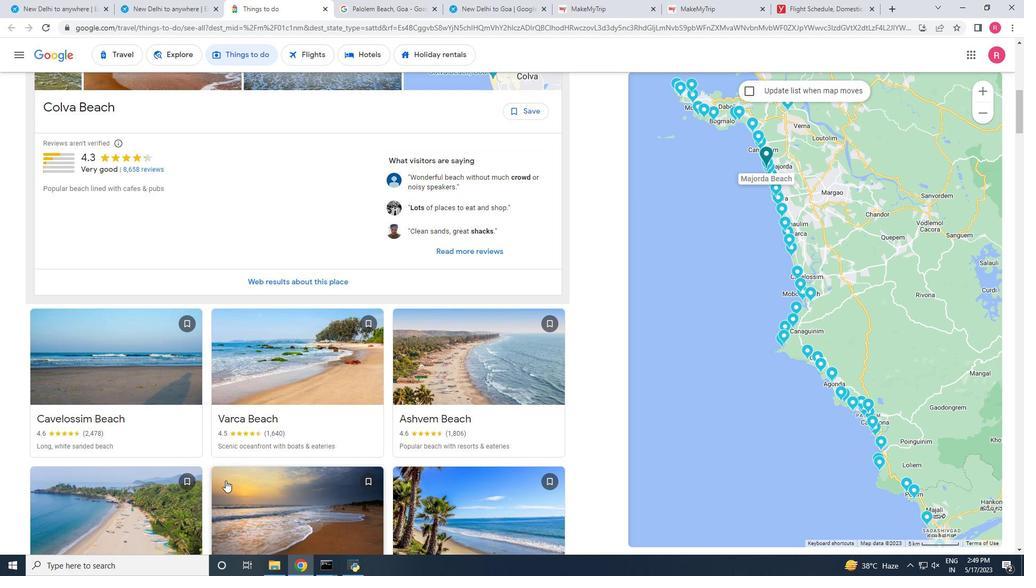 
Action: Mouse moved to (432, 414)
Screenshot: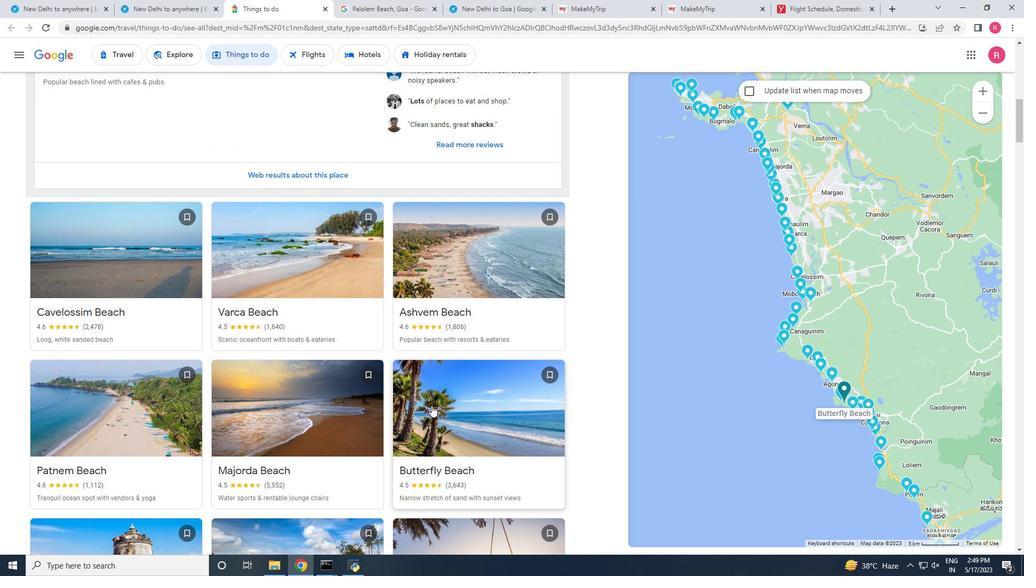 
Action: Mouse scrolled (432, 414) with delta (0, 0)
Screenshot: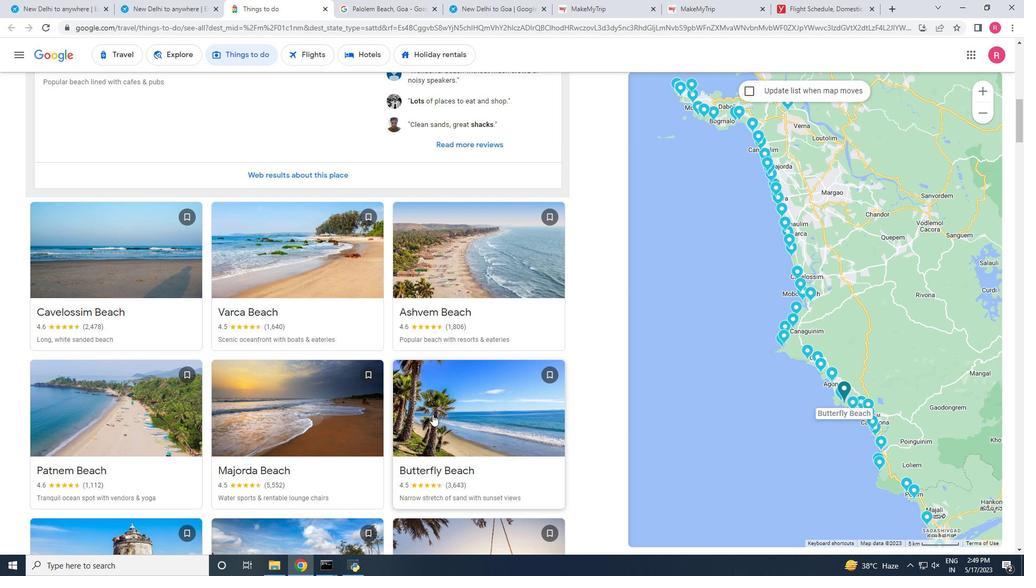 
Action: Mouse moved to (456, 369)
Screenshot: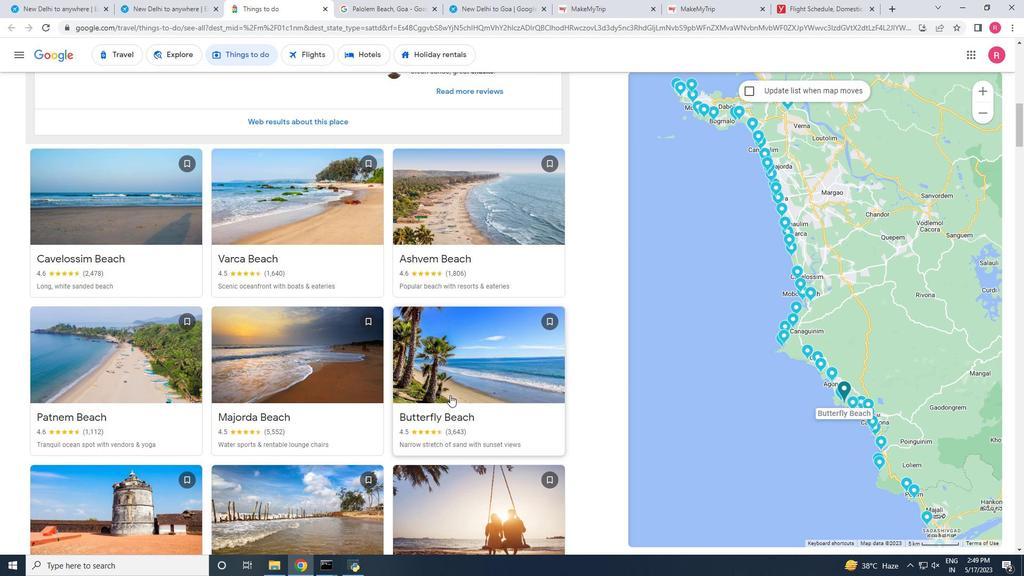 
Action: Mouse pressed left at (456, 369)
Screenshot: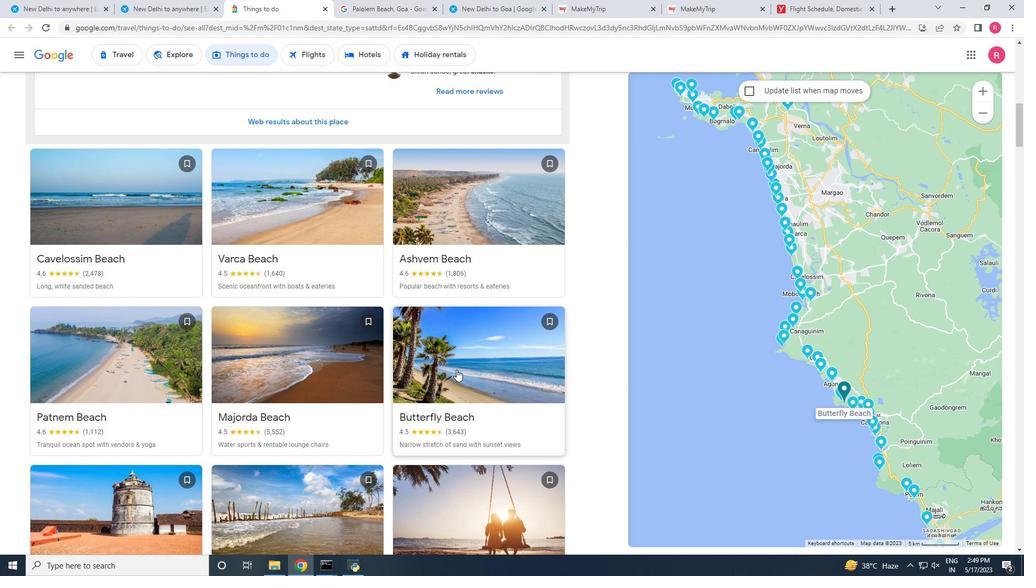 
Action: Mouse moved to (555, 252)
Screenshot: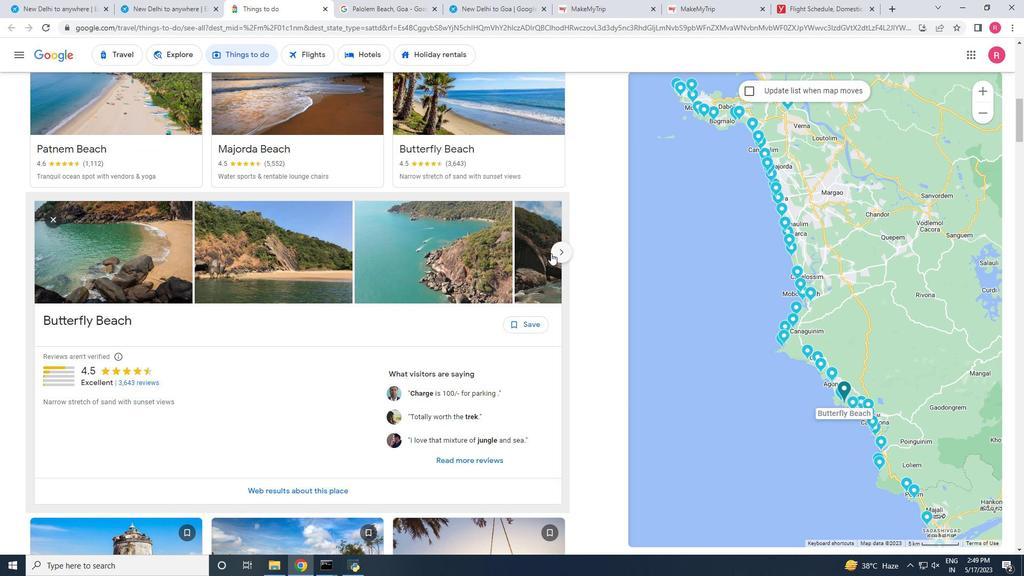 
Action: Mouse pressed left at (555, 252)
Screenshot: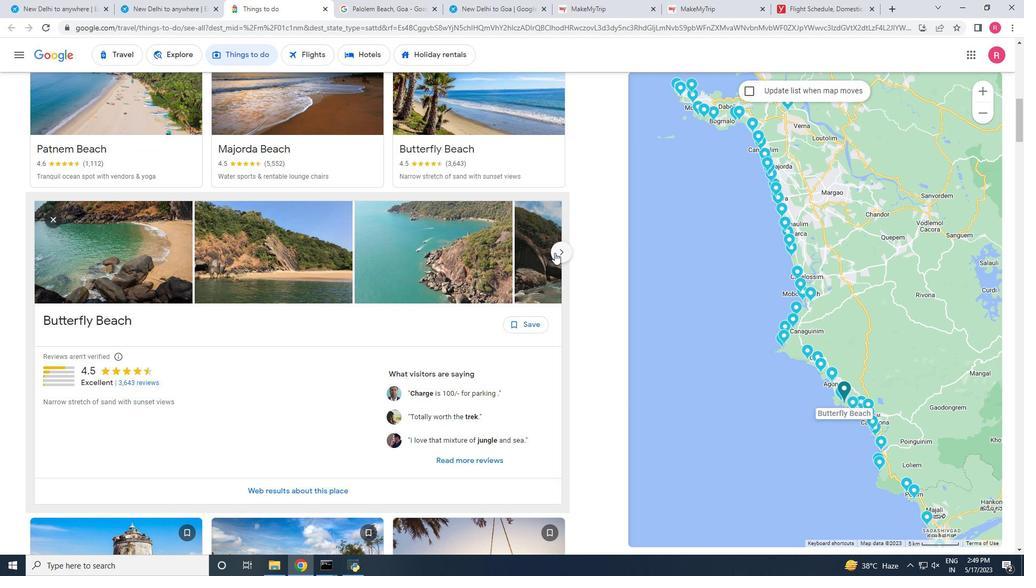 
Action: Mouse pressed left at (555, 252)
Screenshot: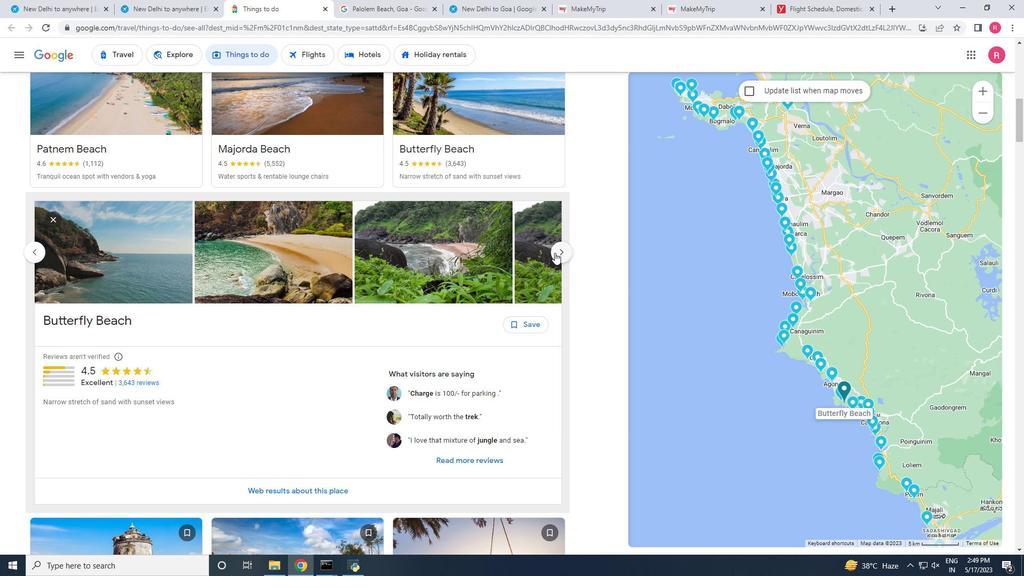 
Action: Mouse moved to (353, 401)
Screenshot: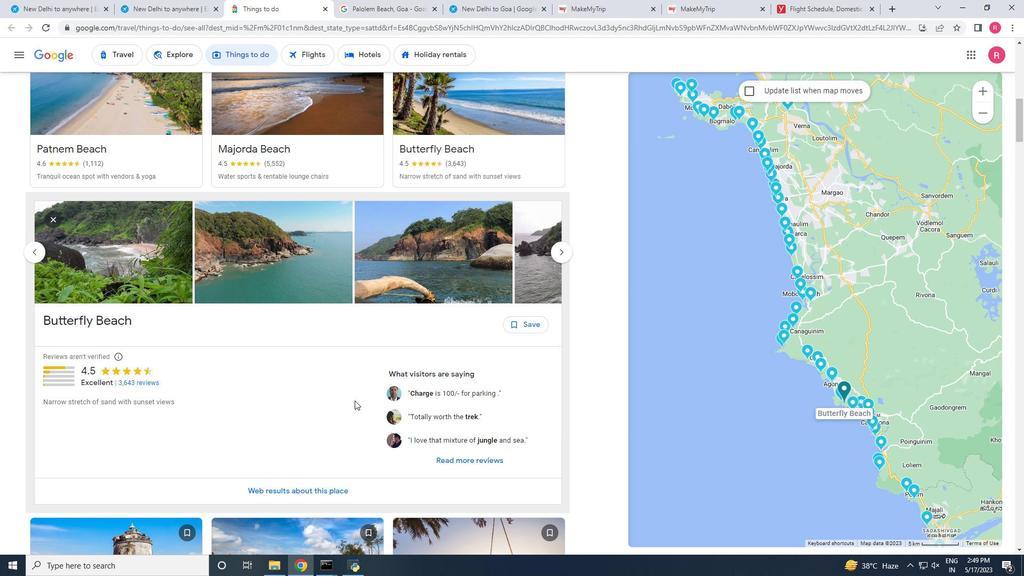 
Action: Mouse scrolled (353, 400) with delta (0, 0)
Screenshot: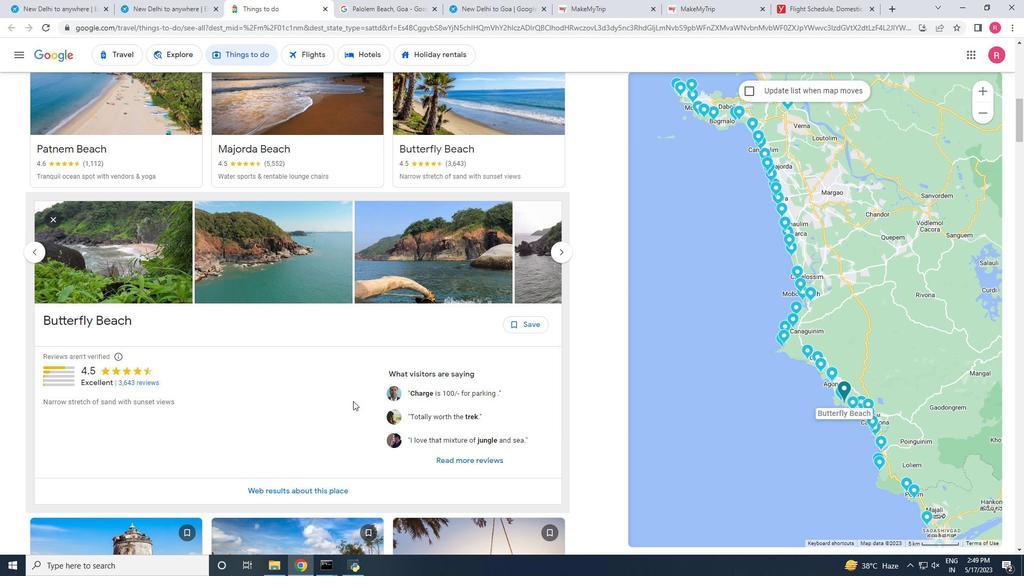 
Action: Mouse moved to (458, 405)
Screenshot: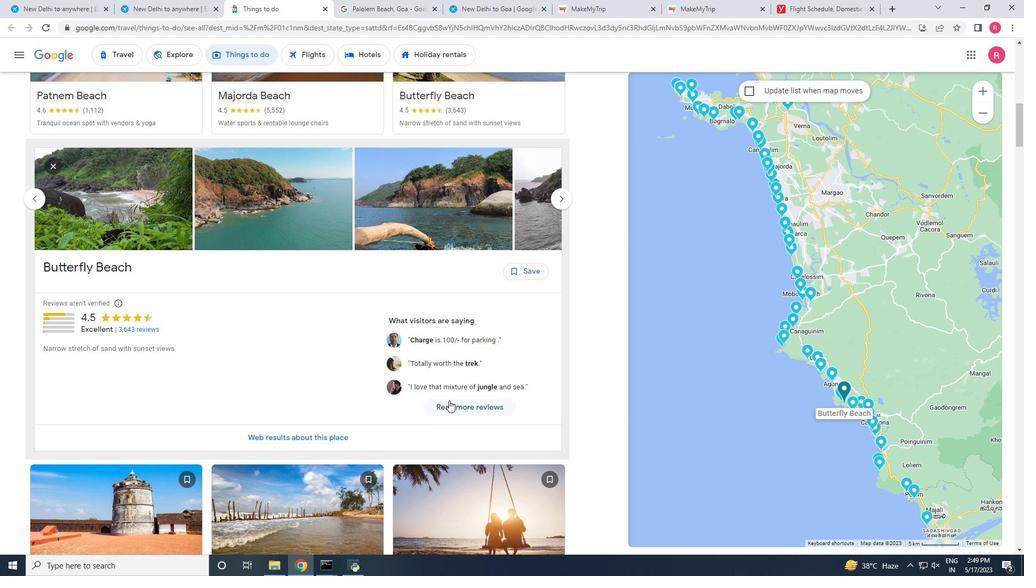 
Action: Mouse pressed left at (458, 405)
Screenshot: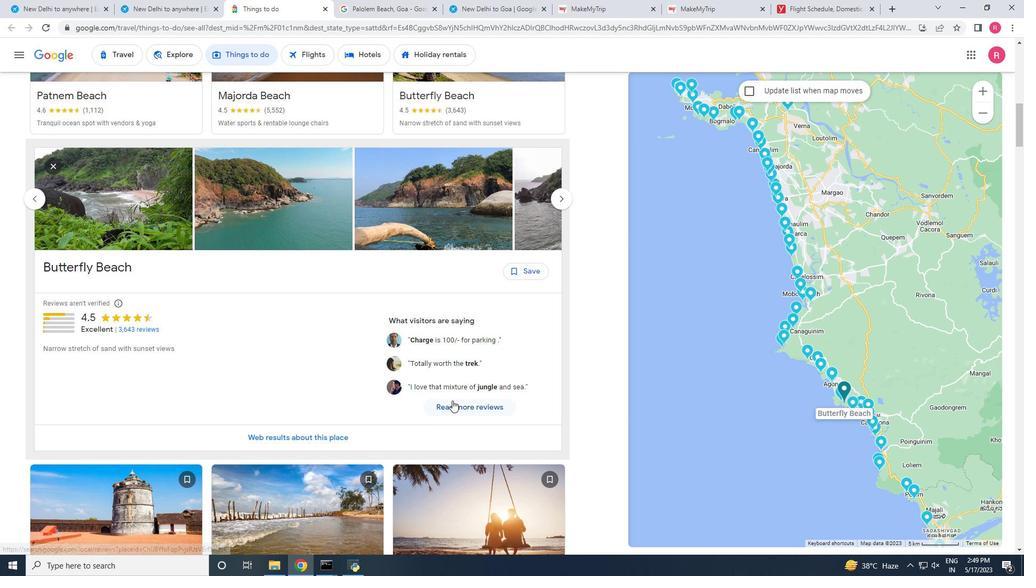 
Action: Mouse moved to (225, 10)
Screenshot: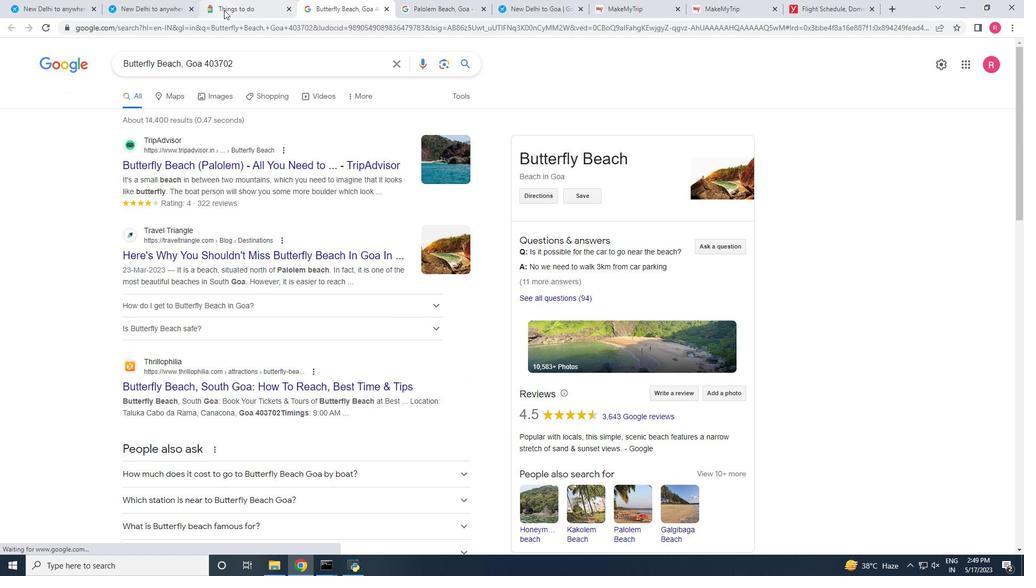 
Action: Mouse pressed left at (225, 10)
Screenshot: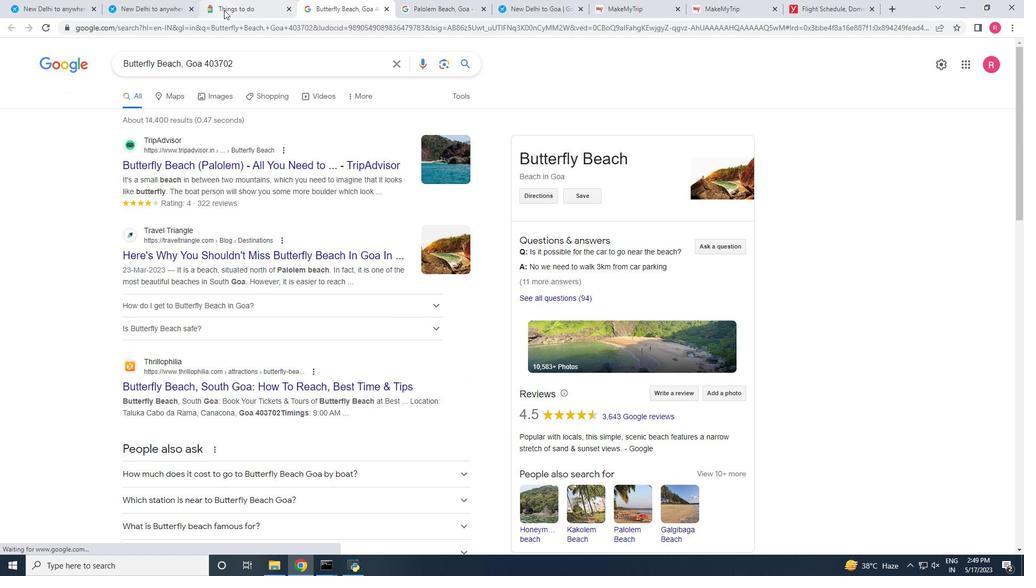 
Action: Mouse moved to (114, 279)
Screenshot: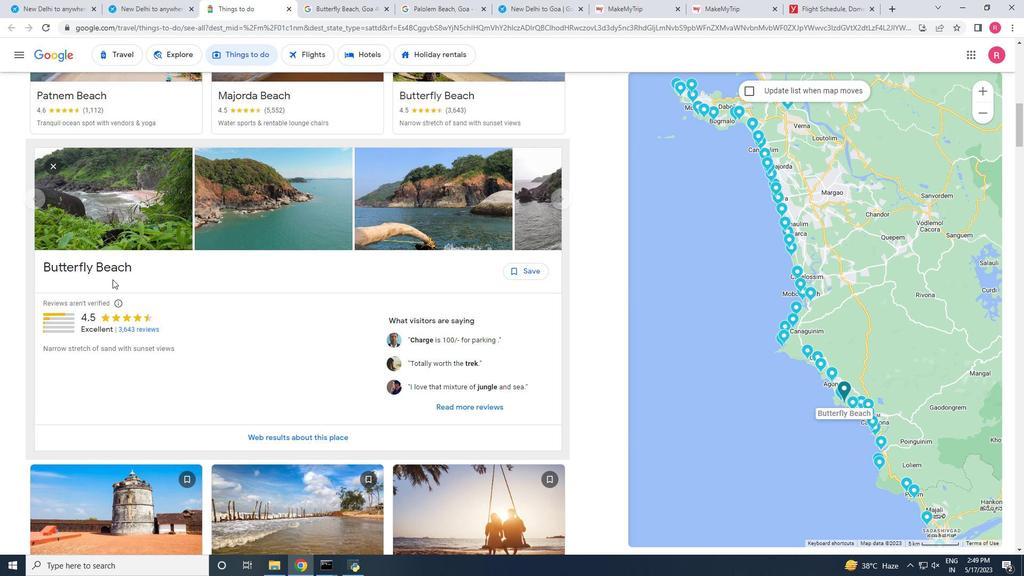 
Action: Mouse scrolled (114, 280) with delta (0, 0)
Screenshot: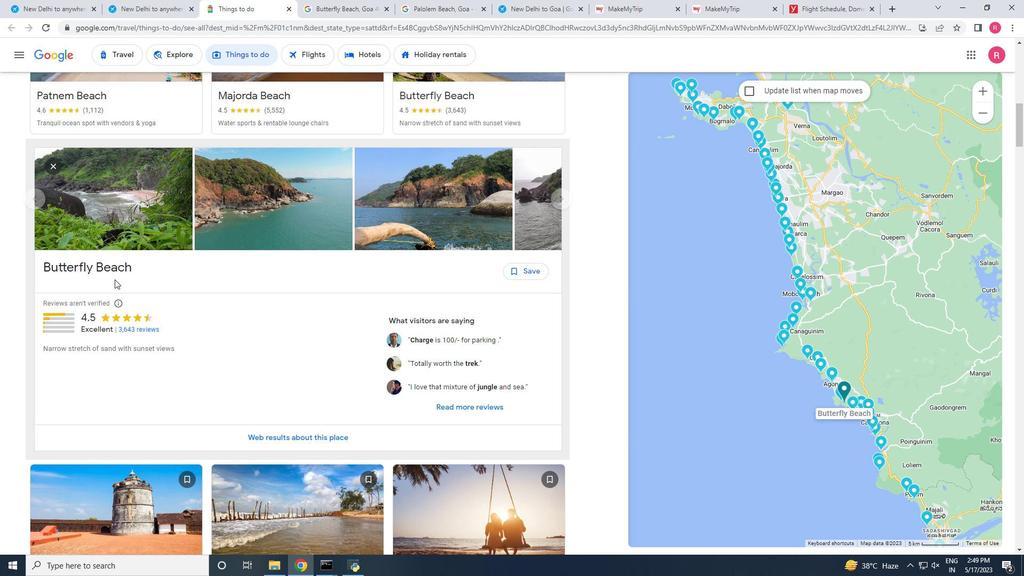 
Action: Mouse scrolled (114, 280) with delta (0, 0)
Screenshot: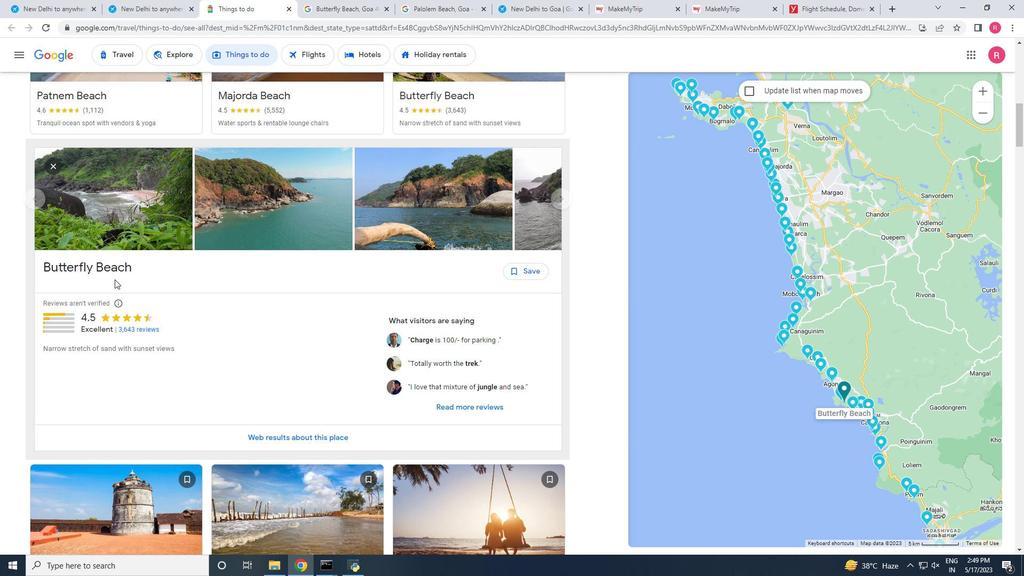 
Action: Mouse scrolled (114, 280) with delta (0, 0)
Screenshot: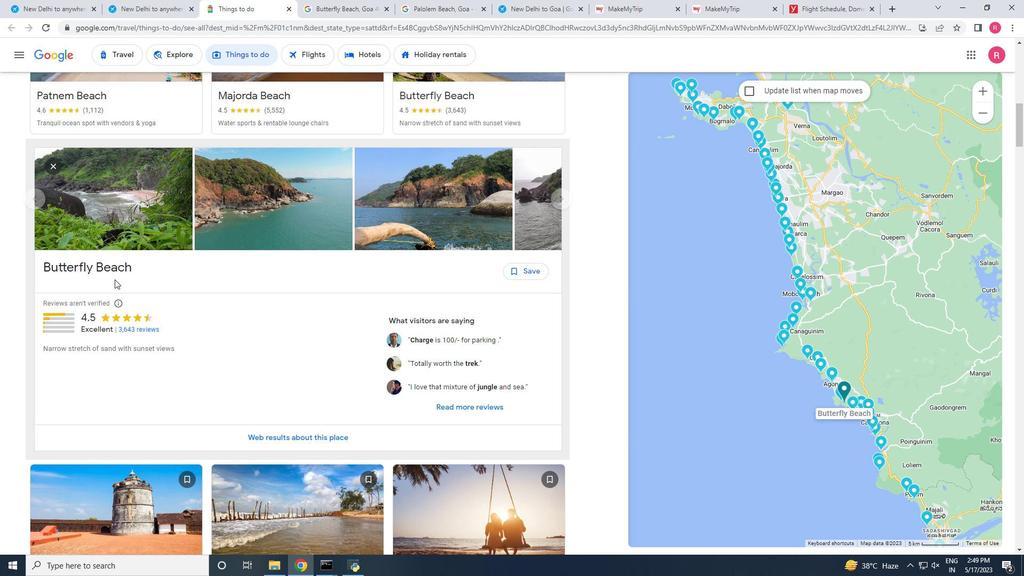 
Action: Mouse scrolled (114, 280) with delta (0, 0)
Screenshot: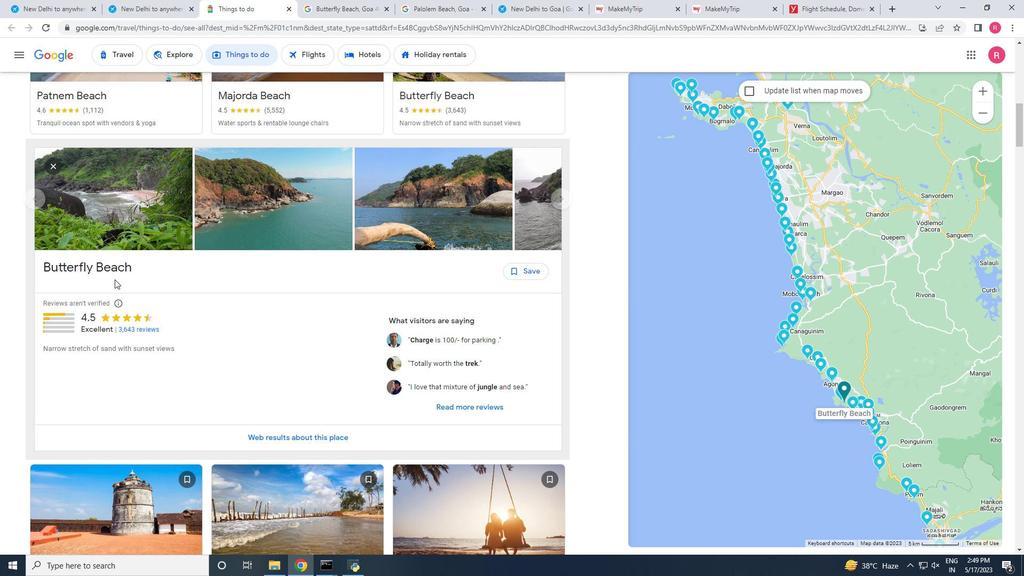 
Action: Mouse scrolled (114, 280) with delta (0, 0)
Screenshot: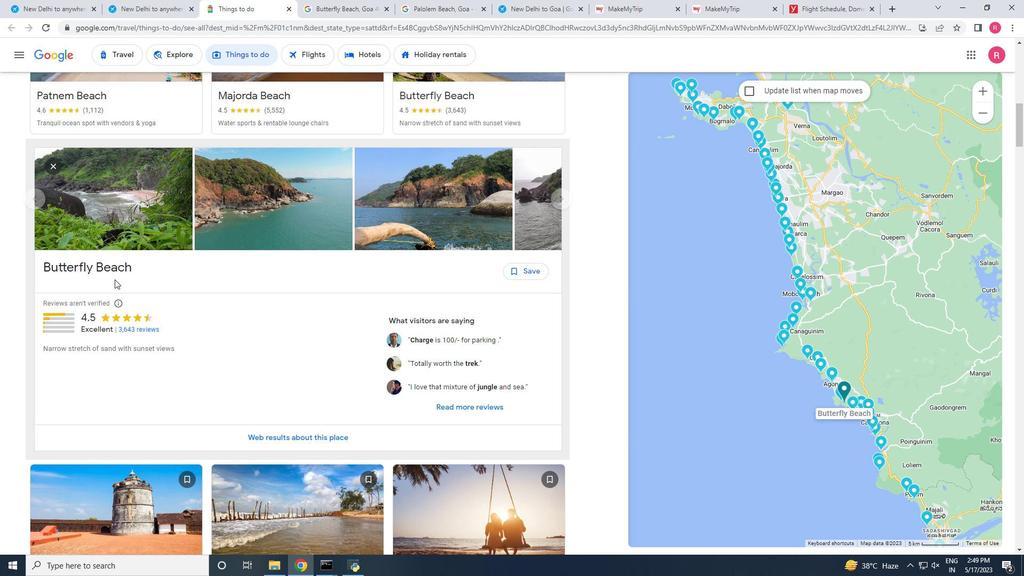 
Action: Mouse scrolled (114, 280) with delta (0, 0)
Screenshot: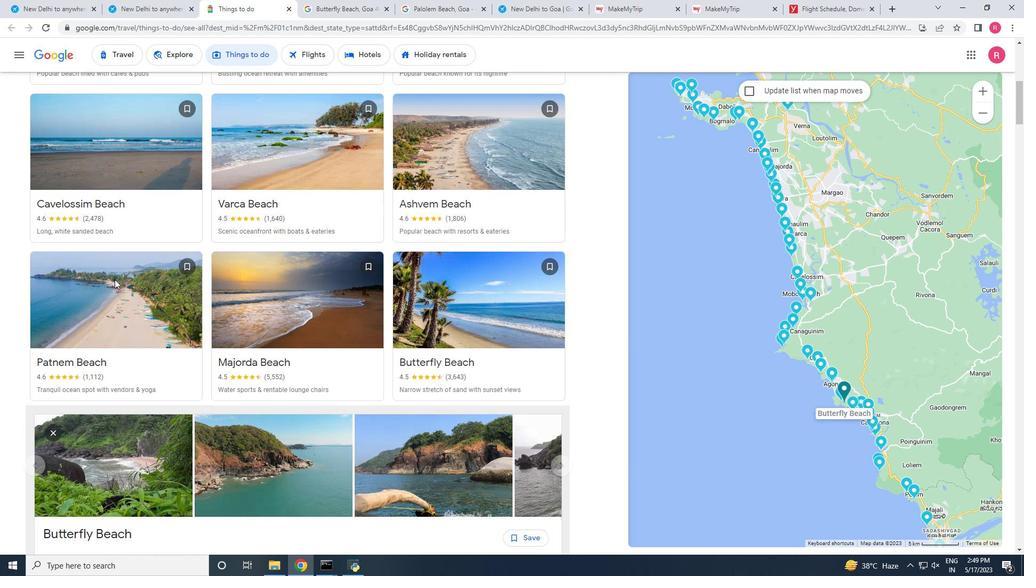 
Action: Mouse scrolled (114, 280) with delta (0, 0)
Screenshot: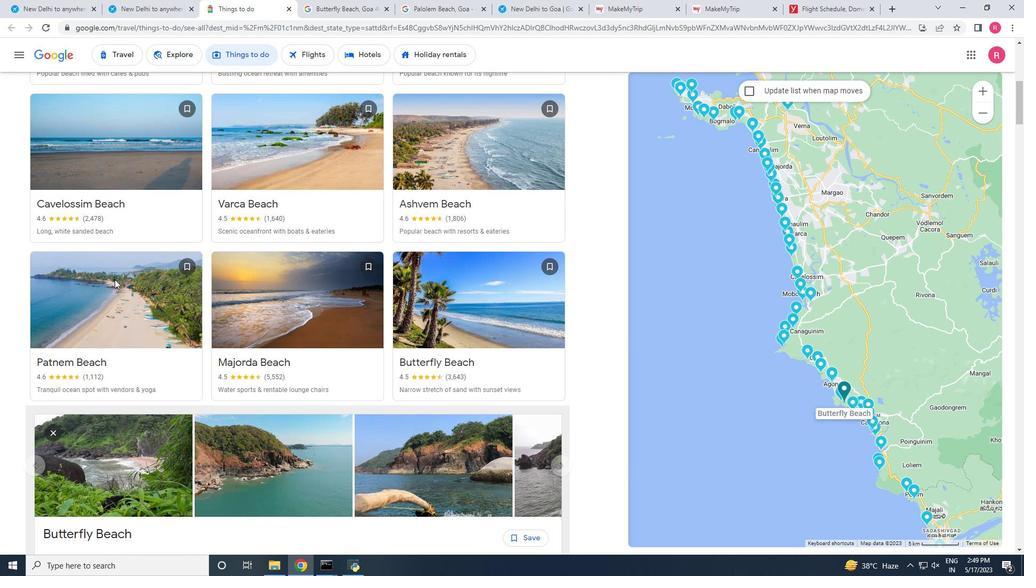 
Action: Mouse scrolled (114, 280) with delta (0, 0)
Screenshot: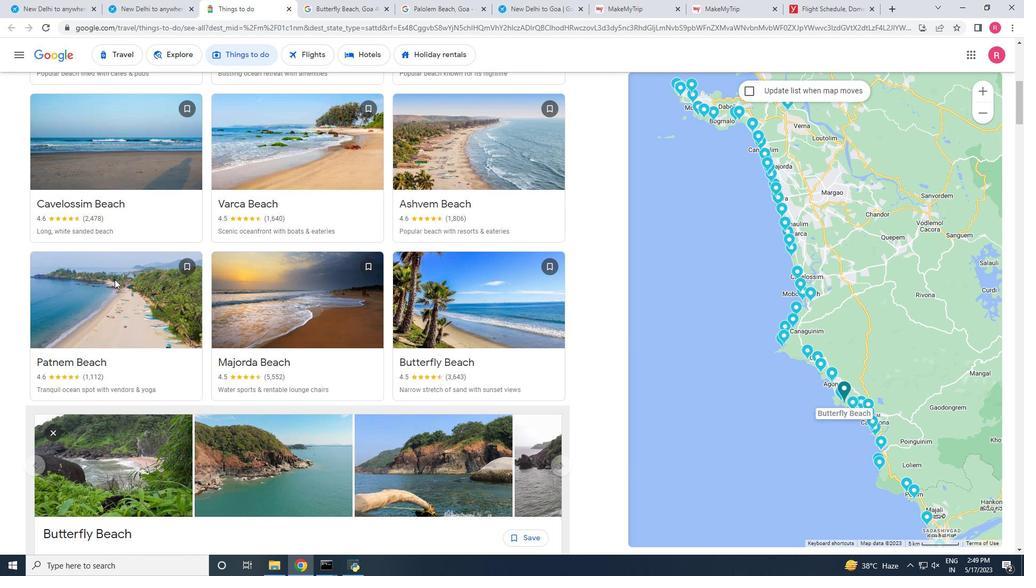 
Action: Mouse scrolled (114, 280) with delta (0, 0)
Screenshot: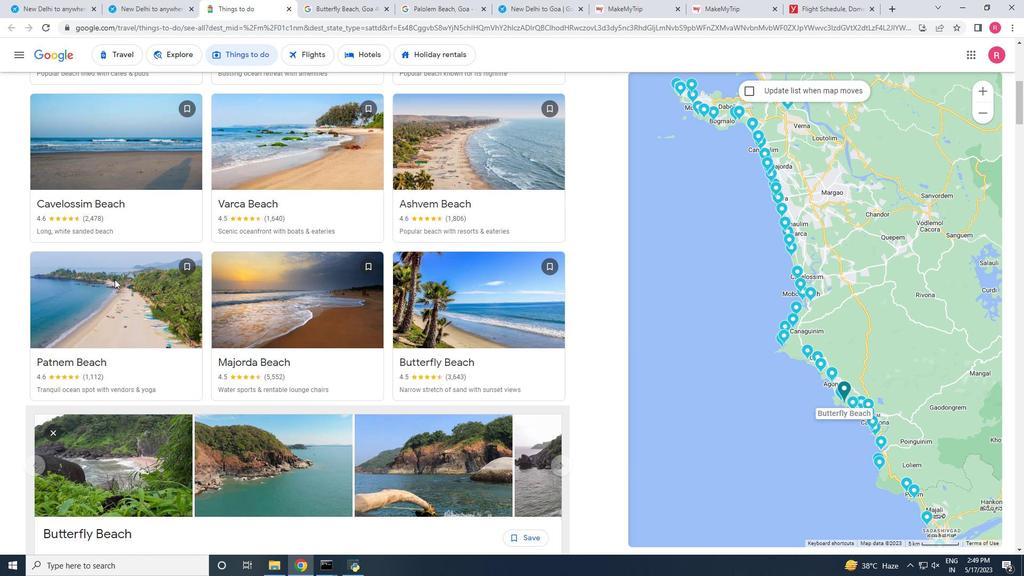 
Action: Mouse scrolled (114, 280) with delta (0, 0)
Screenshot: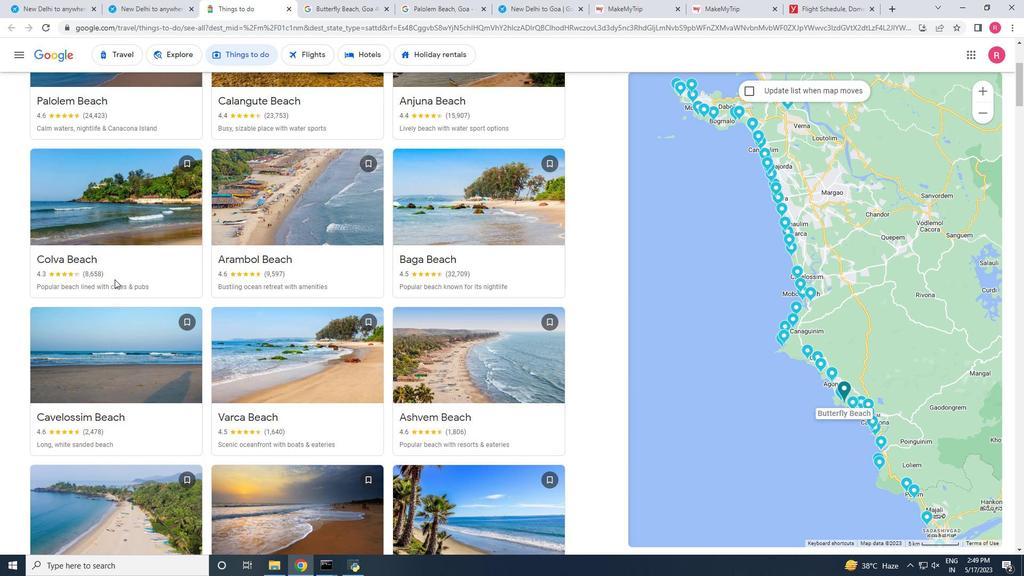 
Action: Mouse scrolled (114, 280) with delta (0, 0)
Screenshot: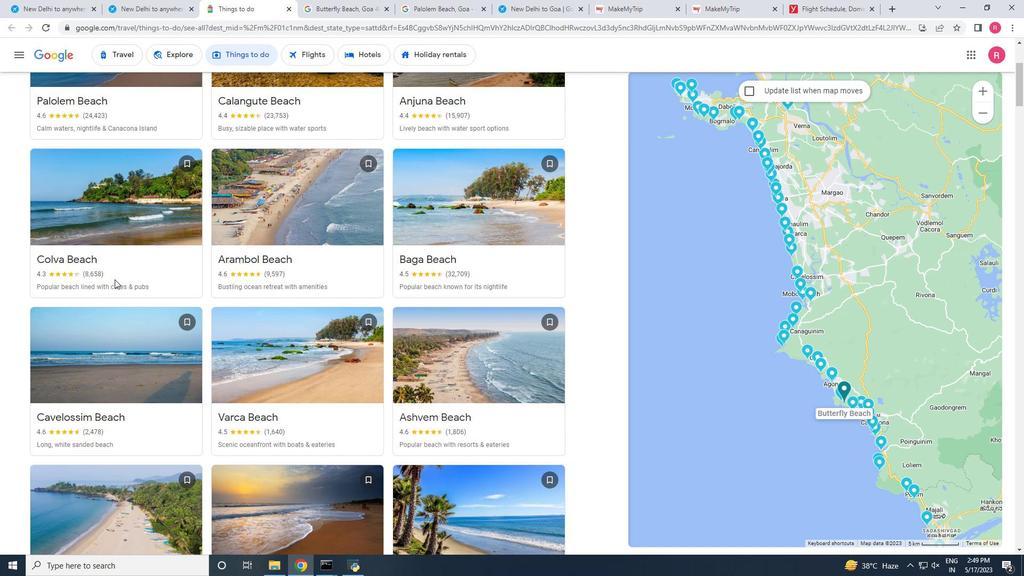 
Action: Mouse scrolled (114, 280) with delta (0, 0)
Screenshot: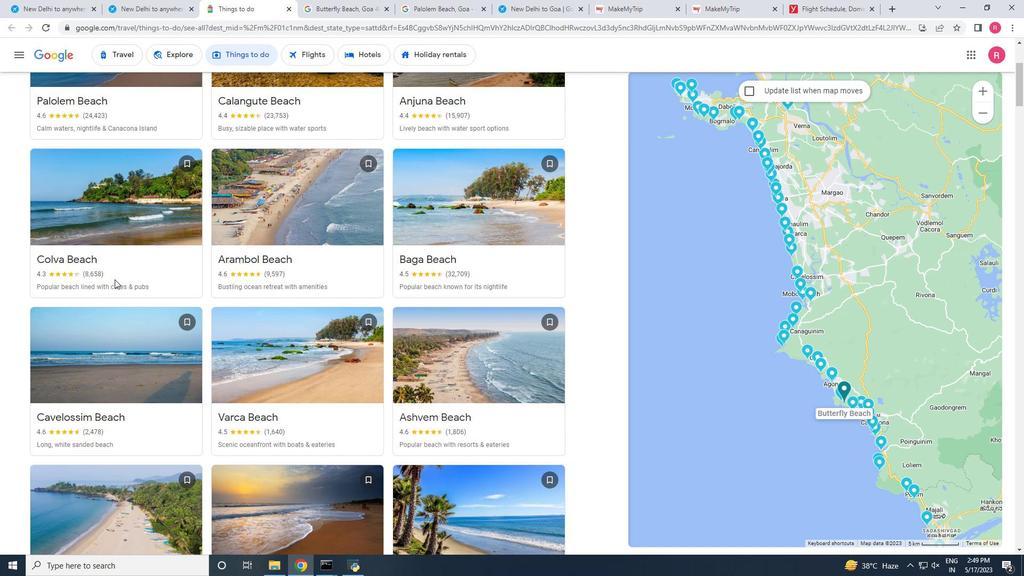 
Action: Mouse scrolled (114, 280) with delta (0, 0)
Screenshot: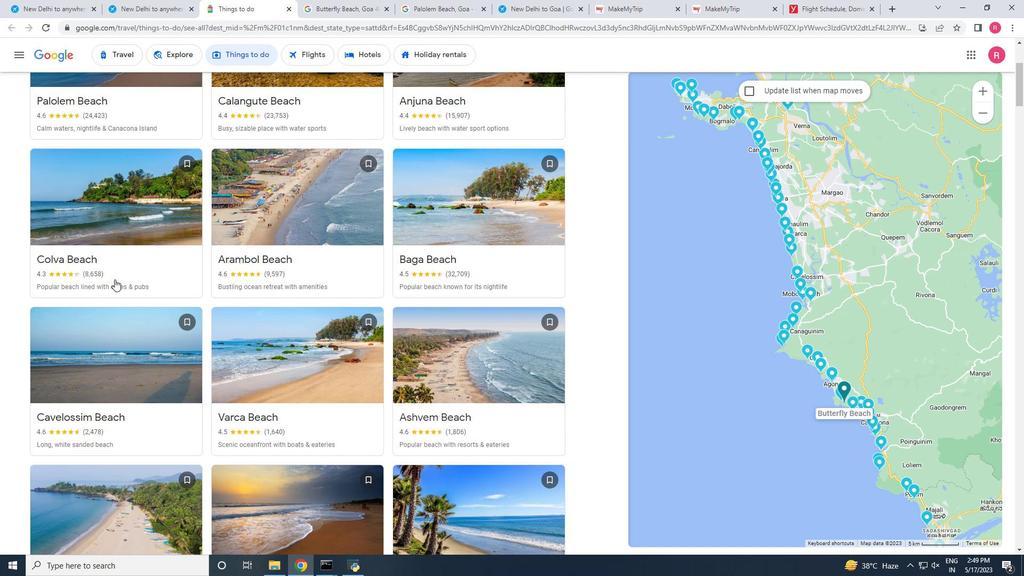 
Action: Mouse scrolled (114, 280) with delta (0, 0)
Screenshot: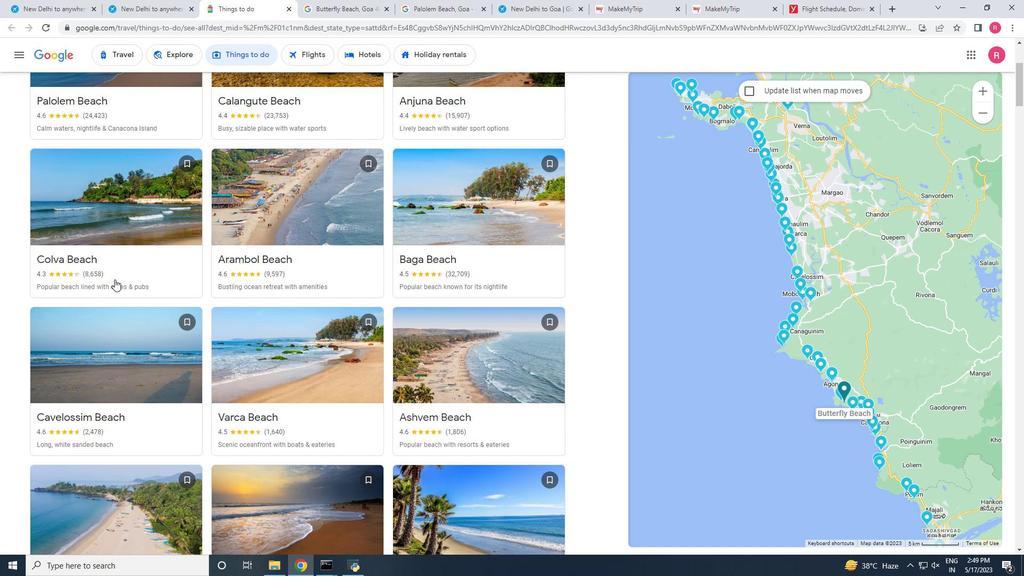 
Action: Mouse scrolled (114, 280) with delta (0, 0)
Screenshot: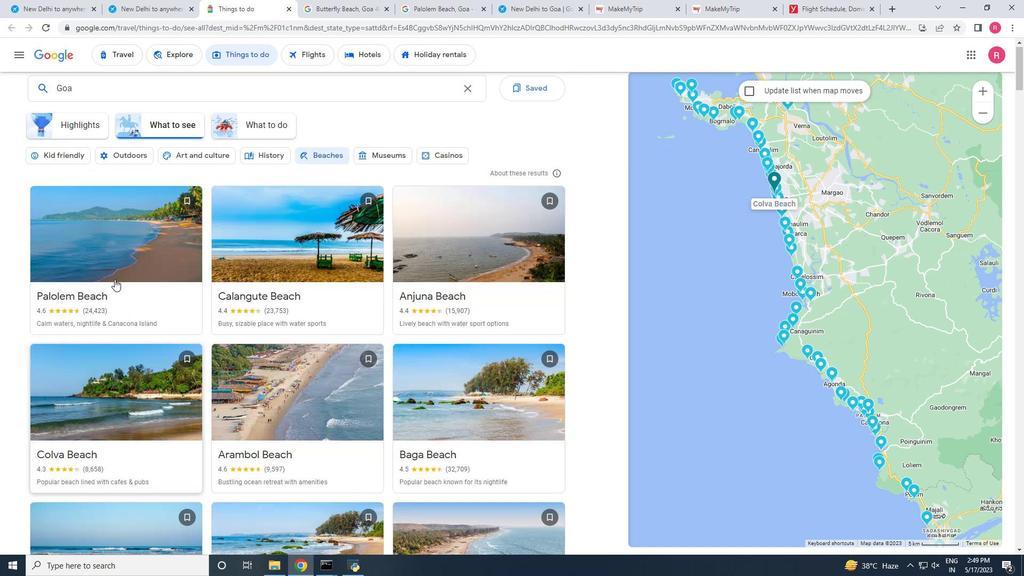 
Action: Mouse scrolled (114, 280) with delta (0, 0)
Screenshot: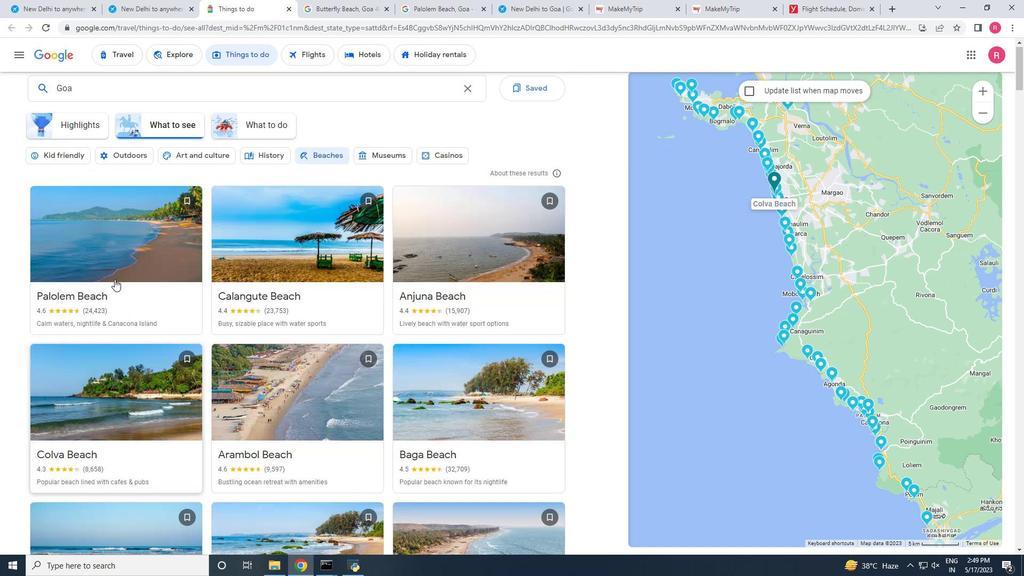 
Action: Mouse scrolled (114, 280) with delta (0, 0)
Screenshot: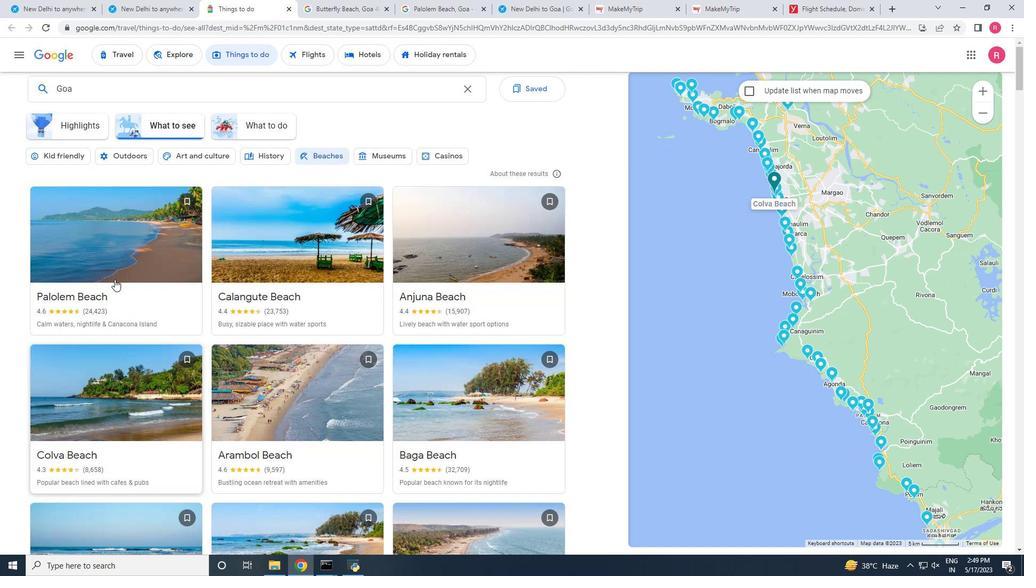 
Action: Mouse scrolled (114, 280) with delta (0, 0)
Screenshot: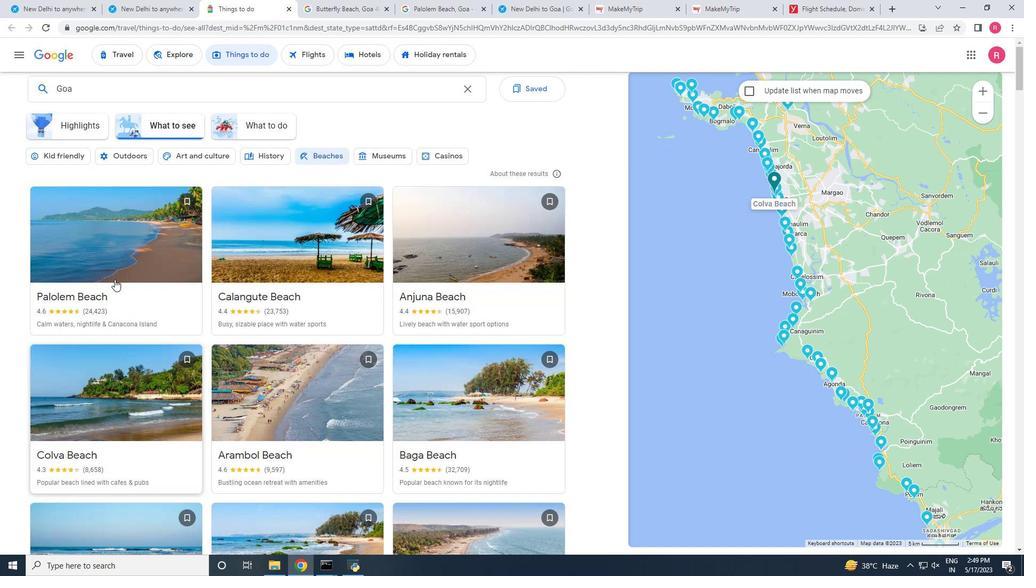 
Action: Mouse scrolled (114, 280) with delta (0, 0)
Screenshot: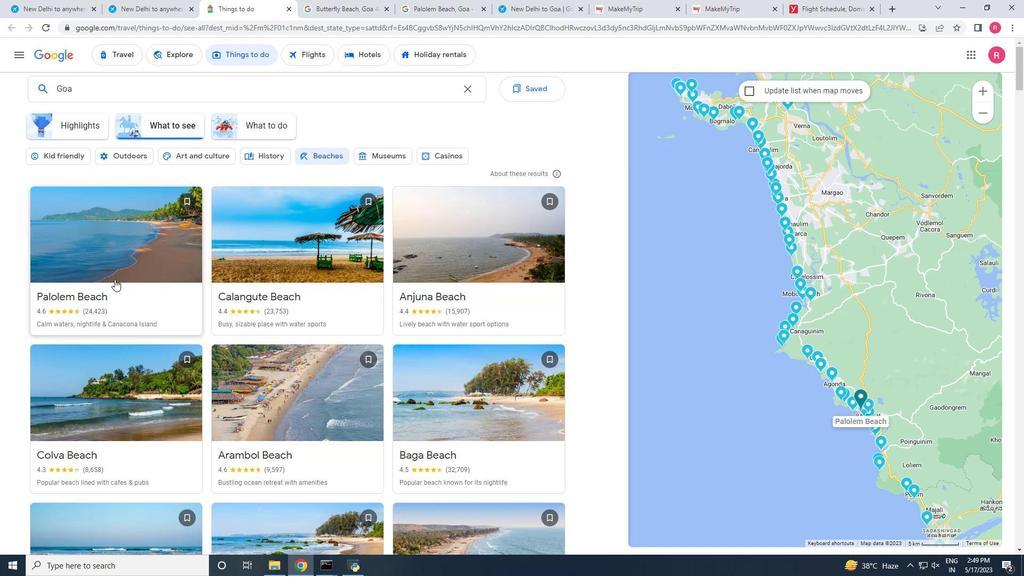 
Action: Mouse moved to (377, 148)
